 Task: Plan a trip to Amos, Canada from 1st December, 2023 to 5th December, 2023 for 3 adults, 1 child.2 bedrooms having 3 beds and 2 bathrooms. Property type can be guest house. Look for 5 properties as per requirement.
Action: Mouse moved to (537, 114)
Screenshot: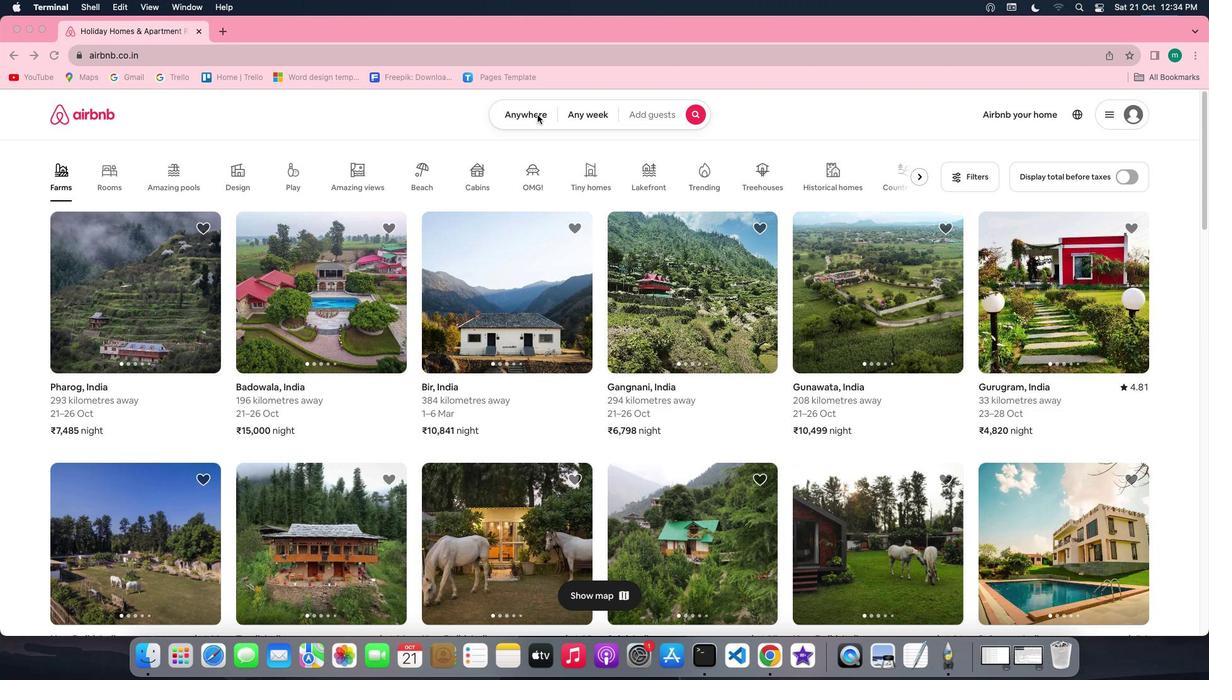 
Action: Mouse pressed left at (537, 114)
Screenshot: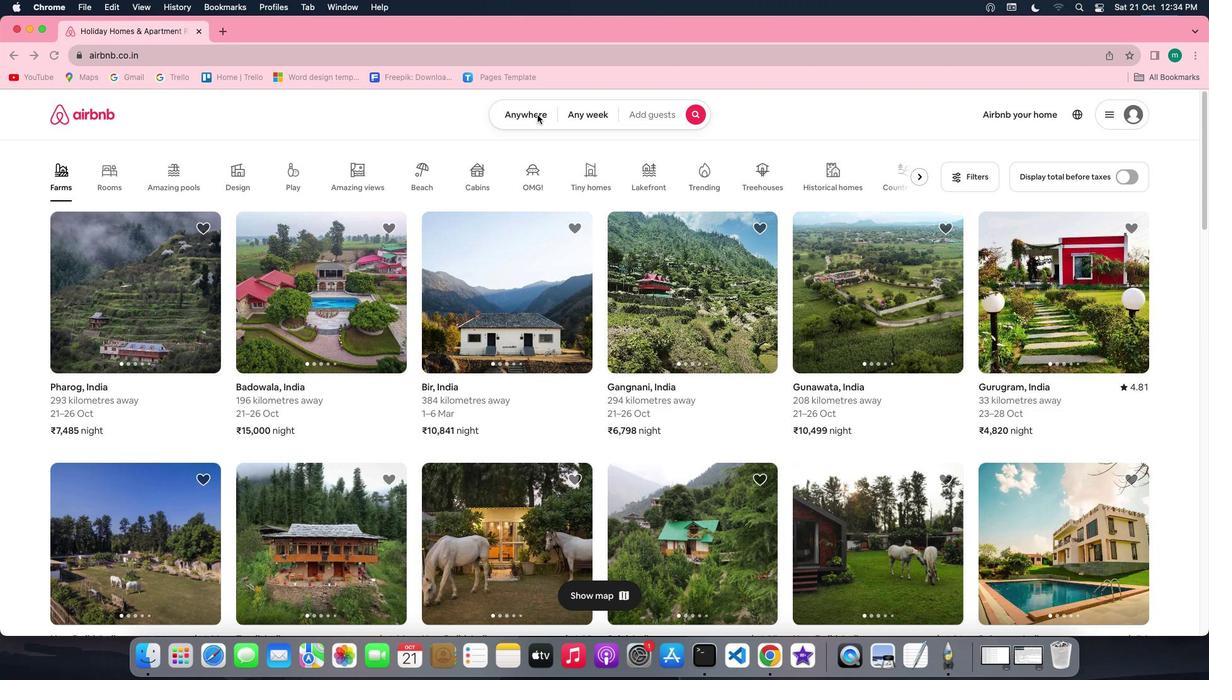 
Action: Mouse pressed left at (537, 114)
Screenshot: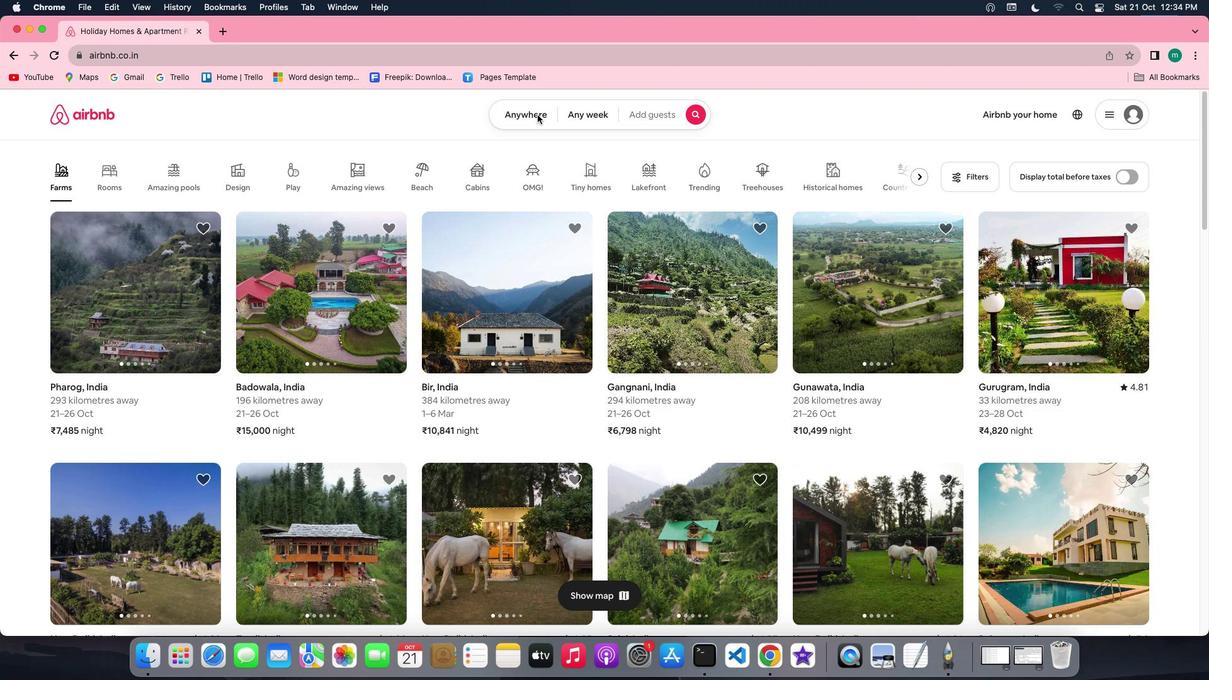 
Action: Mouse moved to (443, 164)
Screenshot: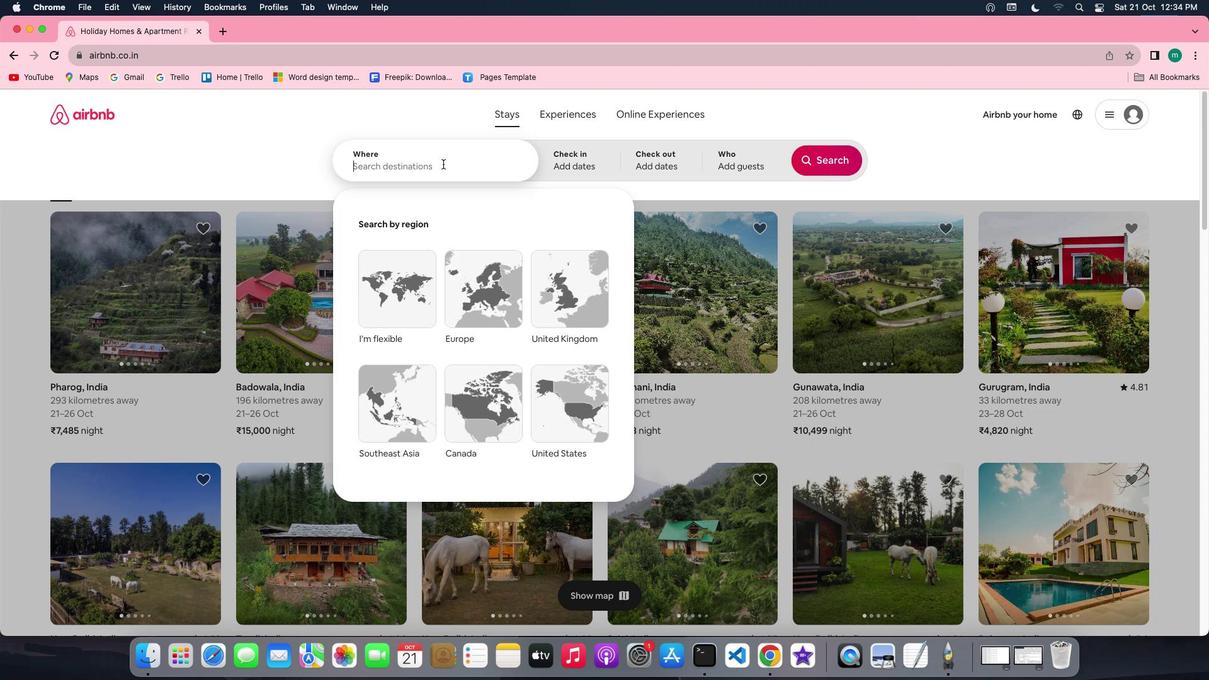 
Action: Mouse pressed left at (443, 164)
Screenshot: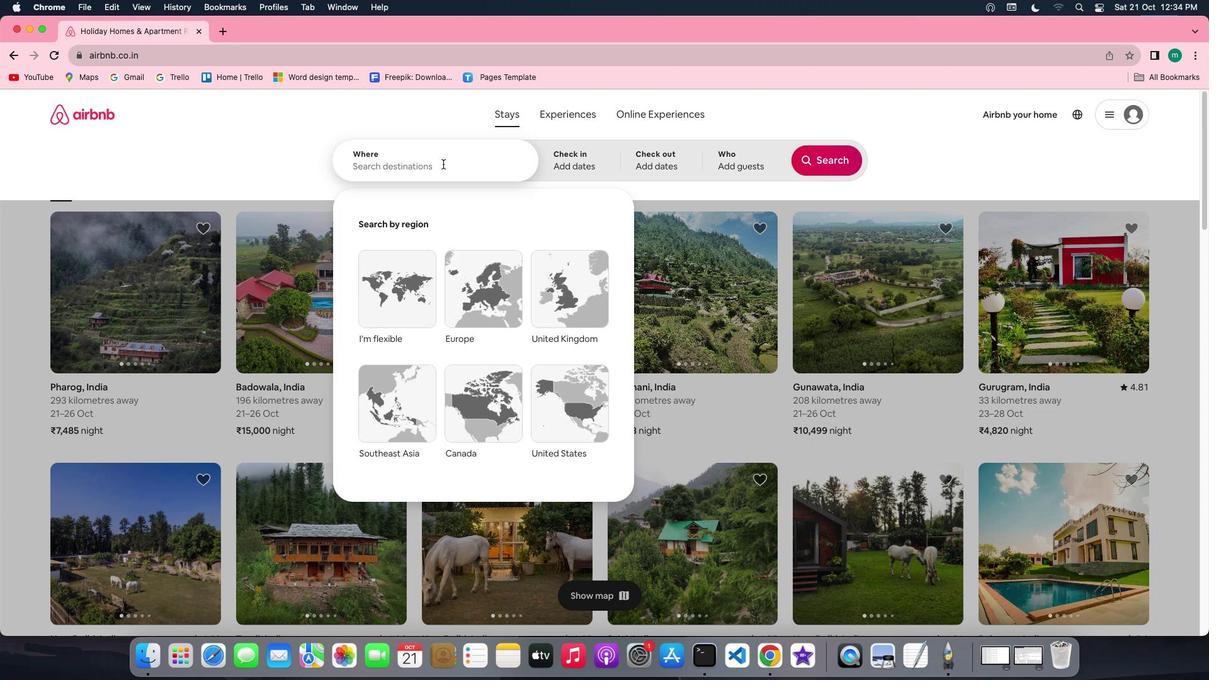 
Action: Mouse moved to (442, 164)
Screenshot: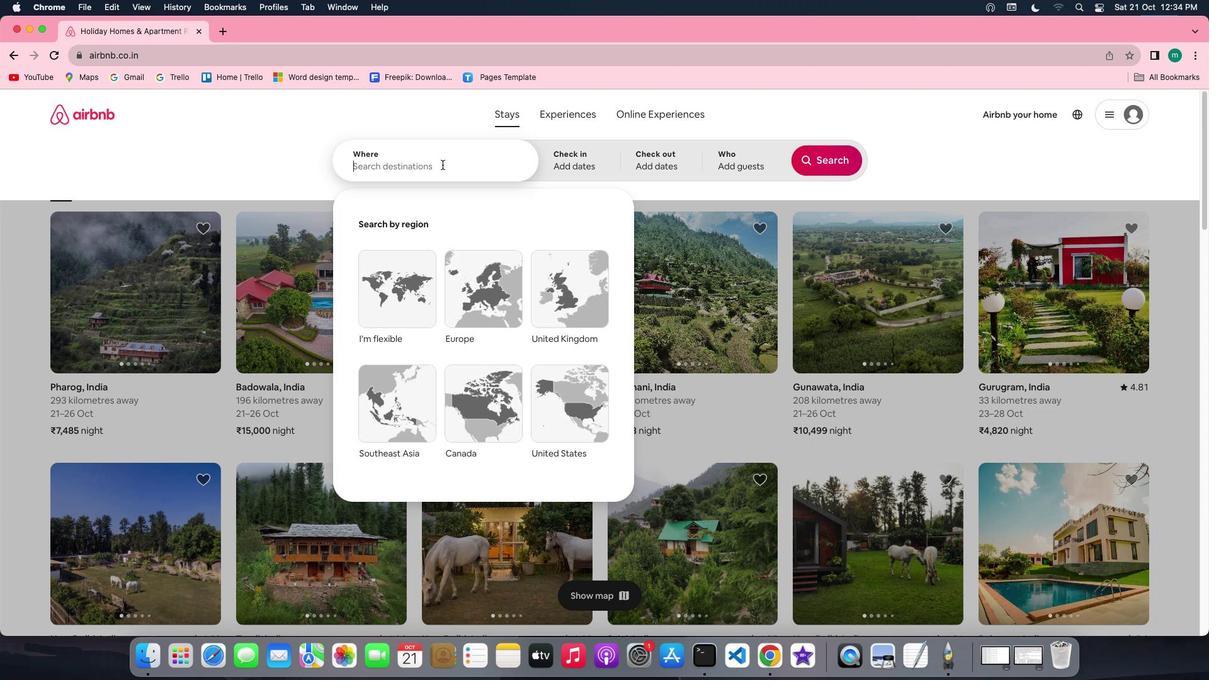 
Action: Key pressed Key.shift'A''m''o''s'','Key.spaceKey.shift'c''a''n''a''d''a'
Screenshot: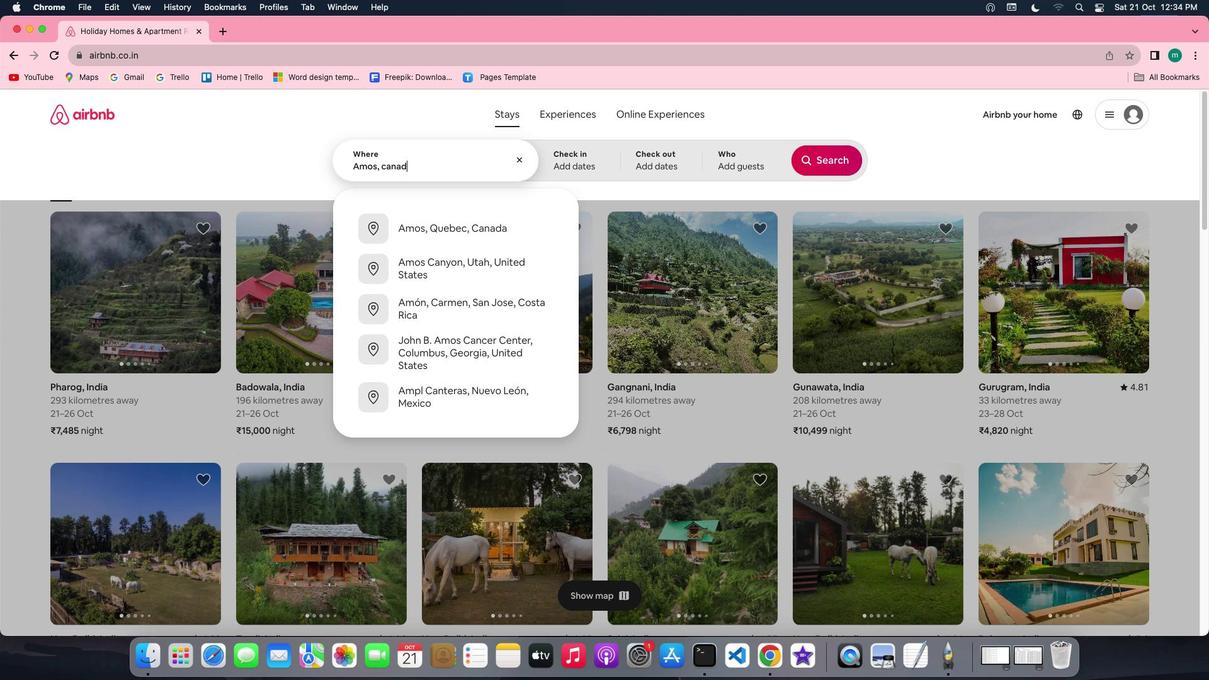 
Action: Mouse moved to (590, 134)
Screenshot: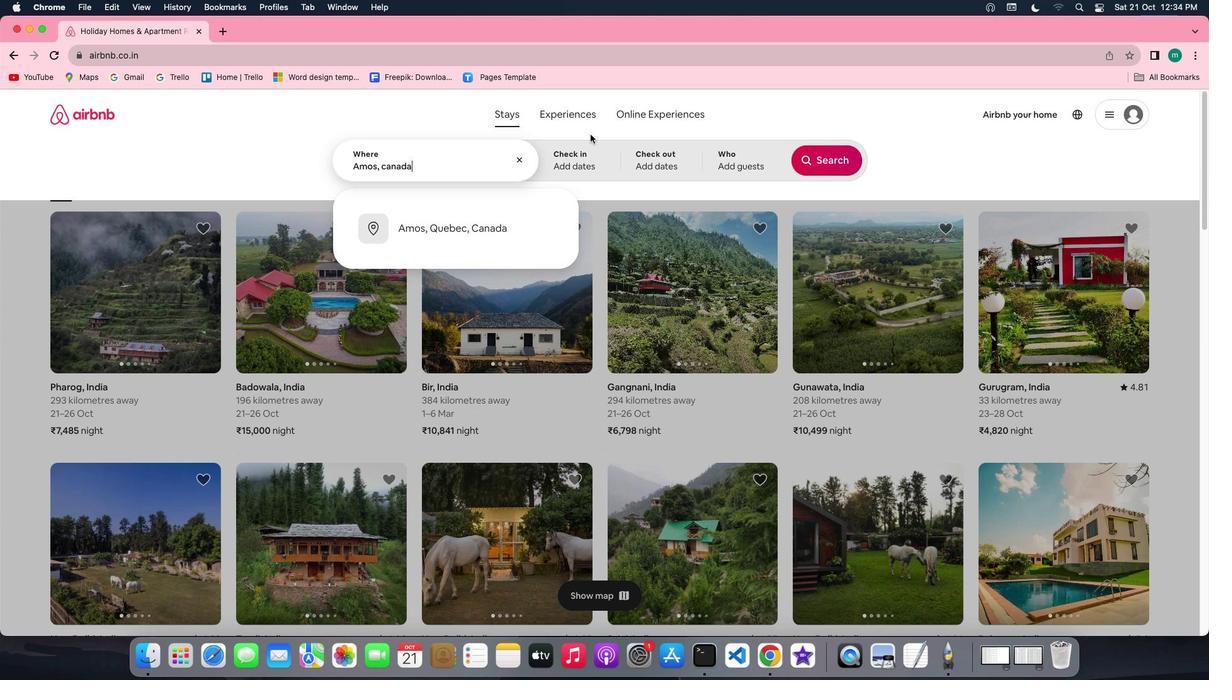 
Action: Mouse pressed left at (590, 134)
Screenshot: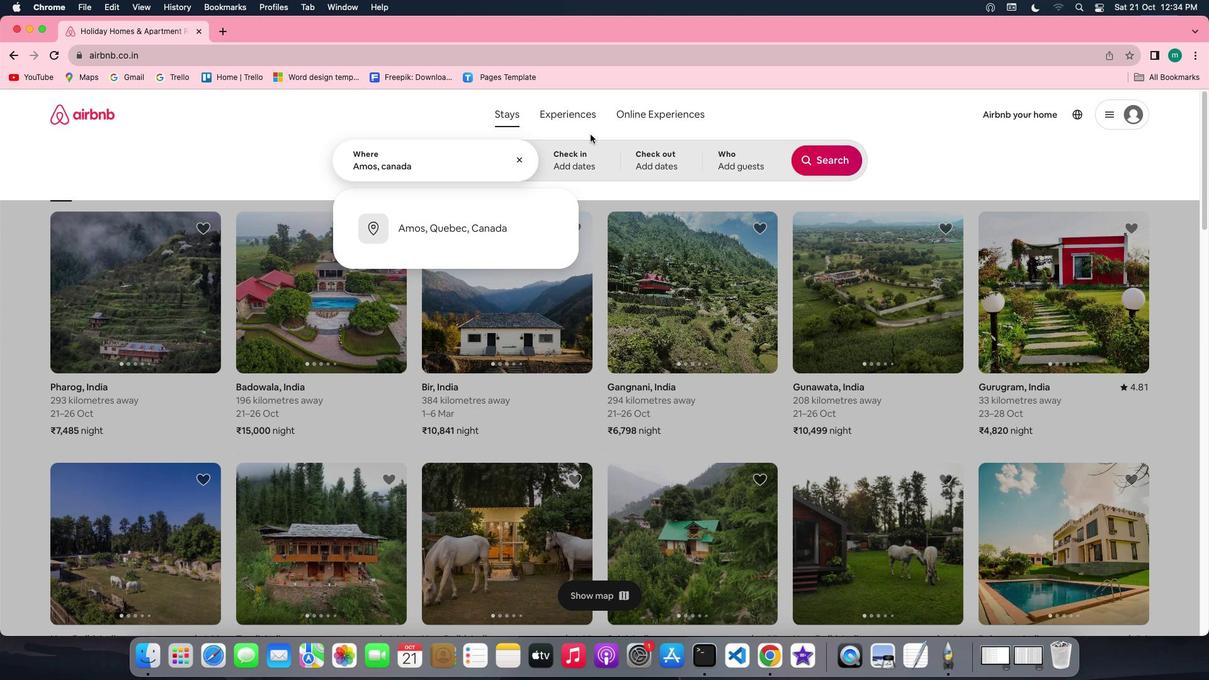 
Action: Mouse moved to (585, 149)
Screenshot: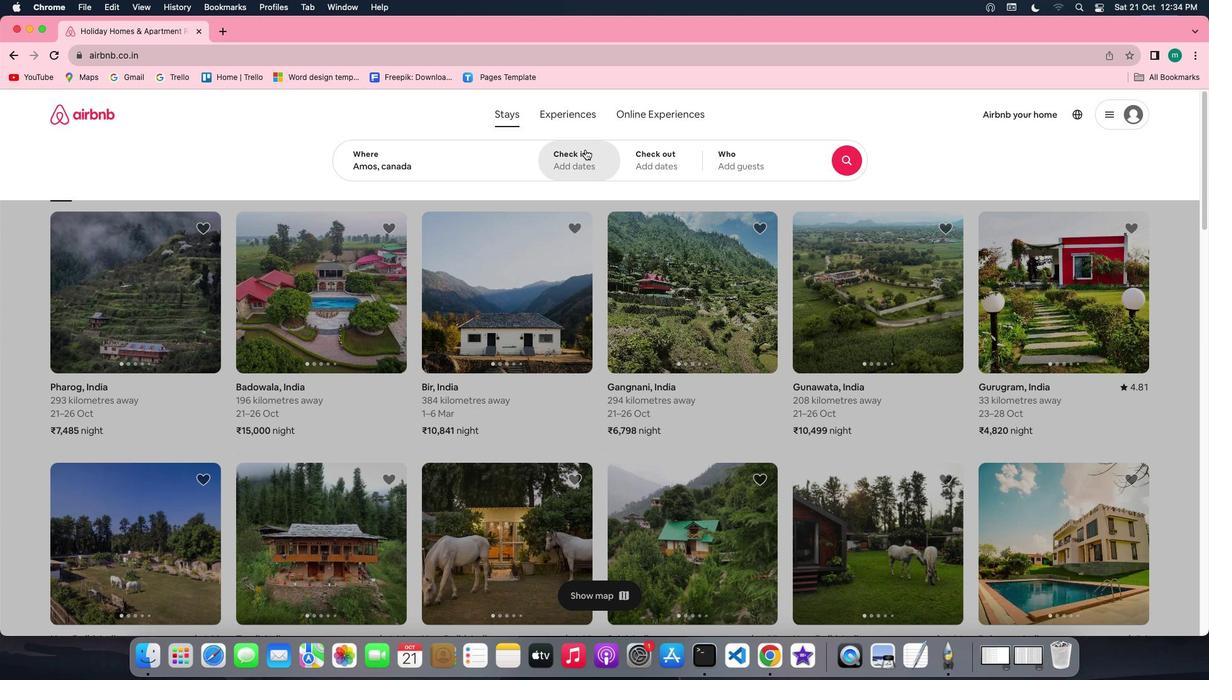 
Action: Mouse pressed left at (585, 149)
Screenshot: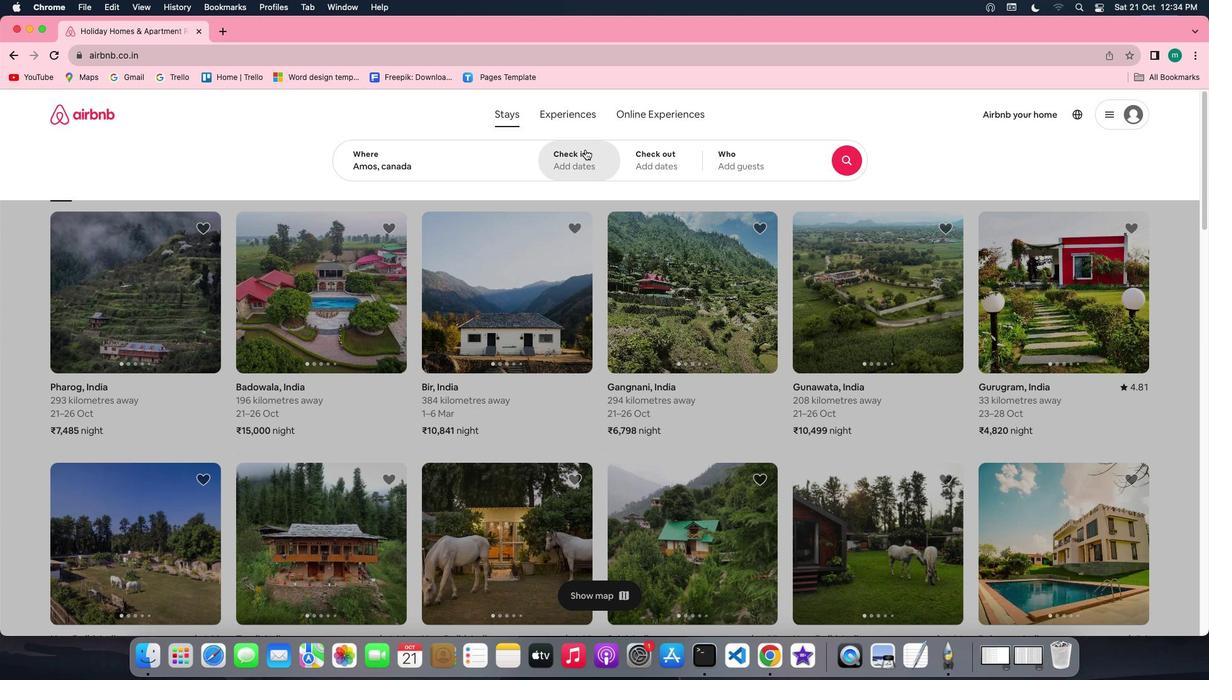 
Action: Mouse moved to (829, 265)
Screenshot: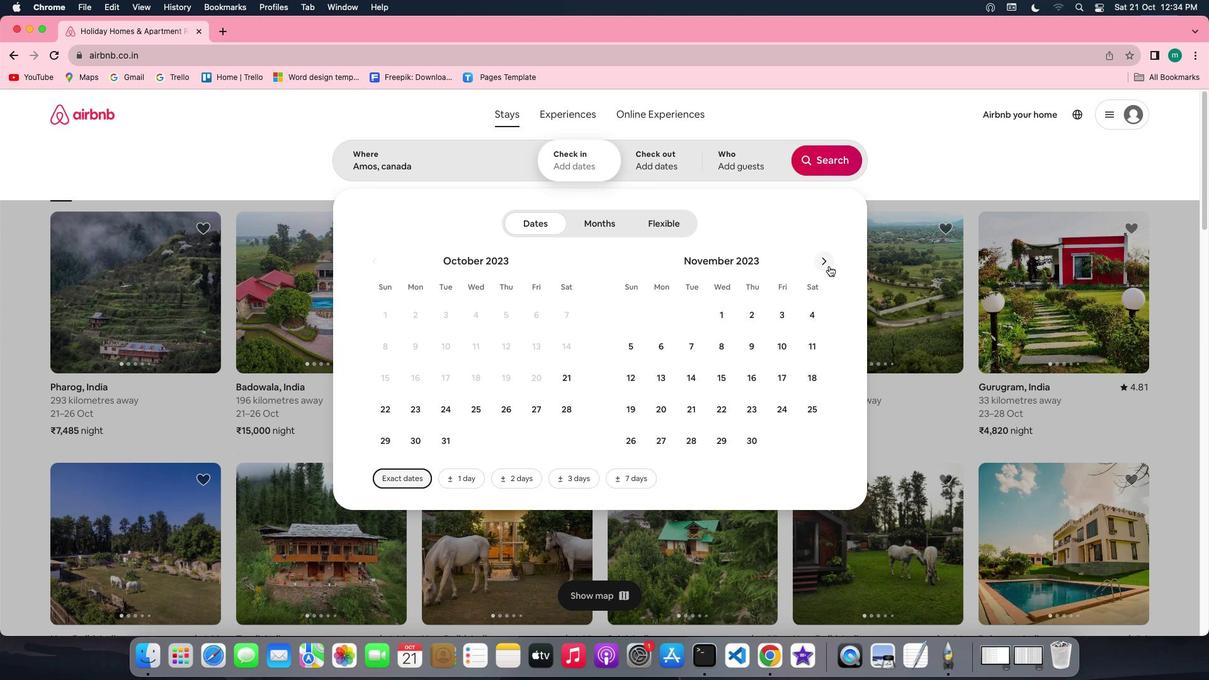 
Action: Mouse pressed left at (829, 265)
Screenshot: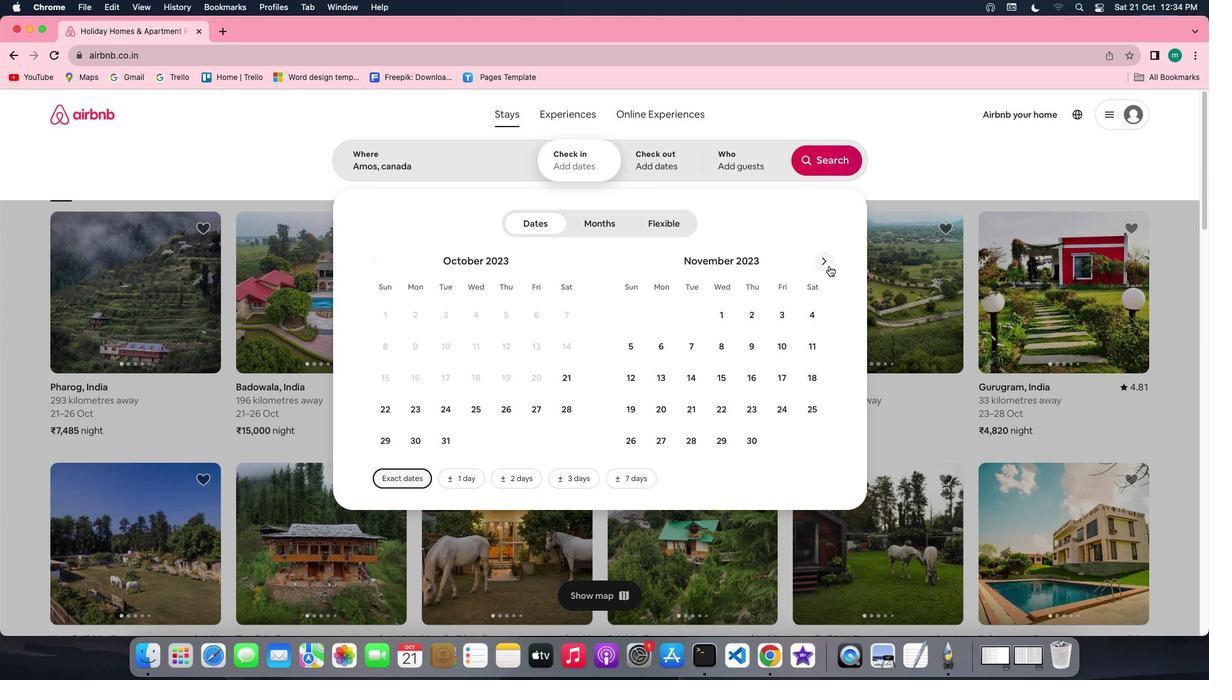 
Action: Mouse moved to (779, 314)
Screenshot: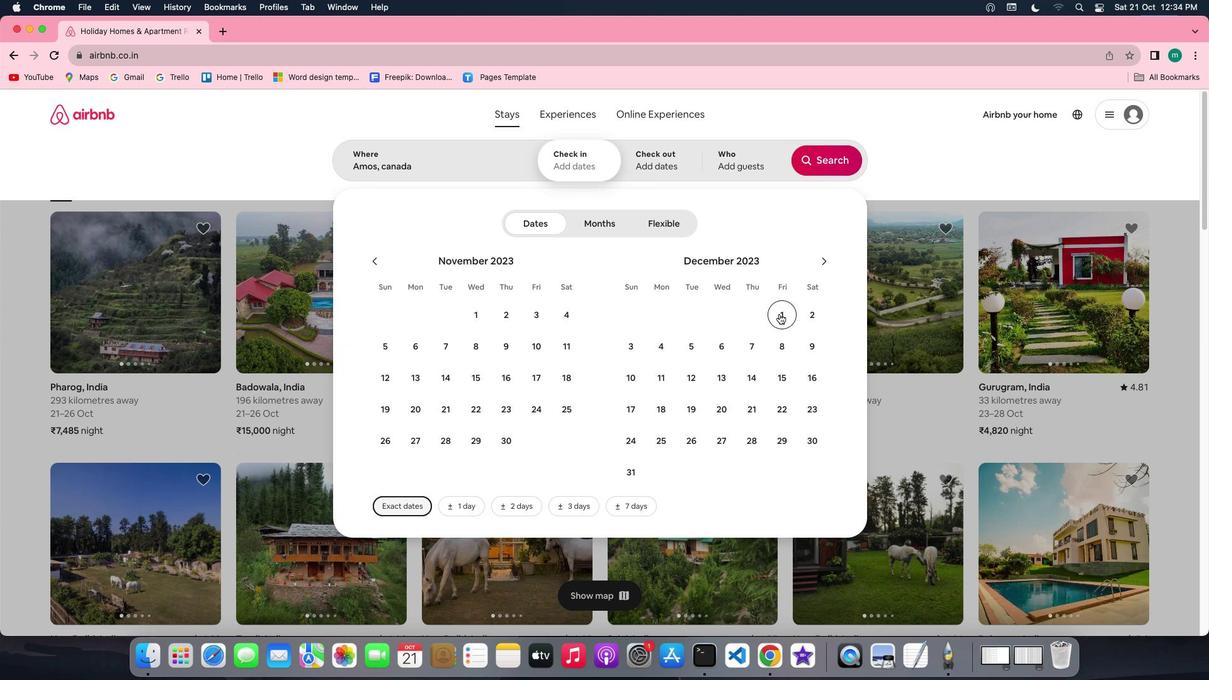 
Action: Mouse pressed left at (779, 314)
Screenshot: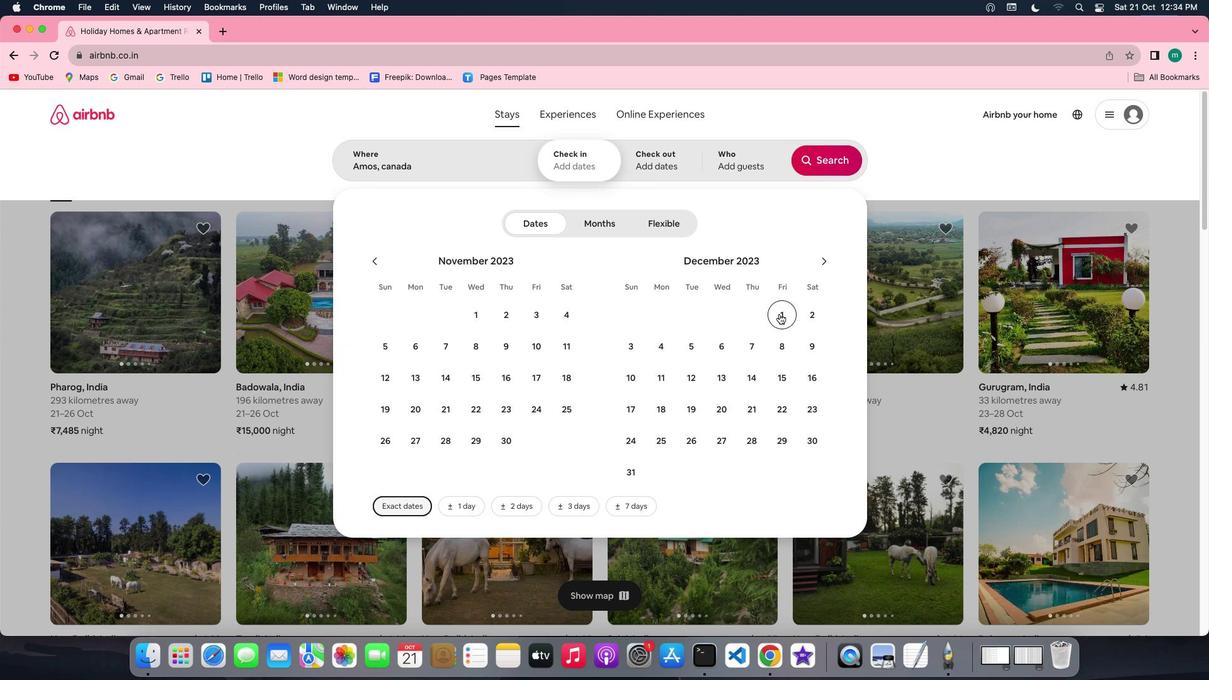 
Action: Mouse moved to (693, 353)
Screenshot: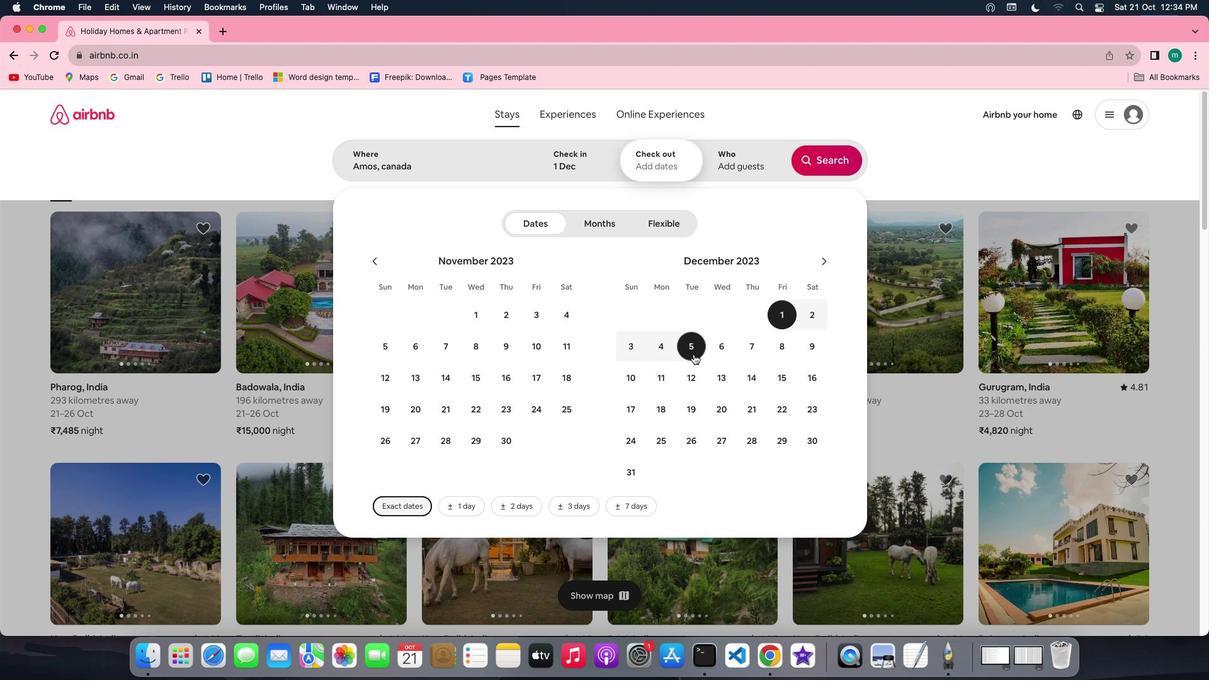 
Action: Mouse pressed left at (693, 353)
Screenshot: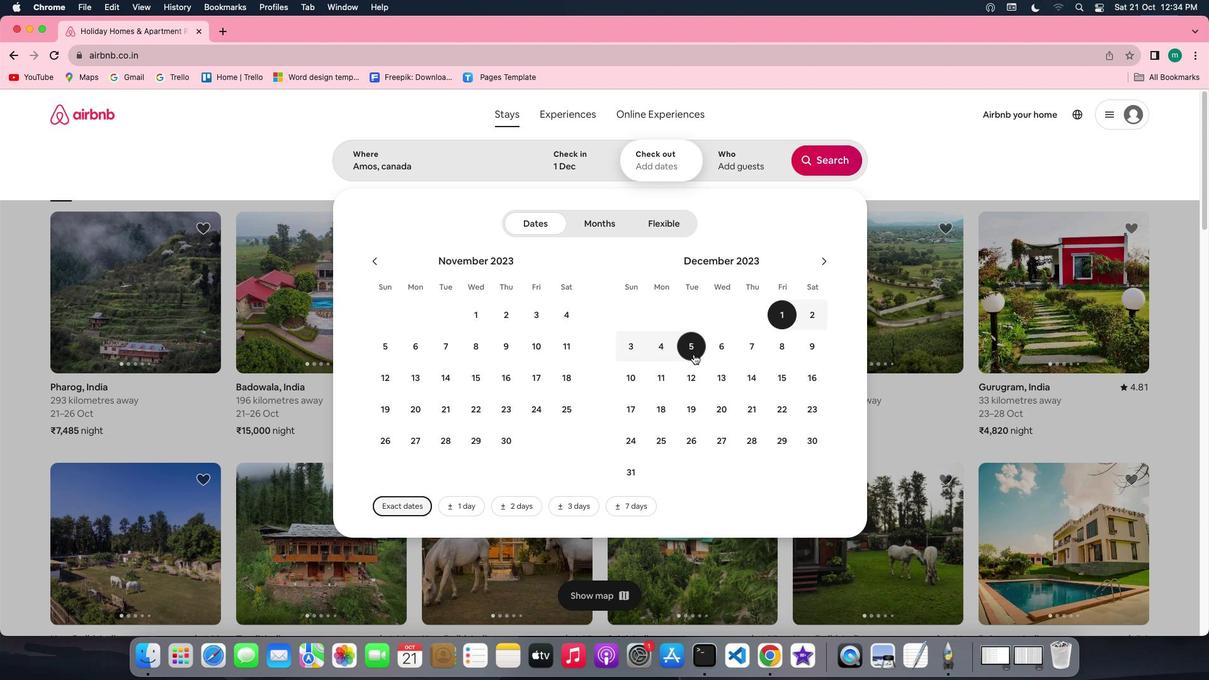 
Action: Mouse moved to (749, 162)
Screenshot: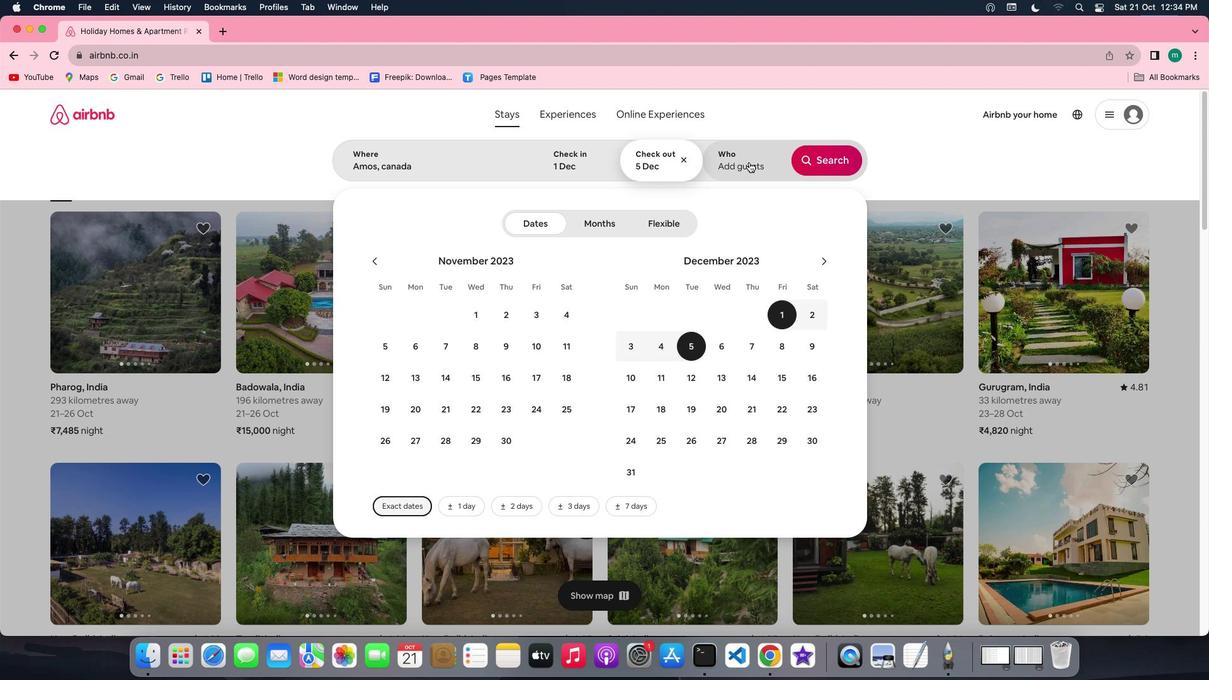 
Action: Mouse pressed left at (749, 162)
Screenshot: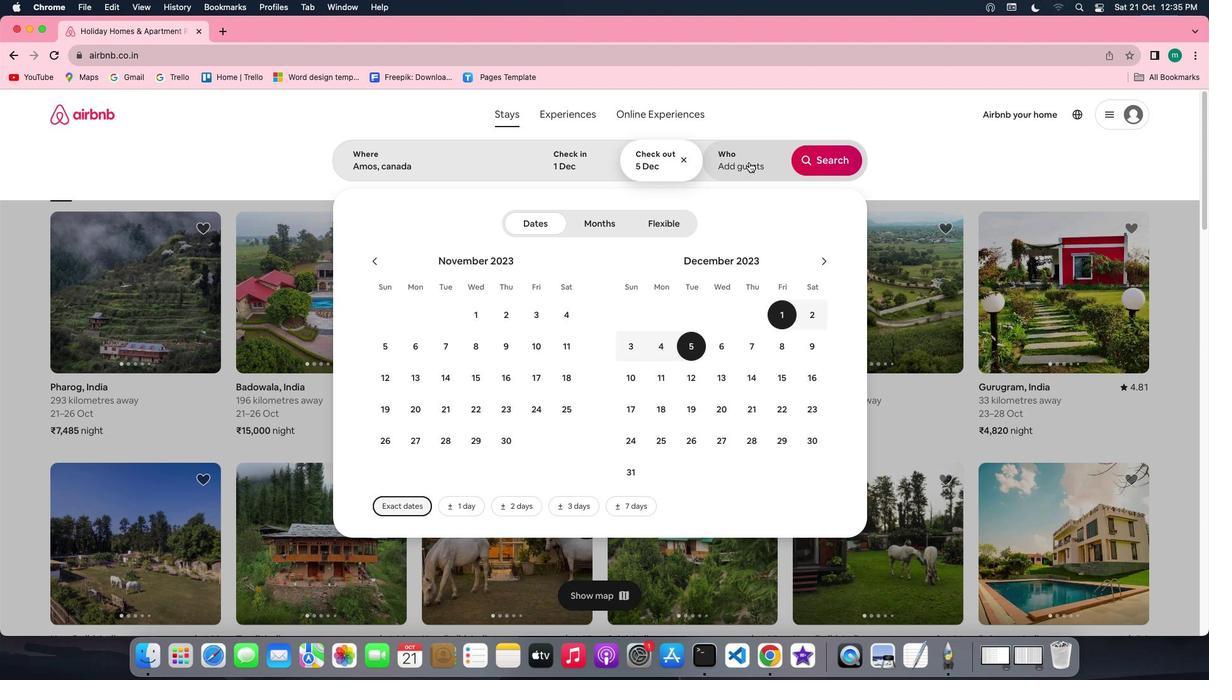 
Action: Mouse moved to (828, 228)
Screenshot: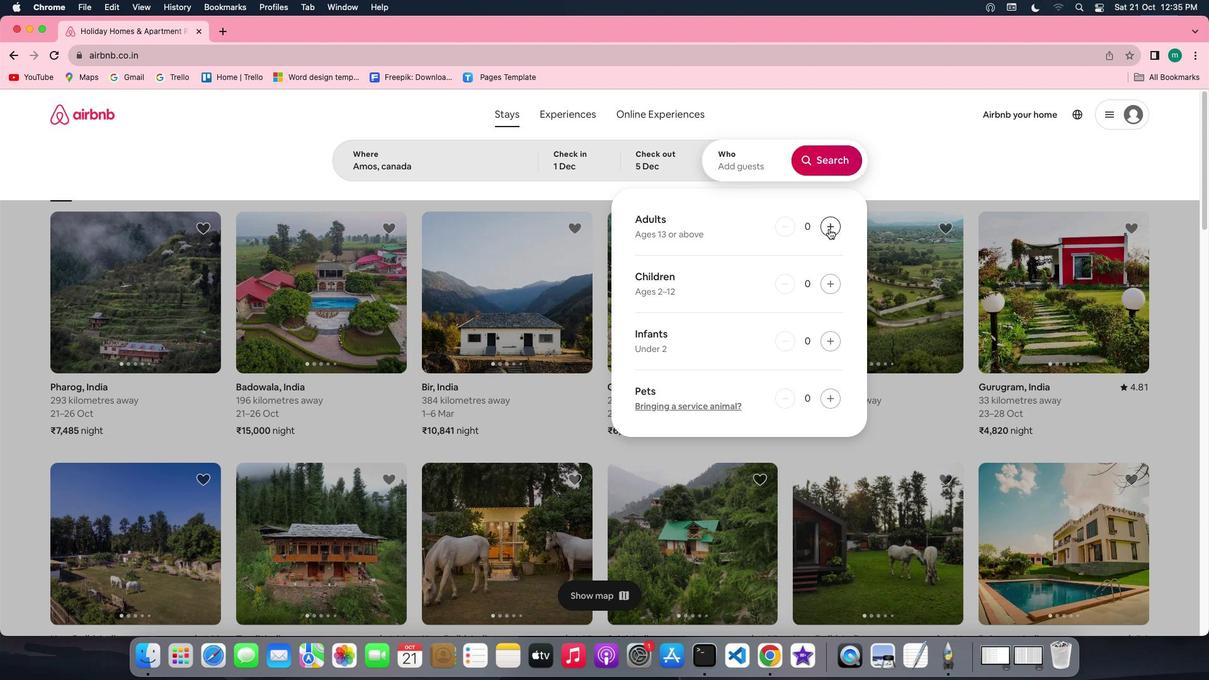 
Action: Mouse pressed left at (828, 228)
Screenshot: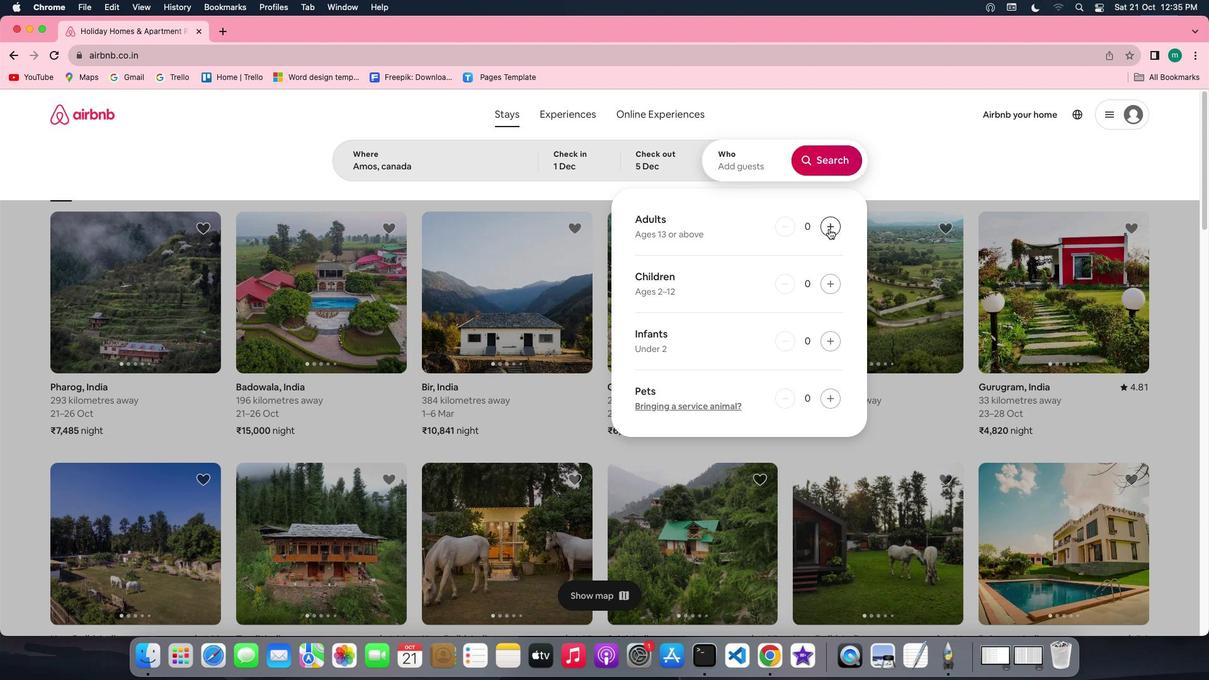 
Action: Mouse pressed left at (828, 228)
Screenshot: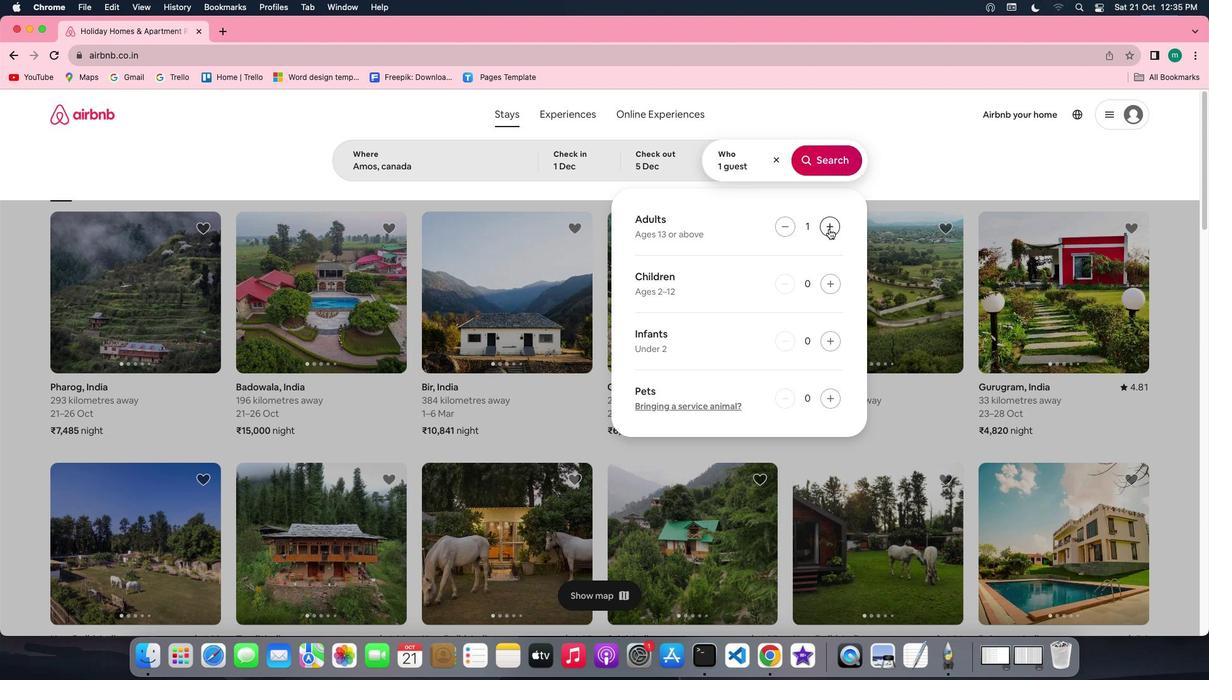 
Action: Mouse pressed left at (828, 228)
Screenshot: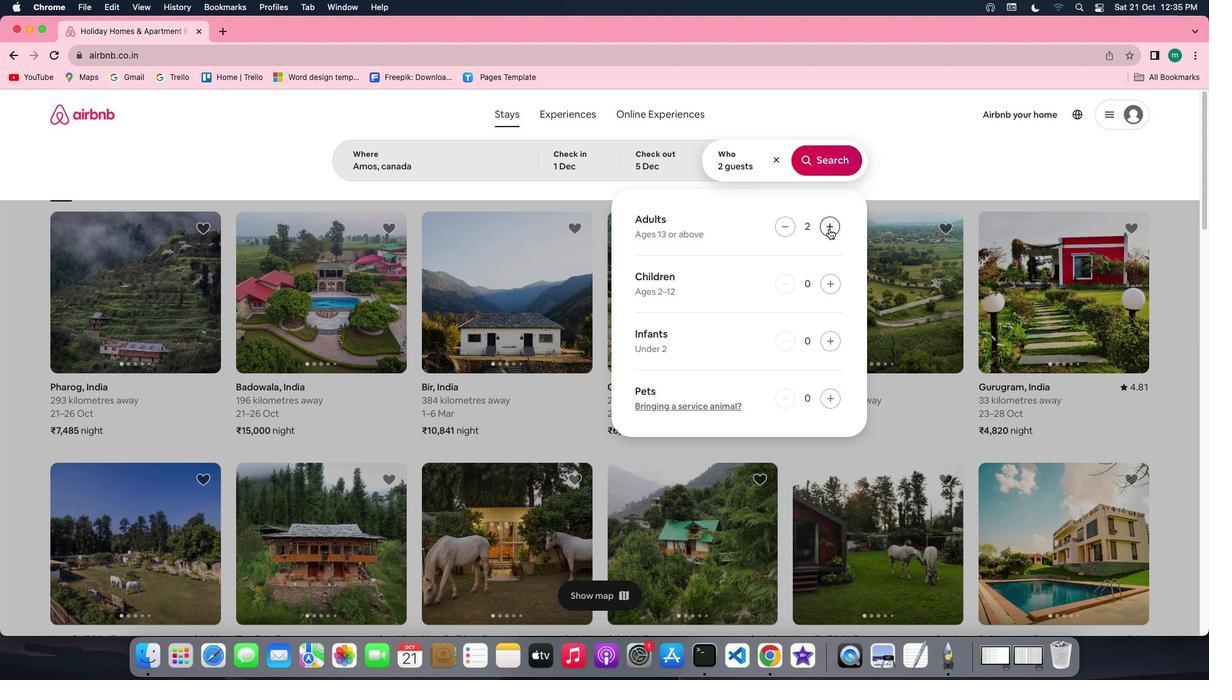 
Action: Mouse moved to (828, 287)
Screenshot: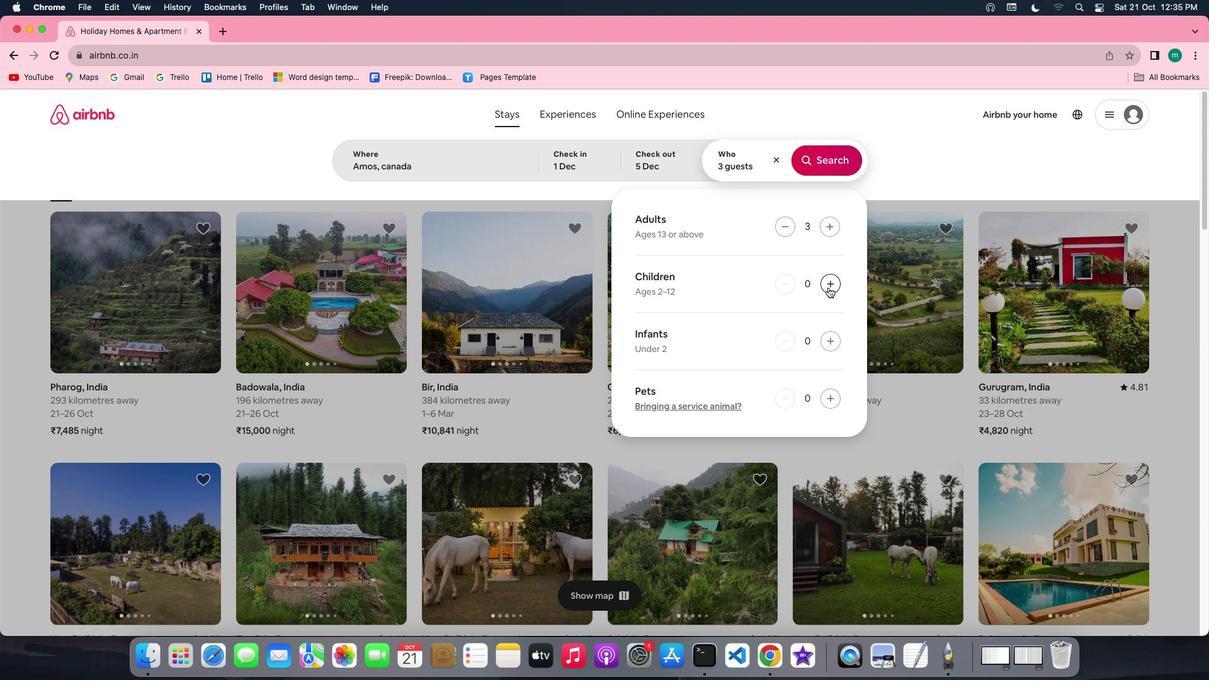
Action: Mouse pressed left at (828, 287)
Screenshot: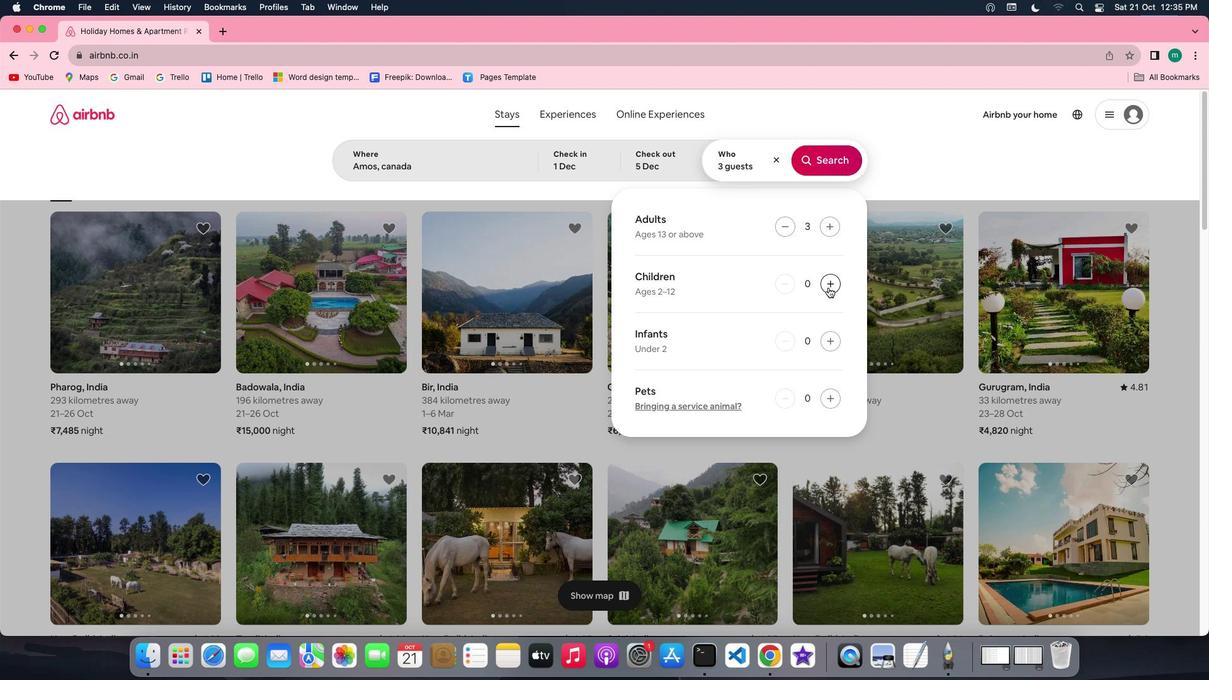 
Action: Mouse moved to (829, 157)
Screenshot: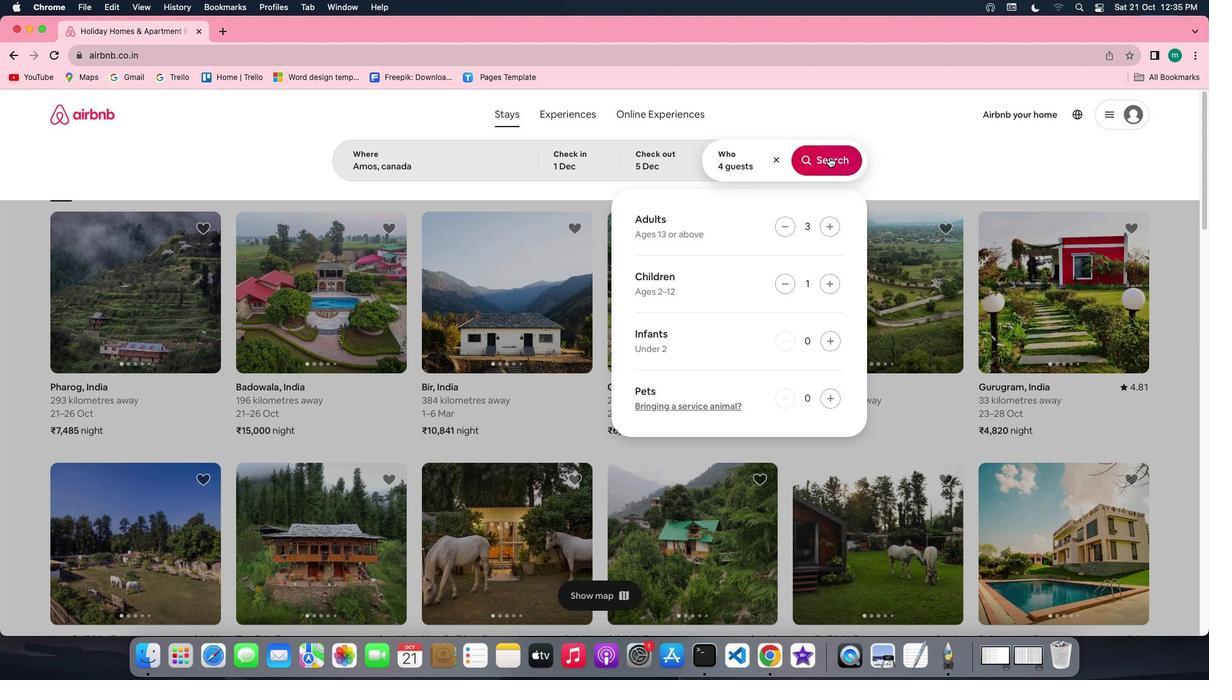 
Action: Mouse pressed left at (829, 157)
Screenshot: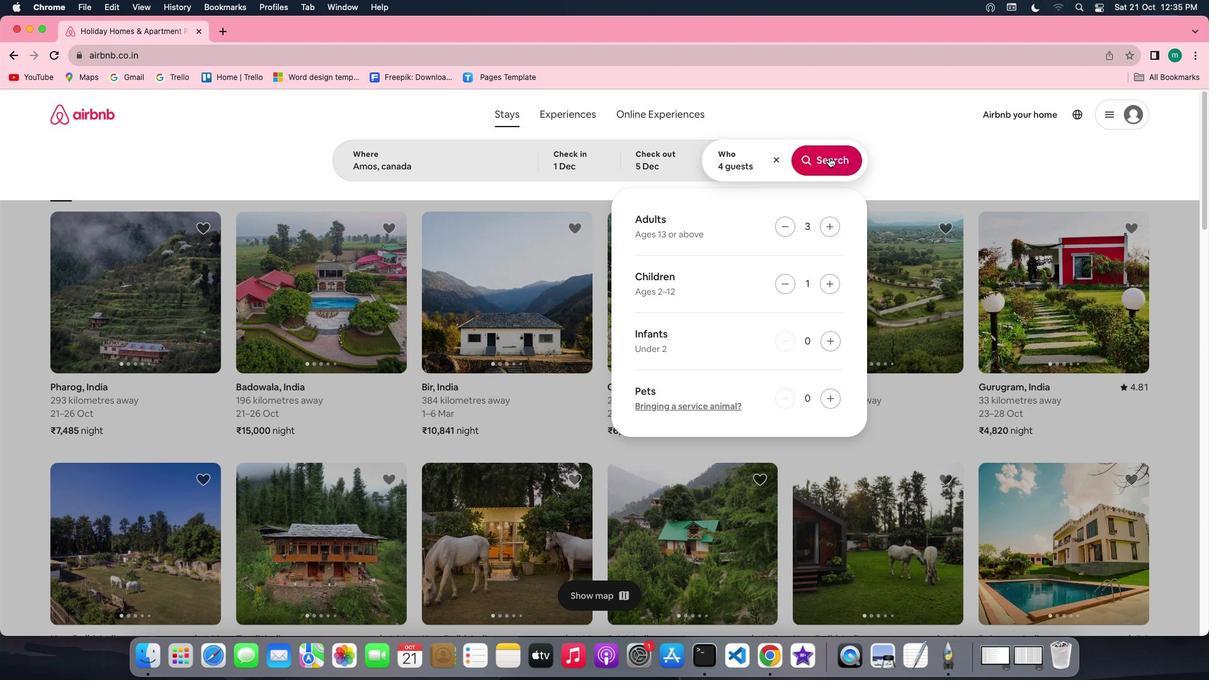 
Action: Mouse moved to (1013, 161)
Screenshot: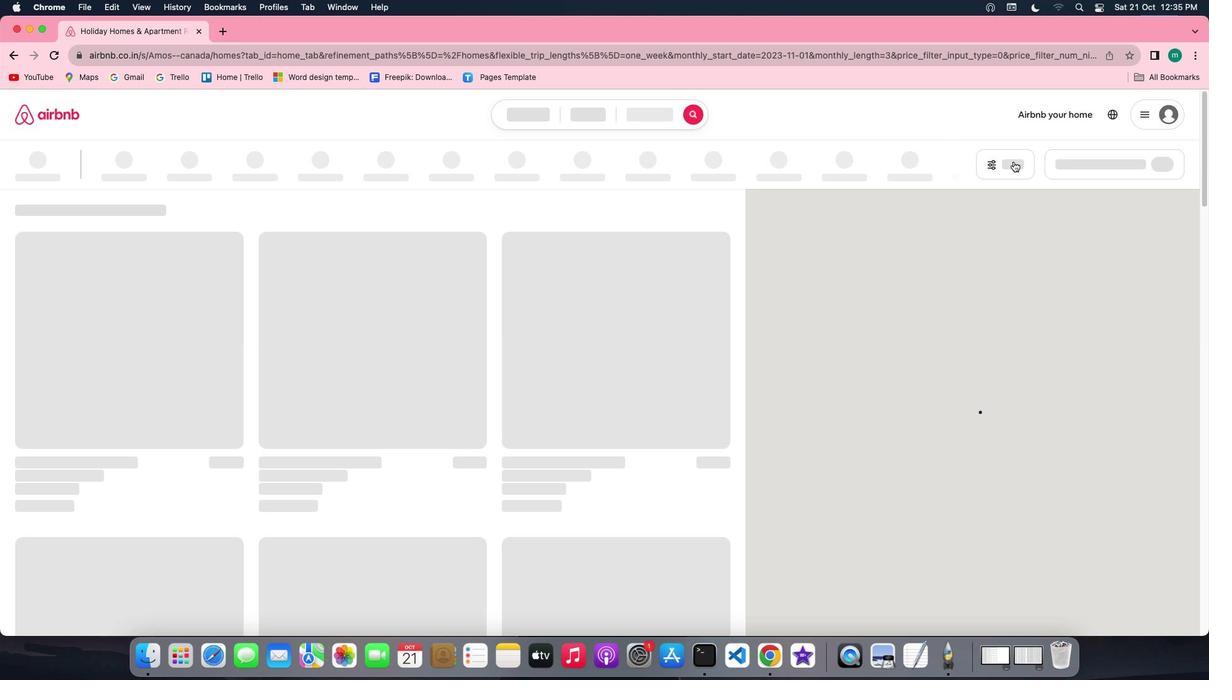 
Action: Mouse pressed left at (1013, 161)
Screenshot: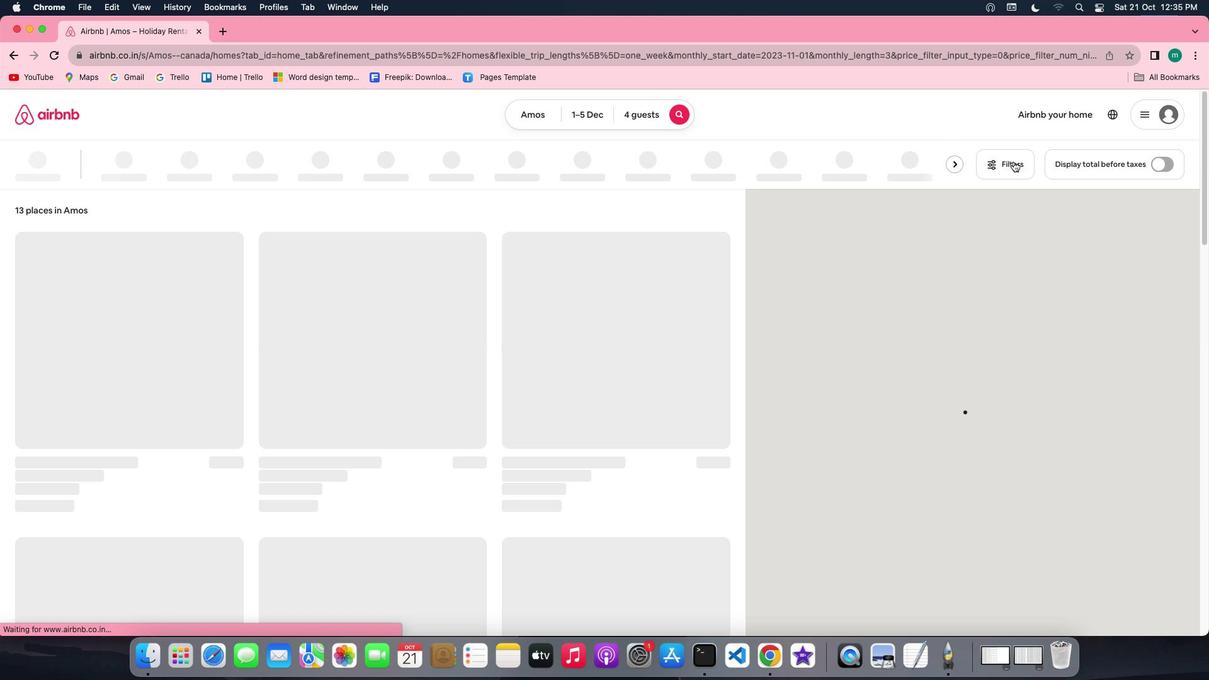 
Action: Mouse moved to (472, 464)
Screenshot: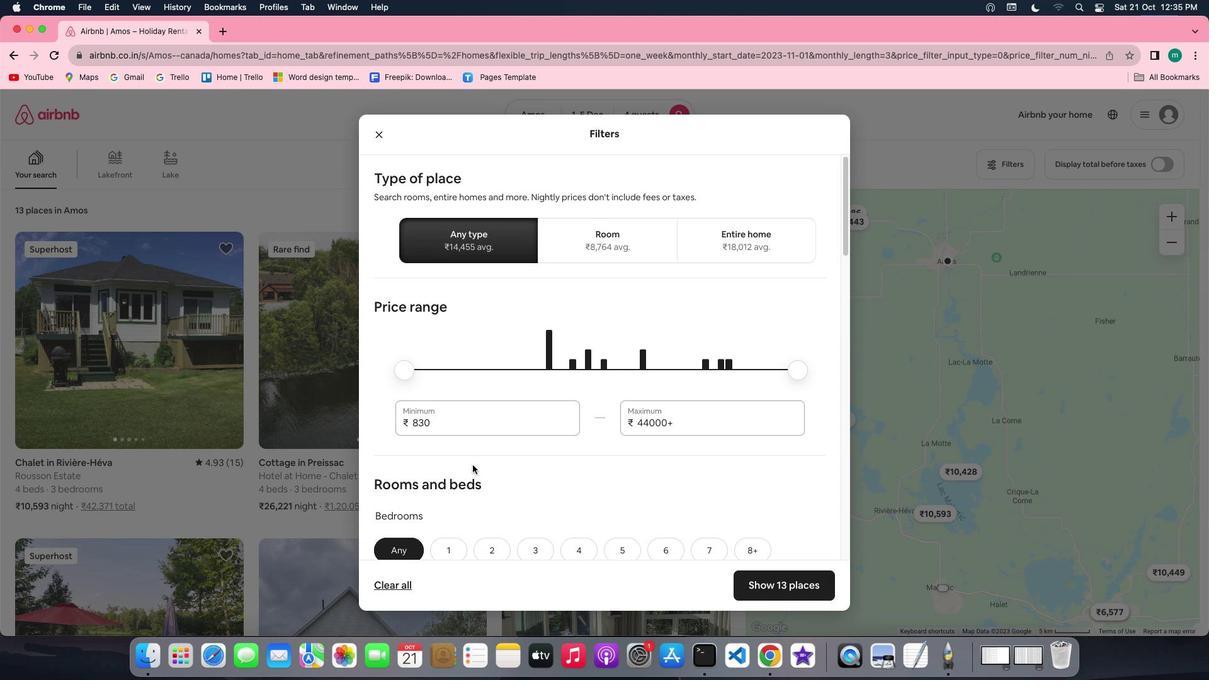 
Action: Mouse scrolled (472, 464) with delta (0, 0)
Screenshot: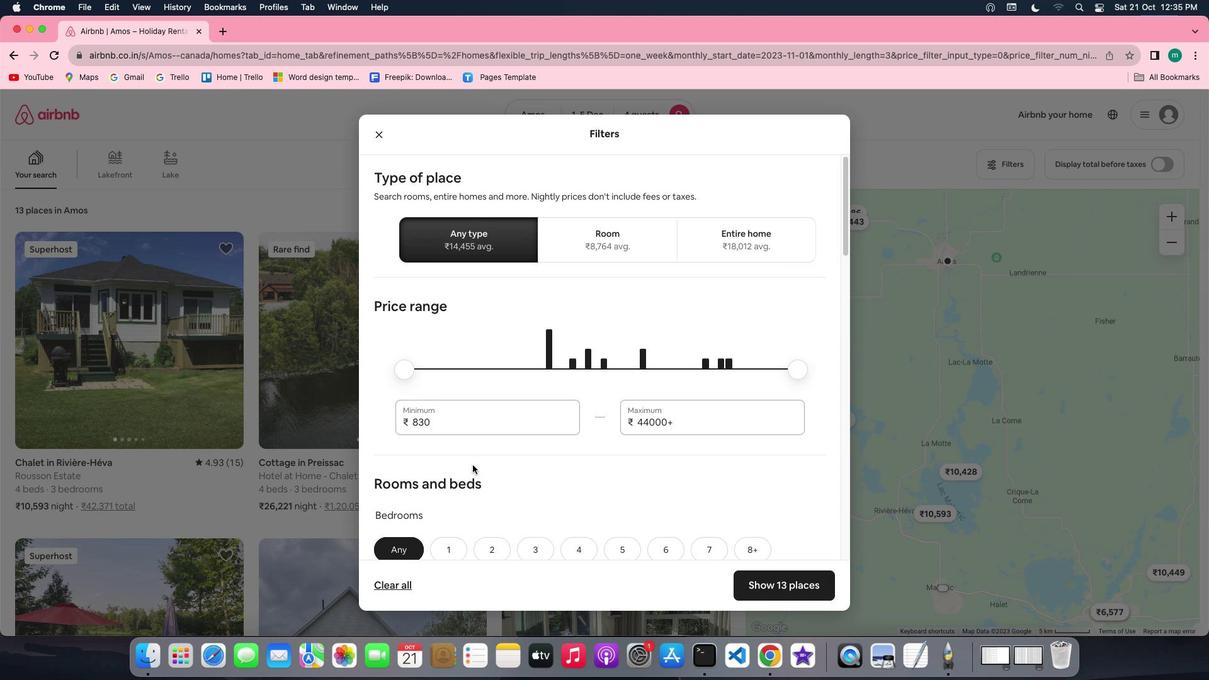
Action: Mouse scrolled (472, 464) with delta (0, 0)
Screenshot: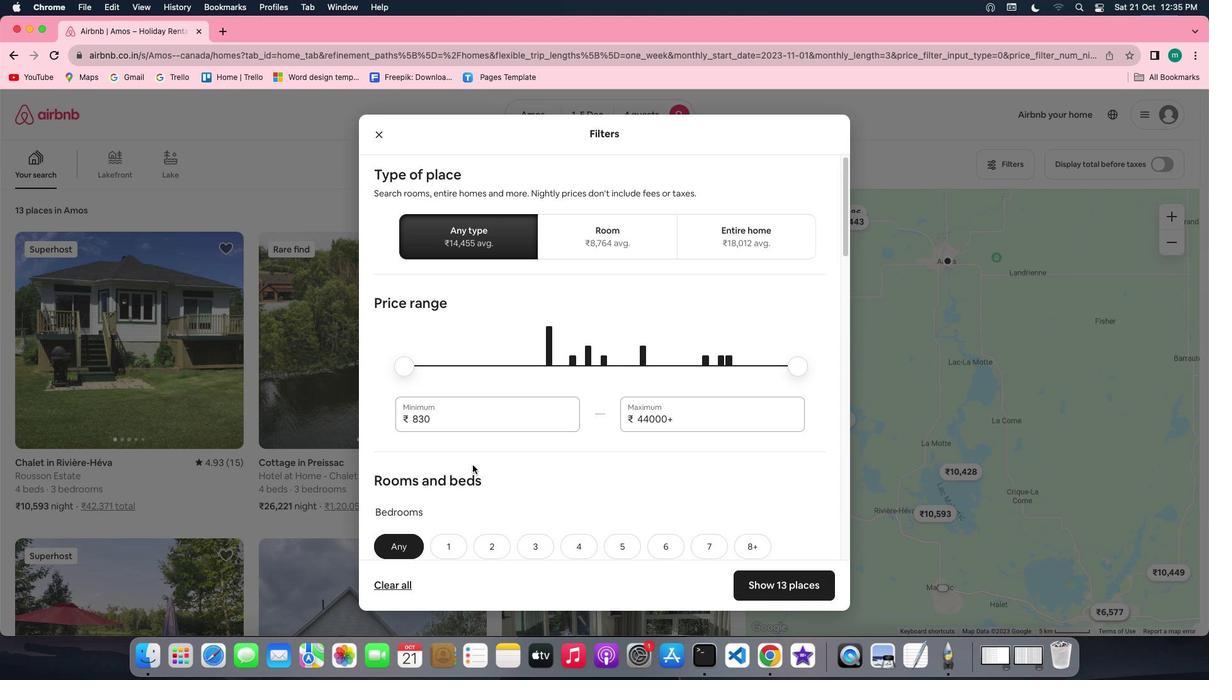 
Action: Mouse scrolled (472, 464) with delta (0, 0)
Screenshot: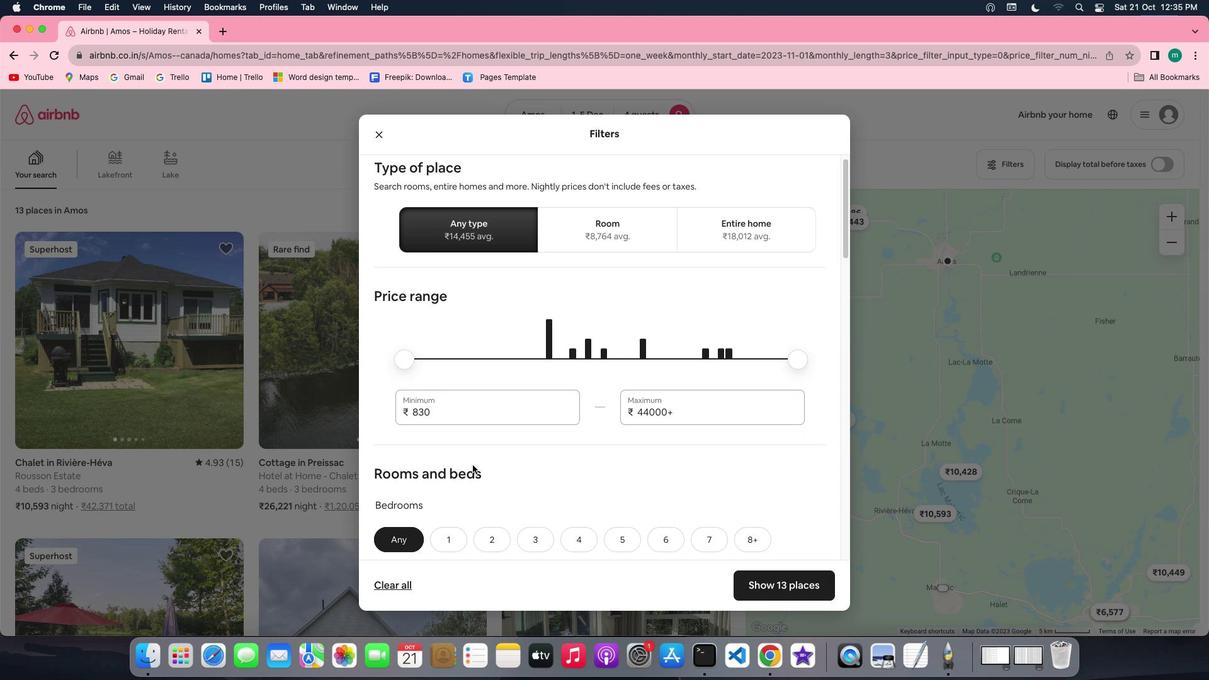 
Action: Mouse scrolled (472, 464) with delta (0, 0)
Screenshot: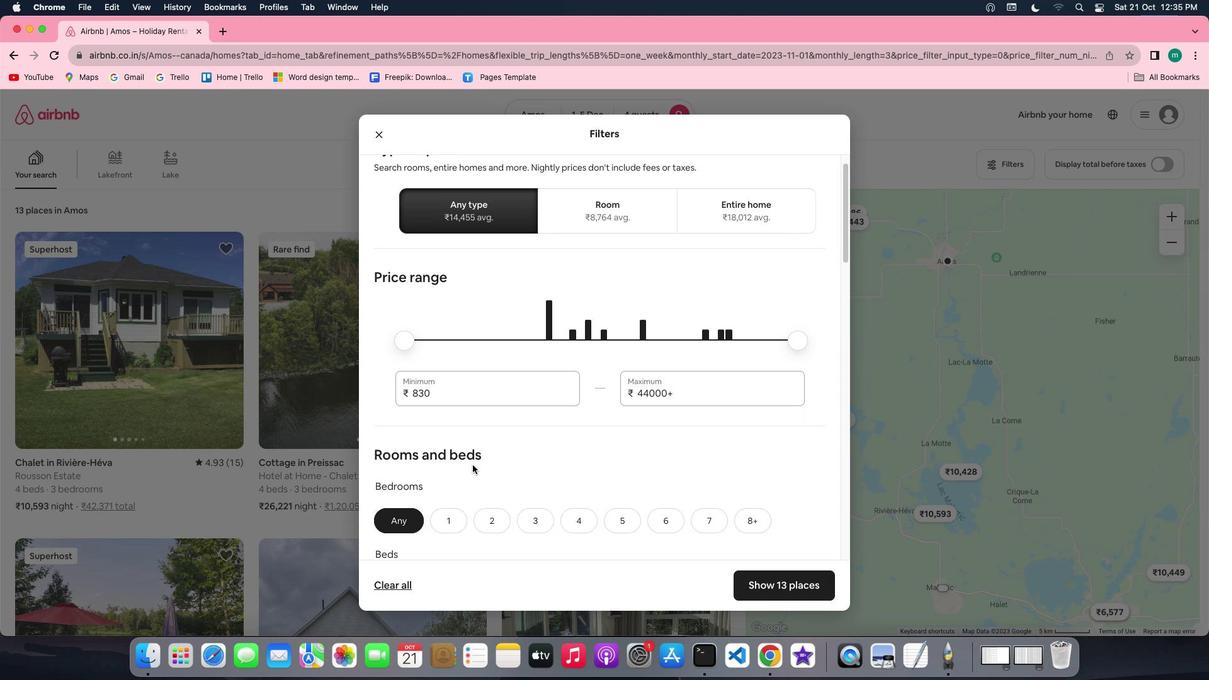 
Action: Mouse scrolled (472, 464) with delta (0, 0)
Screenshot: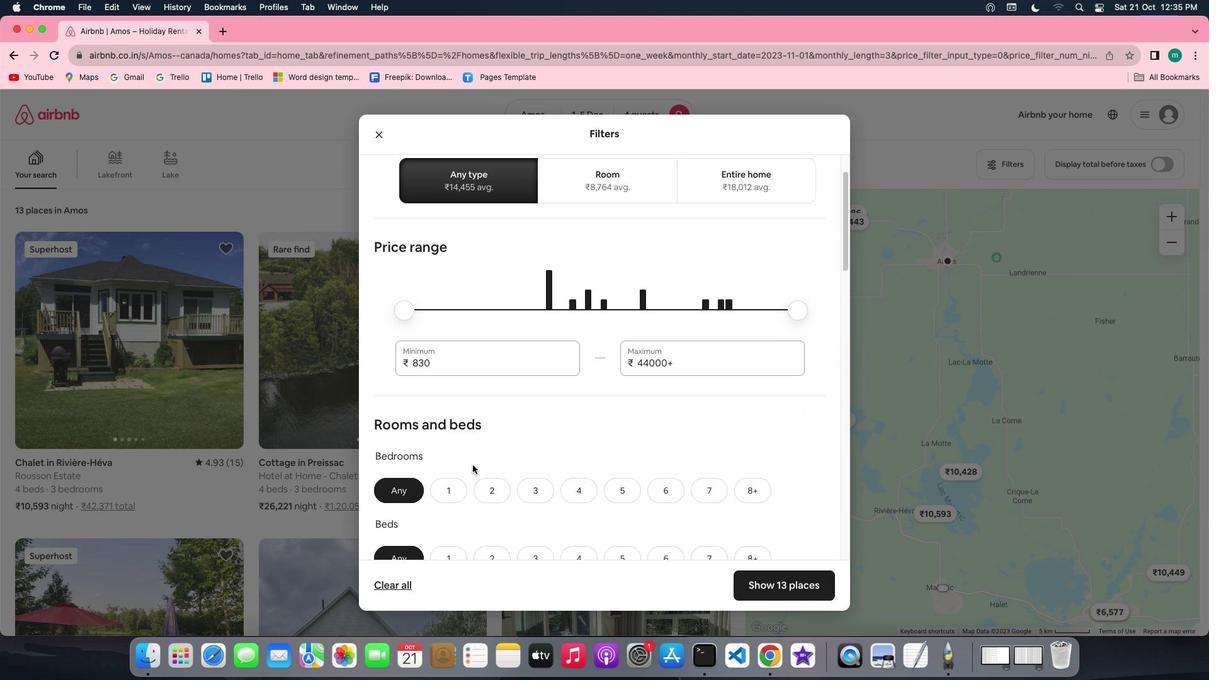 
Action: Mouse scrolled (472, 464) with delta (0, 0)
Screenshot: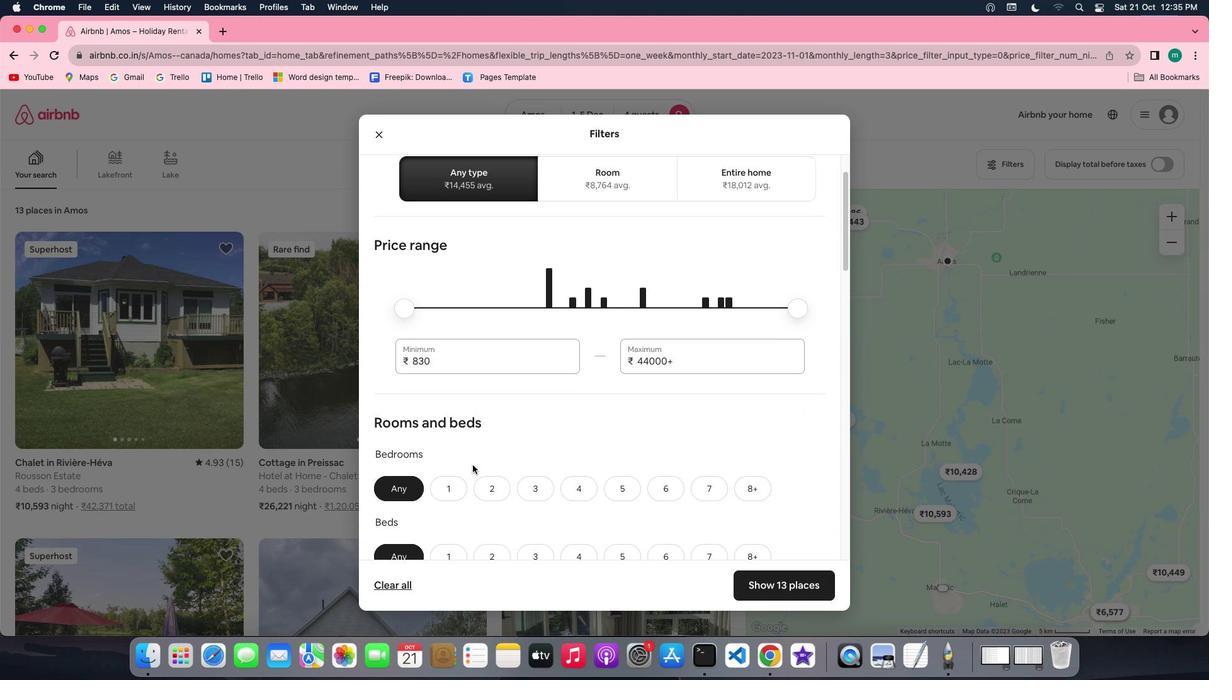 
Action: Mouse scrolled (472, 464) with delta (0, -1)
Screenshot: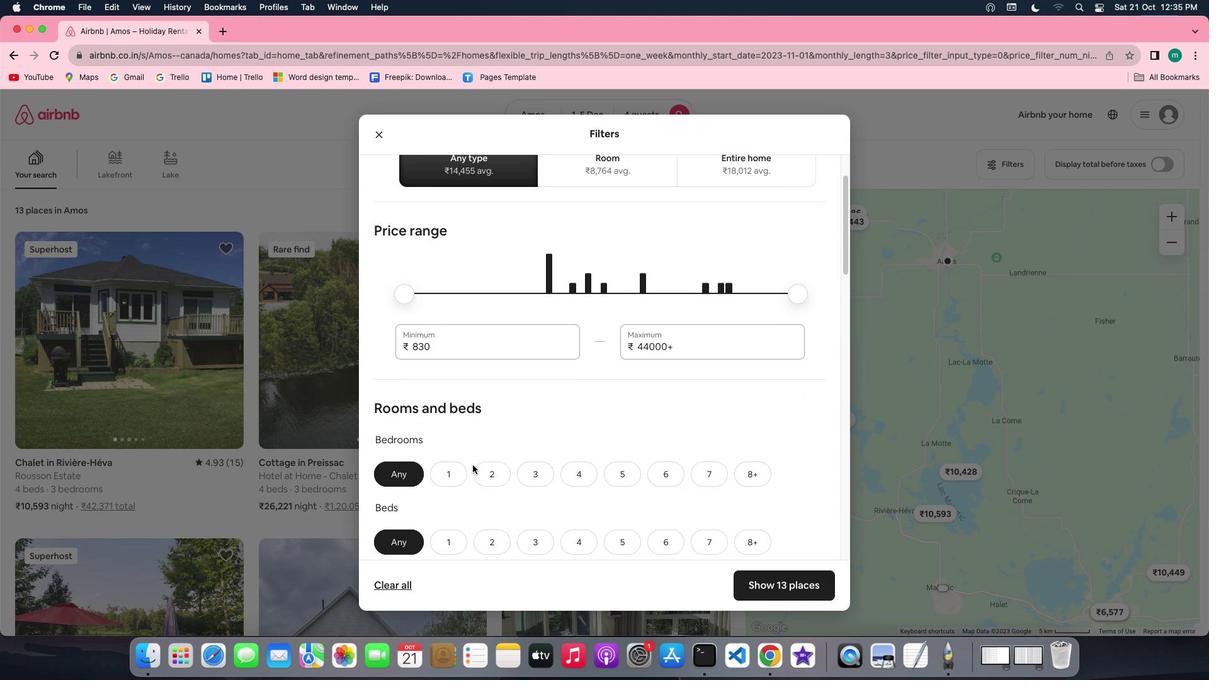 
Action: Mouse scrolled (472, 464) with delta (0, 0)
Screenshot: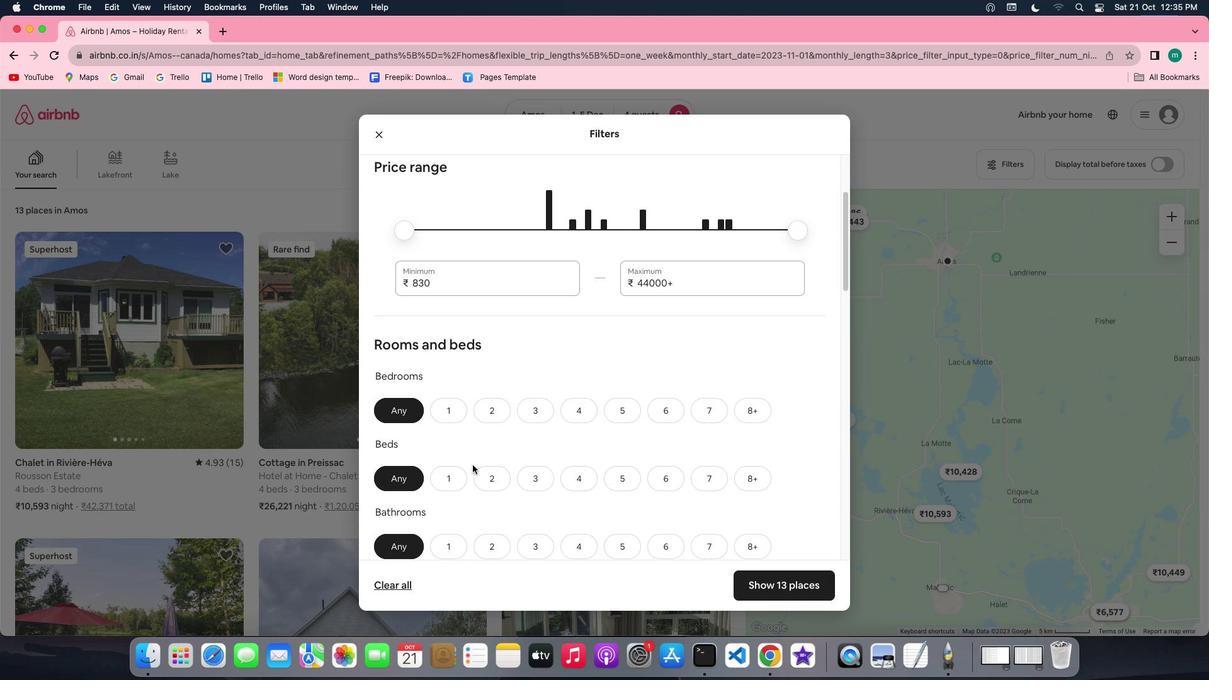 
Action: Mouse scrolled (472, 464) with delta (0, 0)
Screenshot: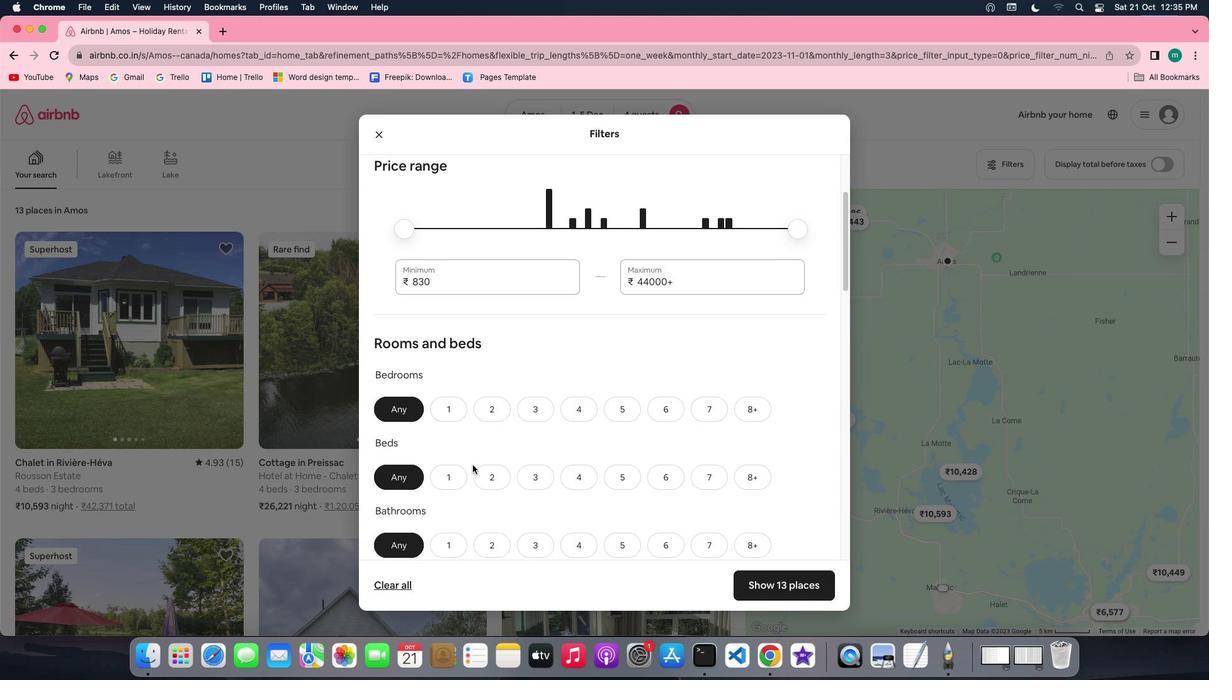 
Action: Mouse scrolled (472, 464) with delta (0, 0)
Screenshot: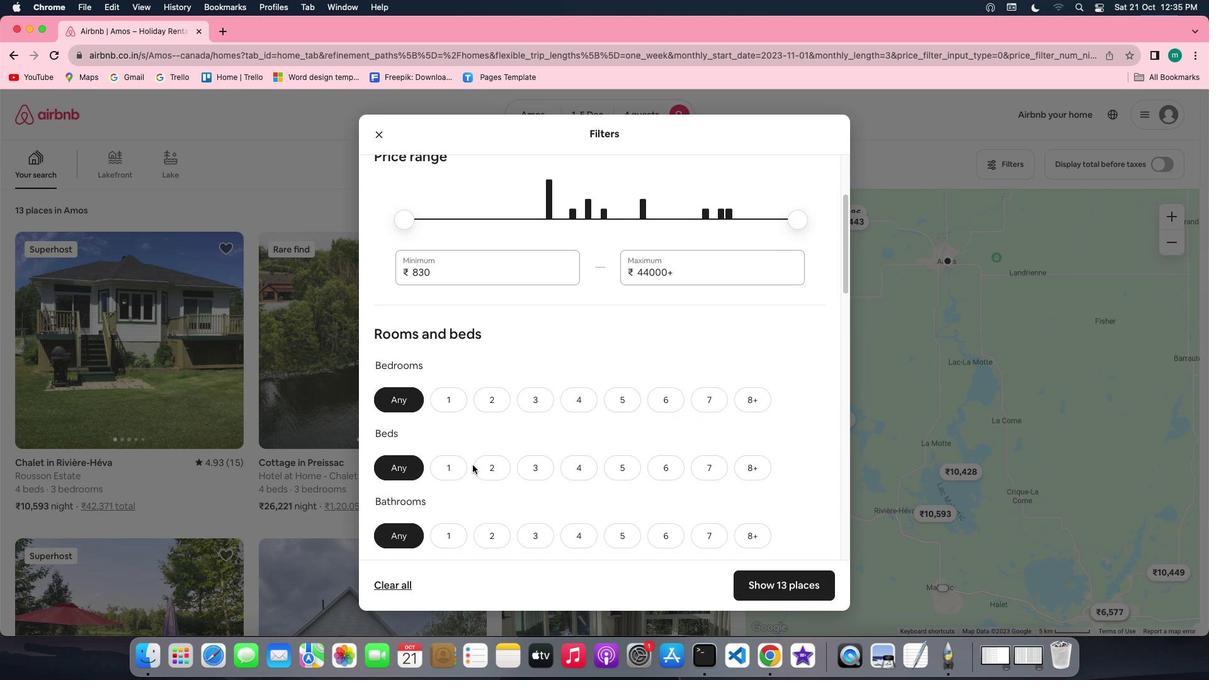 
Action: Mouse scrolled (472, 464) with delta (0, 0)
Screenshot: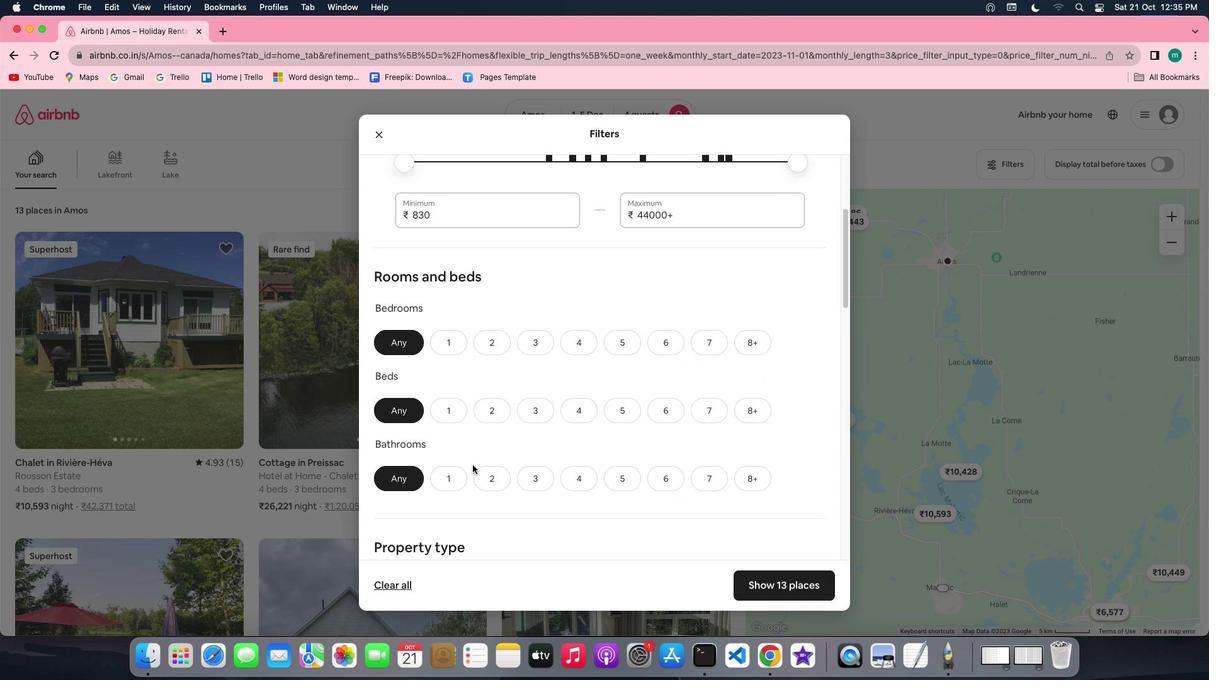 
Action: Mouse scrolled (472, 464) with delta (0, 0)
Screenshot: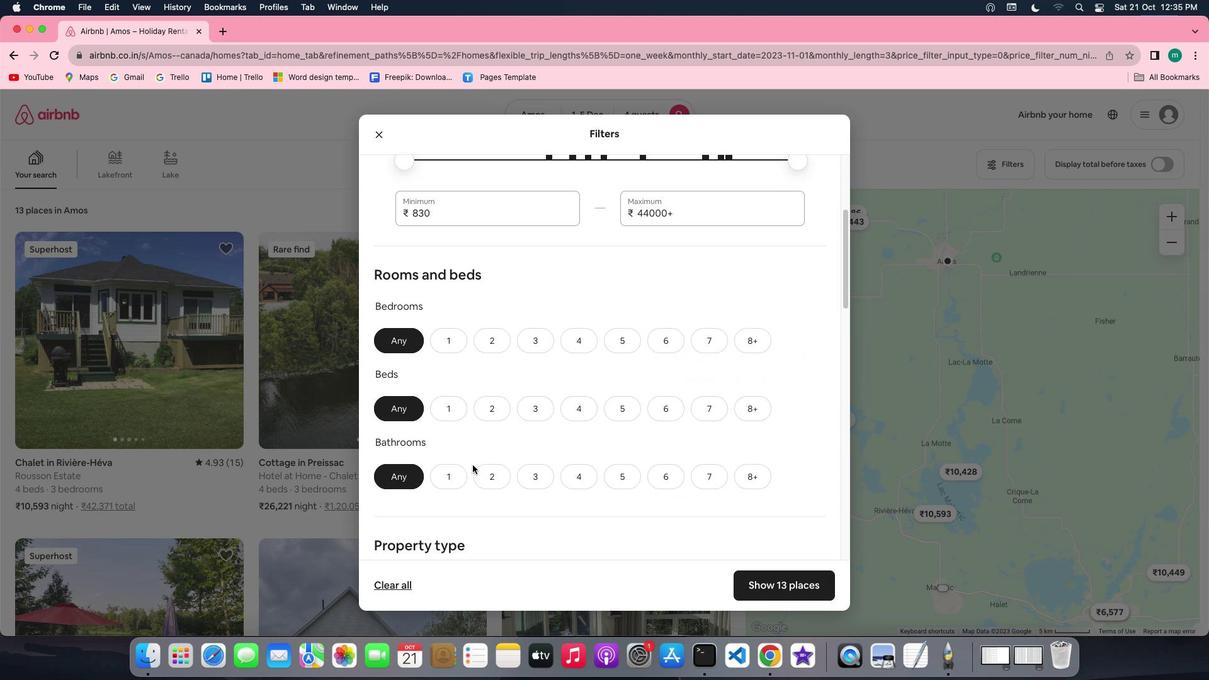 
Action: Mouse moved to (483, 323)
Screenshot: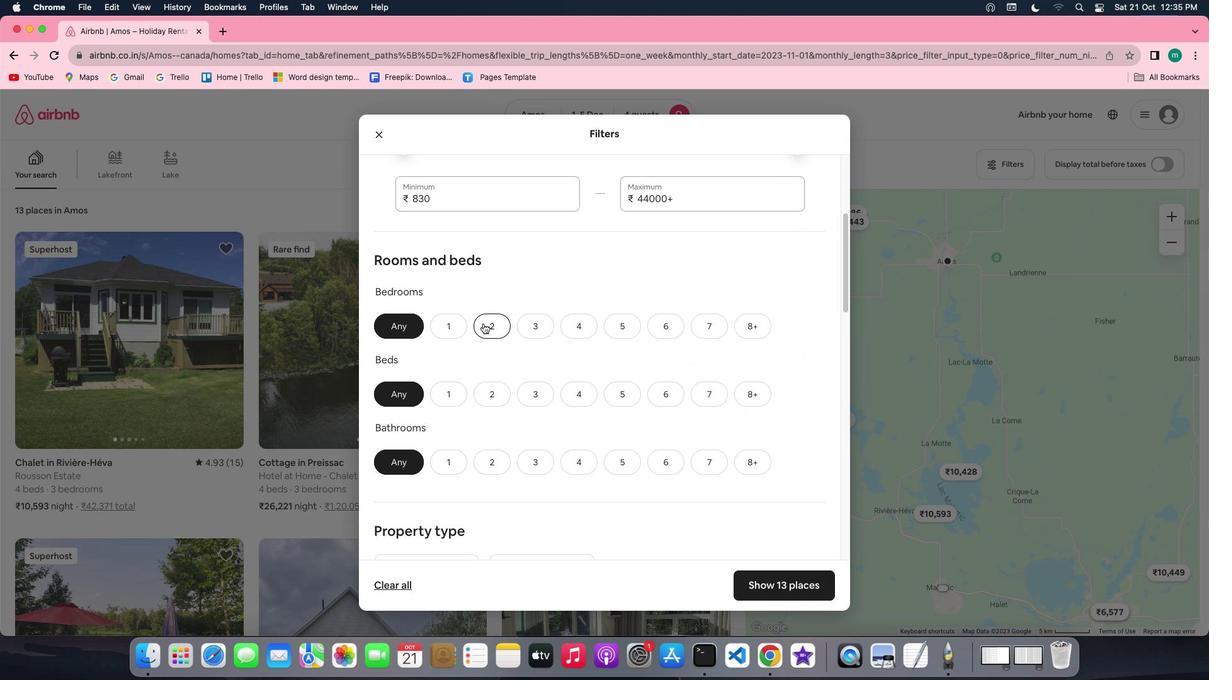 
Action: Mouse pressed left at (483, 323)
Screenshot: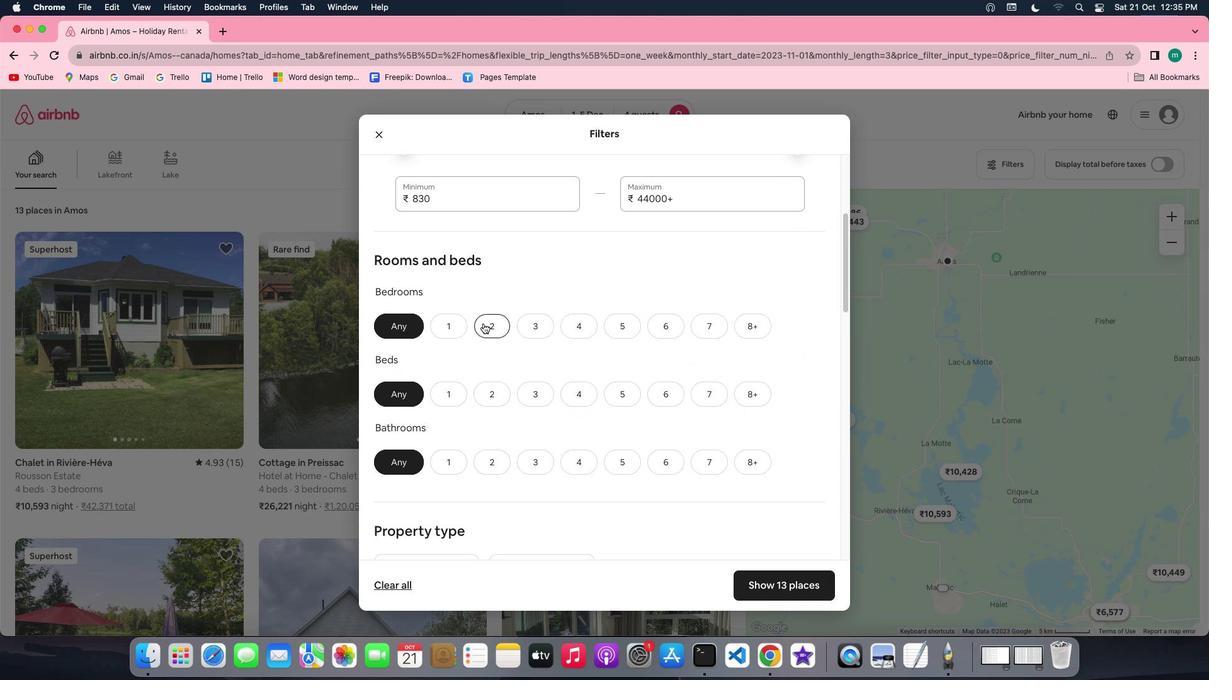 
Action: Mouse moved to (531, 401)
Screenshot: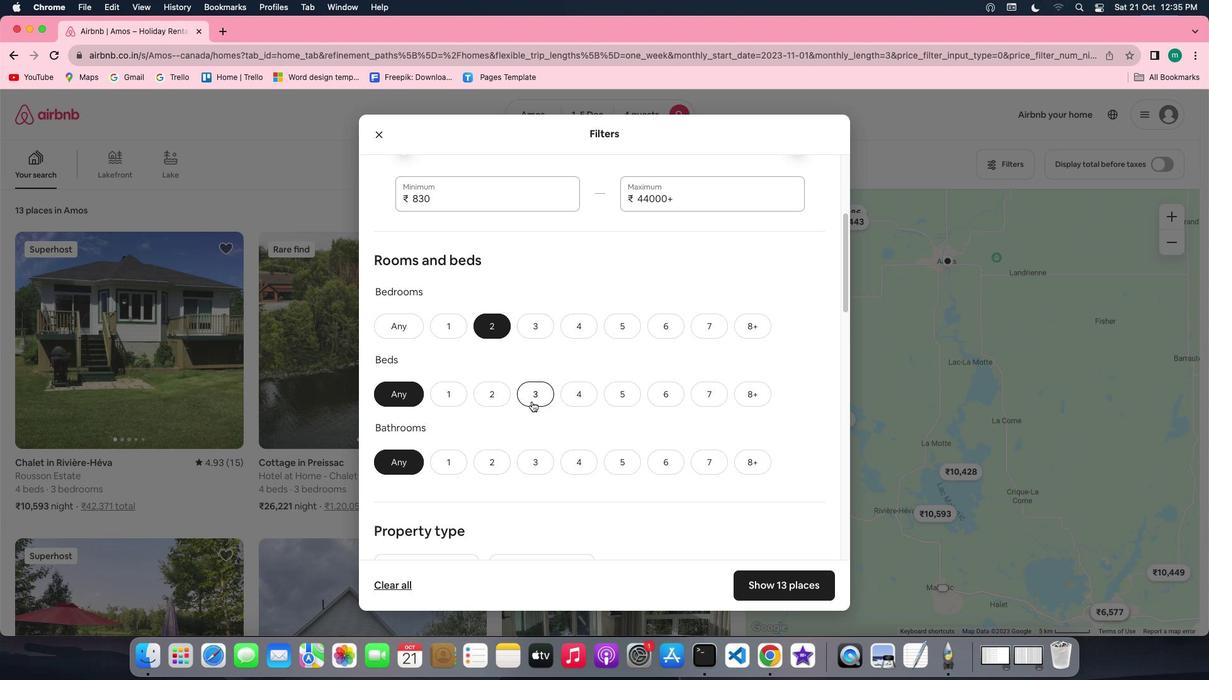 
Action: Mouse pressed left at (531, 401)
Screenshot: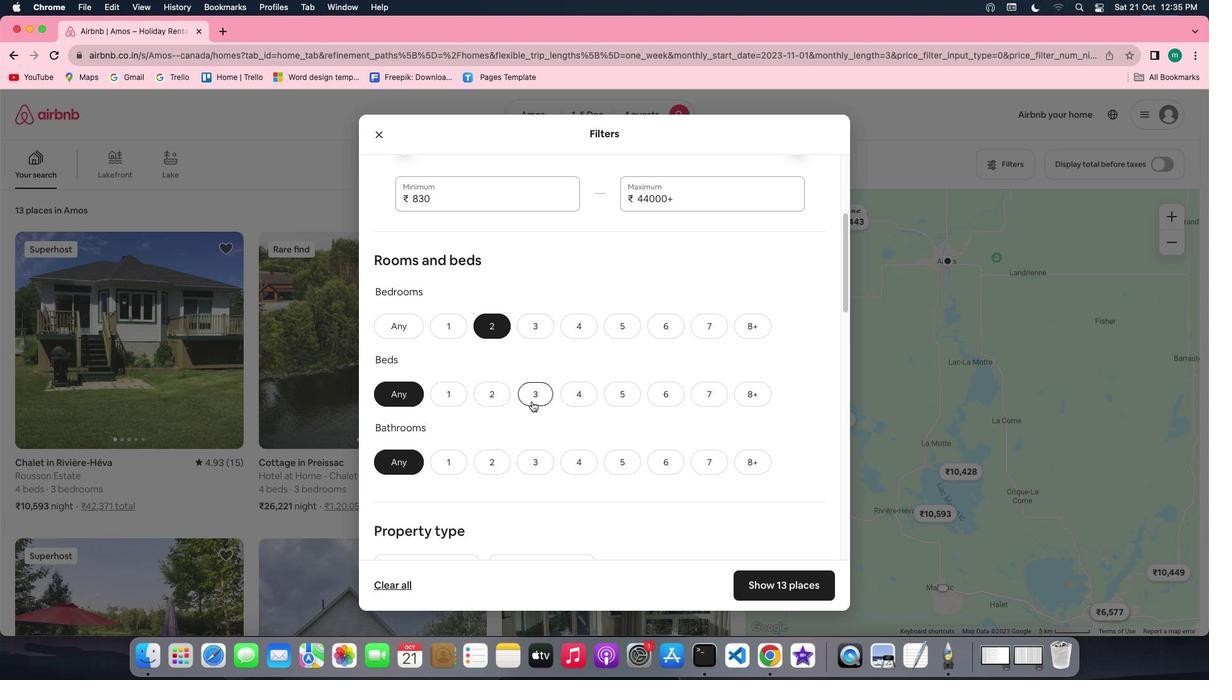 
Action: Mouse moved to (486, 460)
Screenshot: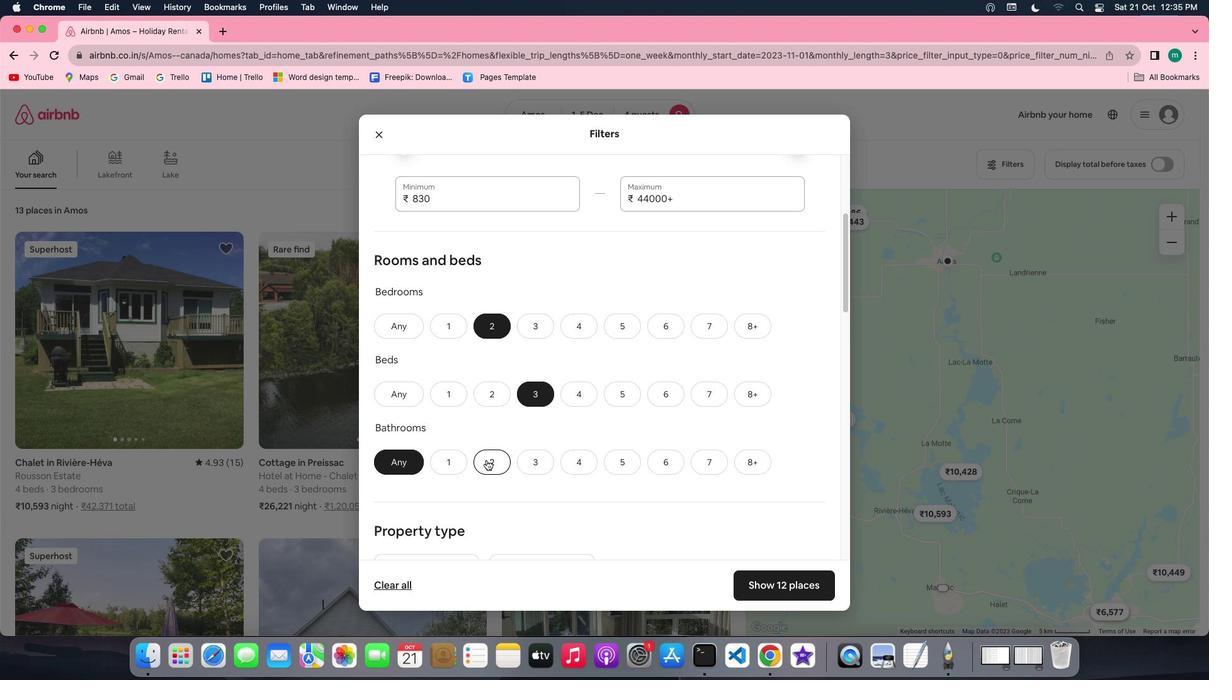
Action: Mouse pressed left at (486, 460)
Screenshot: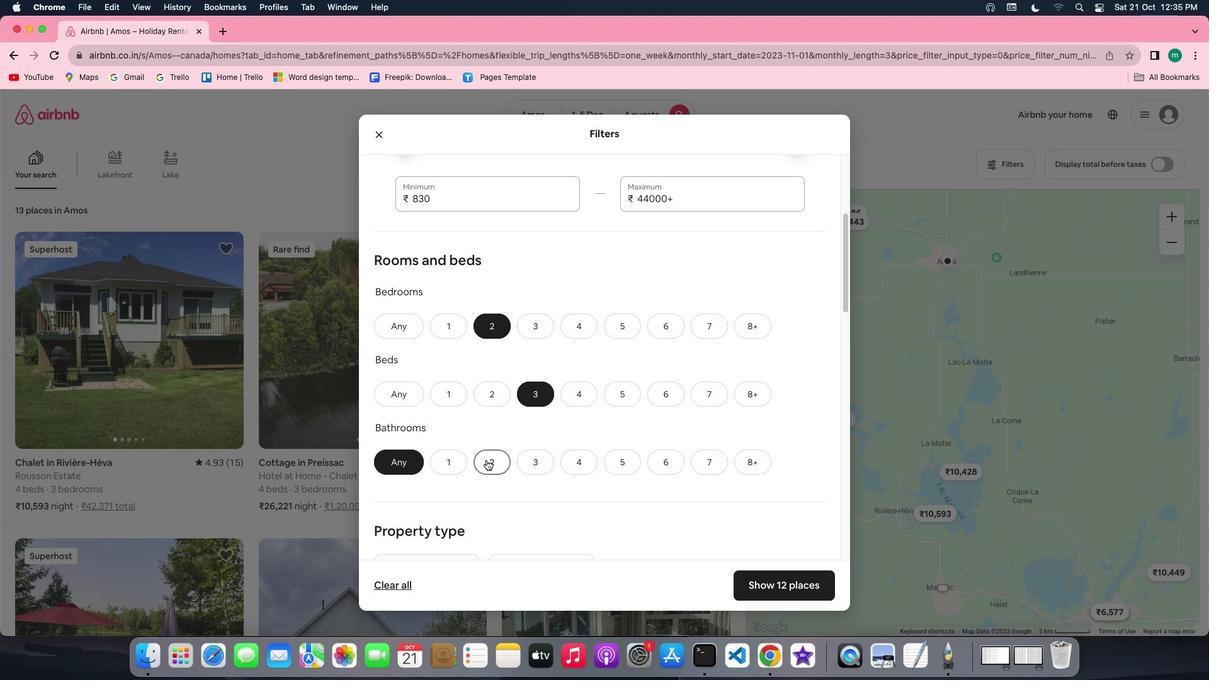 
Action: Mouse moved to (590, 473)
Screenshot: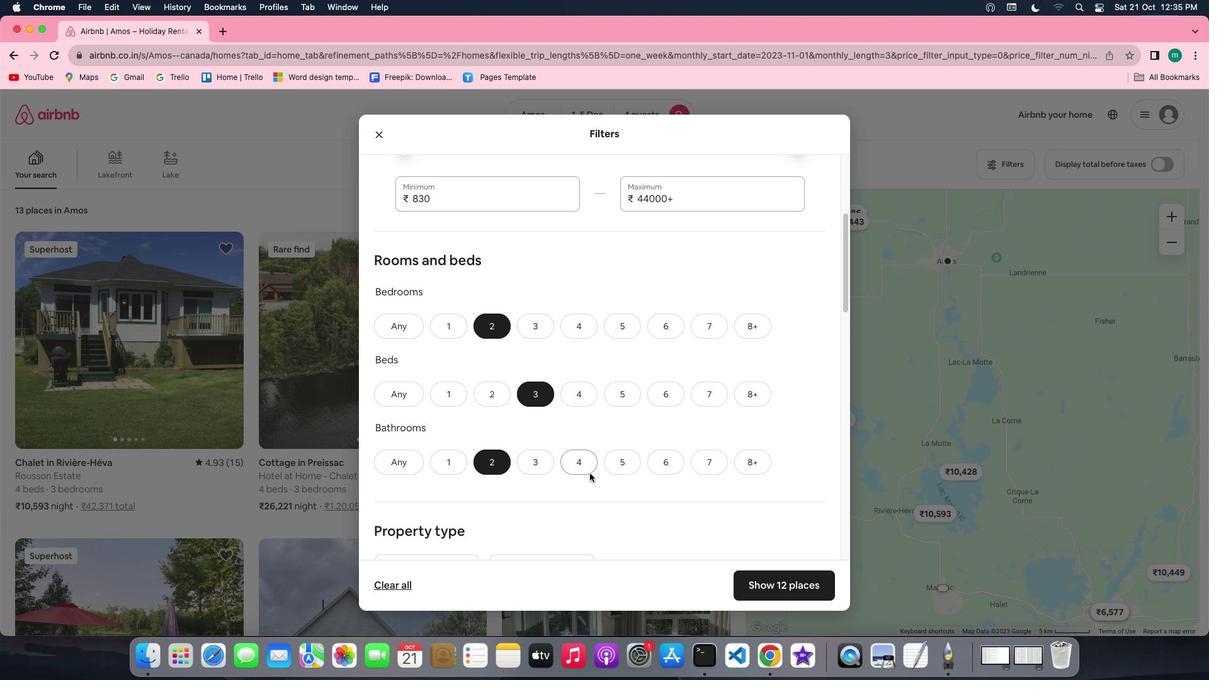 
Action: Mouse scrolled (590, 473) with delta (0, 0)
Screenshot: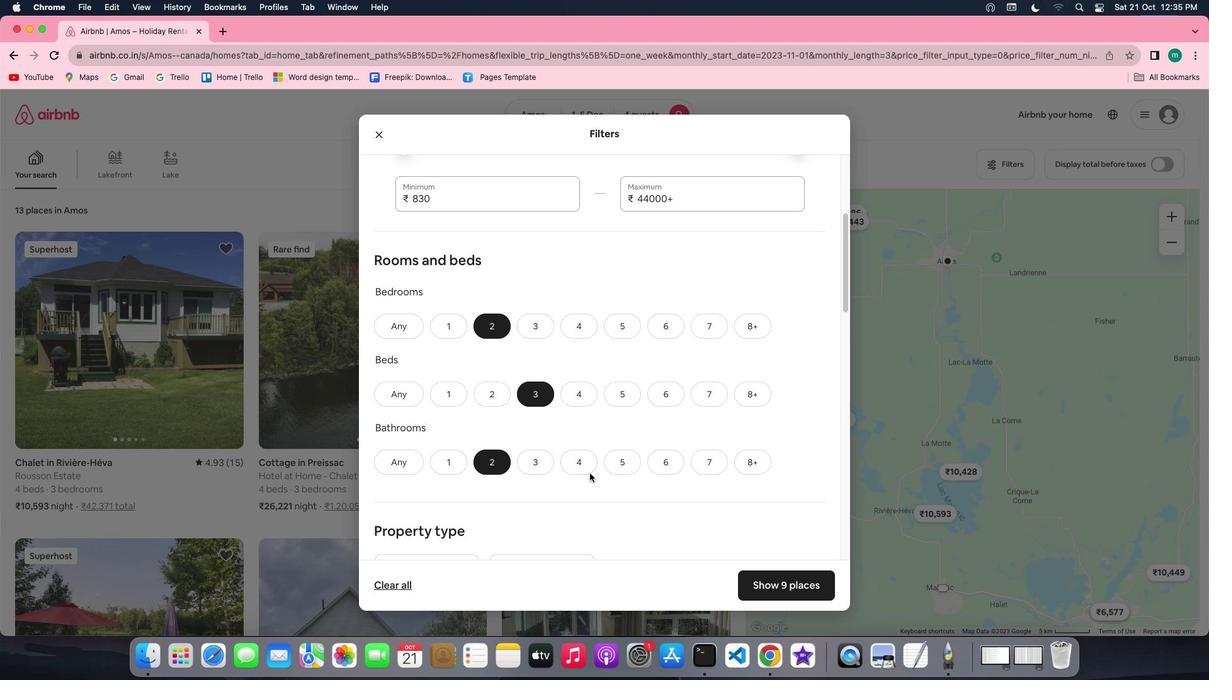 
Action: Mouse scrolled (590, 473) with delta (0, 0)
Screenshot: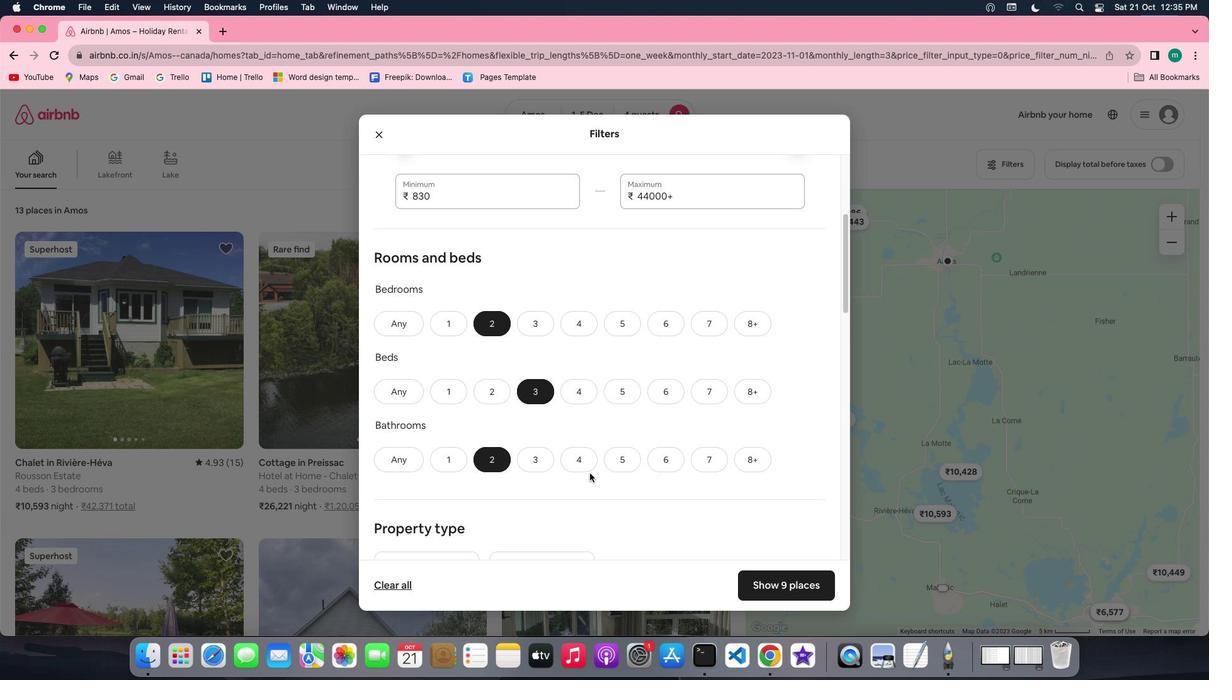 
Action: Mouse scrolled (590, 473) with delta (0, -1)
Screenshot: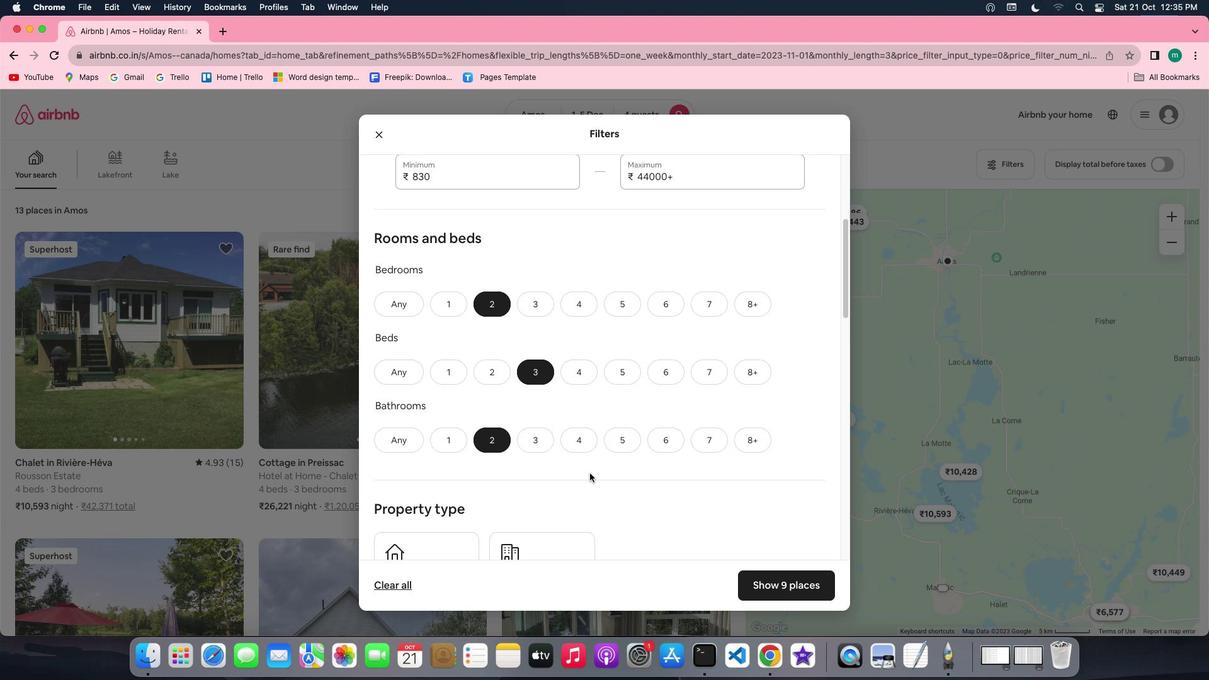 
Action: Mouse scrolled (590, 473) with delta (0, 0)
Screenshot: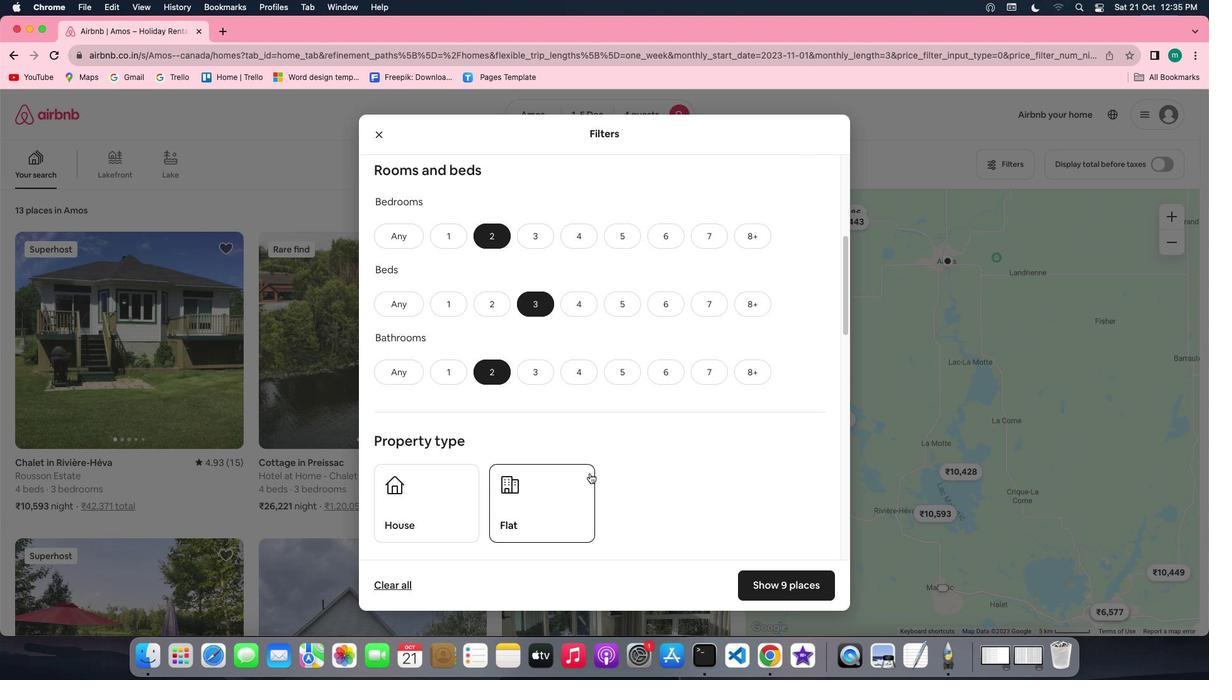 
Action: Mouse scrolled (590, 473) with delta (0, 0)
Screenshot: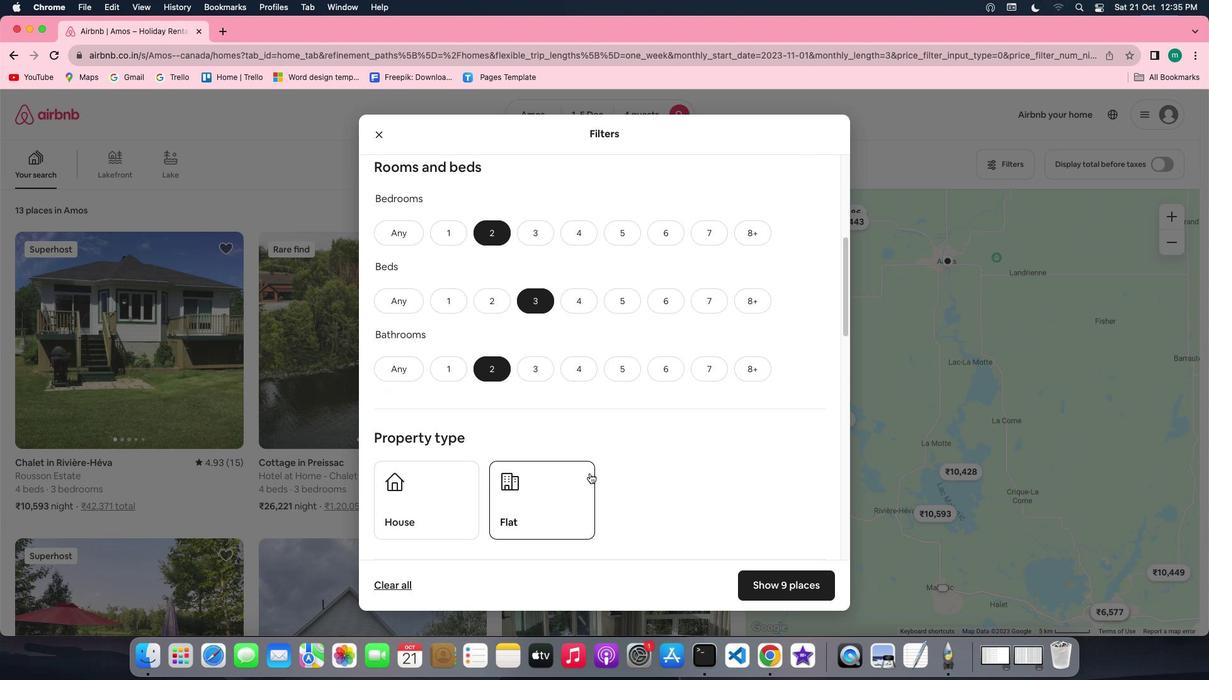 
Action: Mouse scrolled (590, 473) with delta (0, 0)
Screenshot: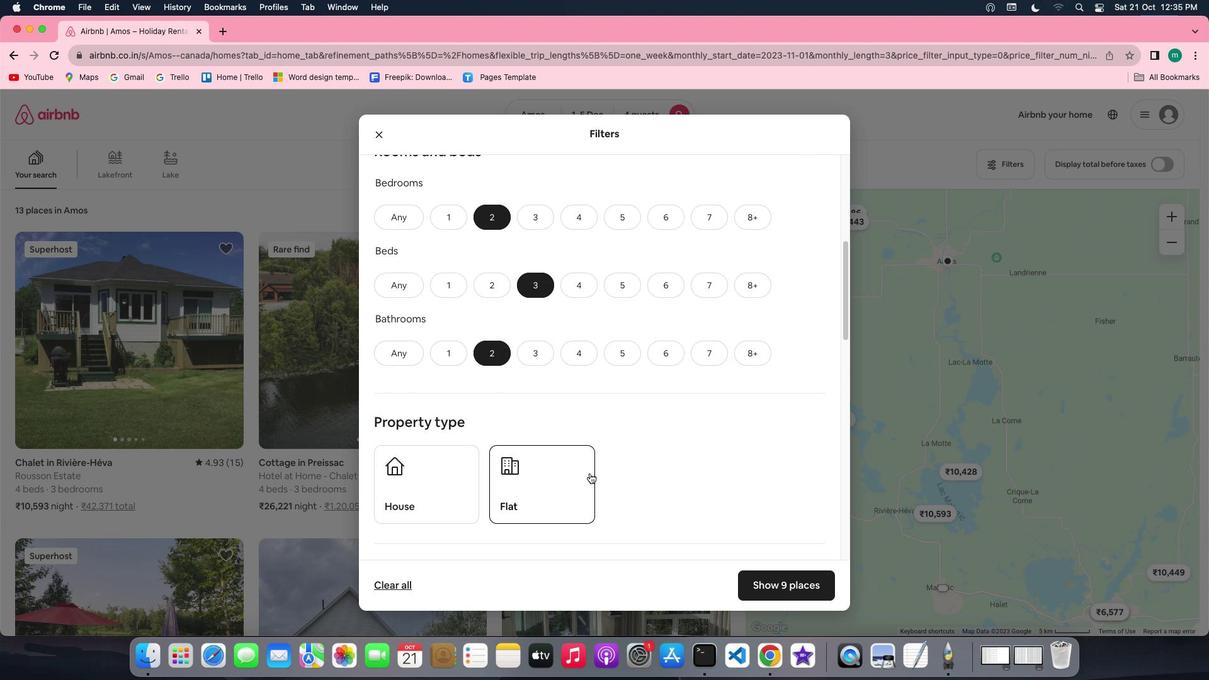 
Action: Mouse scrolled (590, 473) with delta (0, 0)
Screenshot: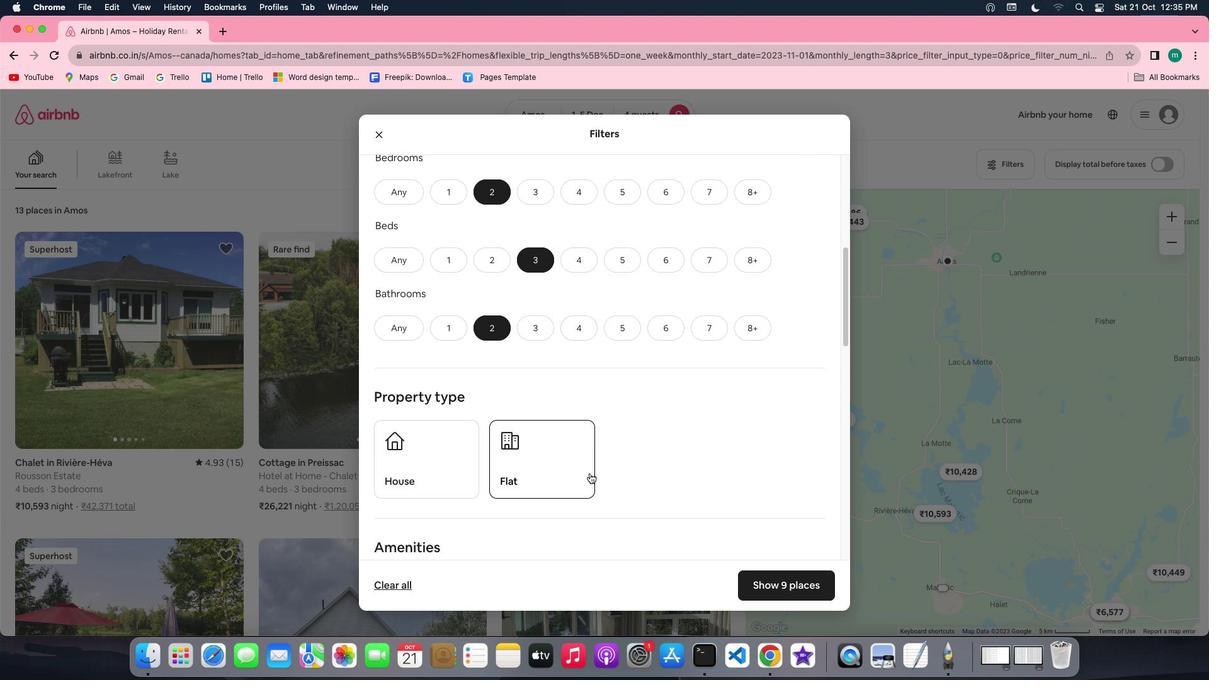 
Action: Mouse scrolled (590, 473) with delta (0, 0)
Screenshot: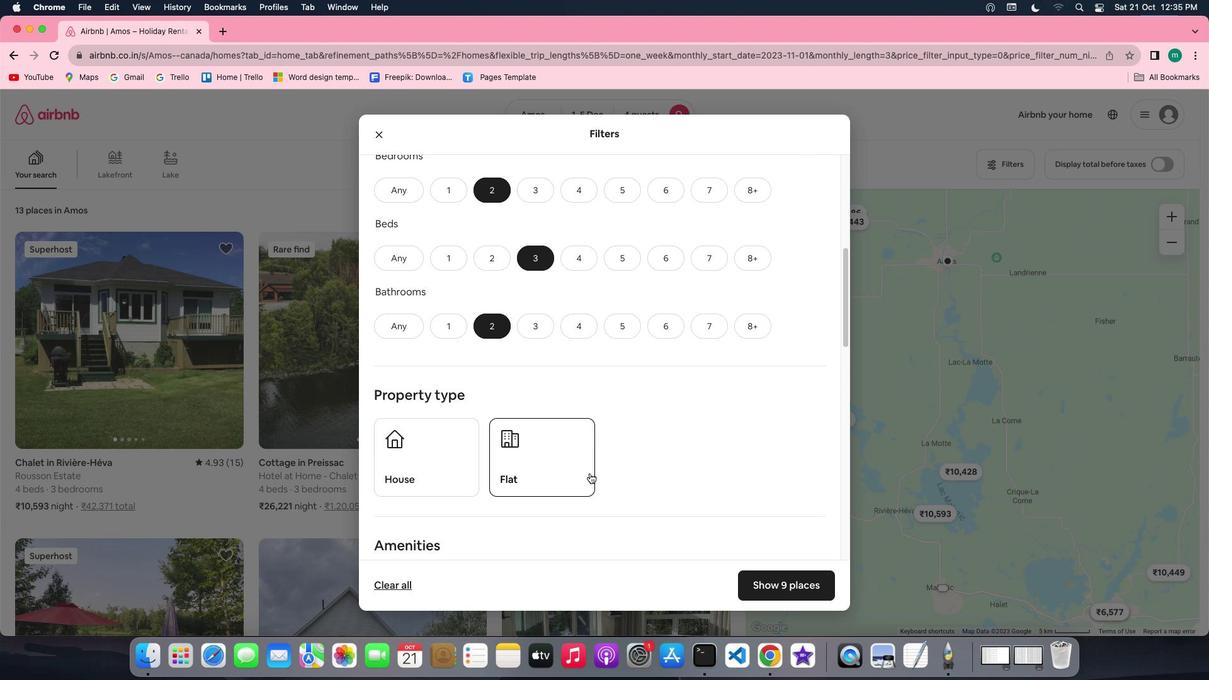 
Action: Mouse scrolled (590, 473) with delta (0, 0)
Screenshot: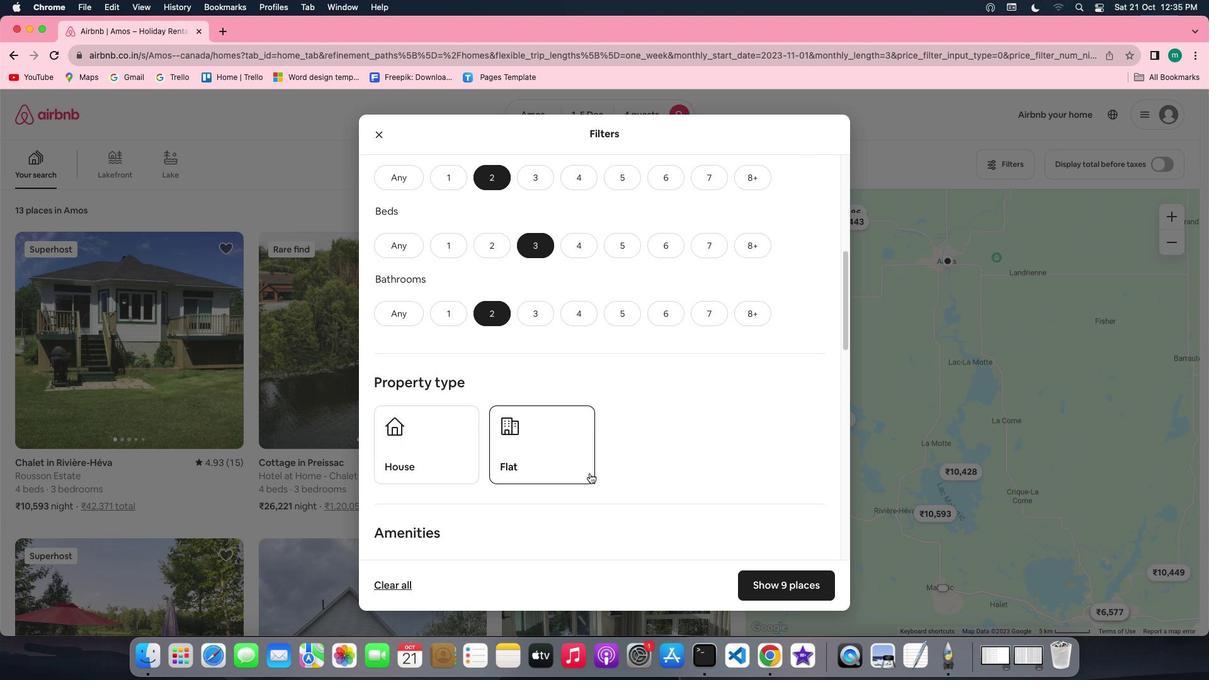 
Action: Mouse scrolled (590, 473) with delta (0, 0)
Screenshot: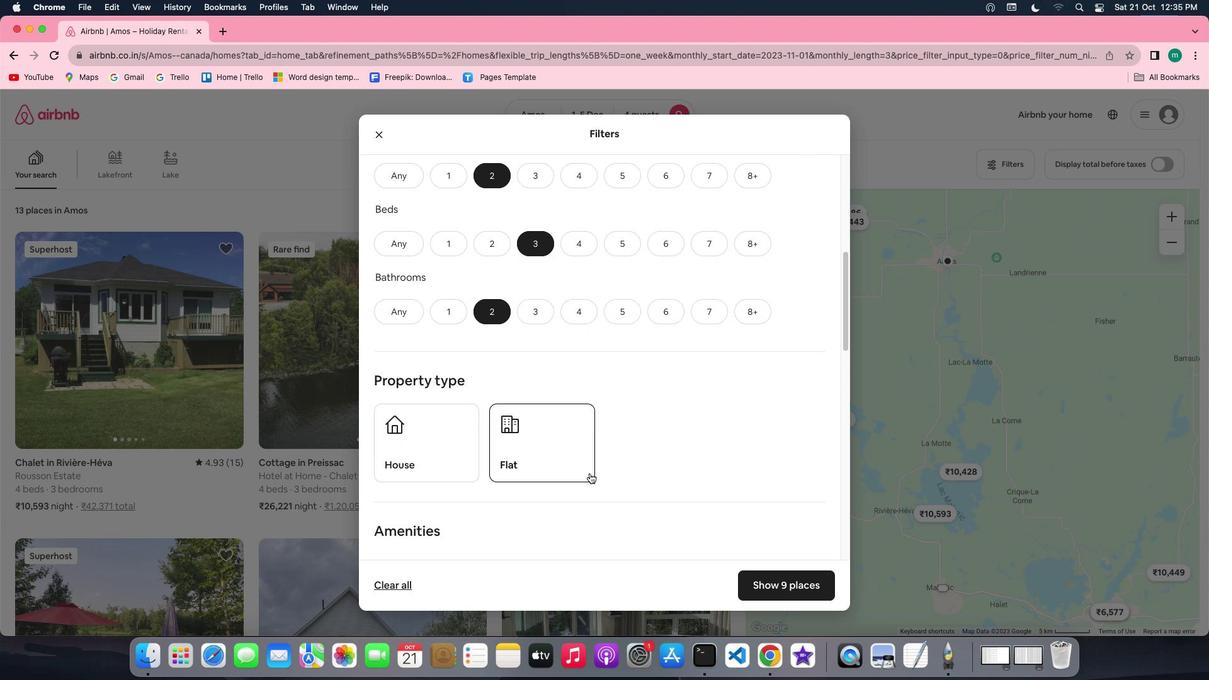
Action: Mouse scrolled (590, 473) with delta (0, 0)
Screenshot: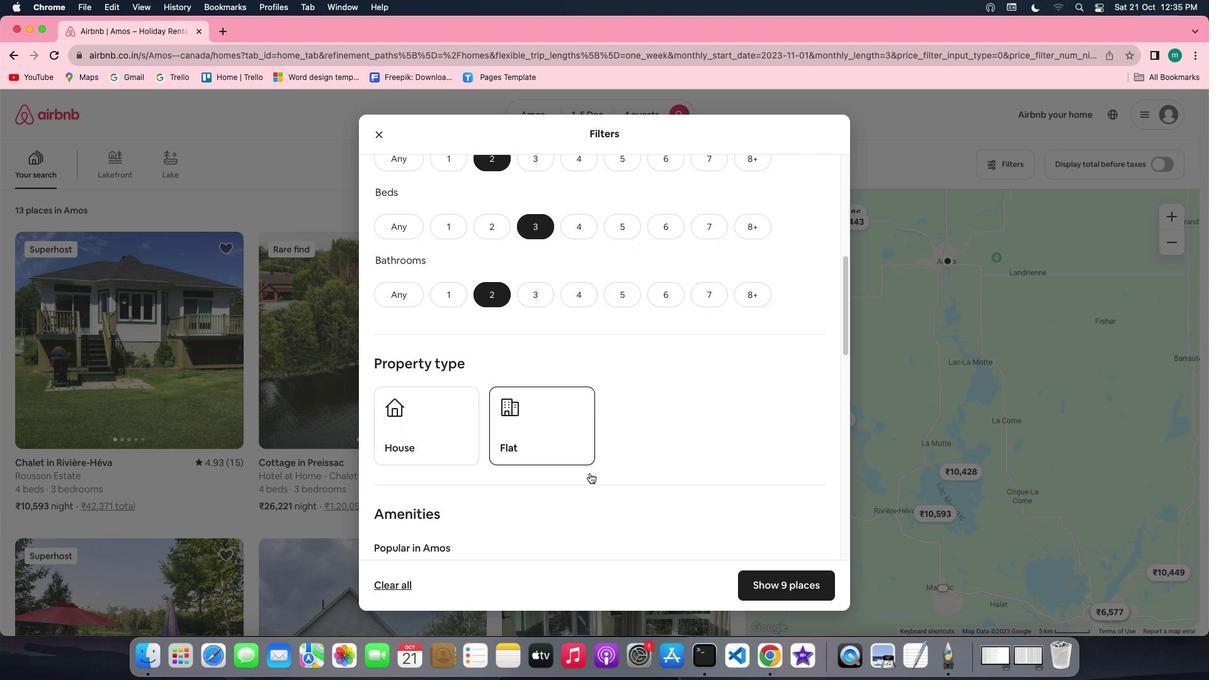 
Action: Mouse moved to (635, 457)
Screenshot: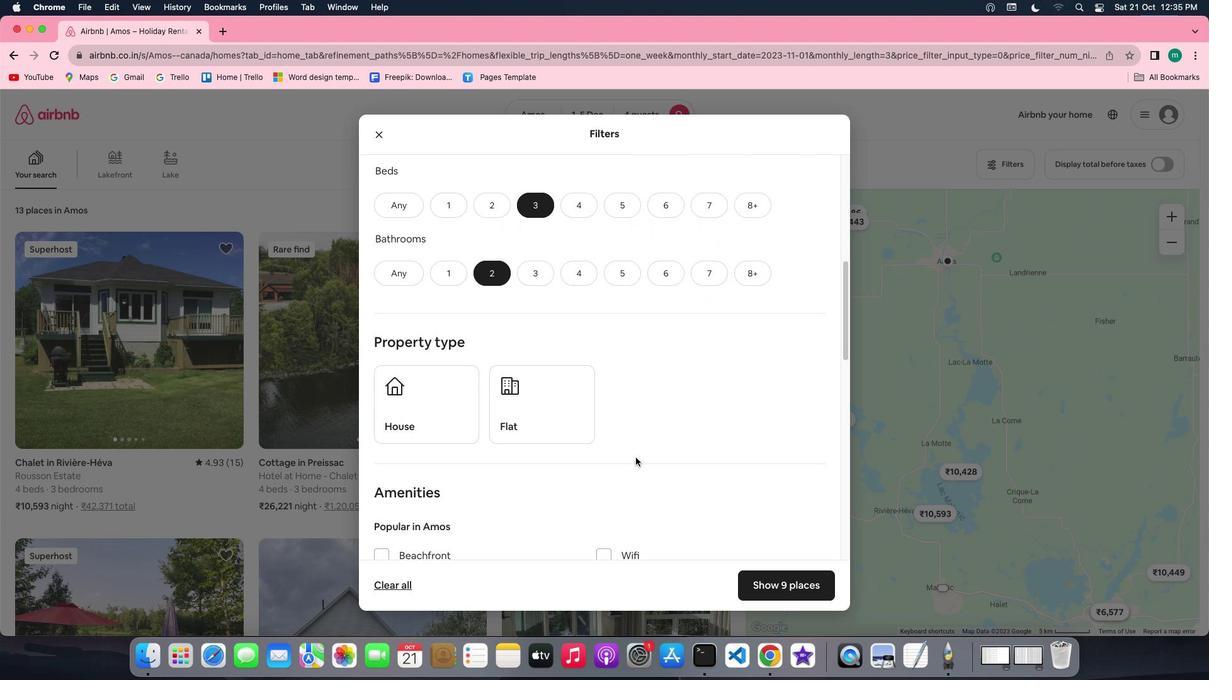 
Action: Mouse scrolled (635, 457) with delta (0, 0)
Screenshot: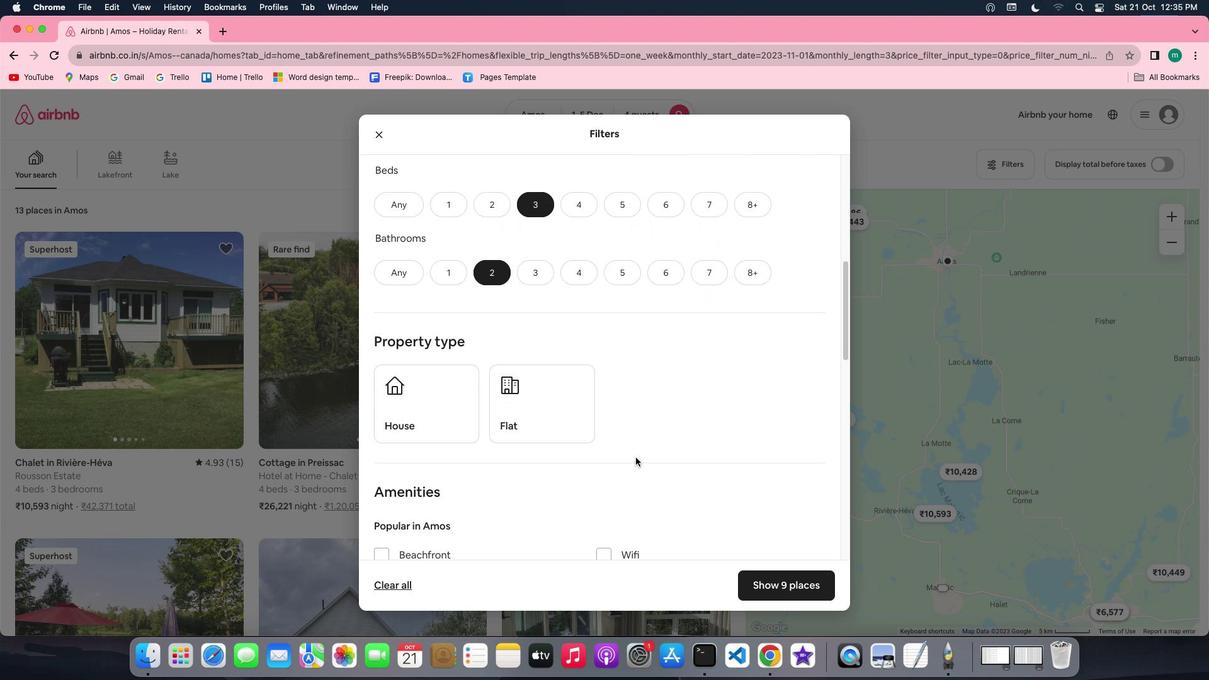 
Action: Mouse scrolled (635, 457) with delta (0, 0)
Screenshot: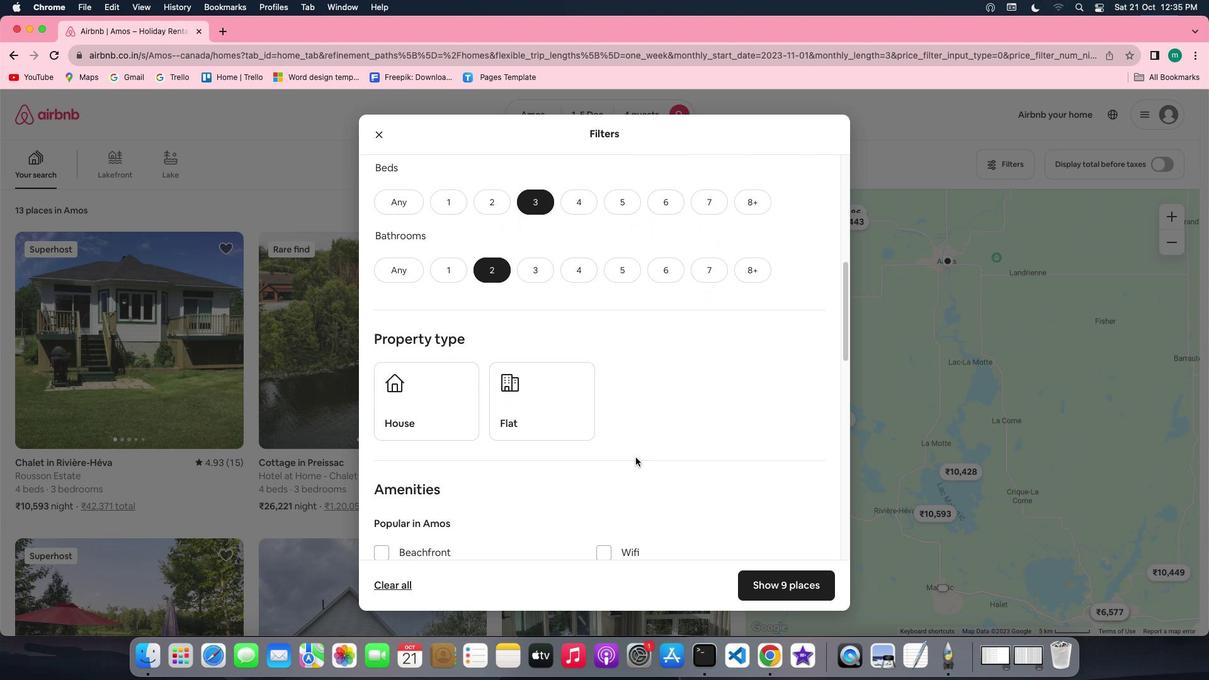 
Action: Mouse scrolled (635, 457) with delta (0, 0)
Screenshot: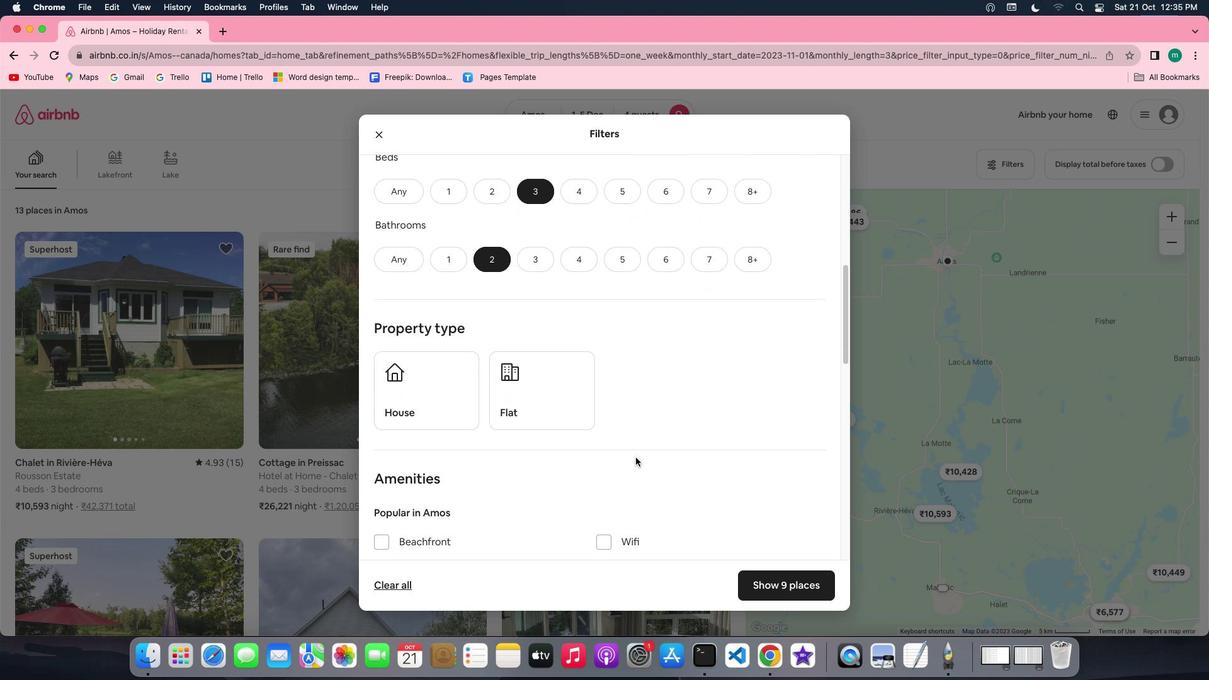 
Action: Mouse scrolled (635, 457) with delta (0, 0)
Screenshot: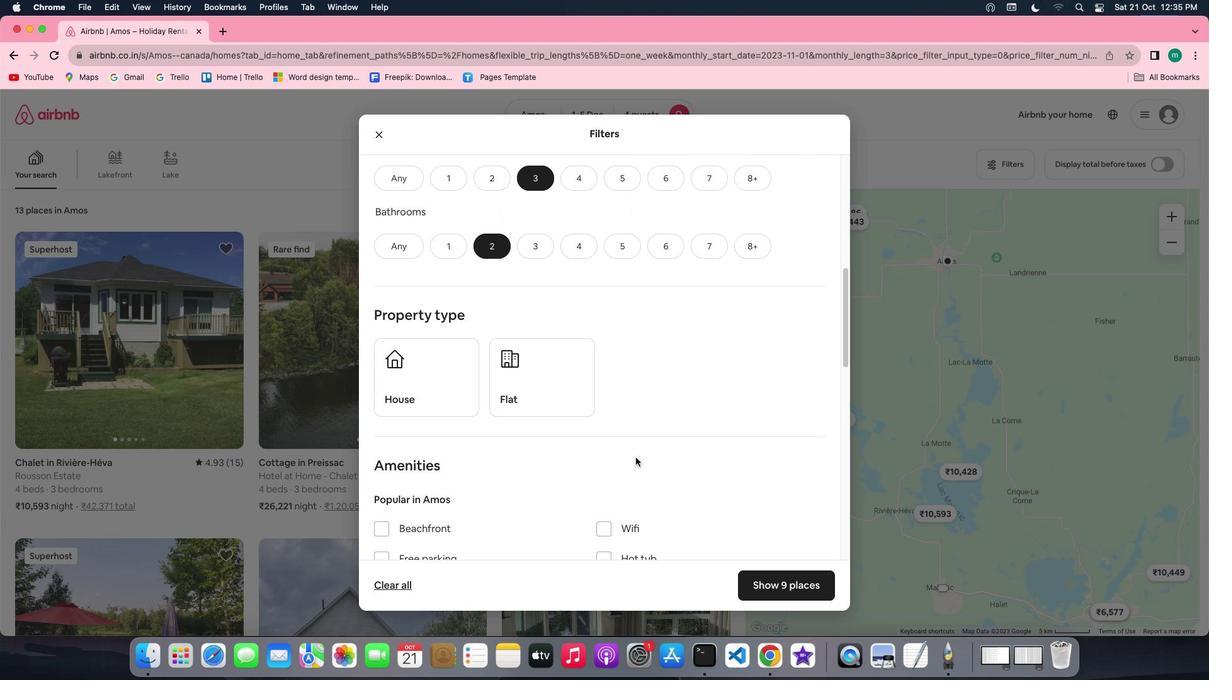 
Action: Mouse scrolled (635, 457) with delta (0, 0)
Screenshot: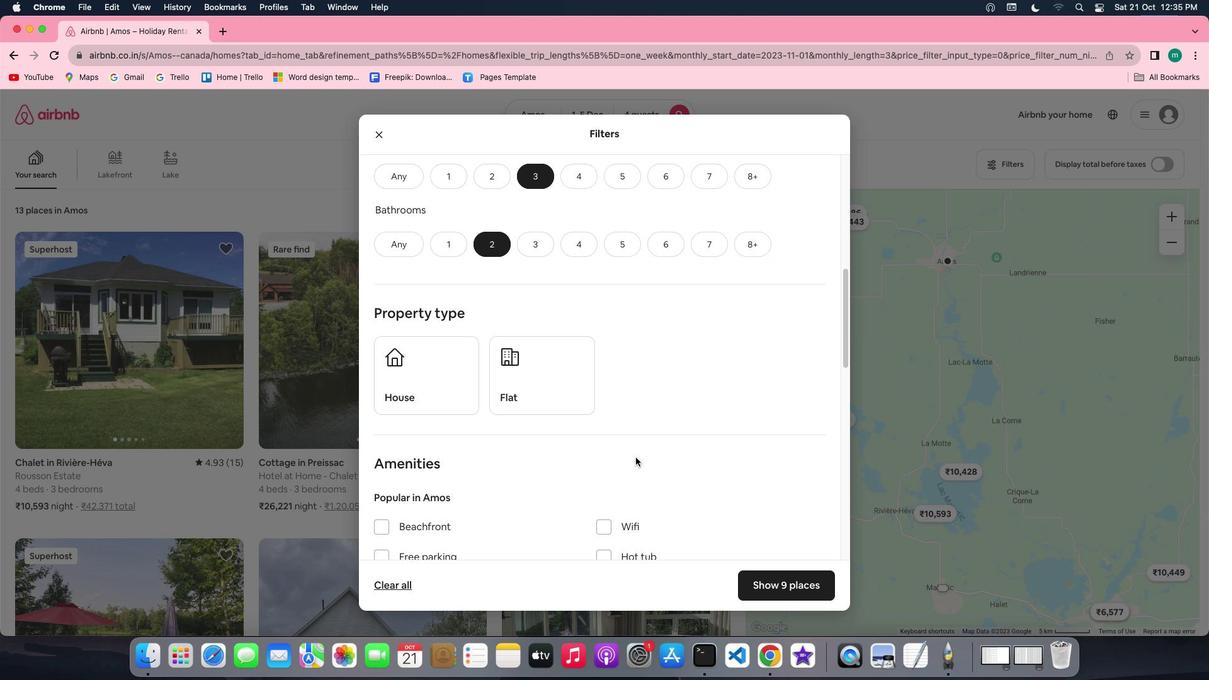 
Action: Mouse scrolled (635, 457) with delta (0, 0)
Screenshot: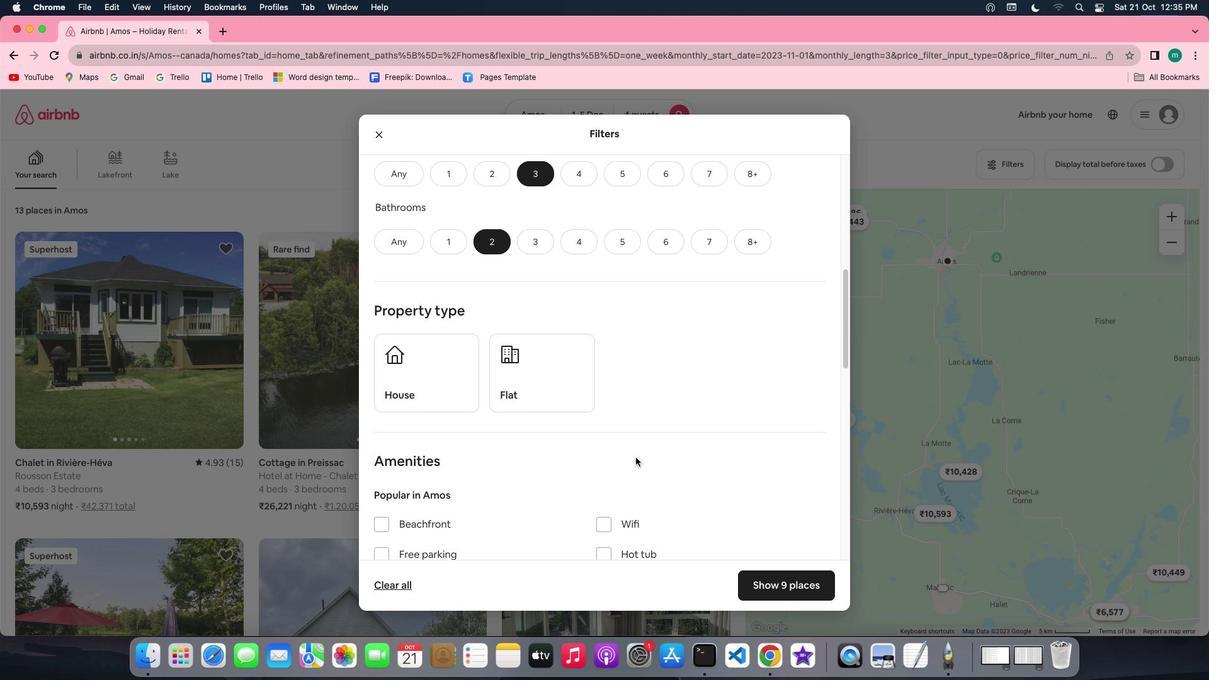 
Action: Mouse scrolled (635, 457) with delta (0, 0)
Screenshot: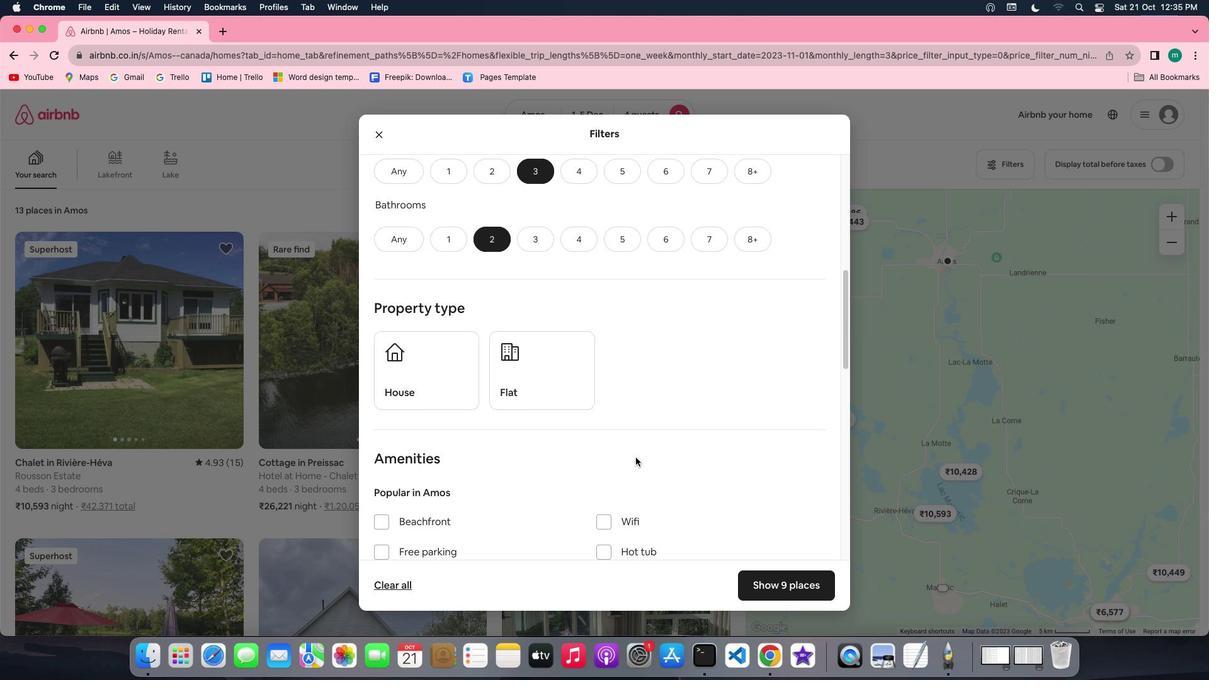 
Action: Mouse scrolled (635, 457) with delta (0, 0)
Screenshot: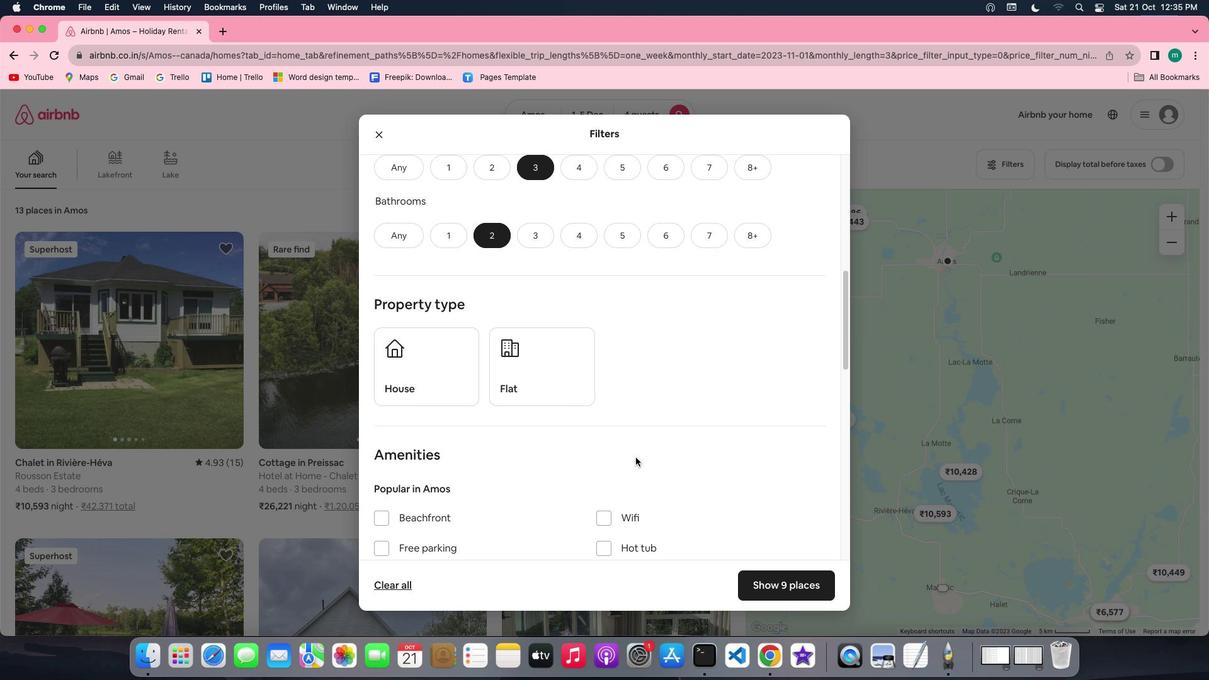 
Action: Mouse scrolled (635, 457) with delta (0, 0)
Screenshot: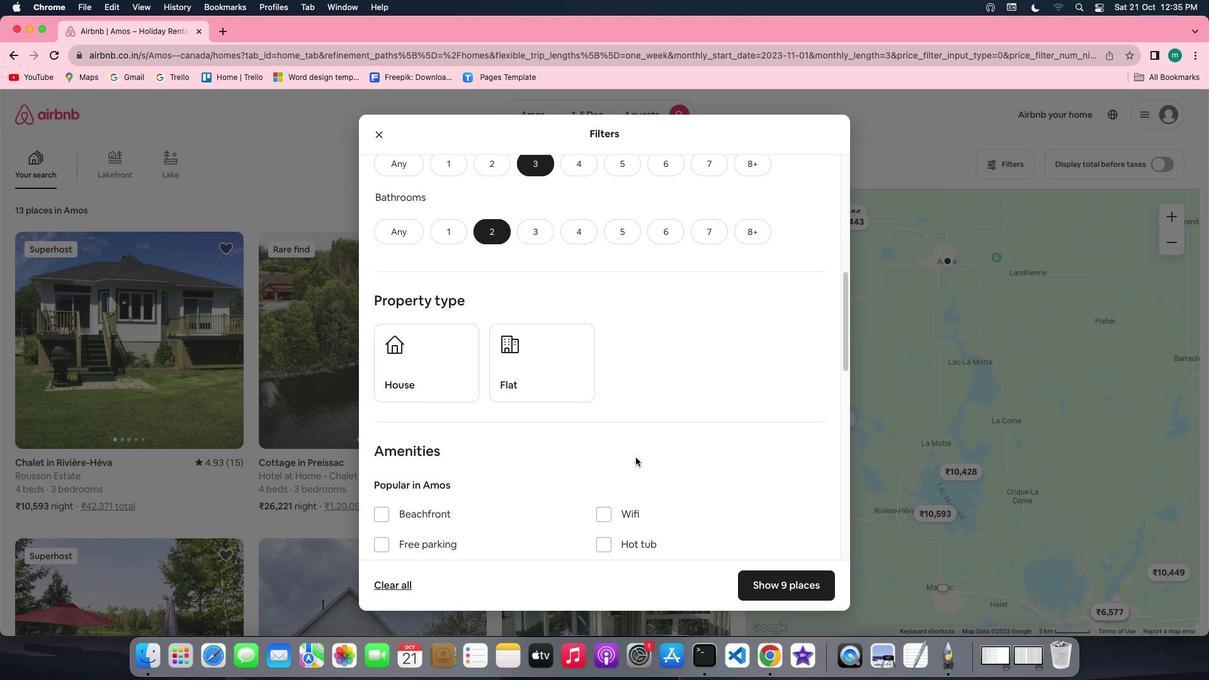 
Action: Mouse scrolled (635, 457) with delta (0, 0)
Screenshot: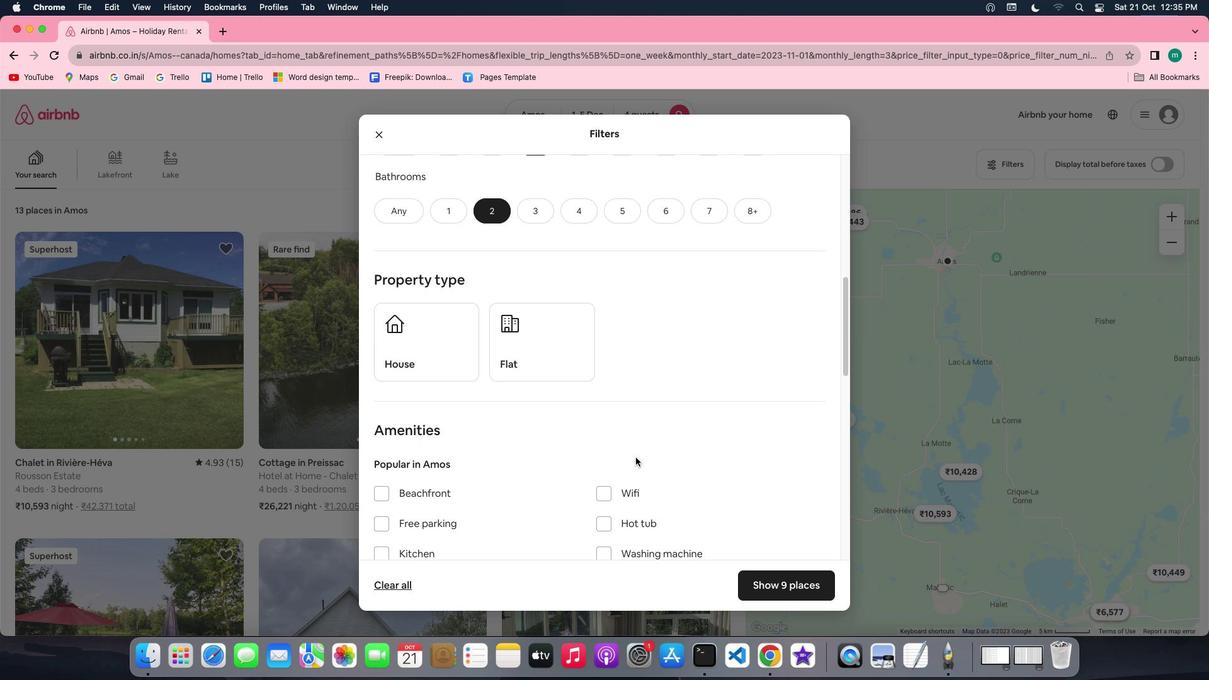 
Action: Mouse scrolled (635, 457) with delta (0, 0)
Screenshot: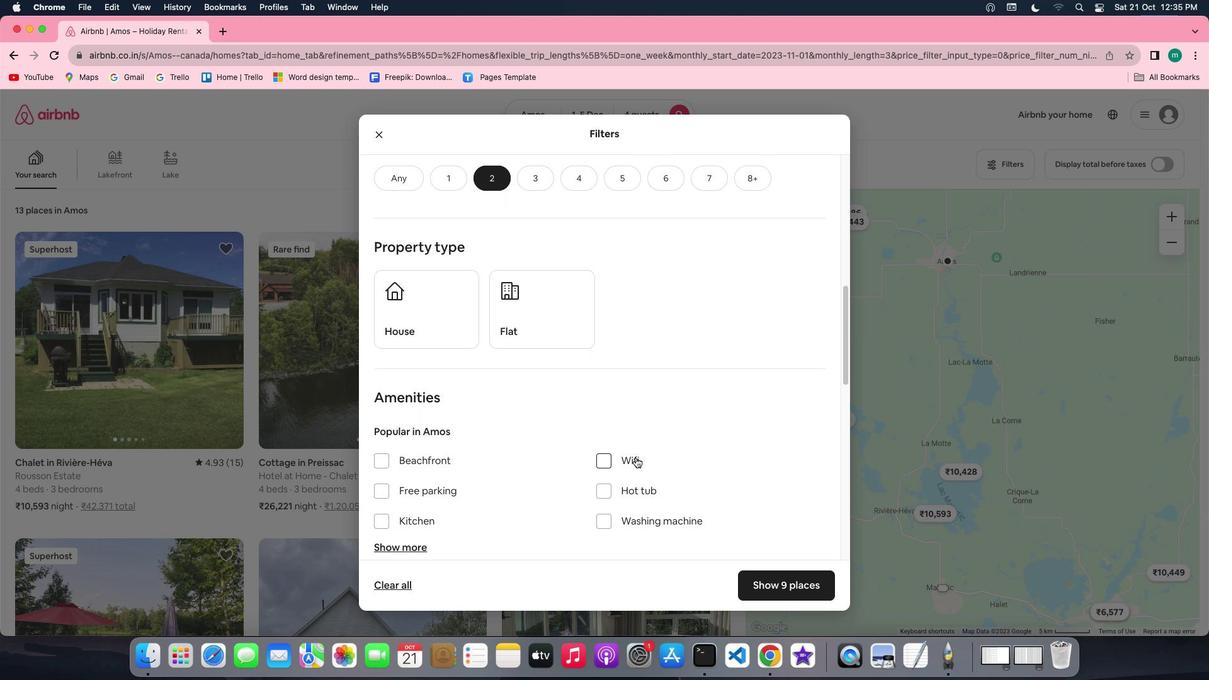 
Action: Mouse scrolled (635, 457) with delta (0, 0)
Screenshot: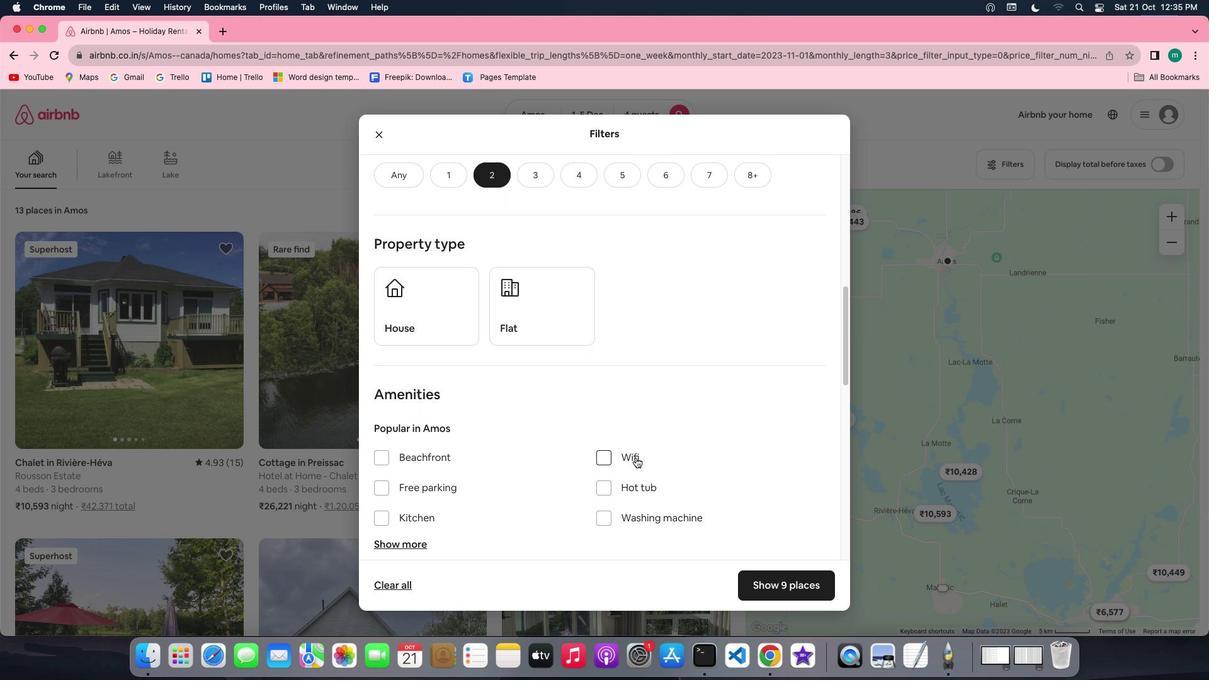 
Action: Mouse scrolled (635, 457) with delta (0, -1)
Screenshot: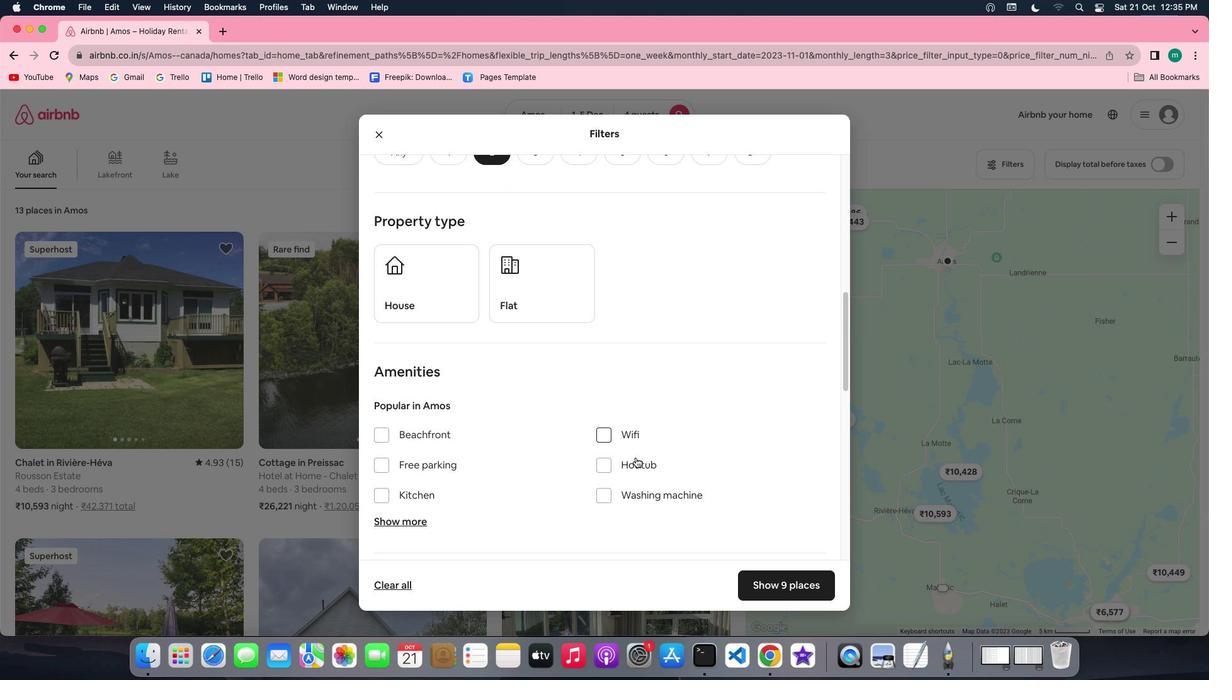 
Action: Mouse scrolled (635, 457) with delta (0, 0)
Screenshot: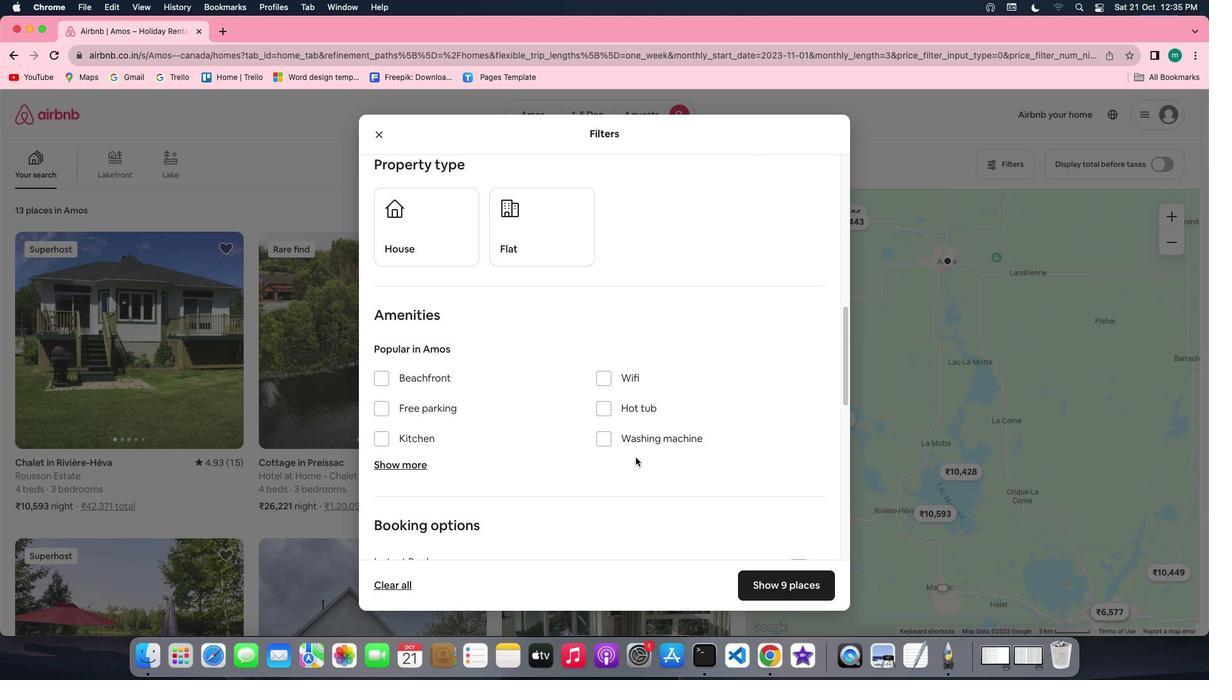 
Action: Mouse scrolled (635, 457) with delta (0, 0)
Screenshot: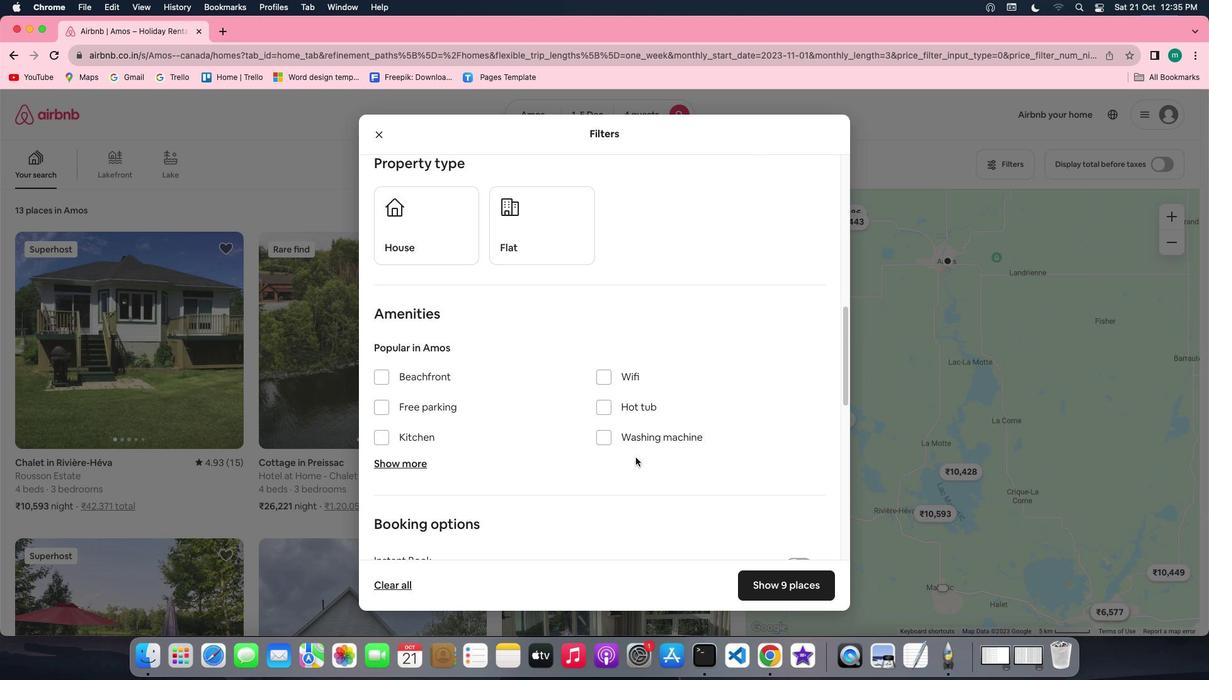 
Action: Mouse scrolled (635, 457) with delta (0, 0)
Screenshot: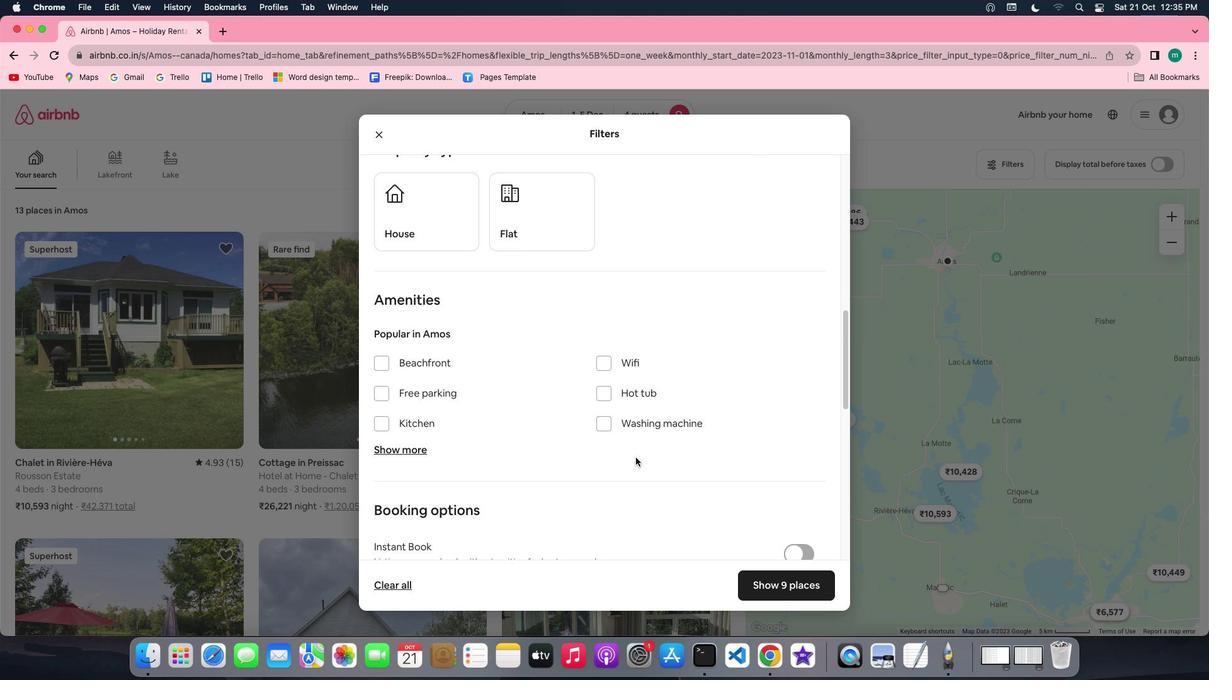 
Action: Mouse scrolled (635, 457) with delta (0, 0)
Screenshot: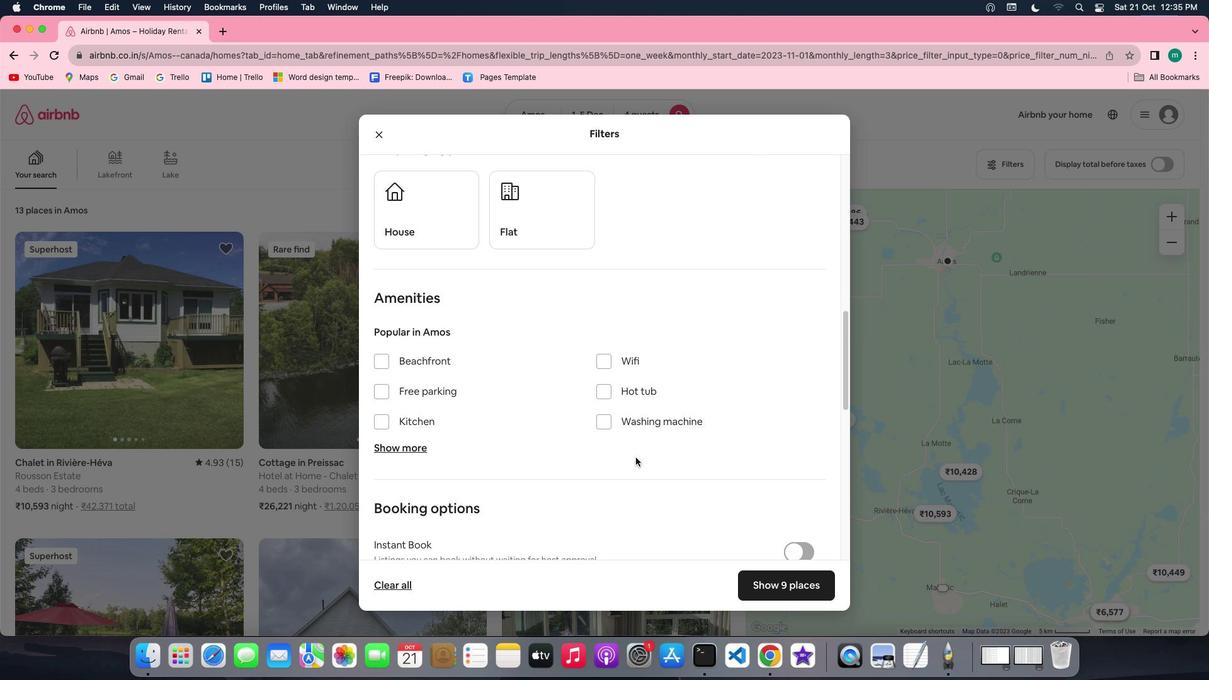 
Action: Mouse scrolled (635, 457) with delta (0, 0)
Screenshot: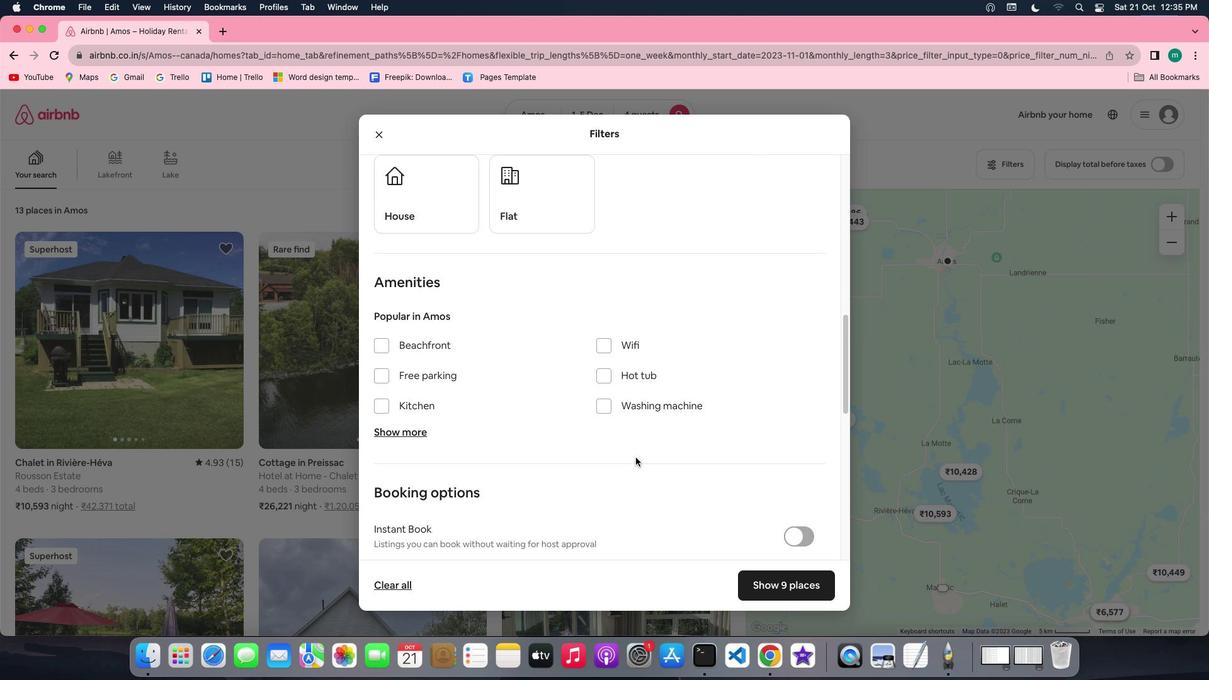 
Action: Mouse scrolled (635, 457) with delta (0, 0)
Screenshot: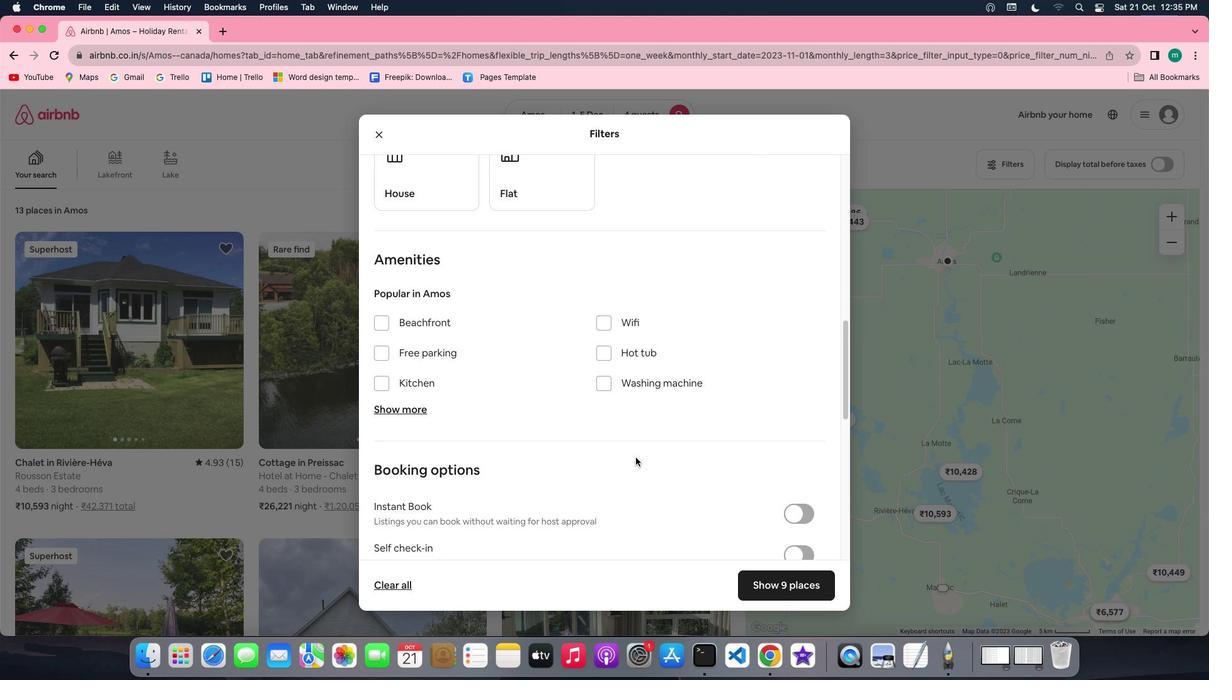 
Action: Mouse scrolled (635, 457) with delta (0, 0)
Screenshot: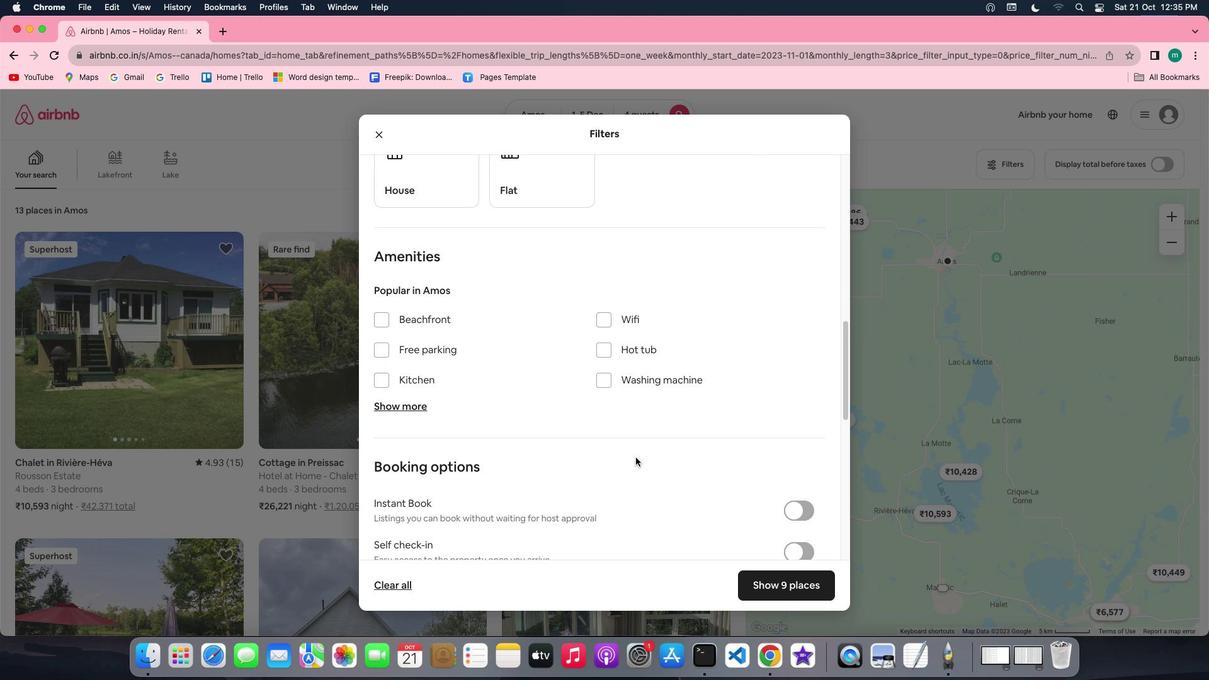 
Action: Mouse scrolled (635, 457) with delta (0, 0)
Screenshot: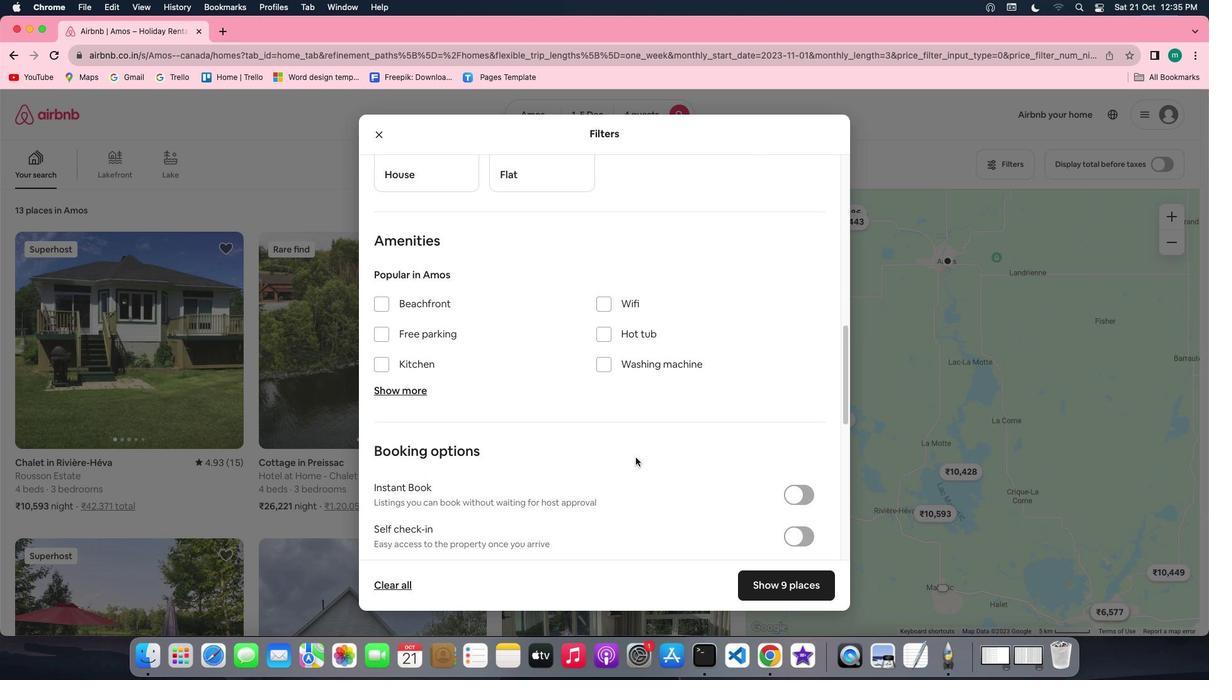 
Action: Mouse scrolled (635, 457) with delta (0, 0)
Screenshot: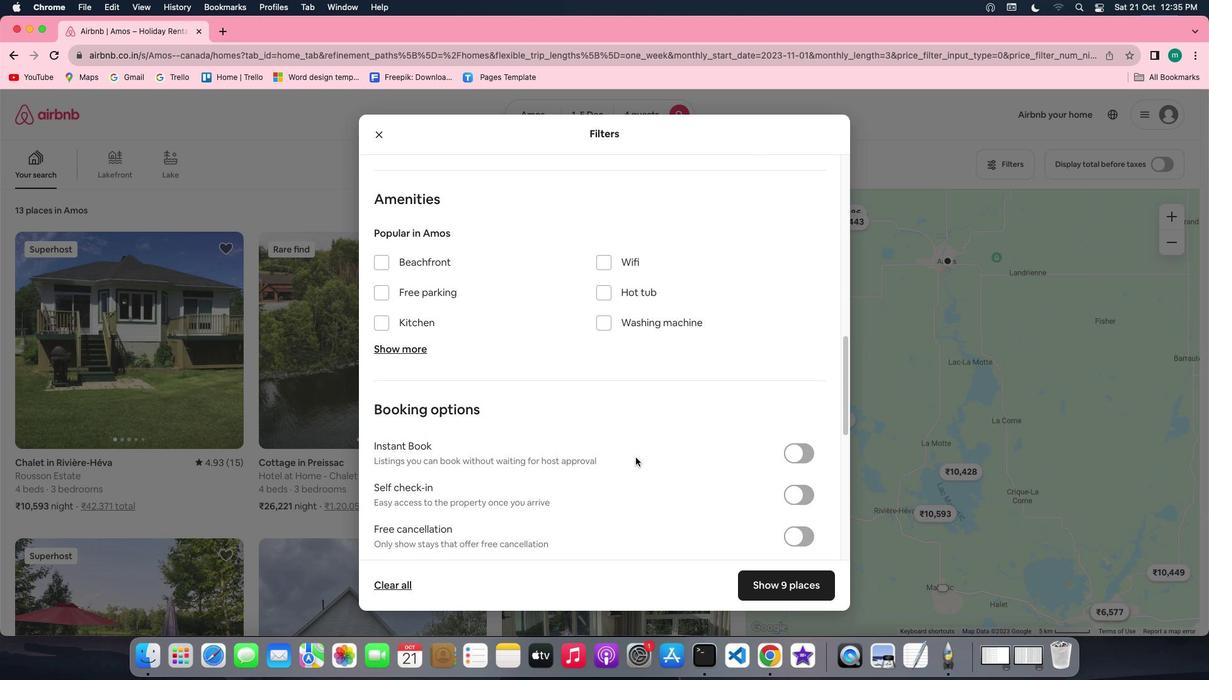 
Action: Mouse scrolled (635, 457) with delta (0, 0)
Screenshot: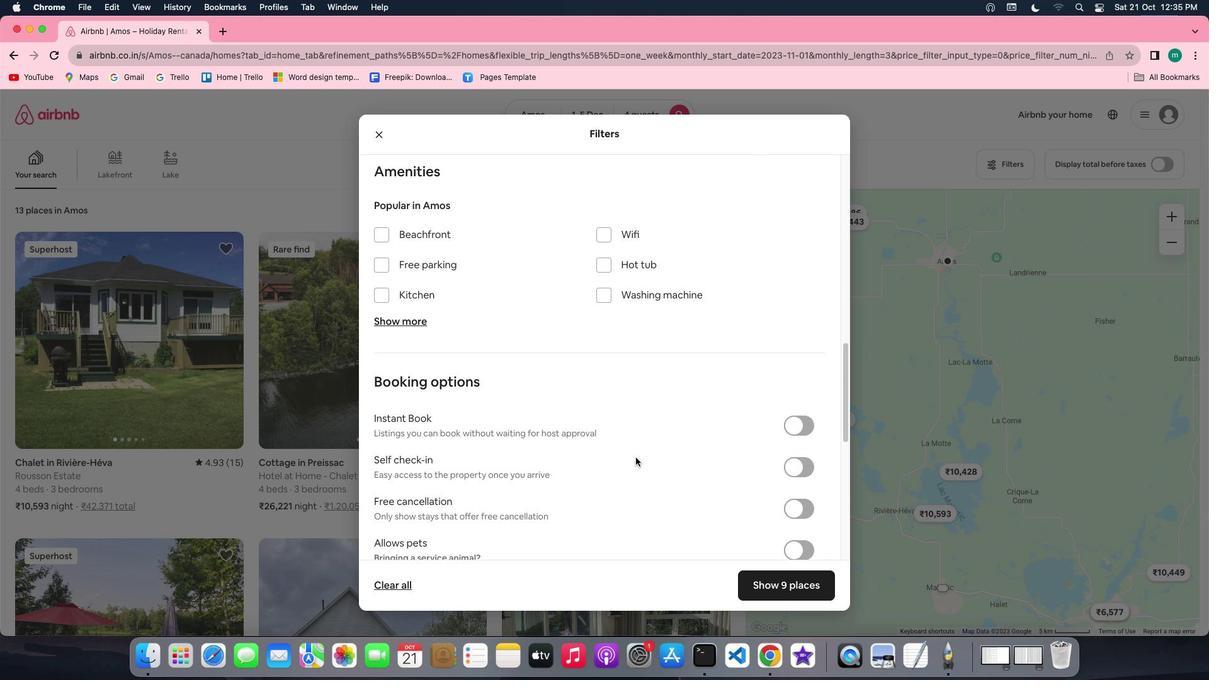 
Action: Mouse scrolled (635, 457) with delta (0, 0)
Screenshot: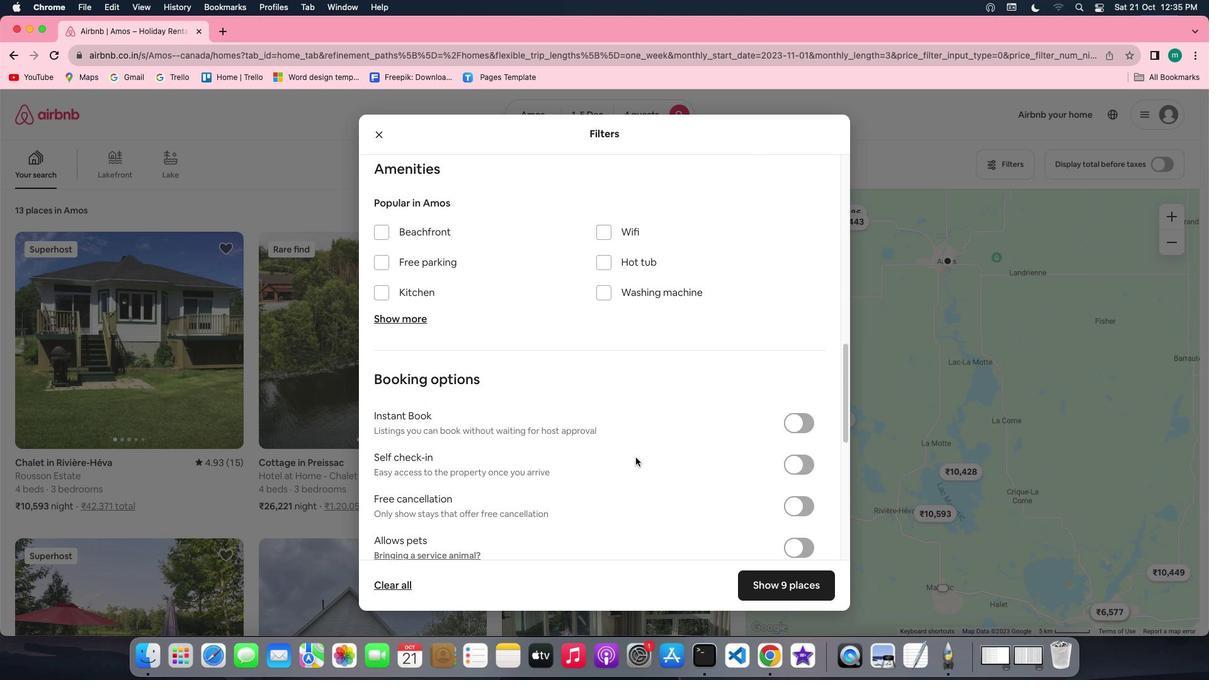 
Action: Mouse scrolled (635, 457) with delta (0, -1)
Screenshot: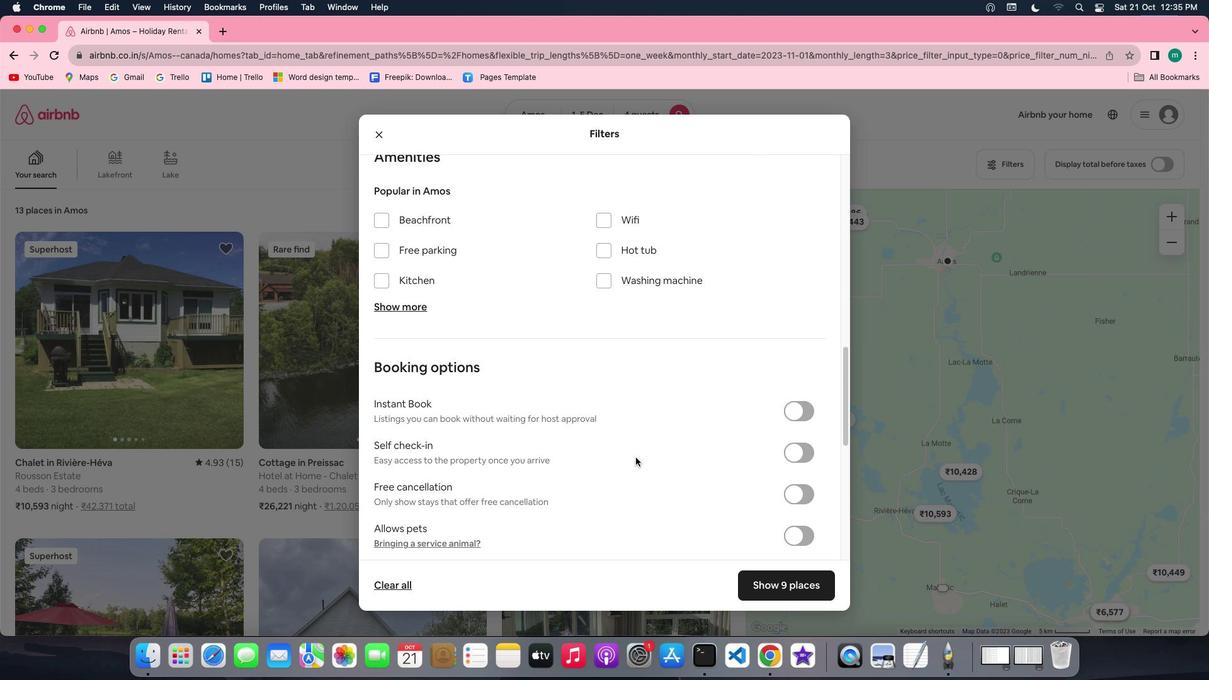 
Action: Mouse scrolled (635, 457) with delta (0, 0)
Screenshot: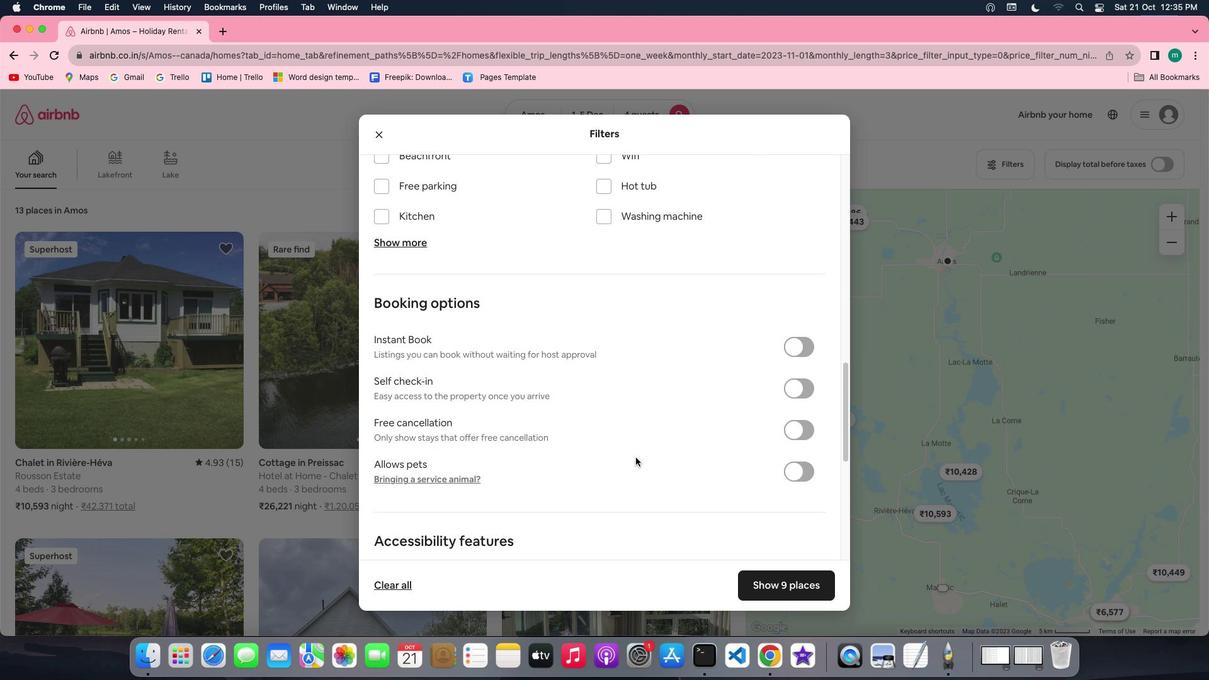 
Action: Mouse scrolled (635, 457) with delta (0, 0)
Screenshot: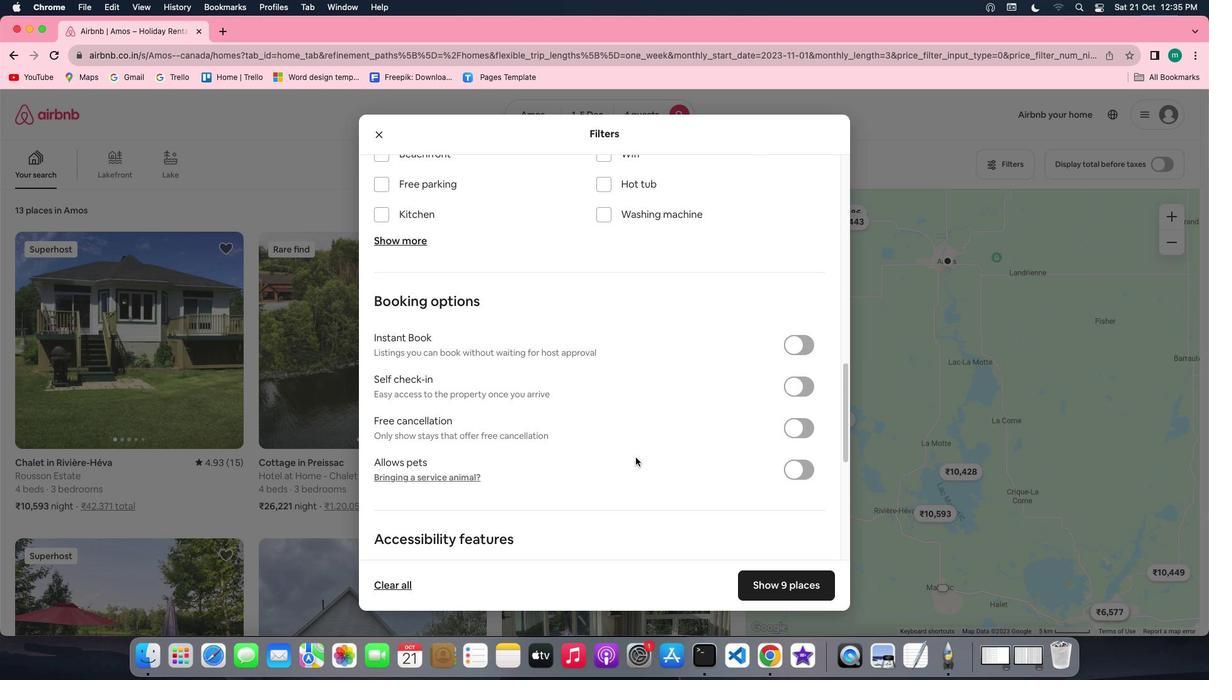 
Action: Mouse scrolled (635, 457) with delta (0, 0)
Screenshot: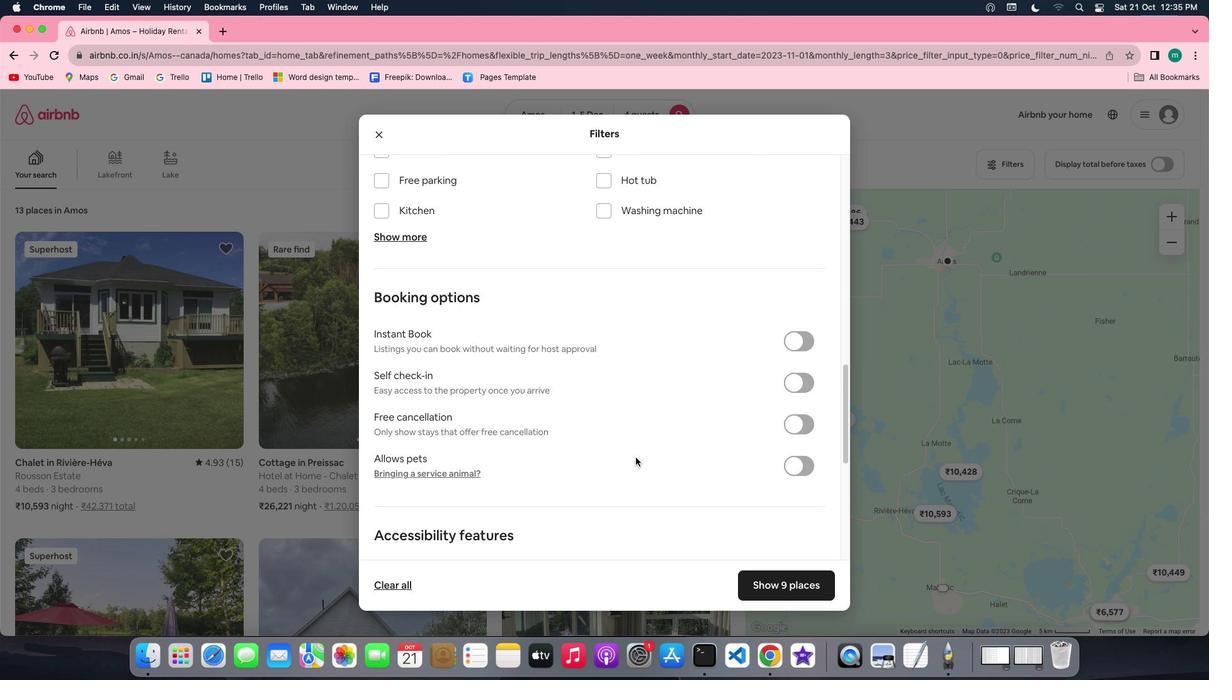 
Action: Mouse scrolled (635, 457) with delta (0, -1)
Screenshot: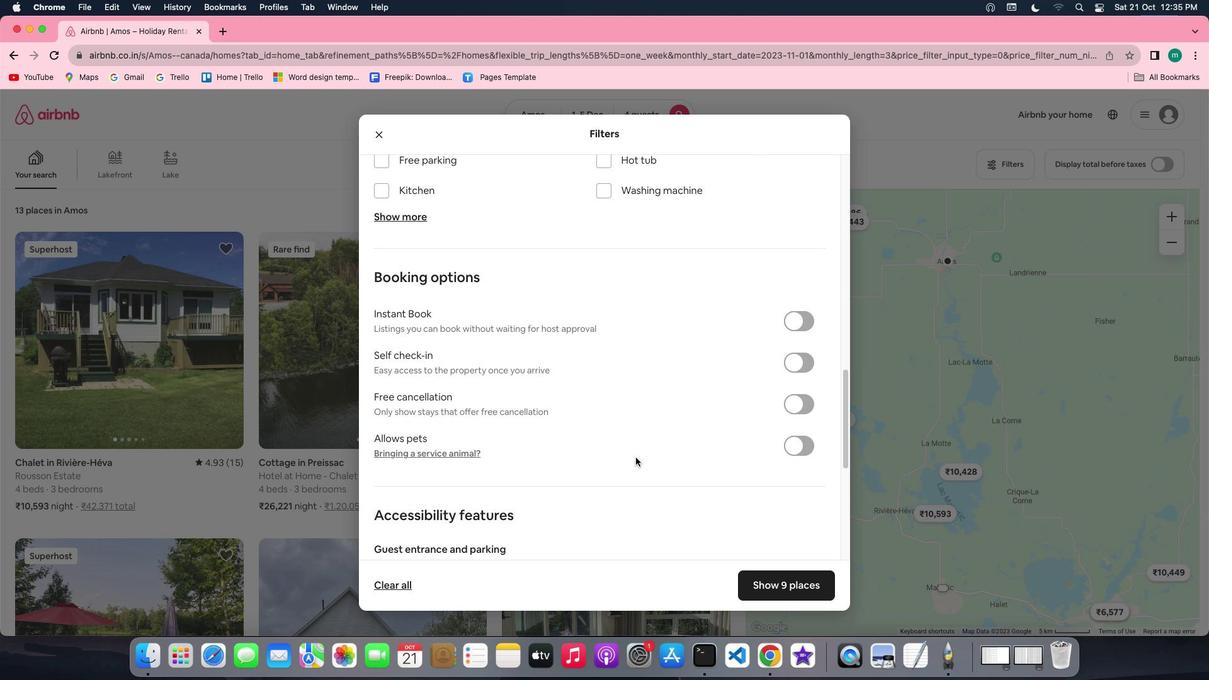 
Action: Mouse scrolled (635, 457) with delta (0, 0)
Screenshot: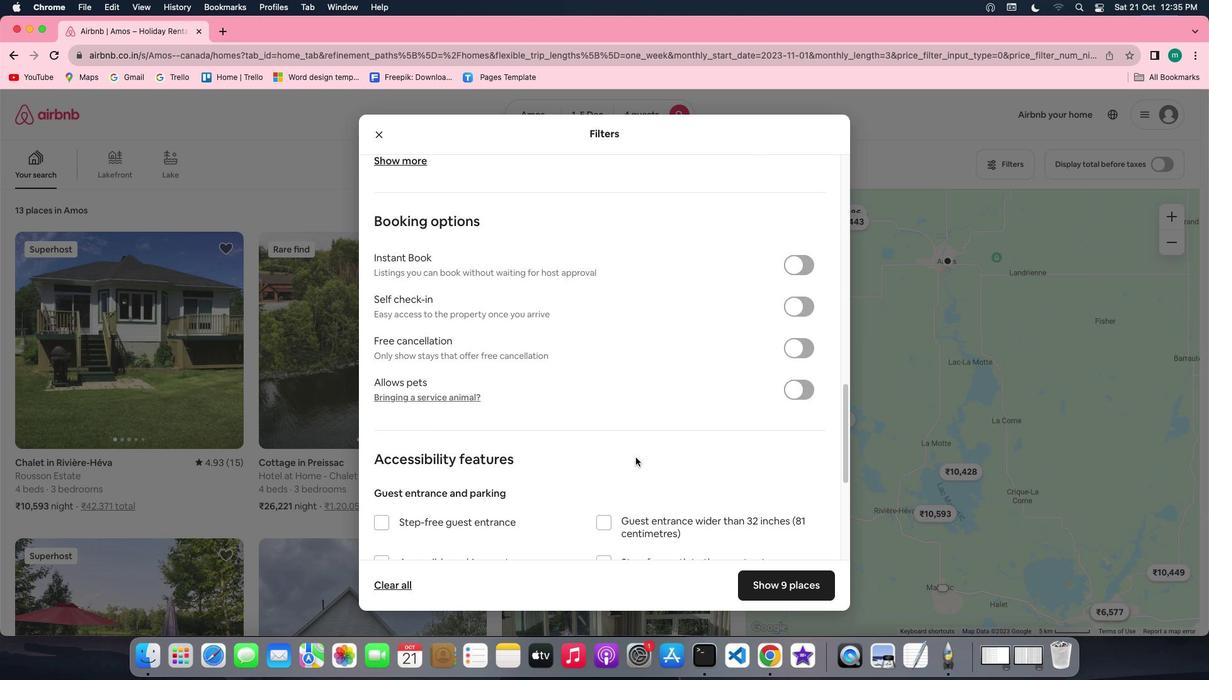 
Action: Mouse moved to (642, 464)
Screenshot: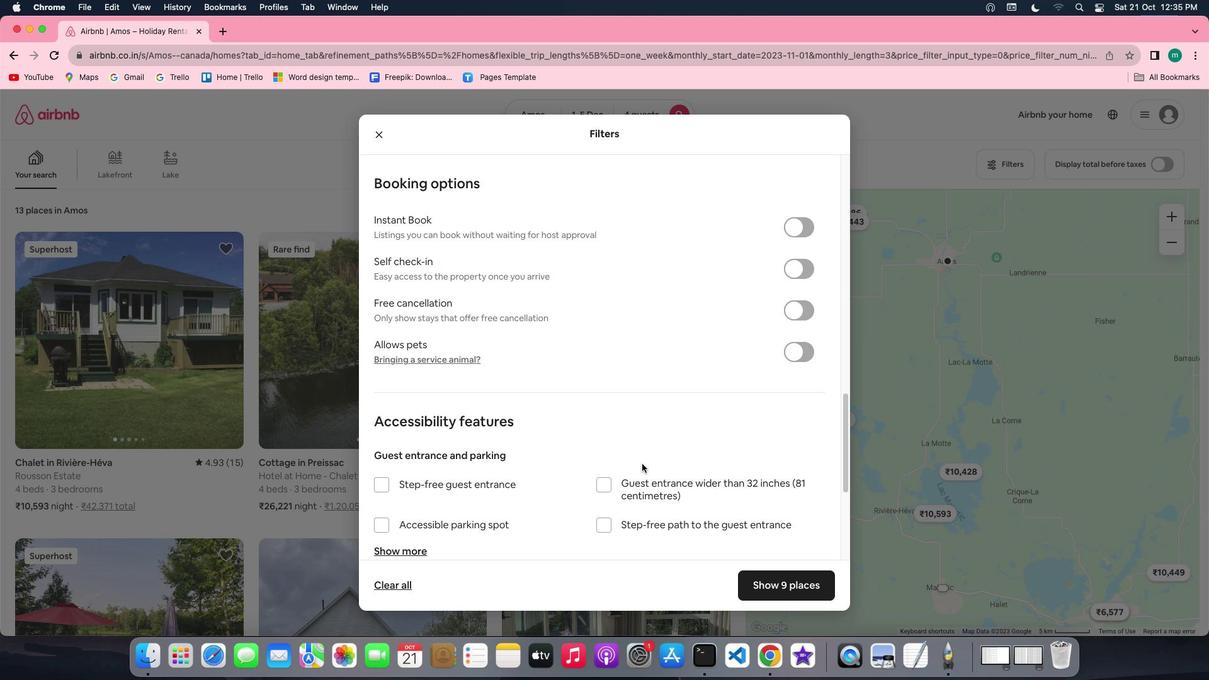 
Action: Mouse scrolled (642, 464) with delta (0, 0)
Screenshot: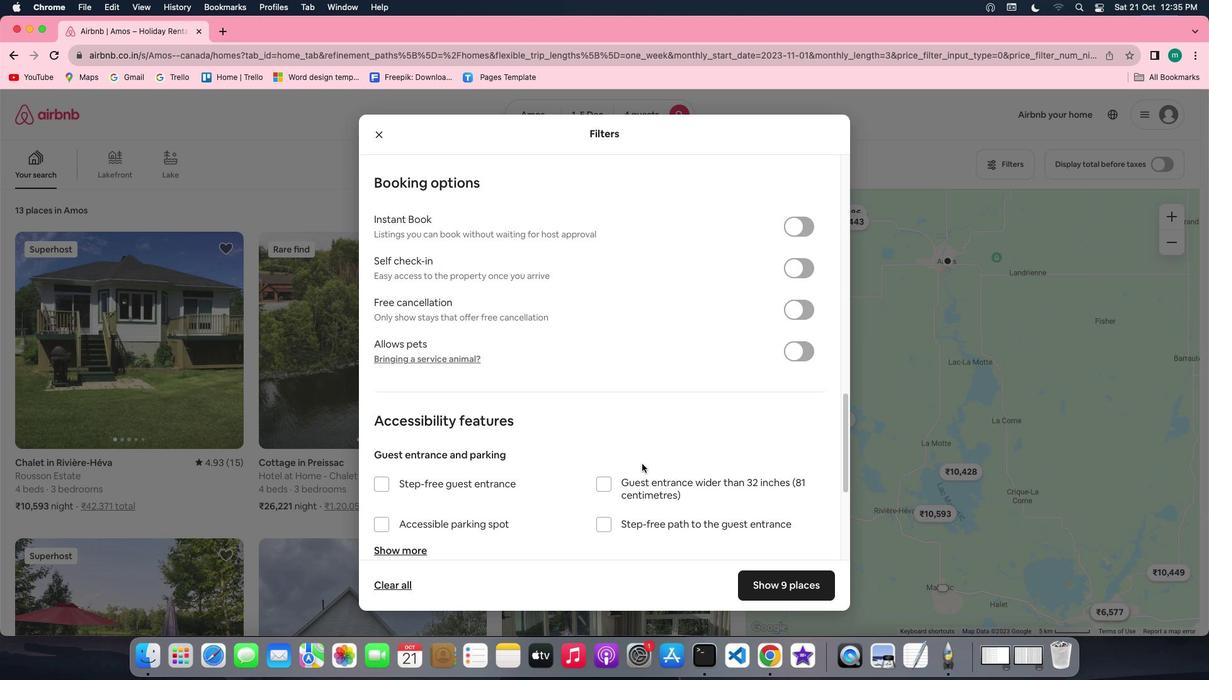 
Action: Mouse scrolled (642, 464) with delta (0, 0)
Screenshot: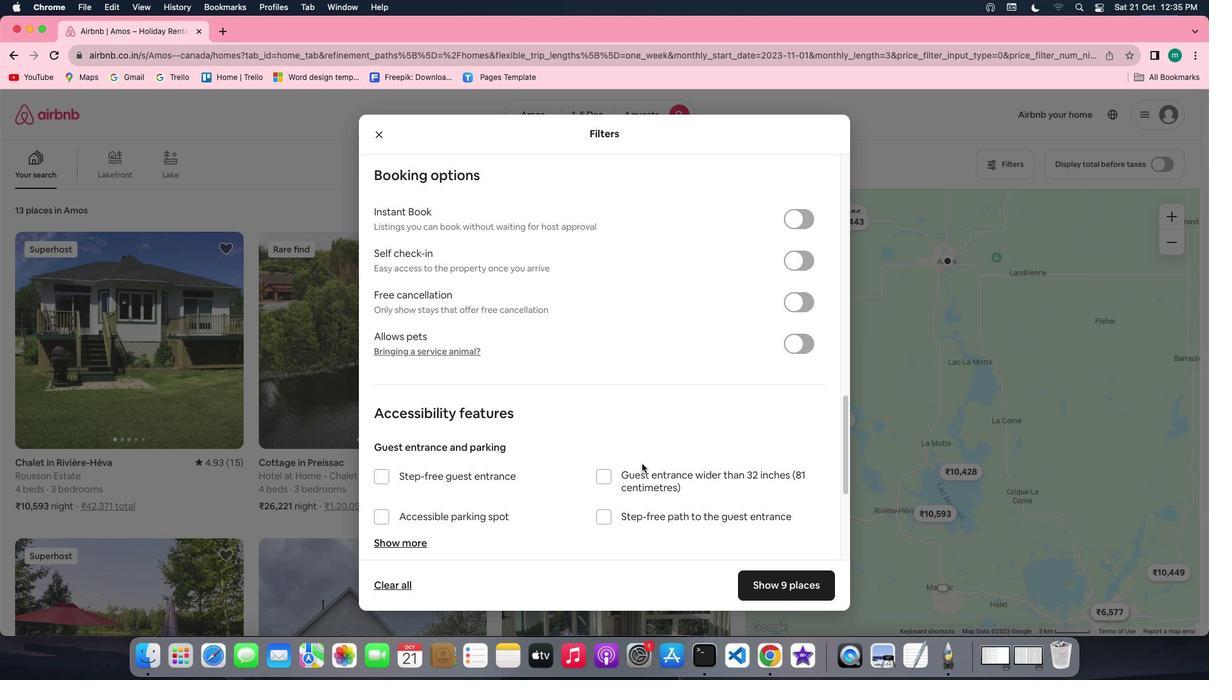 
Action: Mouse scrolled (642, 464) with delta (0, -1)
Screenshot: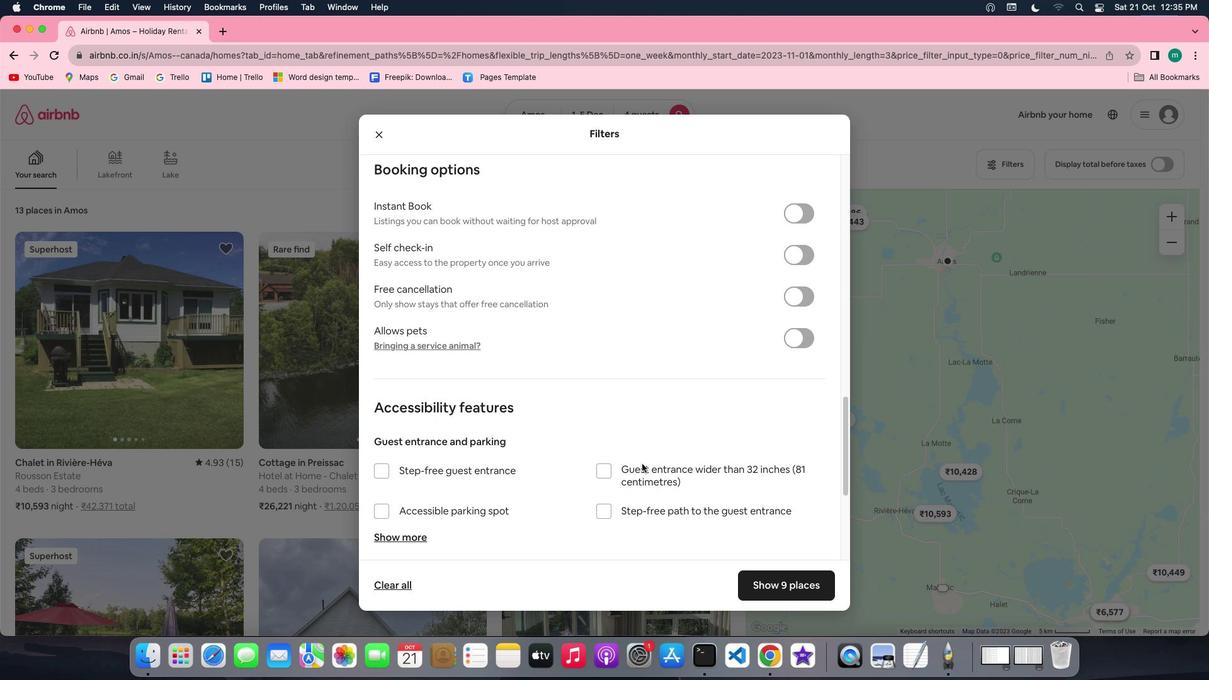 
Action: Mouse scrolled (642, 464) with delta (0, -1)
Screenshot: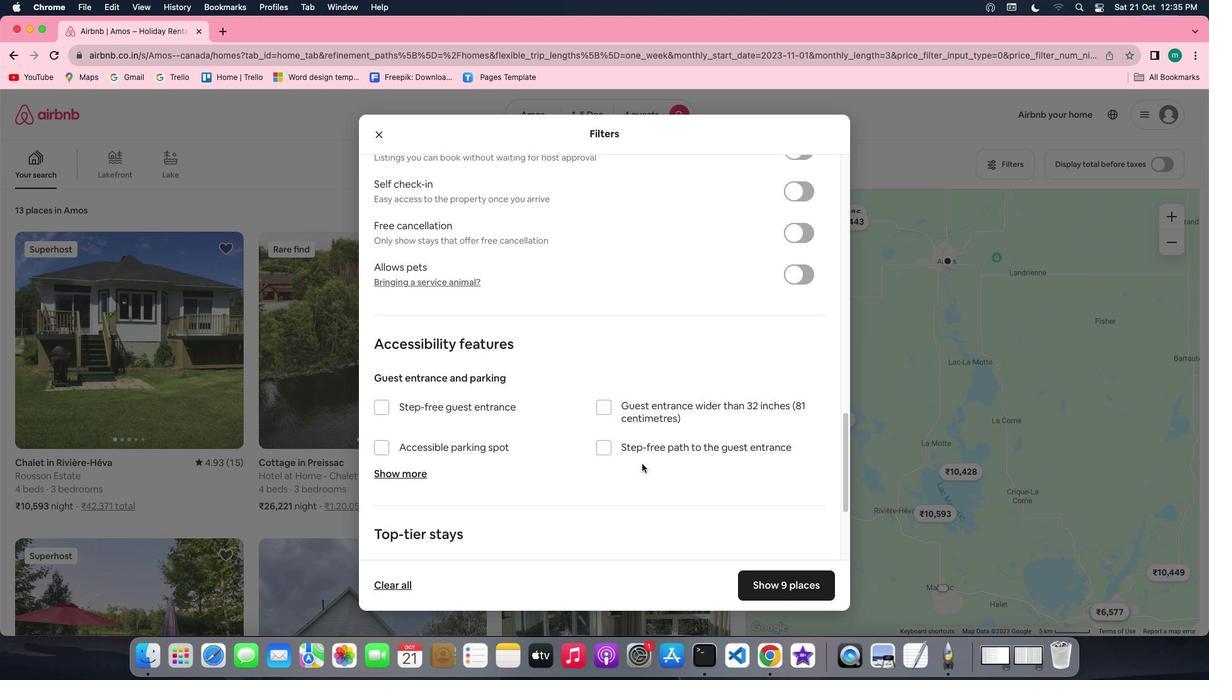 
Action: Mouse scrolled (642, 464) with delta (0, 0)
Screenshot: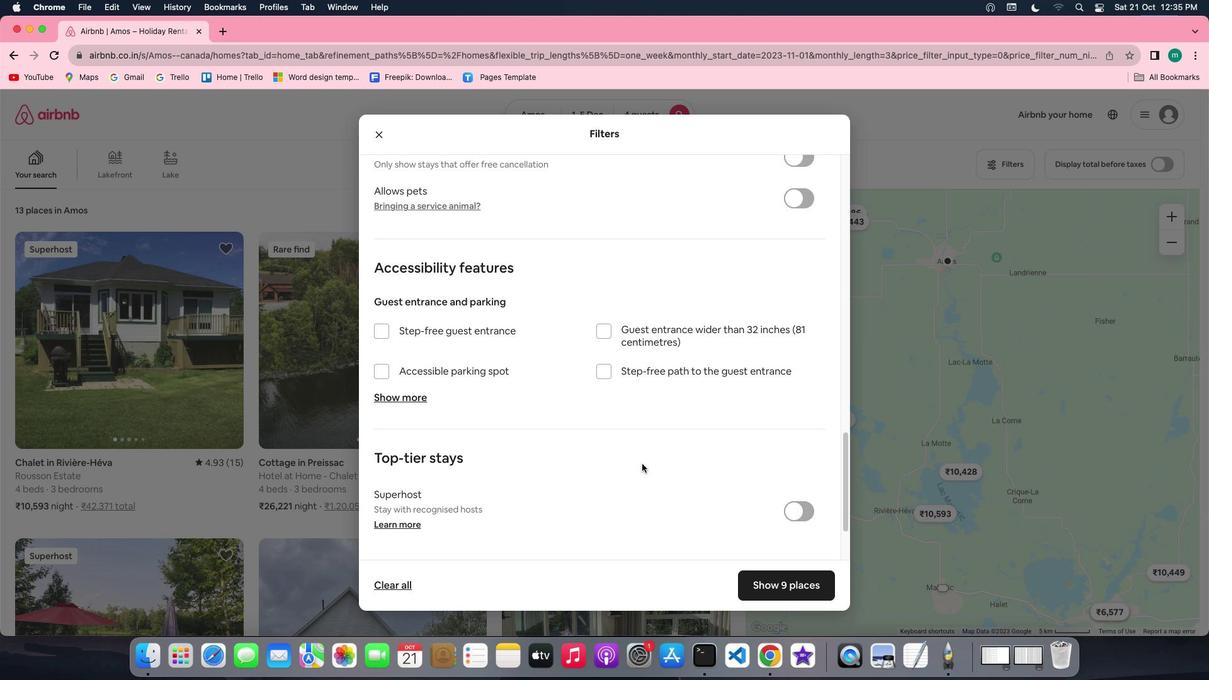 
Action: Mouse scrolled (642, 464) with delta (0, 0)
Screenshot: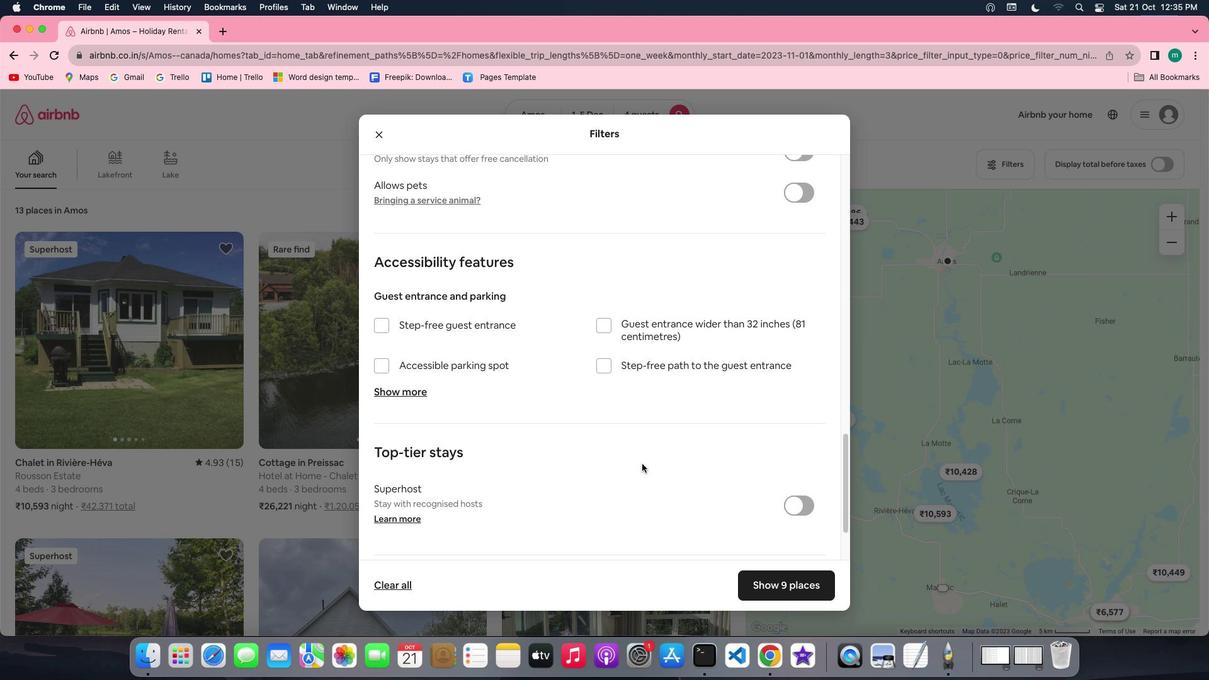 
Action: Mouse scrolled (642, 464) with delta (0, -1)
Screenshot: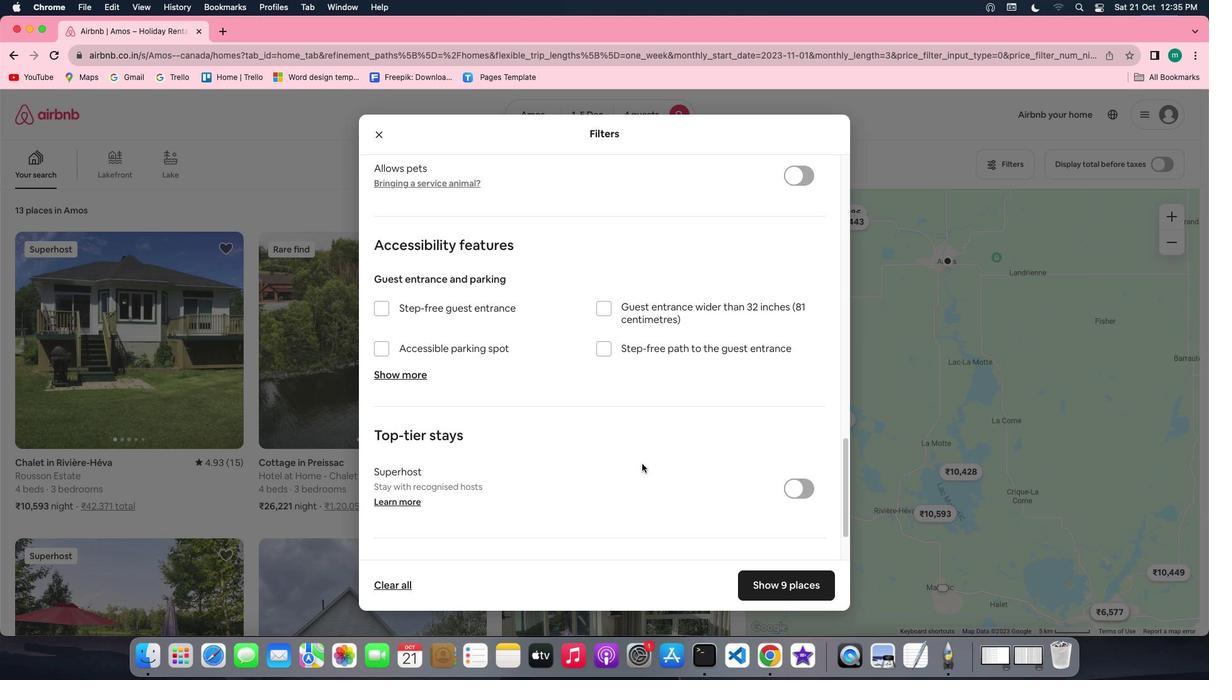 
Action: Mouse scrolled (642, 464) with delta (0, -2)
Screenshot: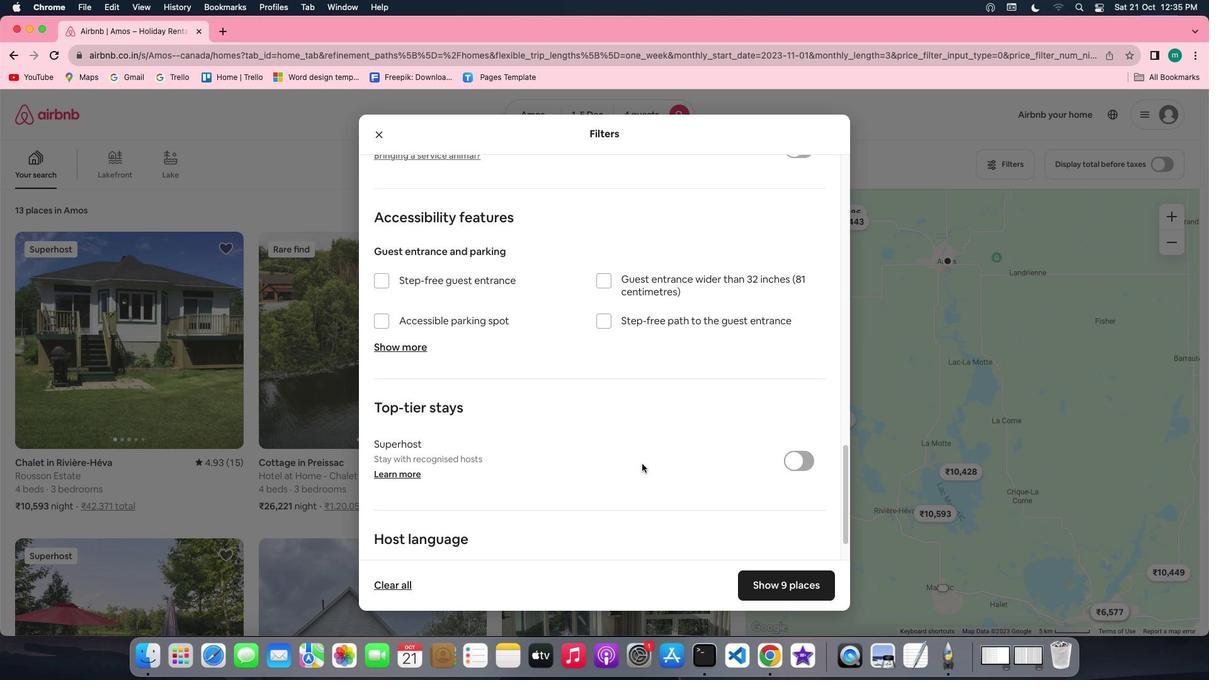 
Action: Mouse scrolled (642, 464) with delta (0, -2)
Screenshot: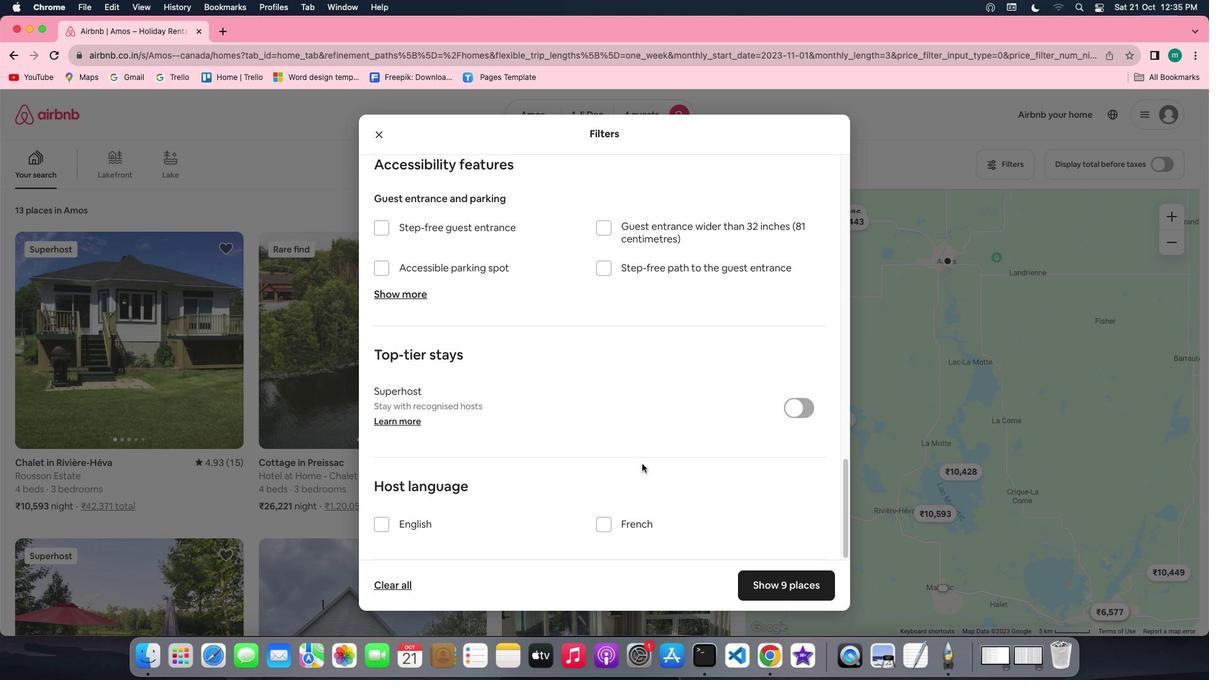 
Action: Mouse scrolled (642, 464) with delta (0, 0)
Screenshot: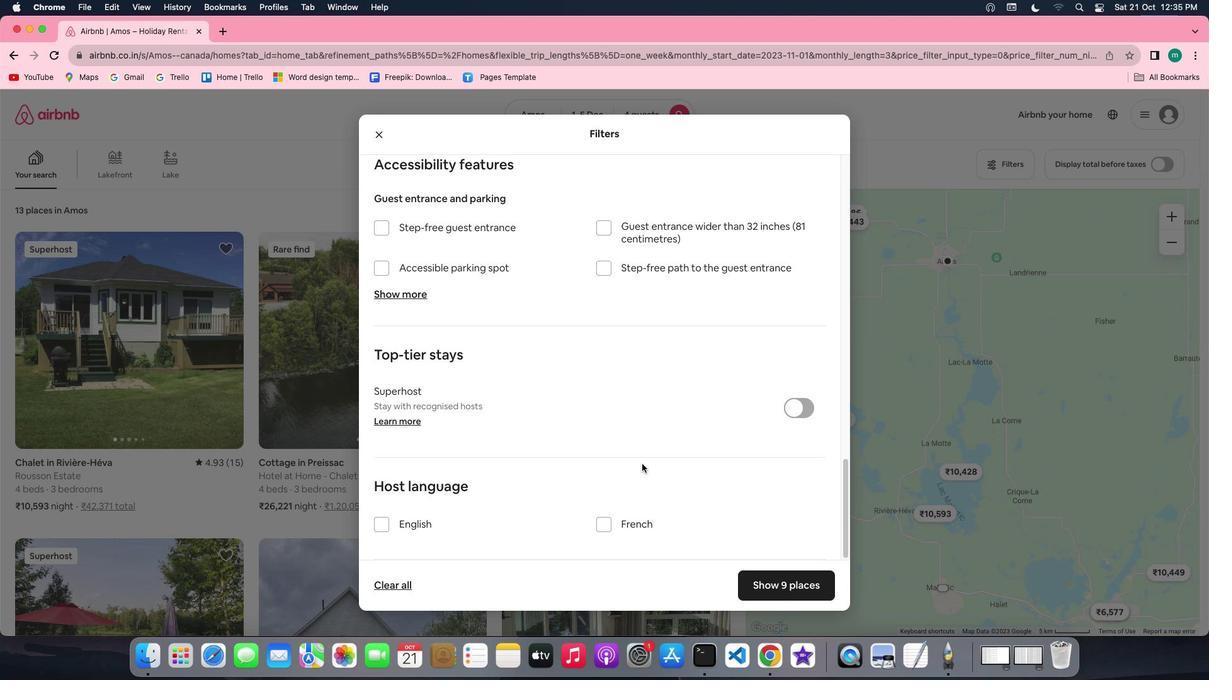
Action: Mouse scrolled (642, 464) with delta (0, 0)
Screenshot: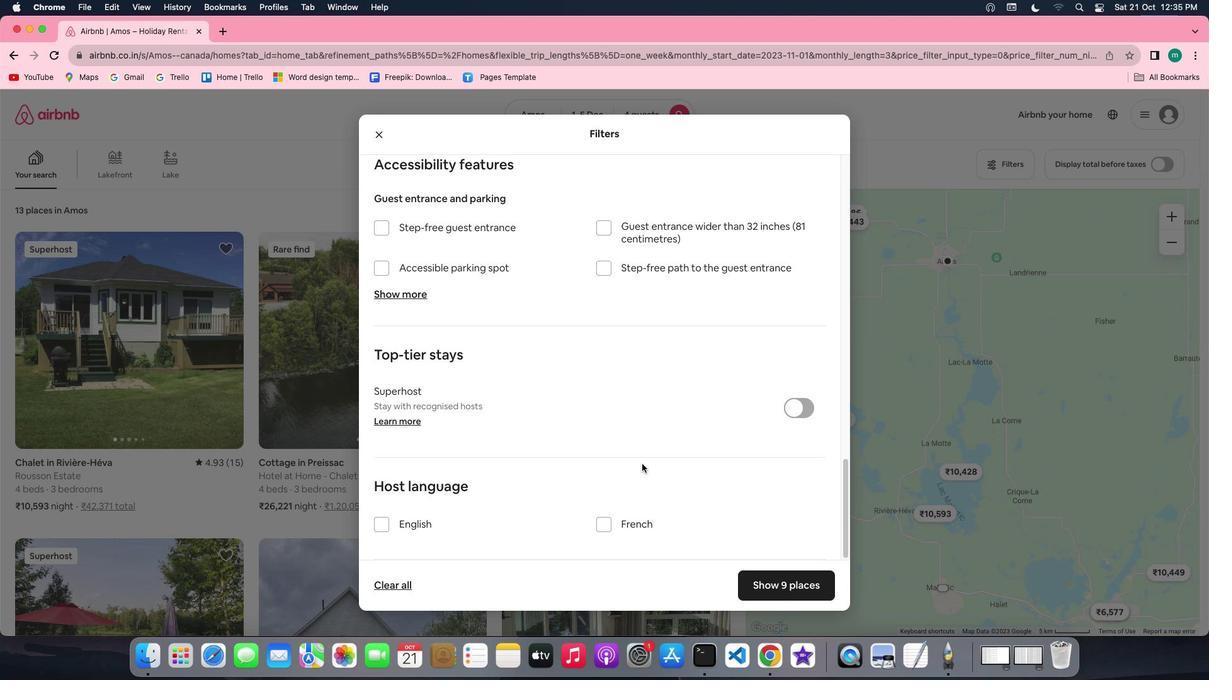 
Action: Mouse scrolled (642, 464) with delta (0, -1)
Screenshot: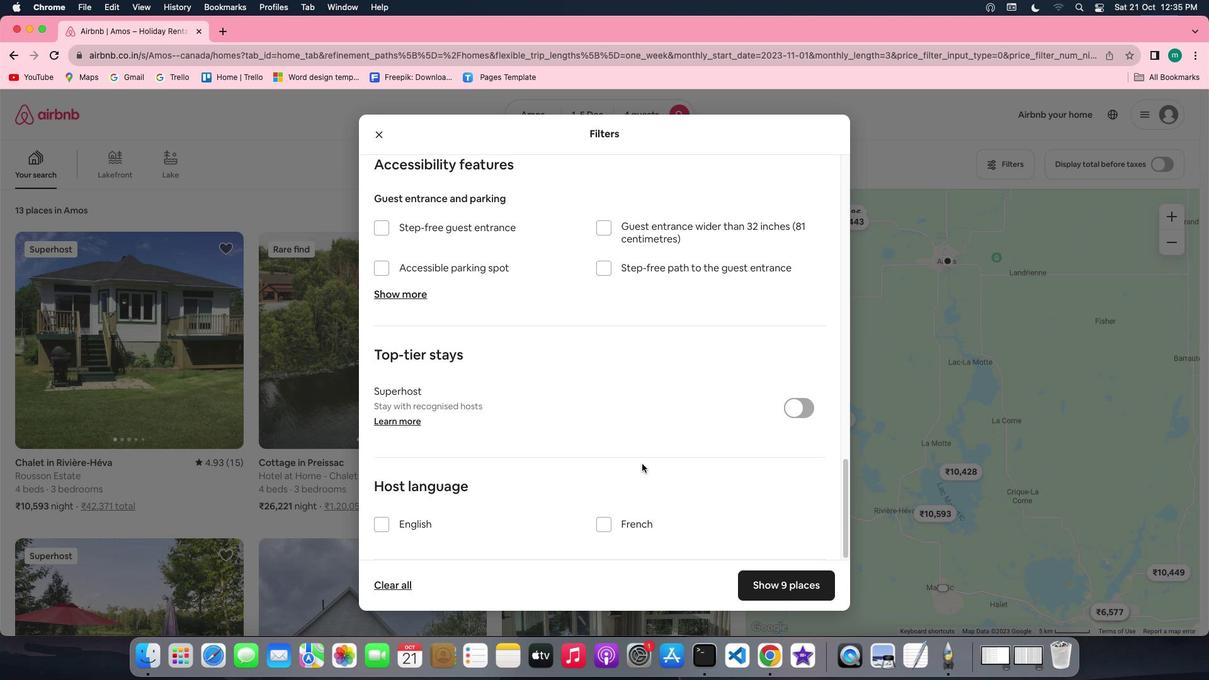 
Action: Mouse scrolled (642, 464) with delta (0, -3)
Screenshot: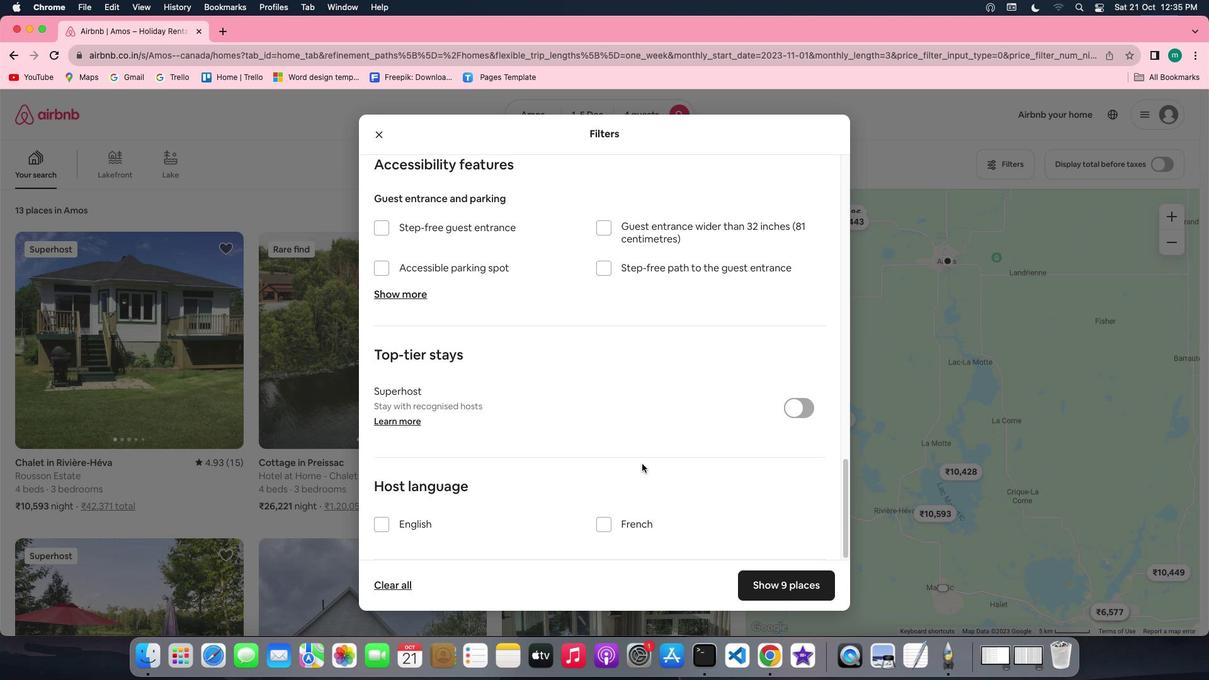 
Action: Mouse scrolled (642, 464) with delta (0, -3)
Screenshot: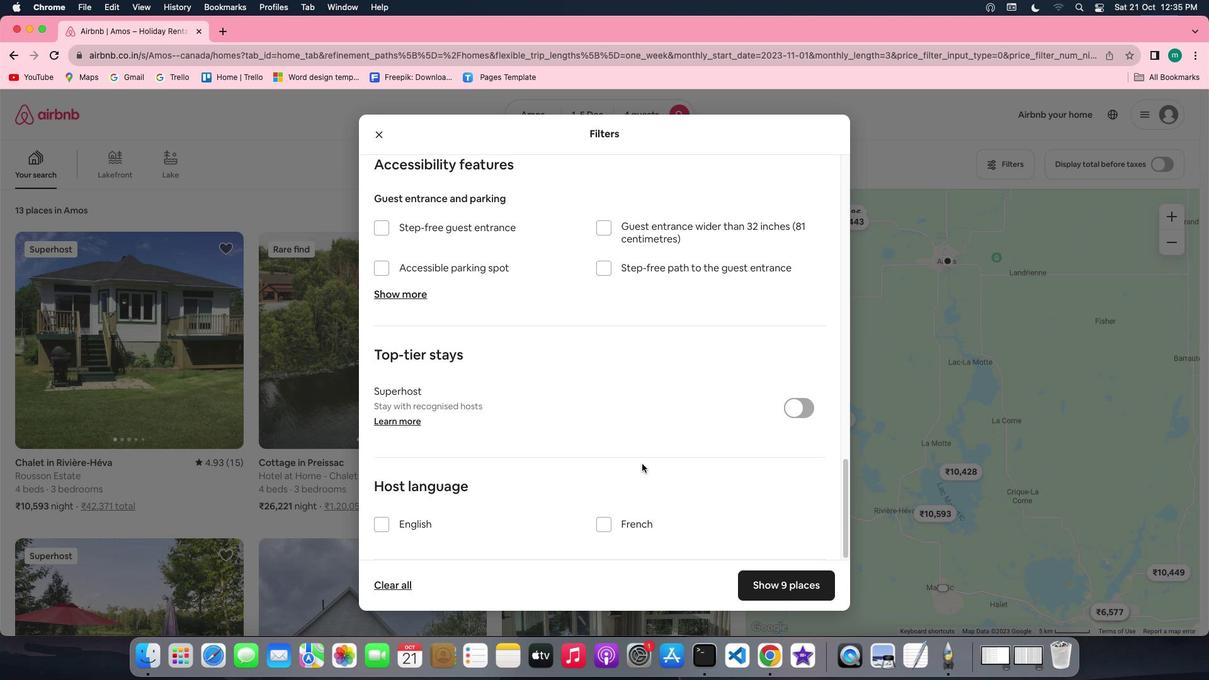 
Action: Mouse moved to (818, 575)
Screenshot: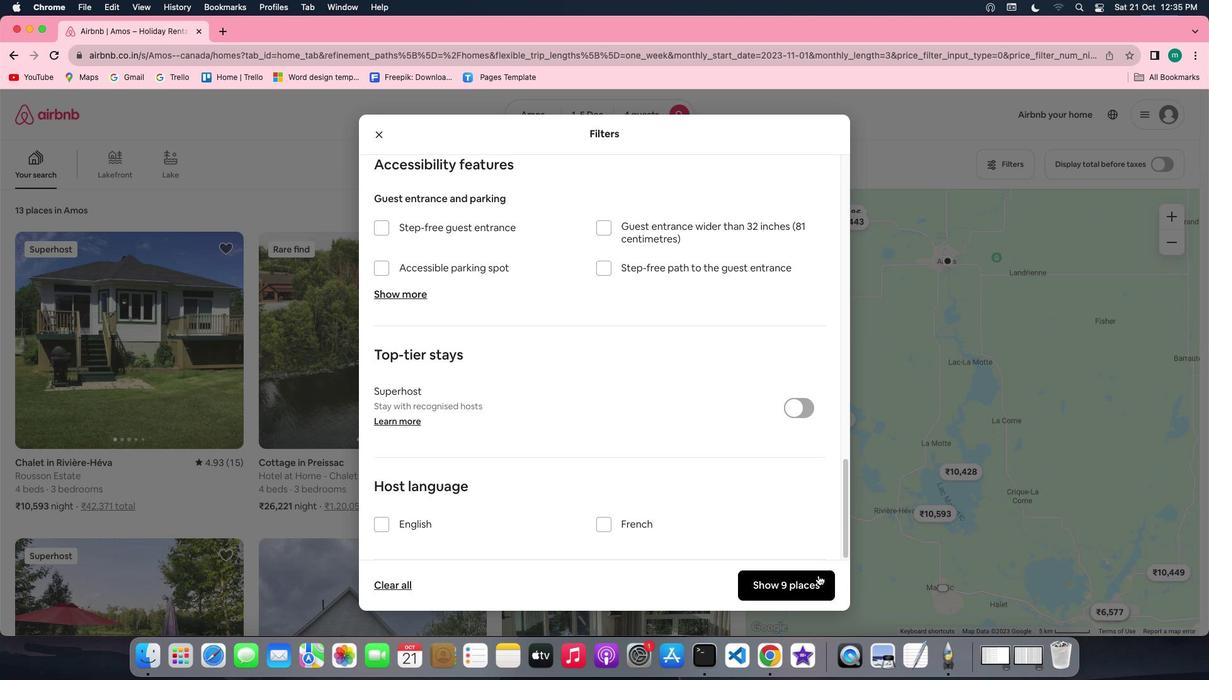
Action: Mouse pressed left at (818, 575)
Screenshot: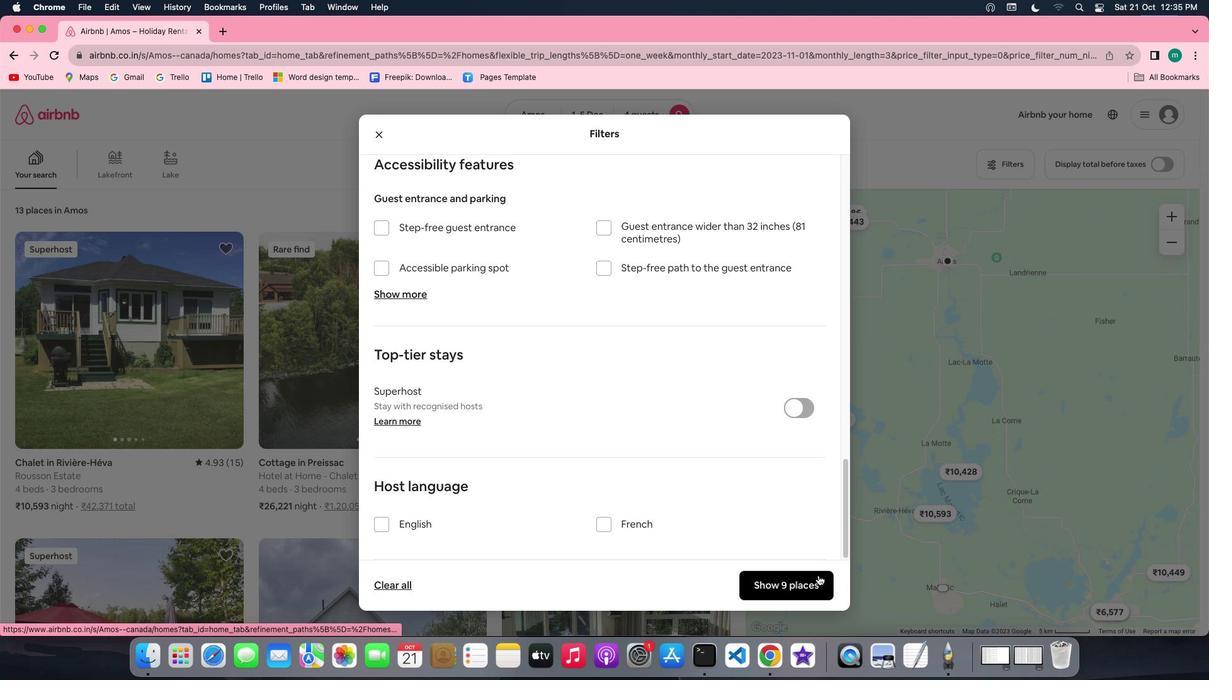 
Action: Mouse moved to (171, 357)
Screenshot: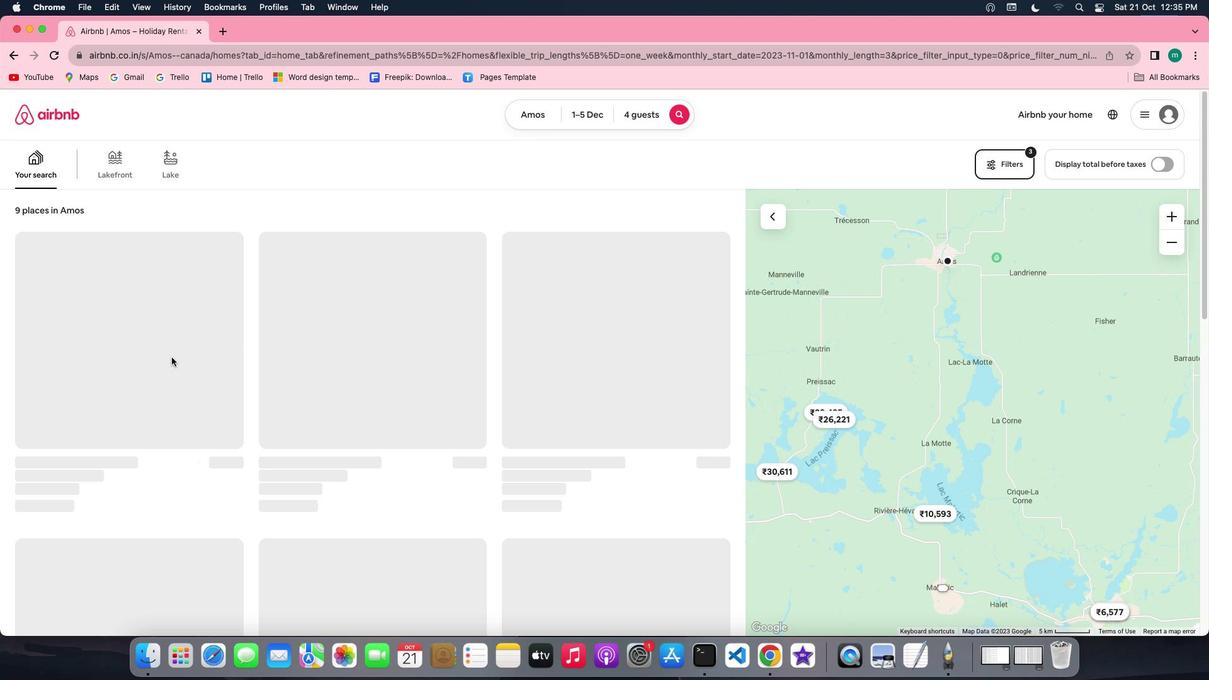 
Action: Mouse pressed left at (171, 357)
Screenshot: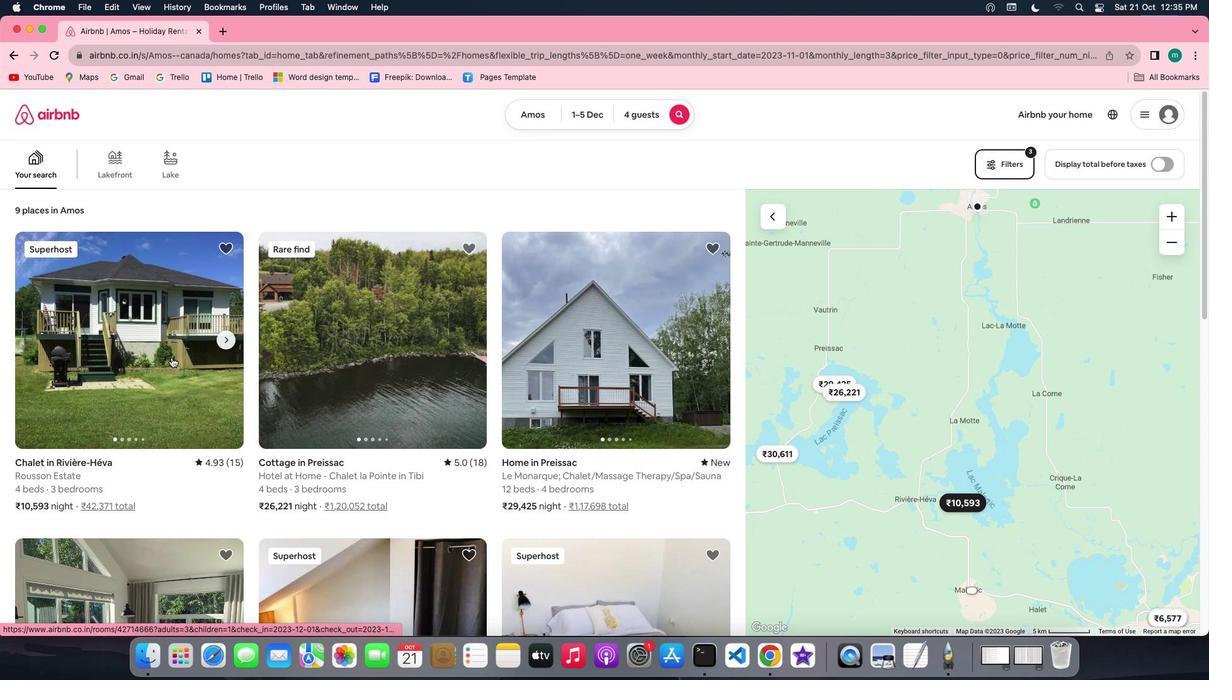 
Action: Mouse moved to (876, 471)
Screenshot: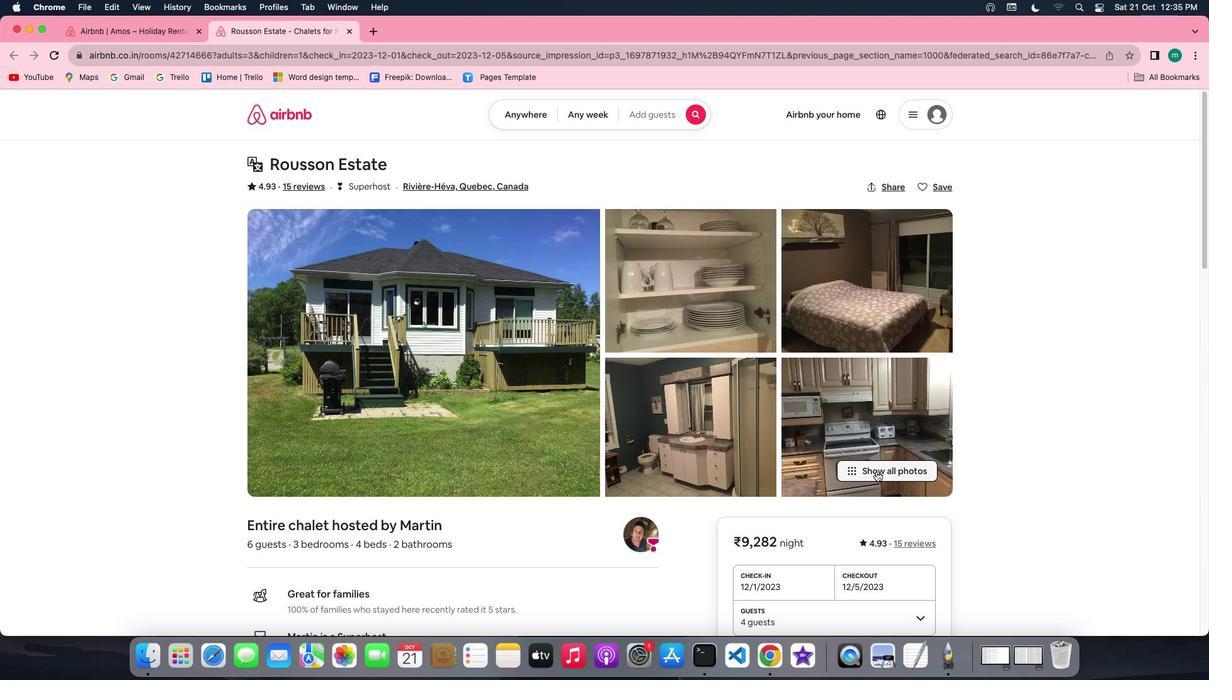 
Action: Mouse pressed left at (876, 471)
Screenshot: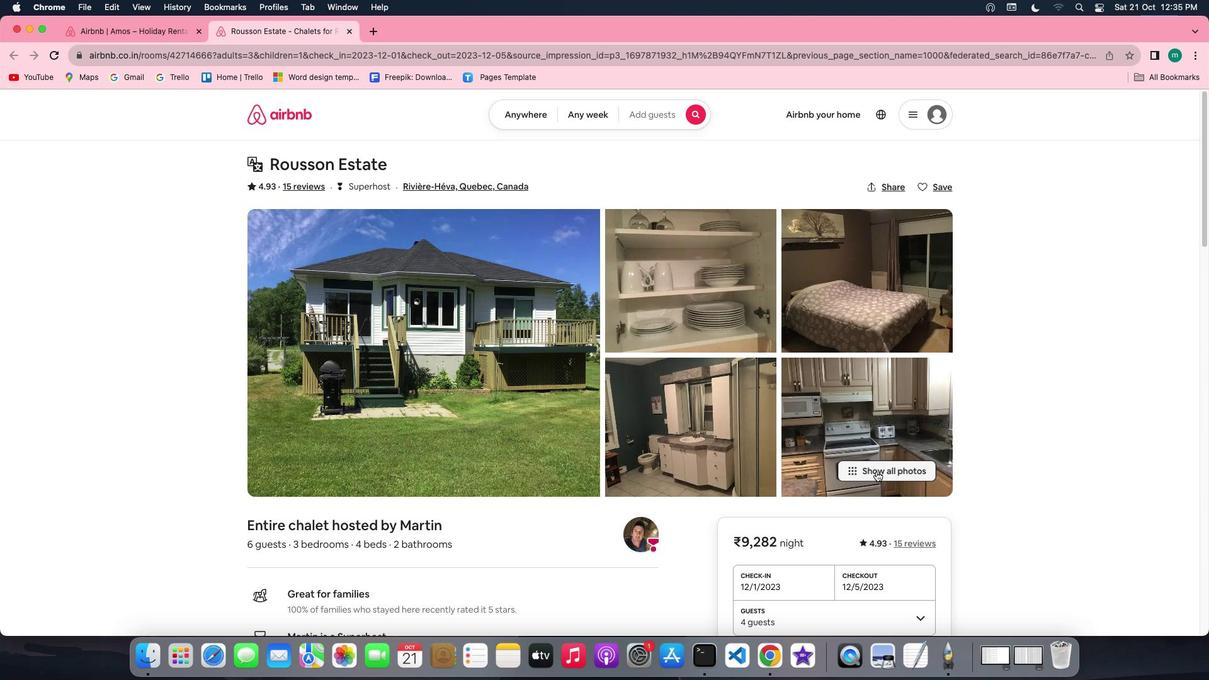 
Action: Mouse moved to (630, 468)
Screenshot: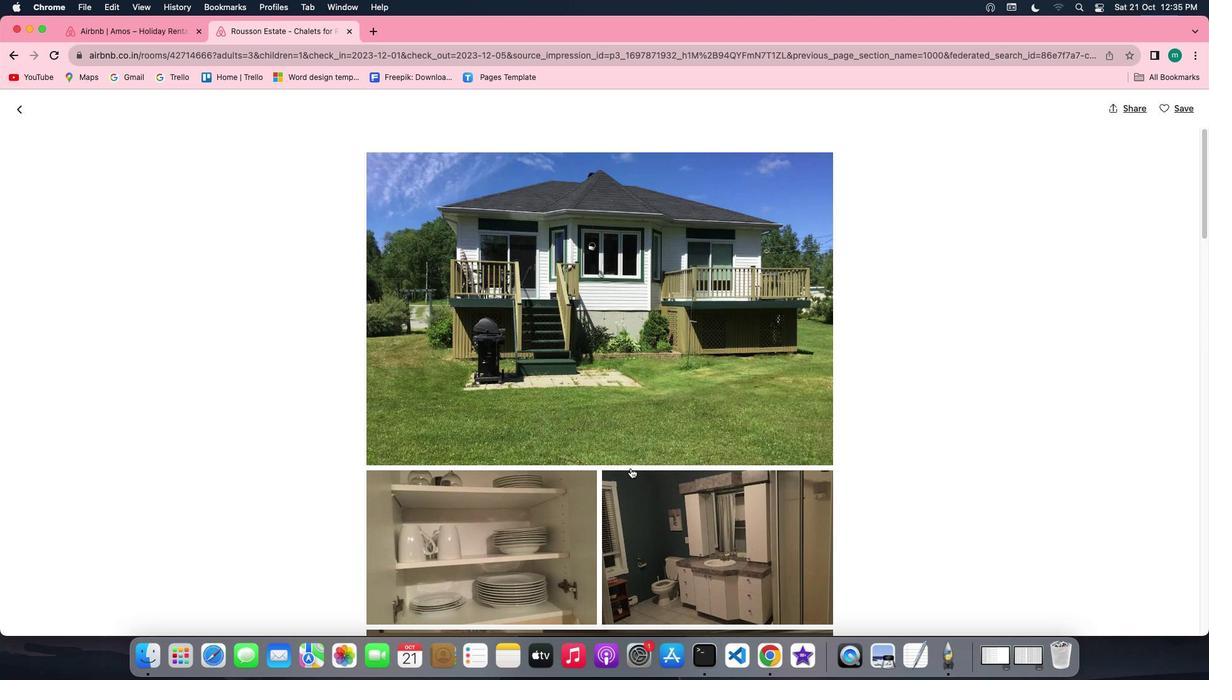 
Action: Mouse scrolled (630, 468) with delta (0, 0)
Screenshot: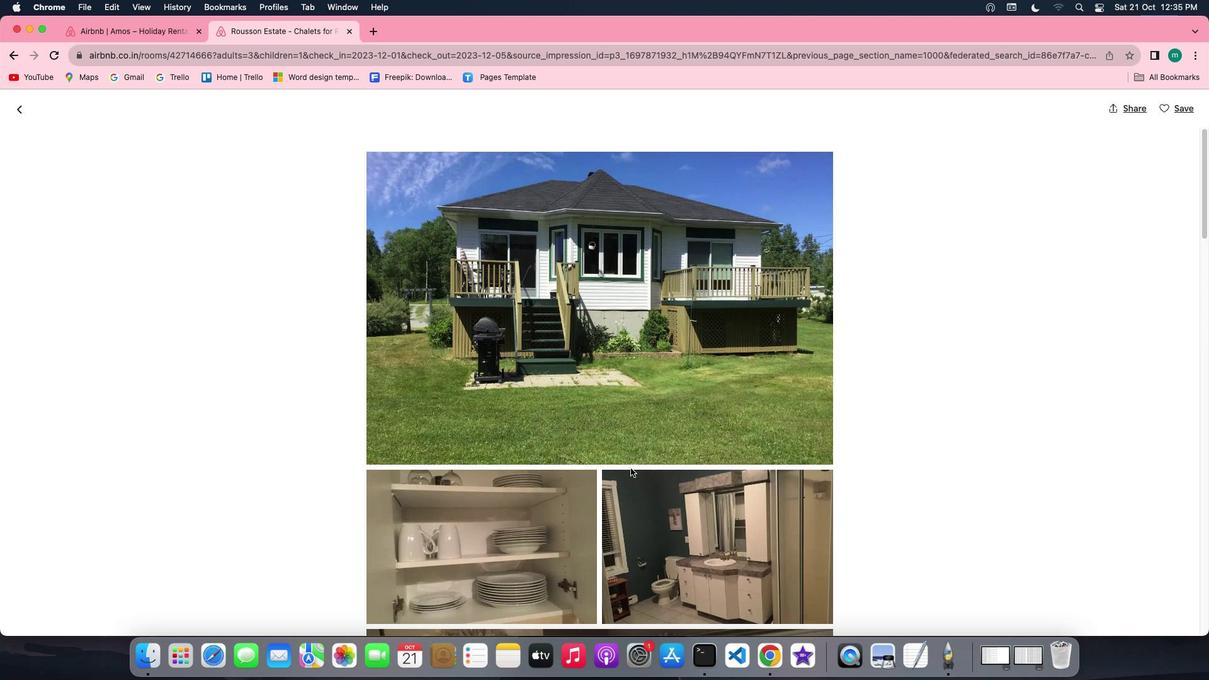 
Action: Mouse scrolled (630, 468) with delta (0, 0)
Screenshot: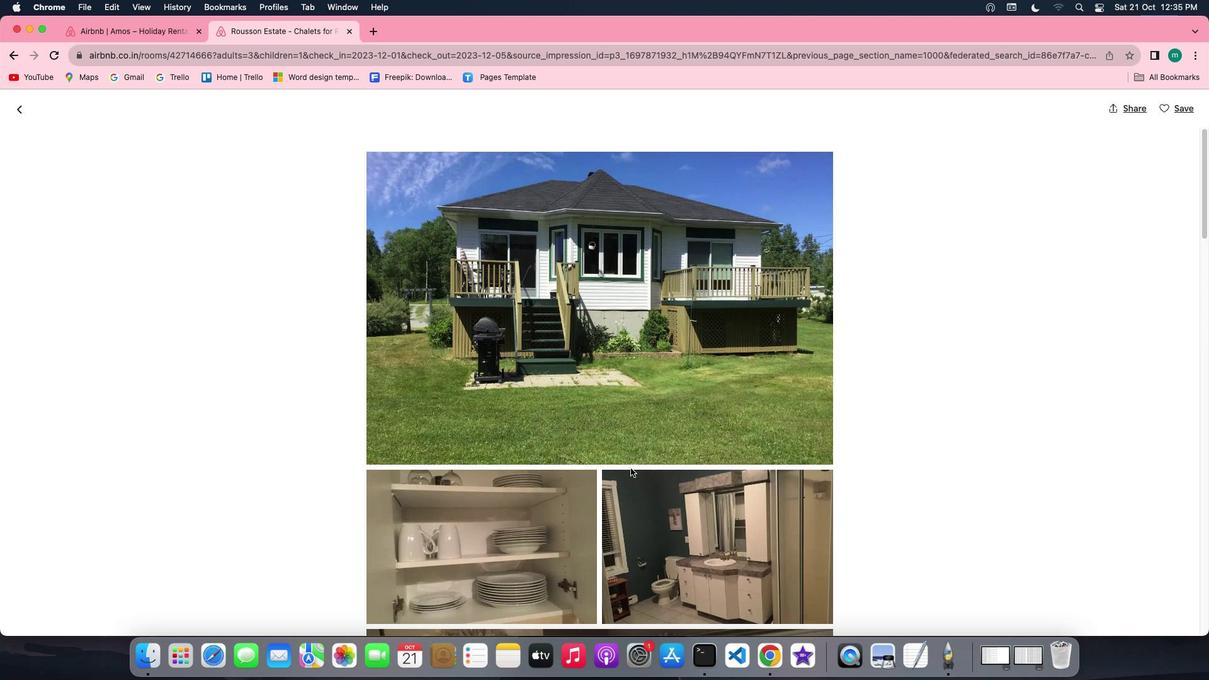 
Action: Mouse scrolled (630, 468) with delta (0, -1)
Screenshot: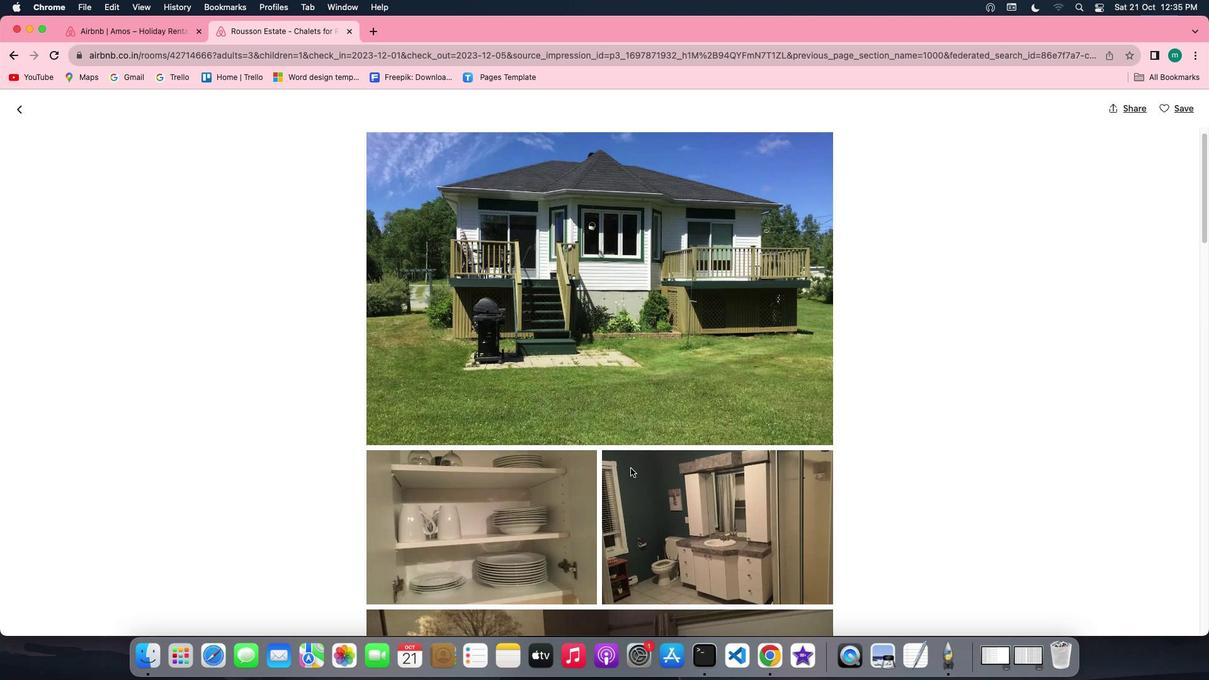 
Action: Mouse scrolled (630, 468) with delta (0, 0)
Screenshot: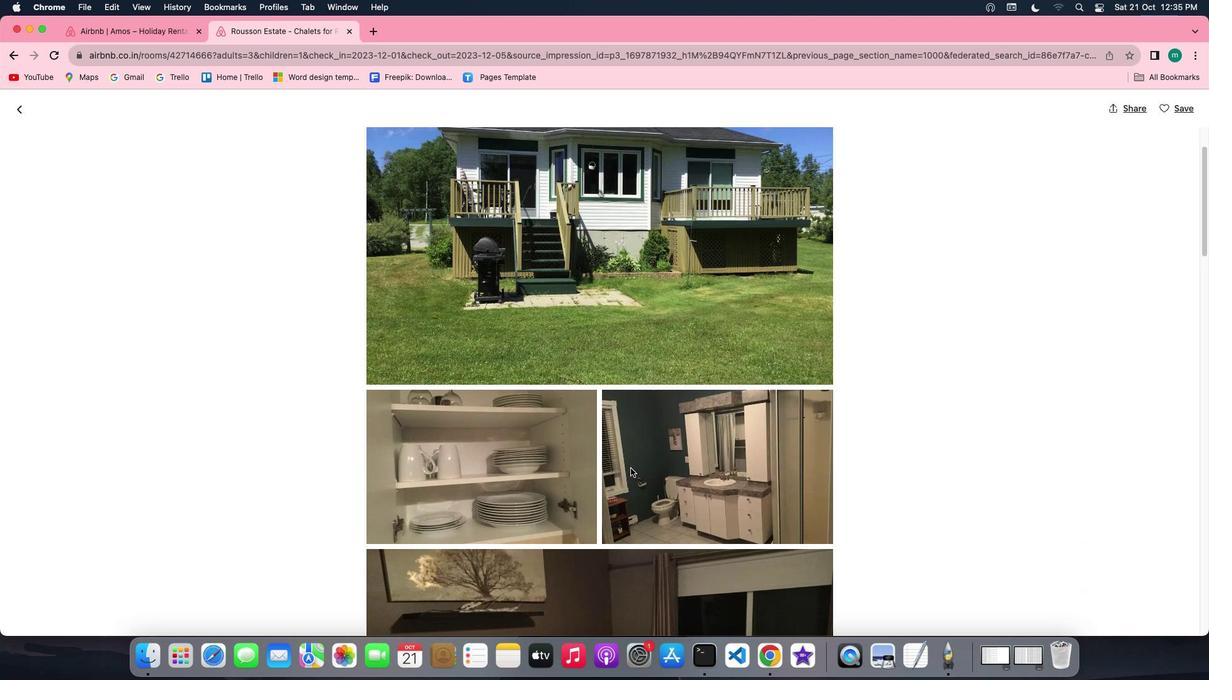 
Action: Mouse scrolled (630, 468) with delta (0, 0)
Screenshot: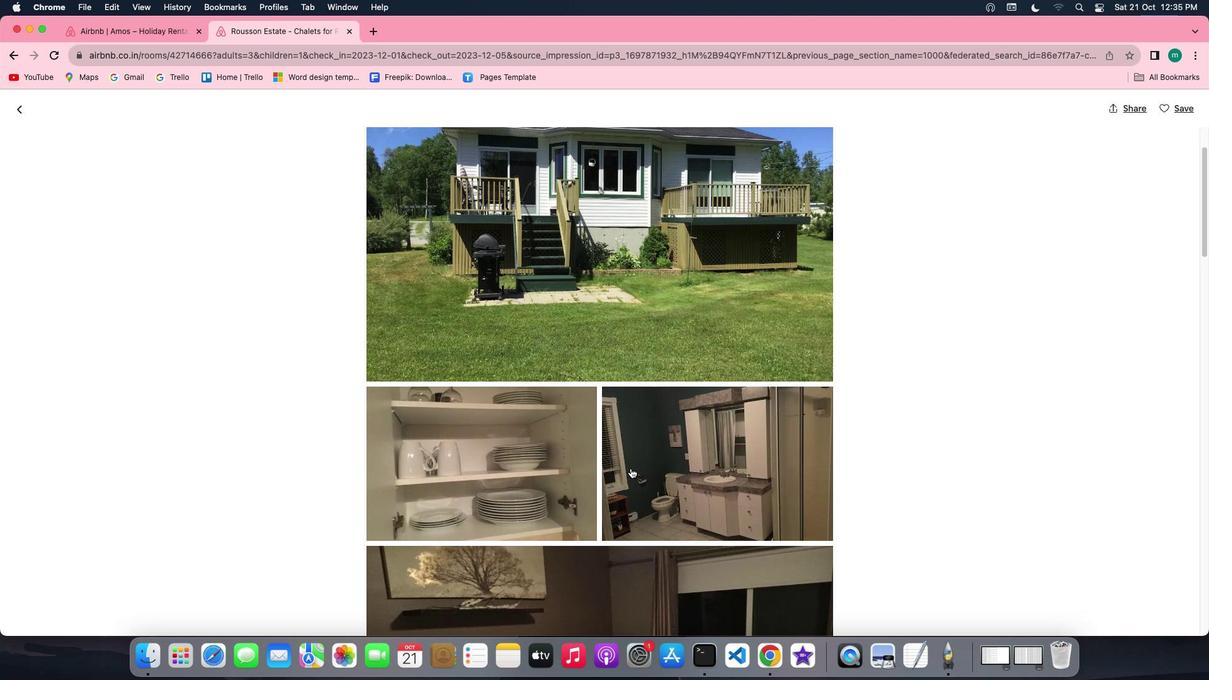 
Action: Mouse scrolled (630, 468) with delta (0, 0)
Screenshot: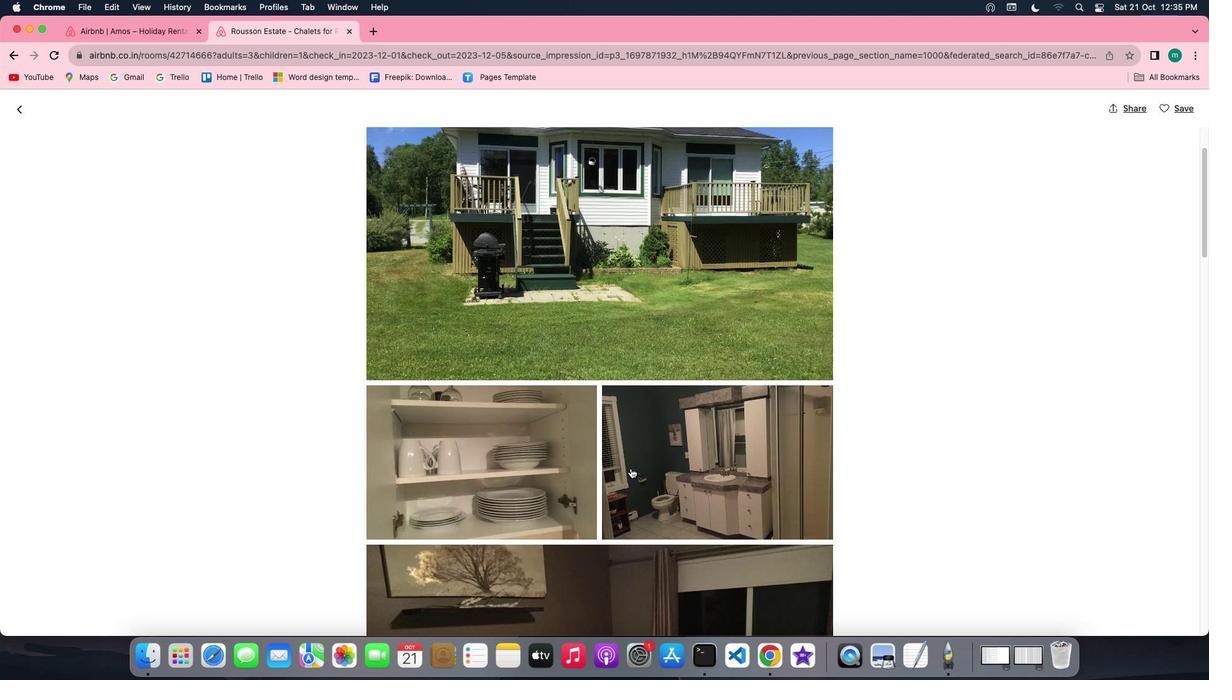 
Action: Mouse scrolled (630, 468) with delta (0, -1)
Screenshot: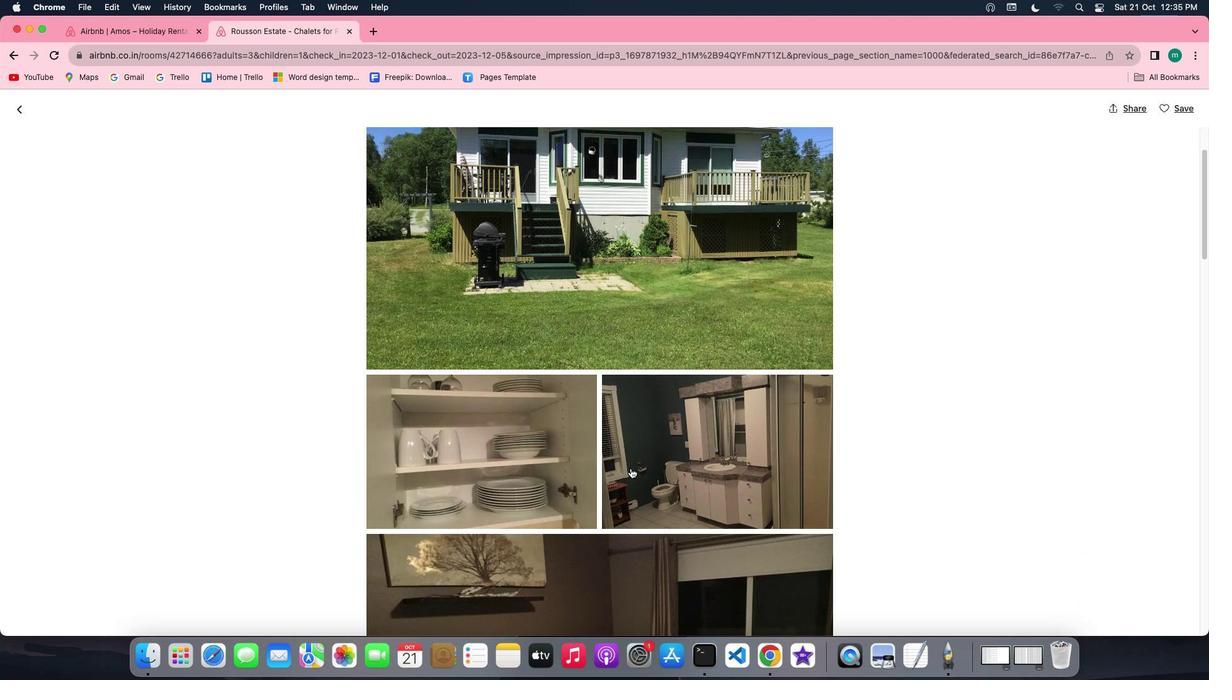 
Action: Mouse scrolled (630, 468) with delta (0, -1)
Screenshot: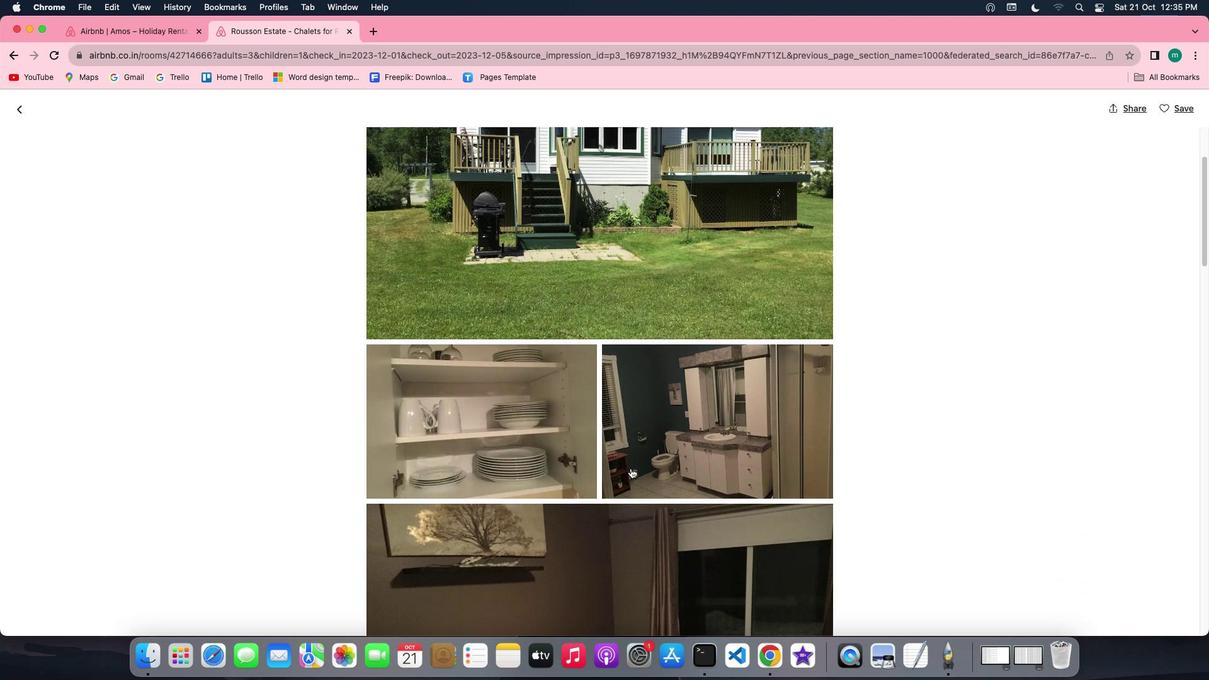 
Action: Mouse scrolled (630, 468) with delta (0, -1)
Screenshot: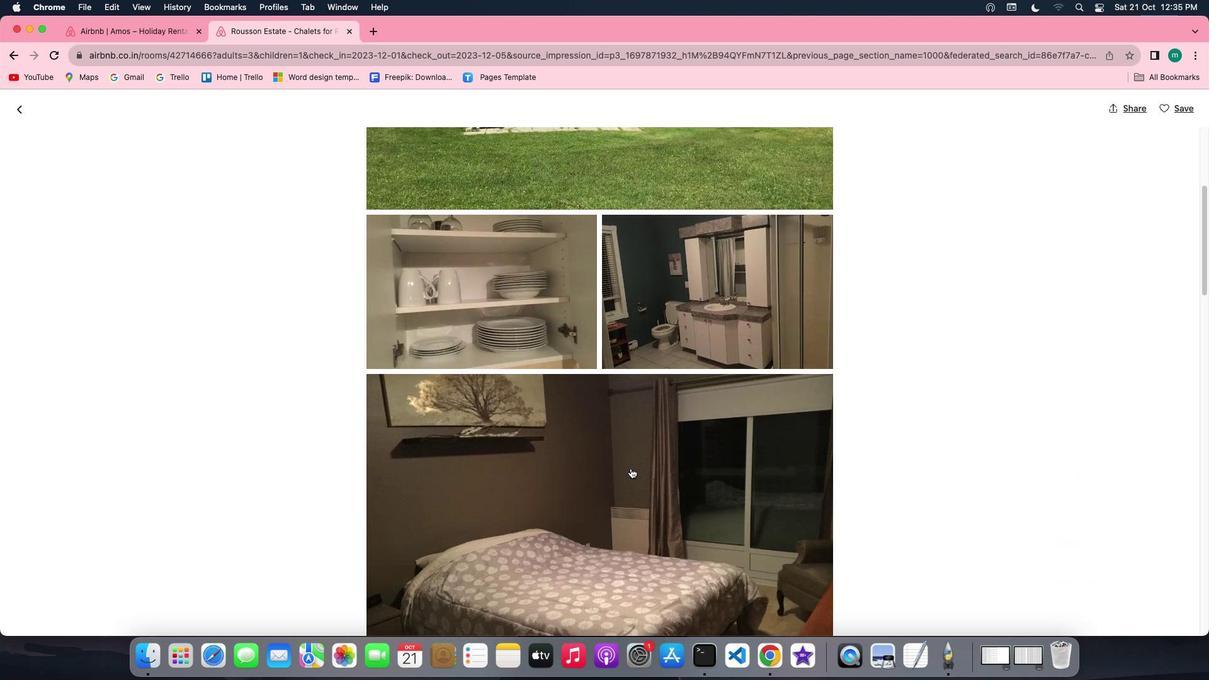 
Action: Mouse scrolled (630, 468) with delta (0, 0)
Screenshot: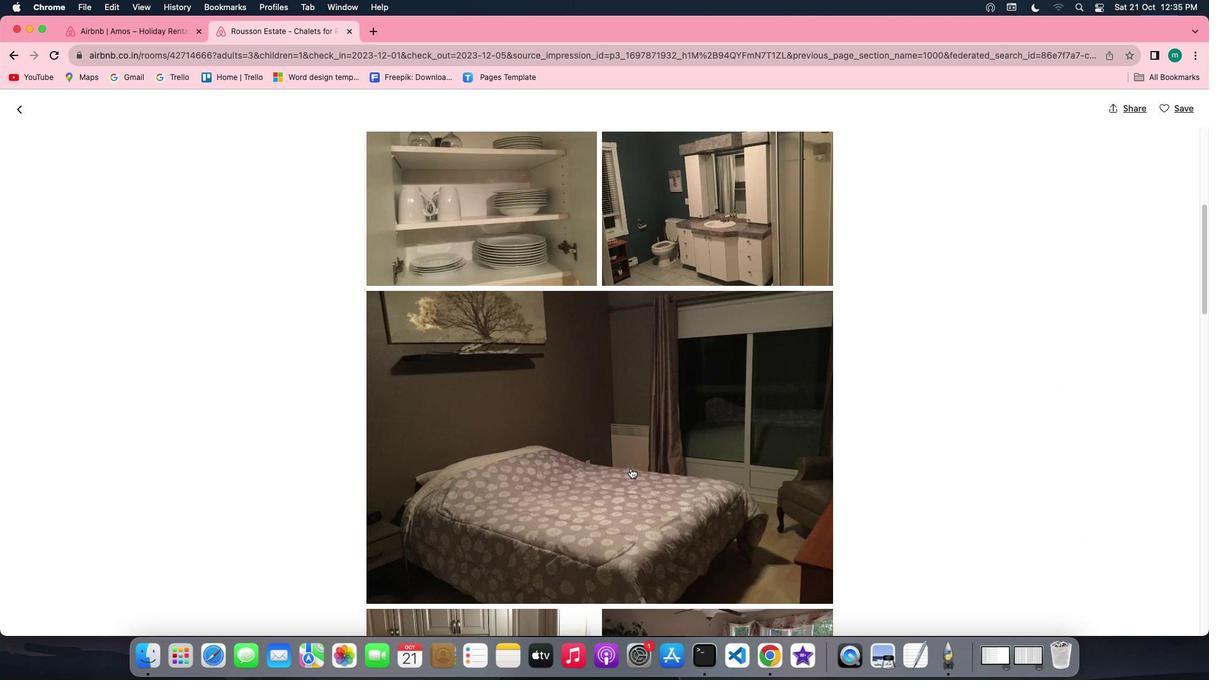 
Action: Mouse scrolled (630, 468) with delta (0, 0)
Screenshot: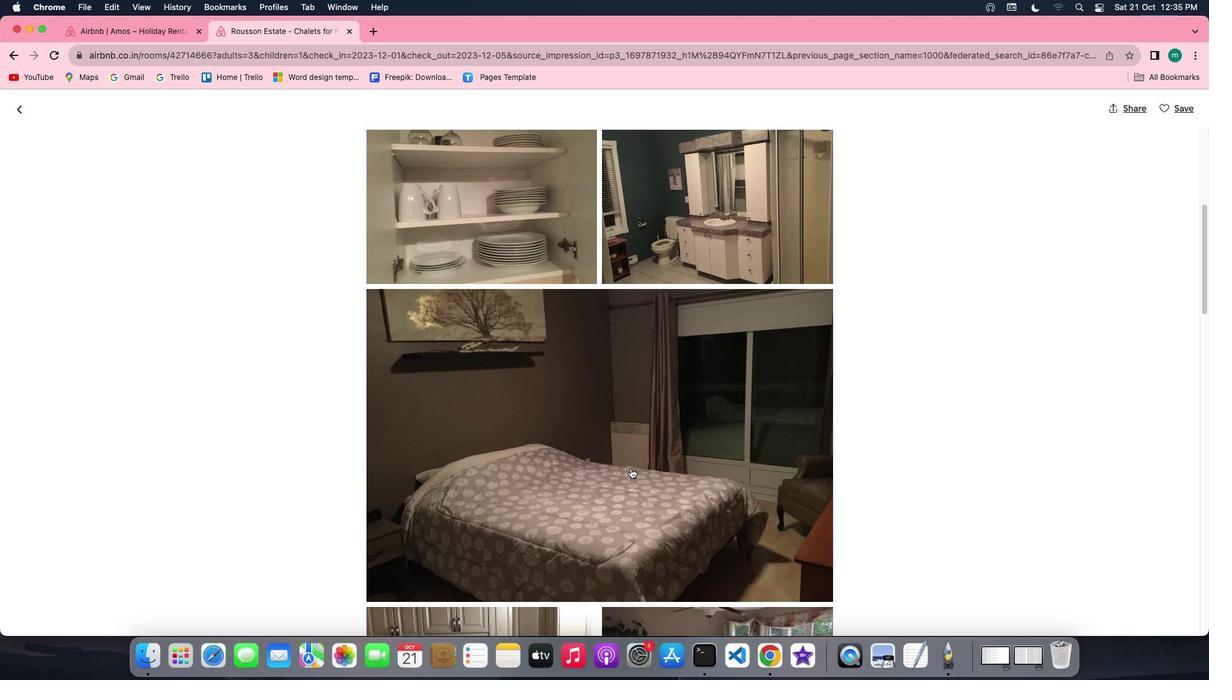 
Action: Mouse scrolled (630, 468) with delta (0, -1)
Screenshot: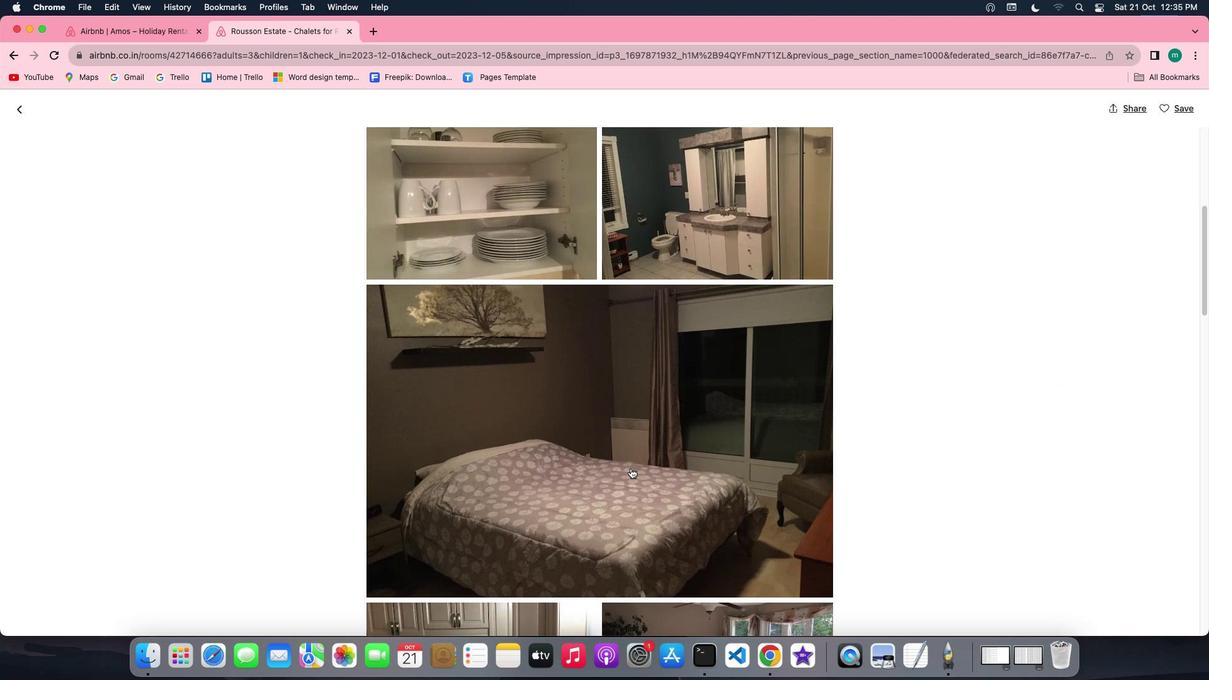 
Action: Mouse scrolled (630, 468) with delta (0, -2)
Screenshot: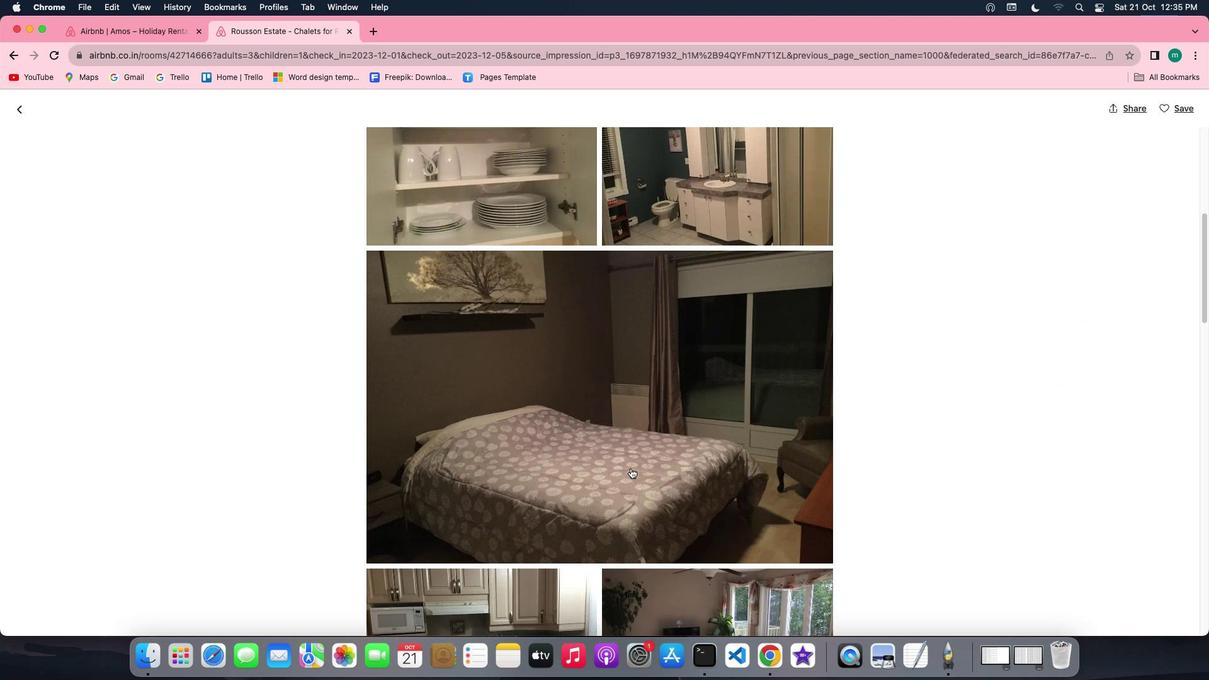 
Action: Mouse scrolled (630, 468) with delta (0, 0)
Screenshot: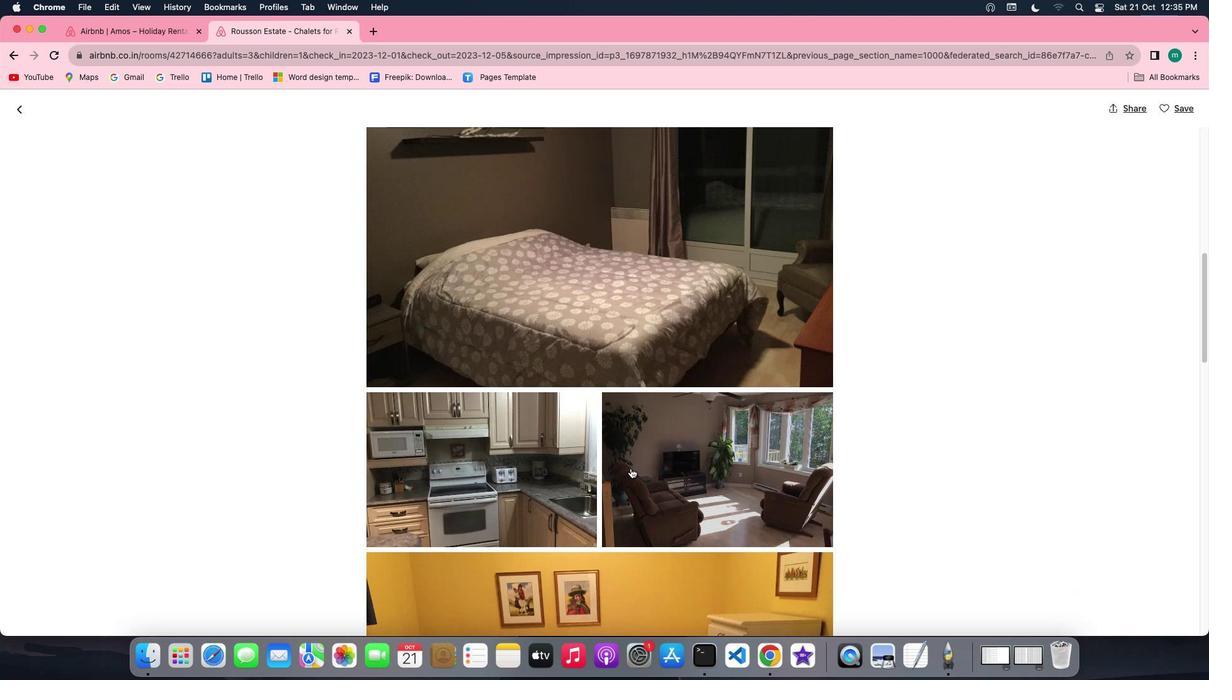 
Action: Mouse scrolled (630, 468) with delta (0, 0)
Screenshot: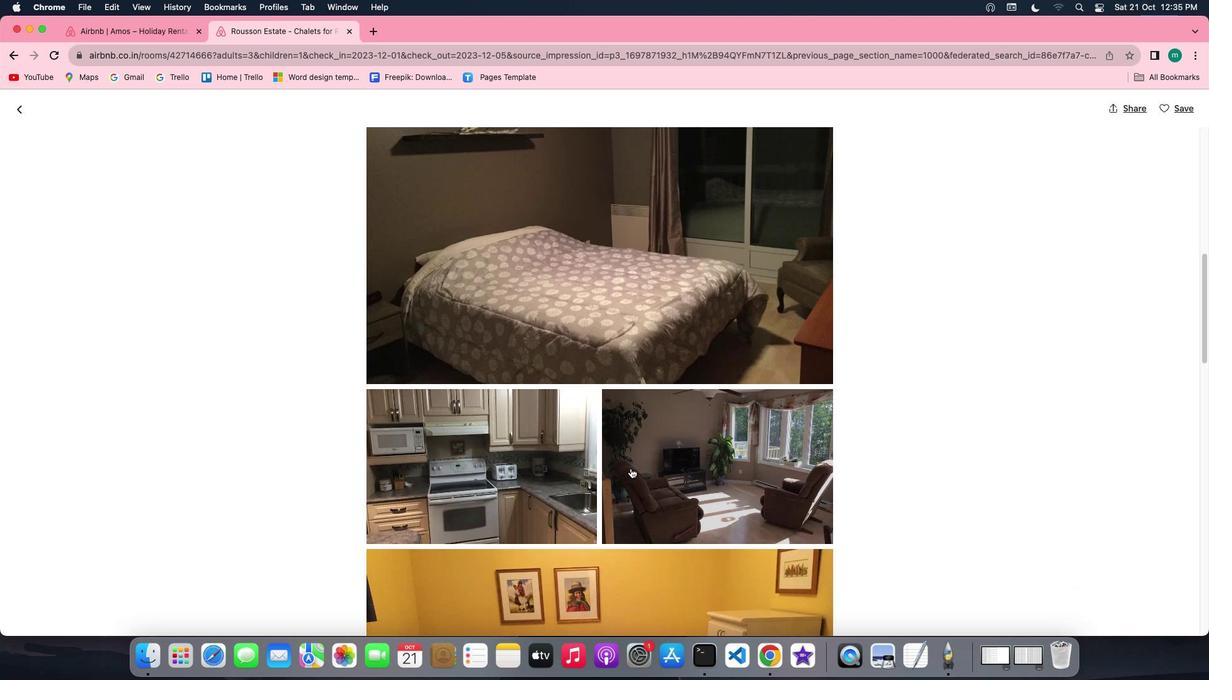 
Action: Mouse scrolled (630, 468) with delta (0, -1)
Screenshot: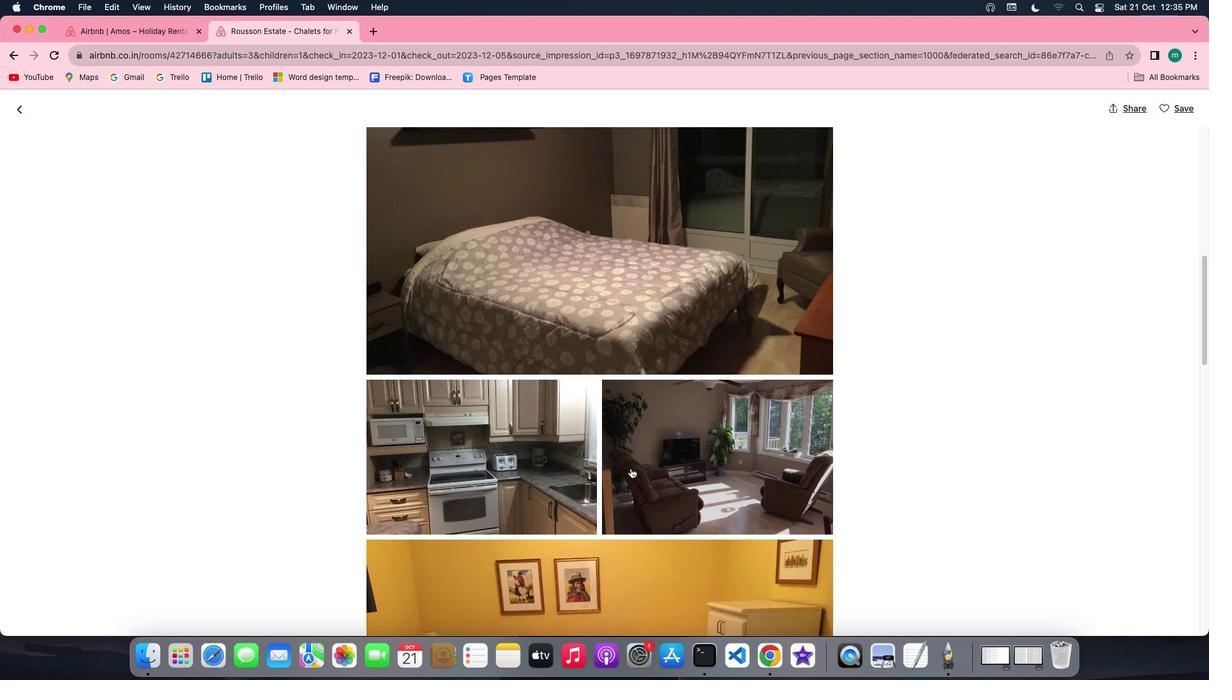 
Action: Mouse moved to (630, 468)
Screenshot: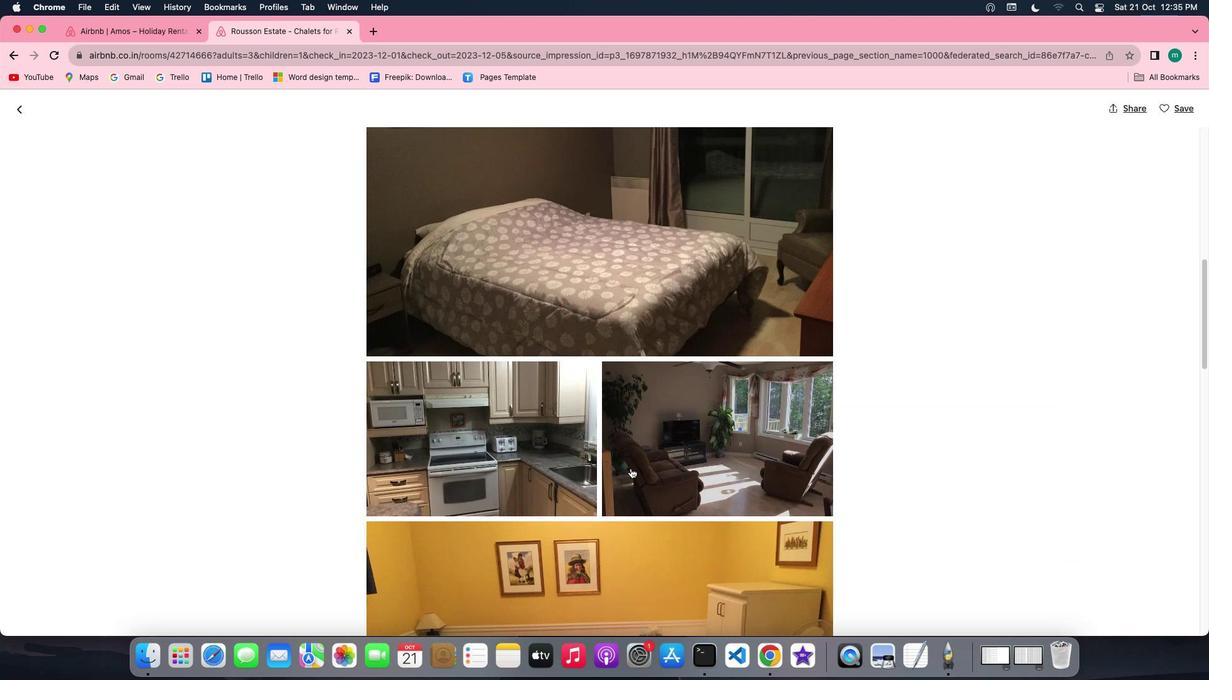 
Action: Mouse scrolled (630, 468) with delta (0, 0)
Screenshot: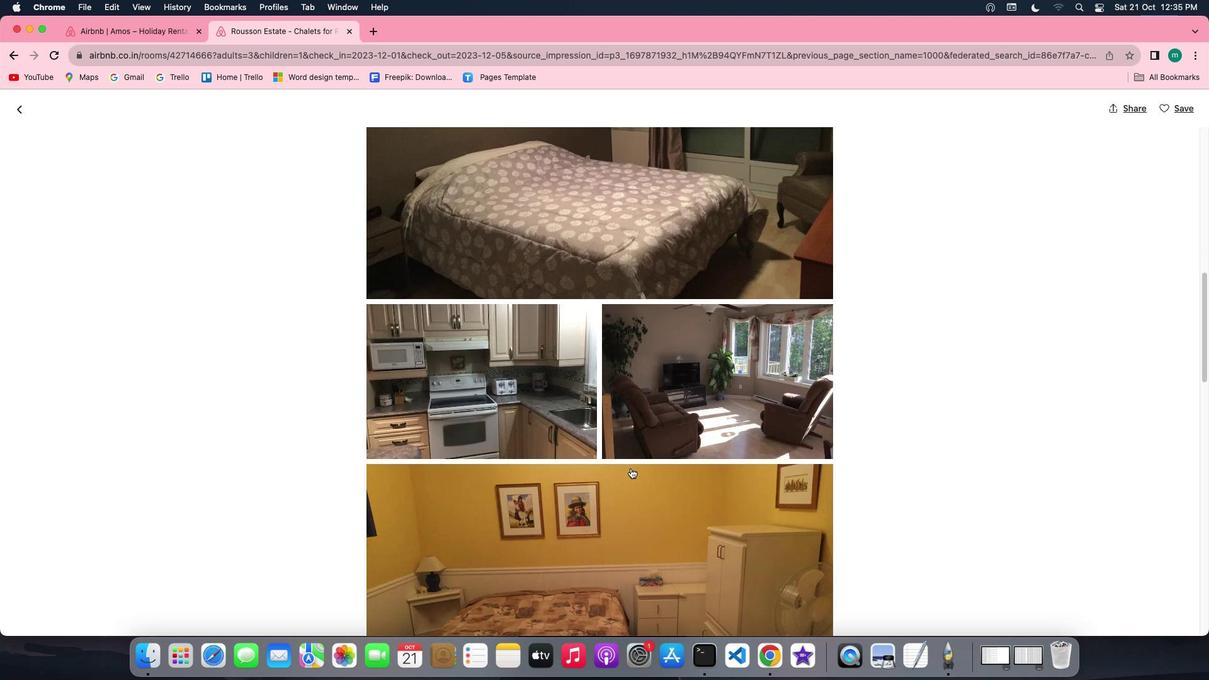
Action: Mouse scrolled (630, 468) with delta (0, 0)
Screenshot: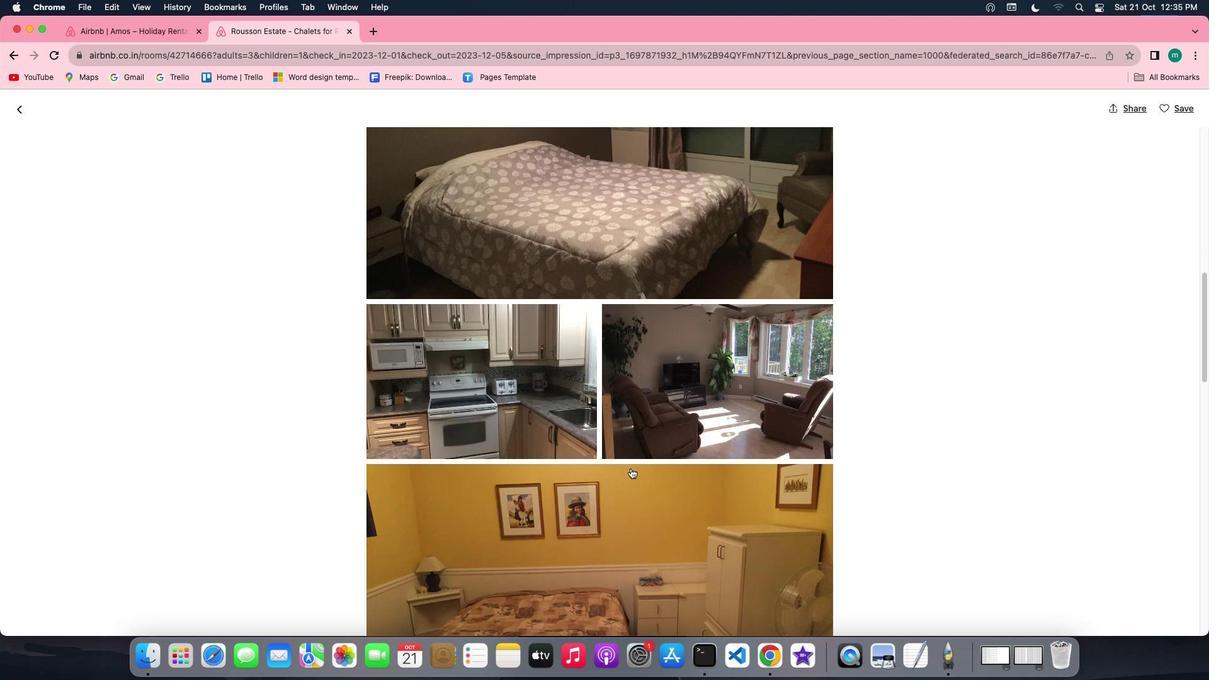 
Action: Mouse scrolled (630, 468) with delta (0, -1)
Screenshot: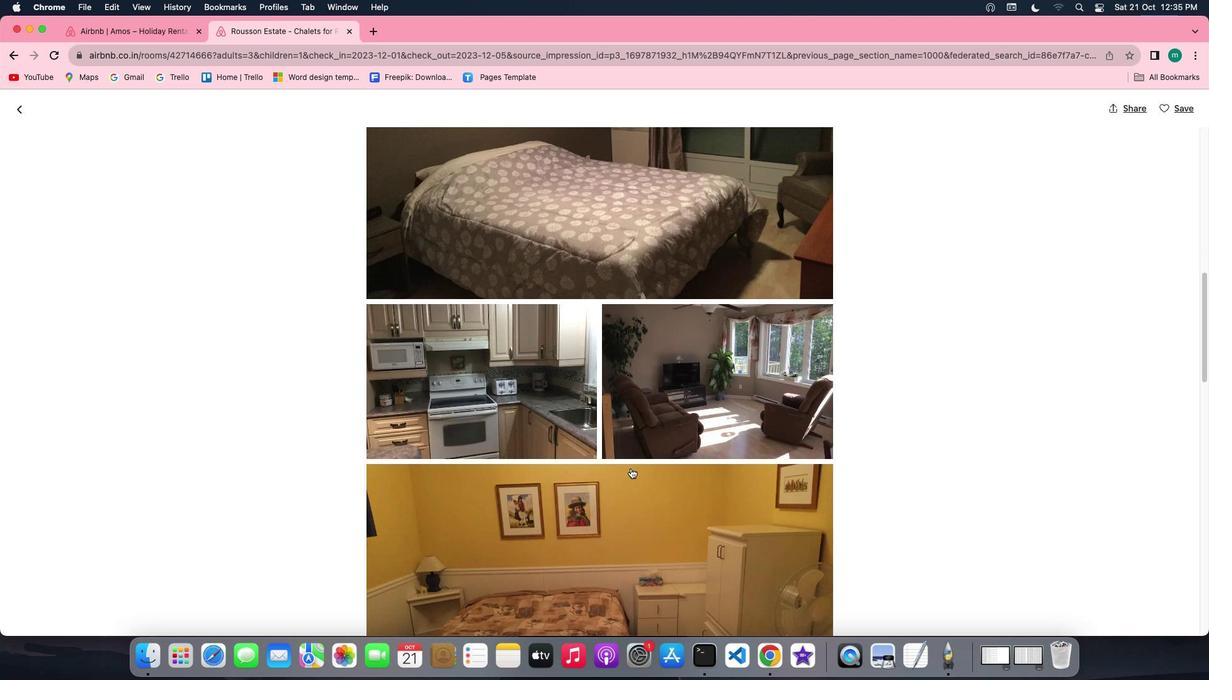 
Action: Mouse scrolled (630, 468) with delta (0, -1)
Screenshot: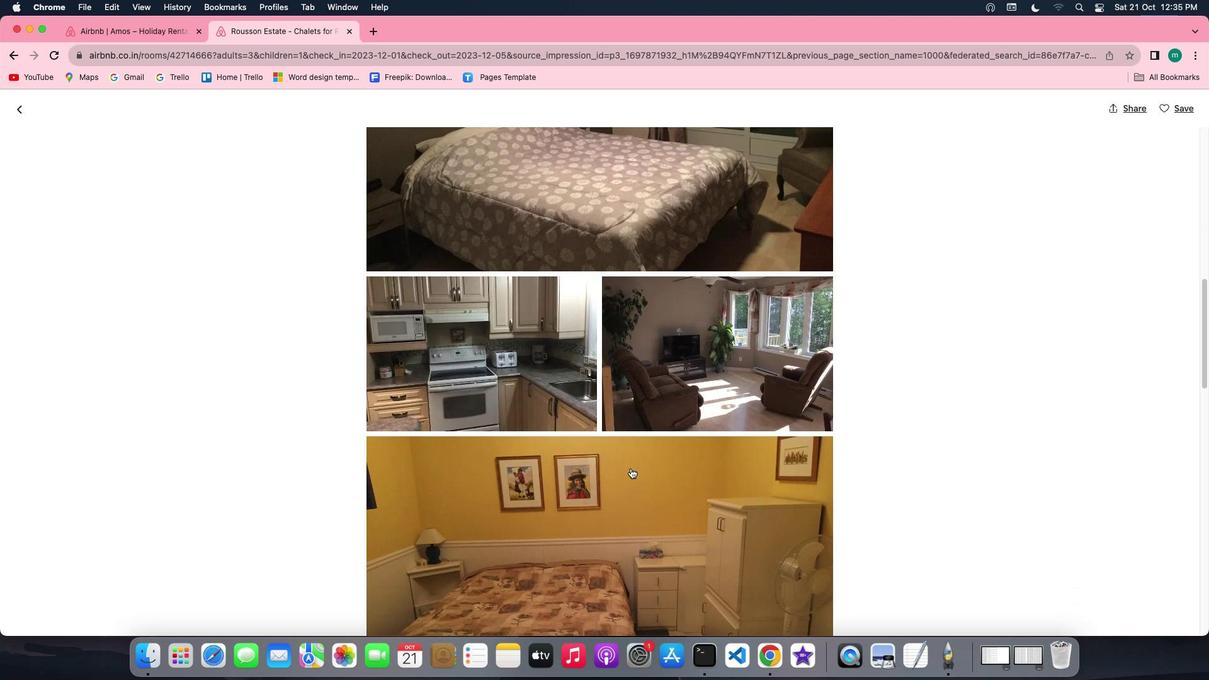 
Action: Mouse scrolled (630, 468) with delta (0, 0)
Screenshot: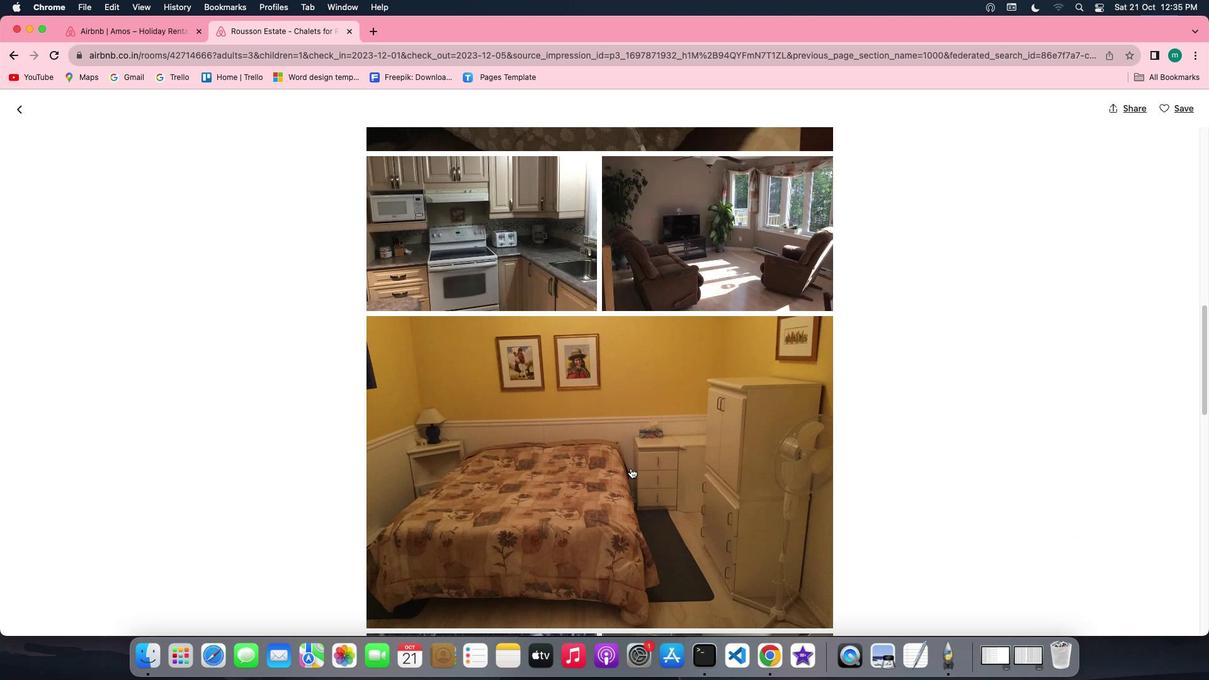 
Action: Mouse scrolled (630, 468) with delta (0, 0)
Screenshot: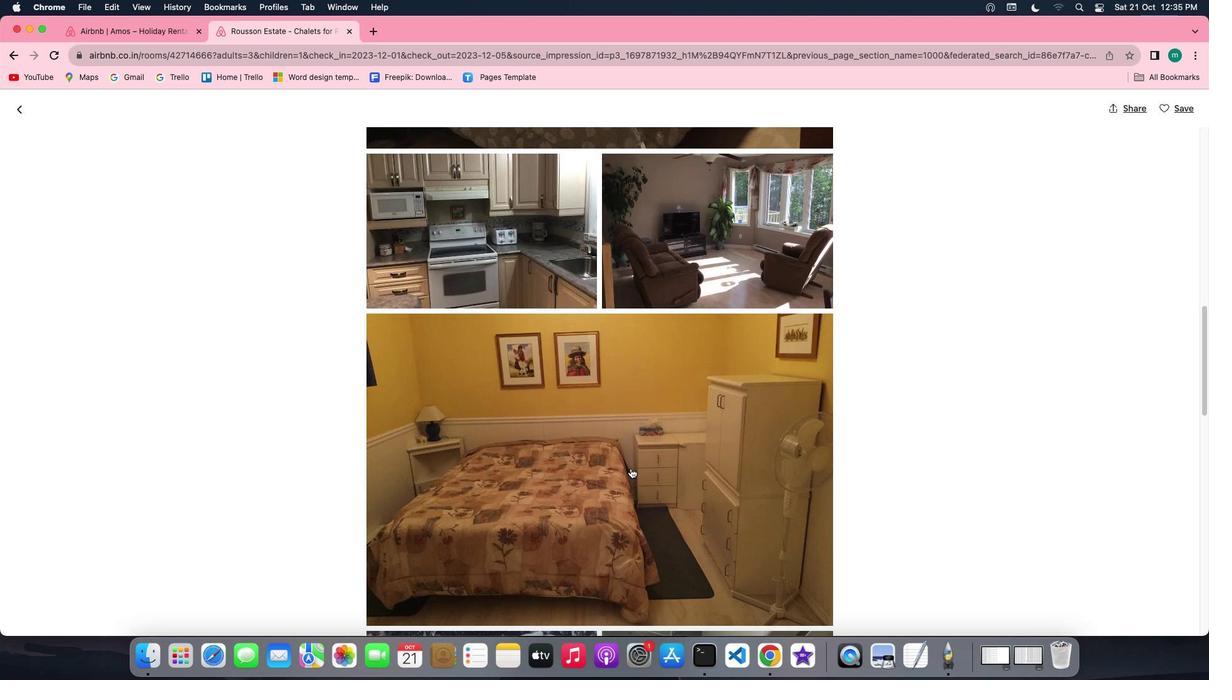 
Action: Mouse scrolled (630, 468) with delta (0, -1)
Screenshot: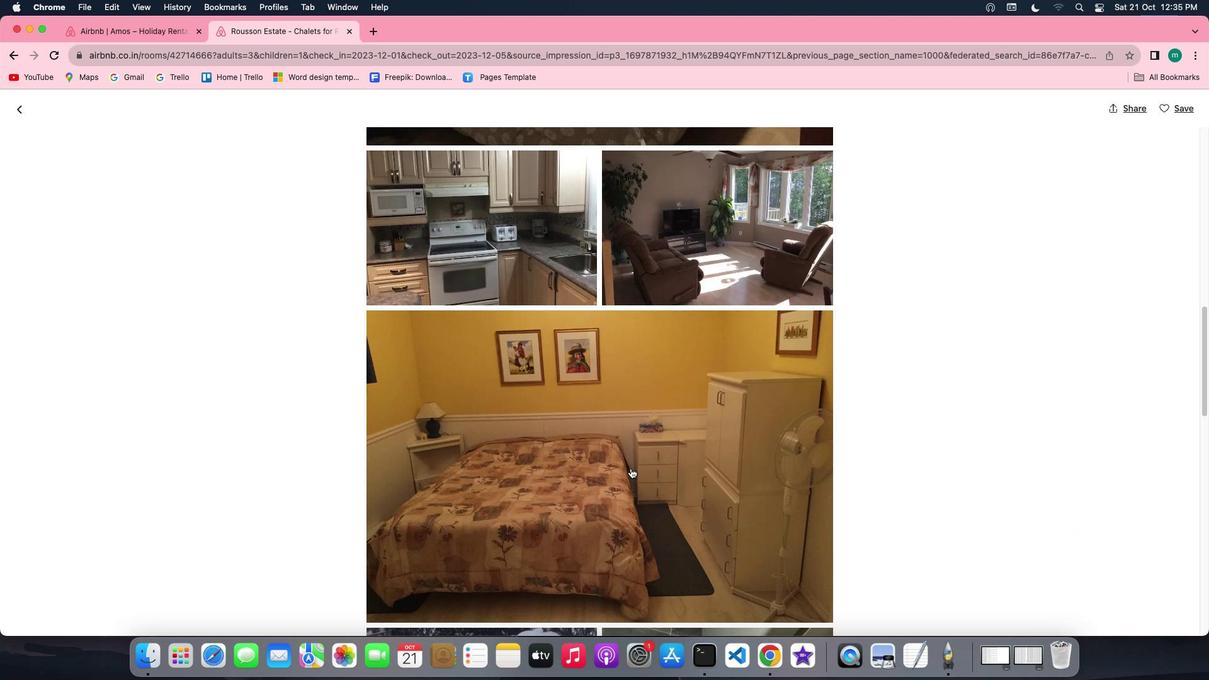 
Action: Mouse scrolled (630, 468) with delta (0, -1)
Screenshot: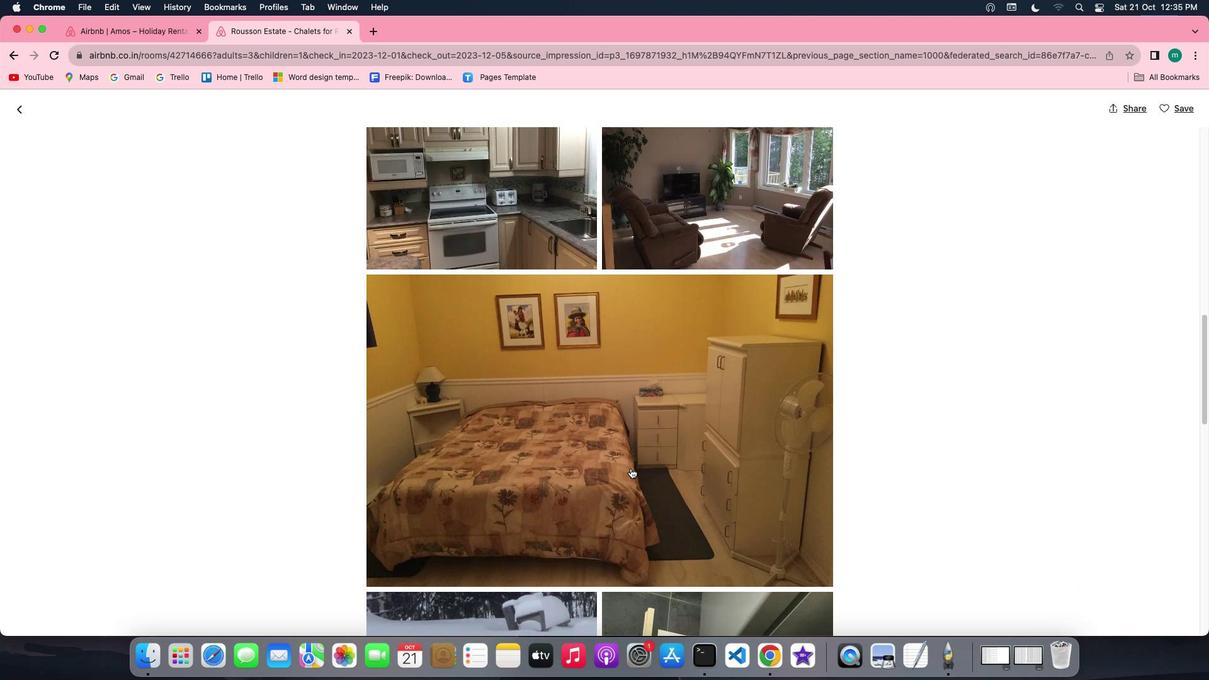 
Action: Mouse scrolled (630, 468) with delta (0, 0)
Screenshot: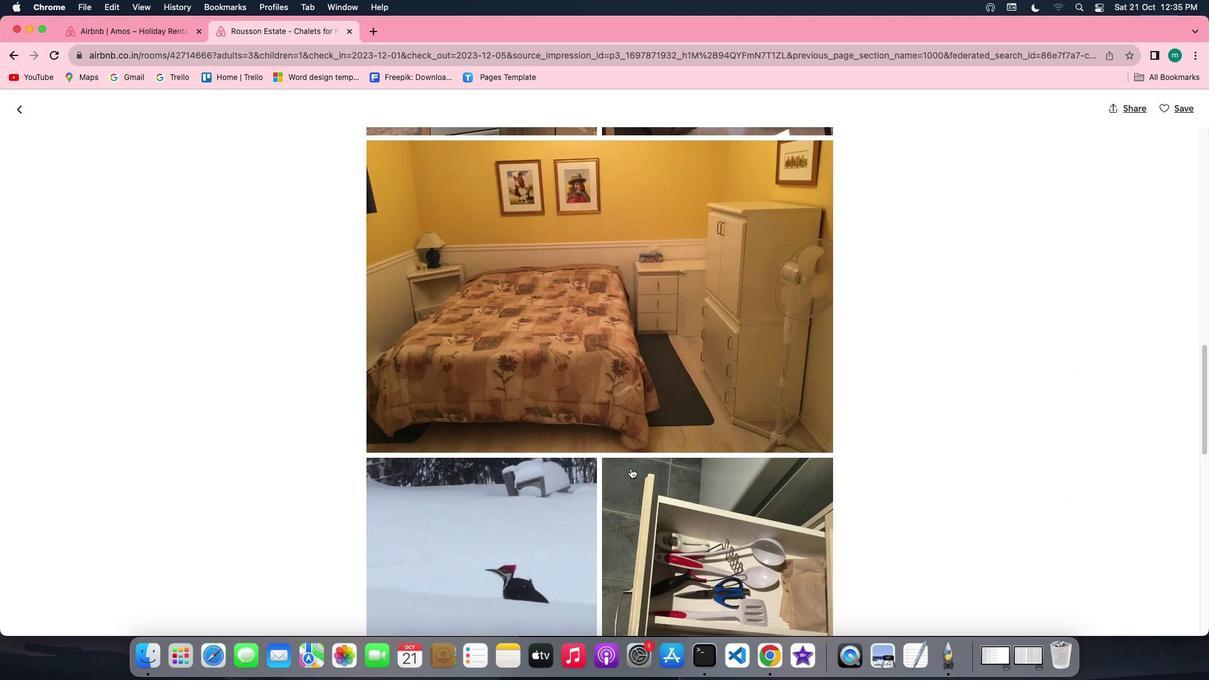 
Action: Mouse scrolled (630, 468) with delta (0, 0)
Screenshot: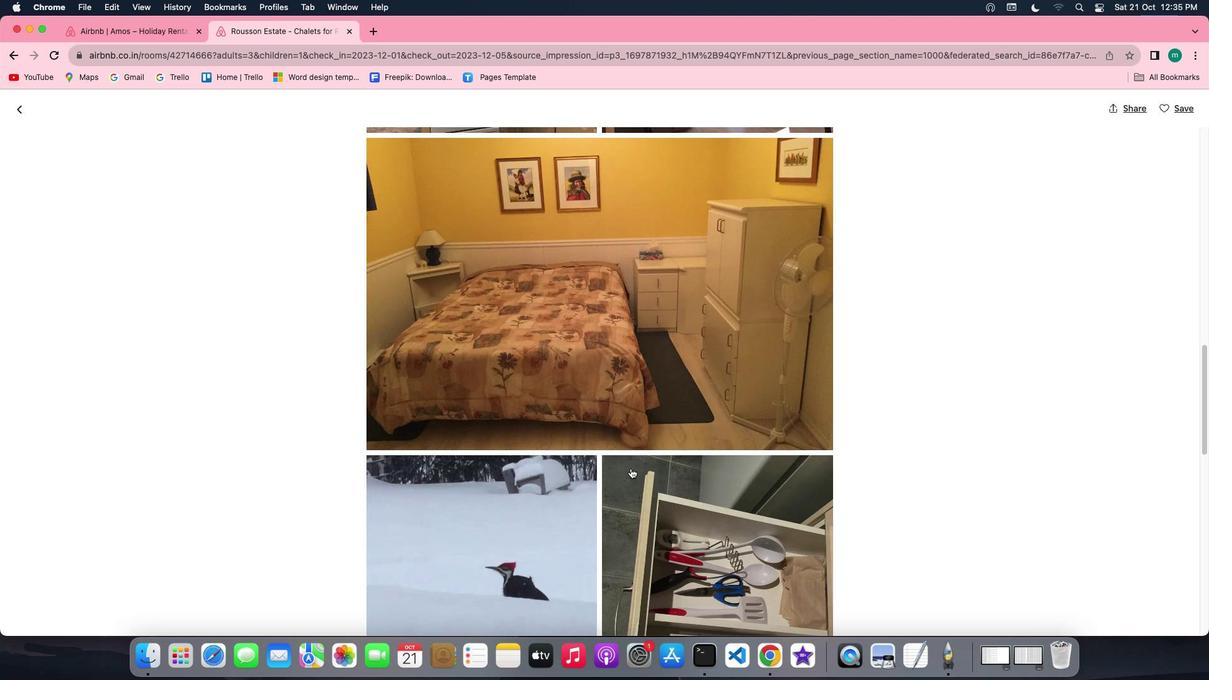 
Action: Mouse scrolled (630, 468) with delta (0, 0)
Screenshot: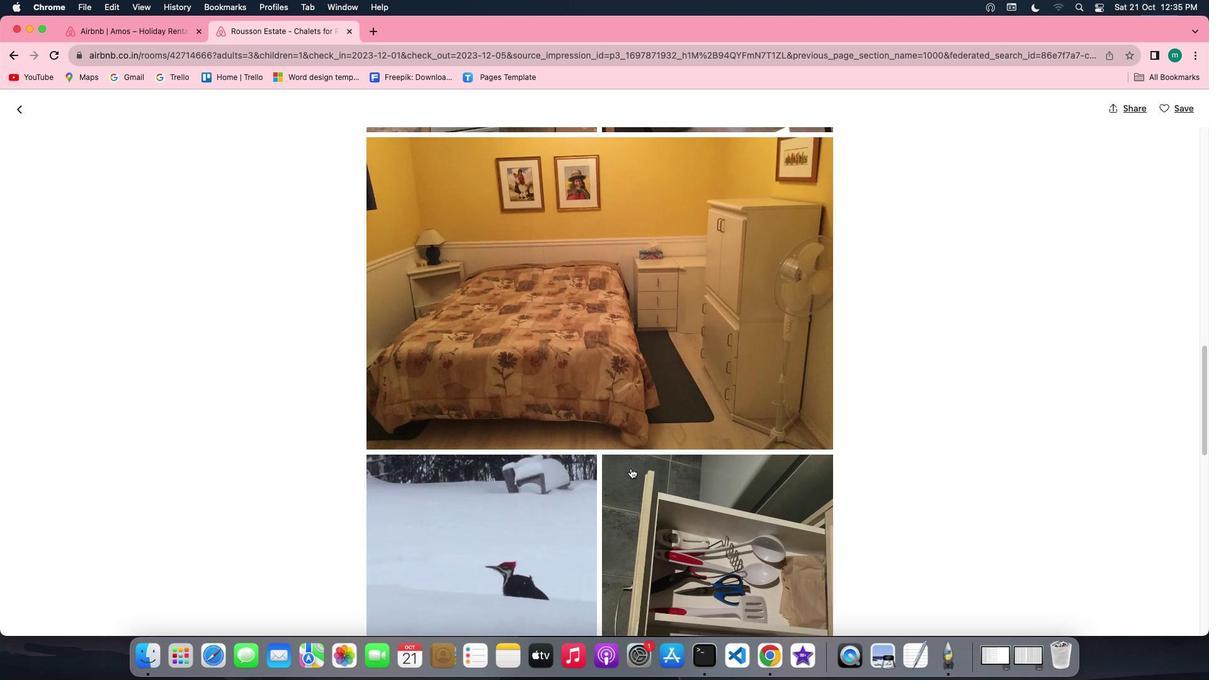 
Action: Mouse scrolled (630, 468) with delta (0, -1)
Screenshot: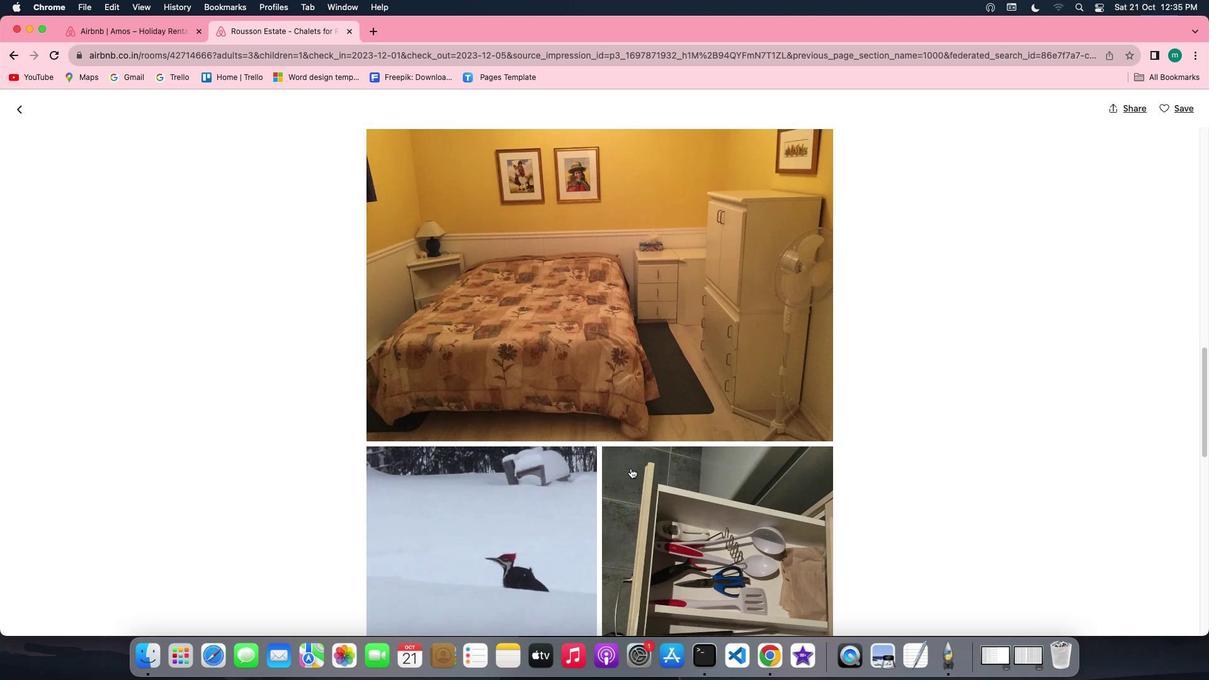 
Action: Mouse scrolled (630, 468) with delta (0, -1)
Screenshot: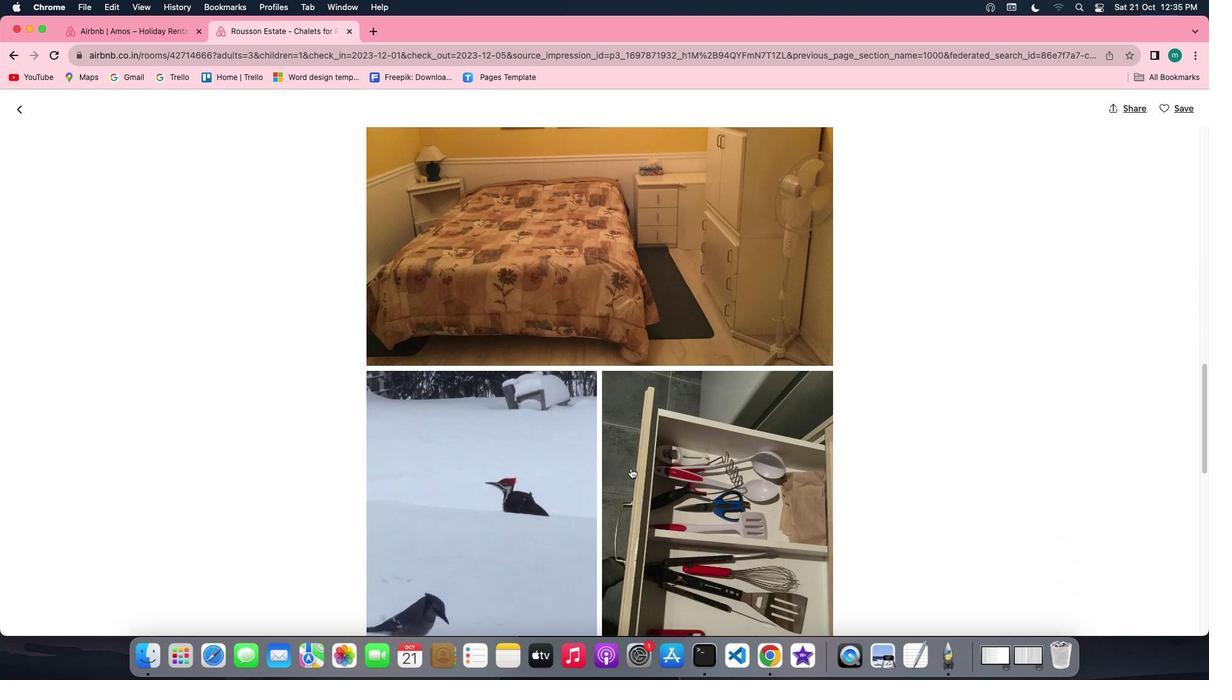 
Action: Mouse scrolled (630, 468) with delta (0, 0)
Screenshot: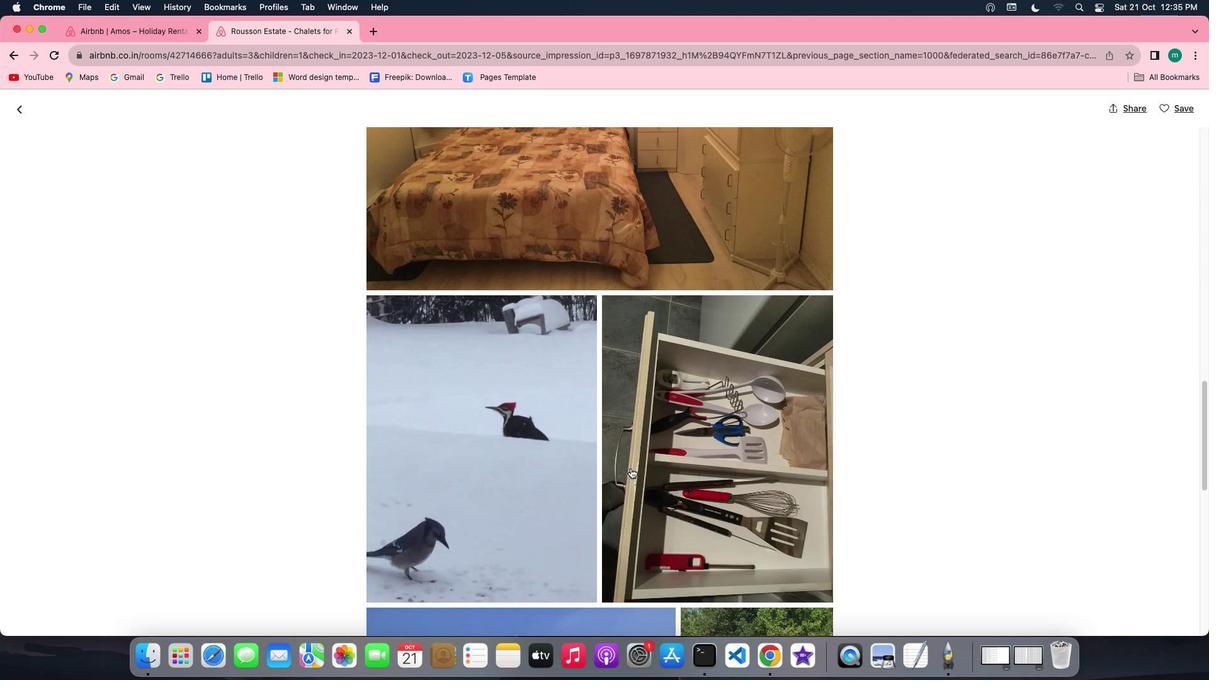 
Action: Mouse scrolled (630, 468) with delta (0, 0)
Screenshot: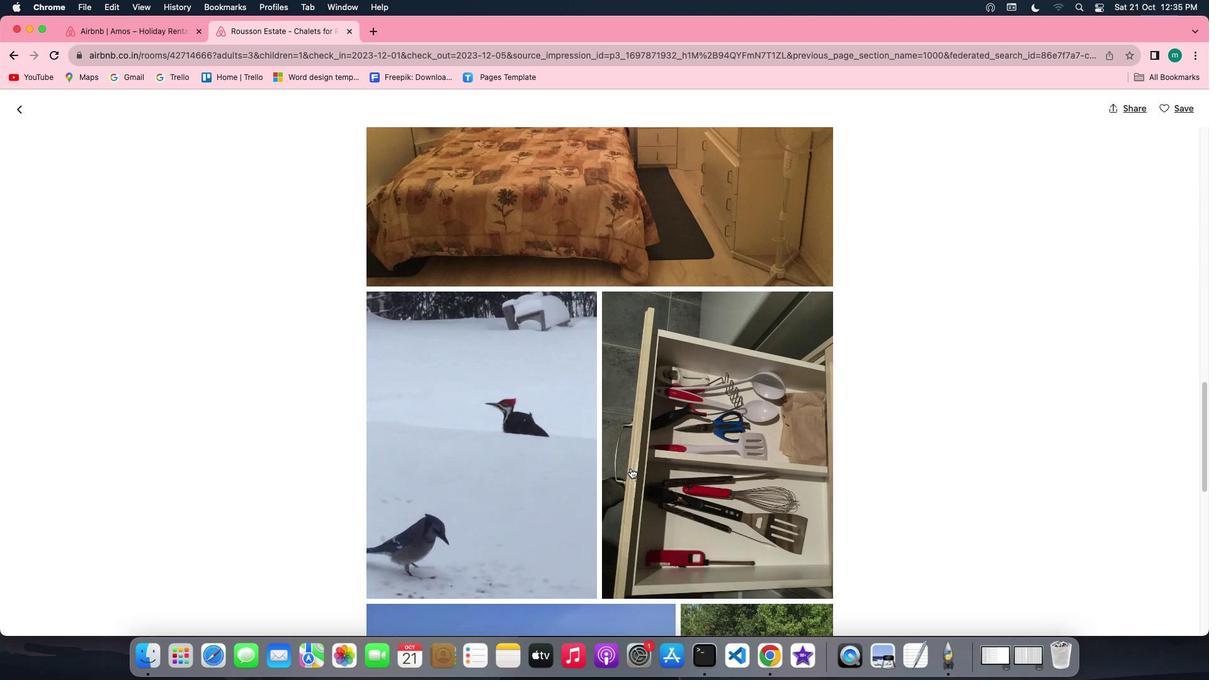 
Action: Mouse scrolled (630, 468) with delta (0, 0)
Screenshot: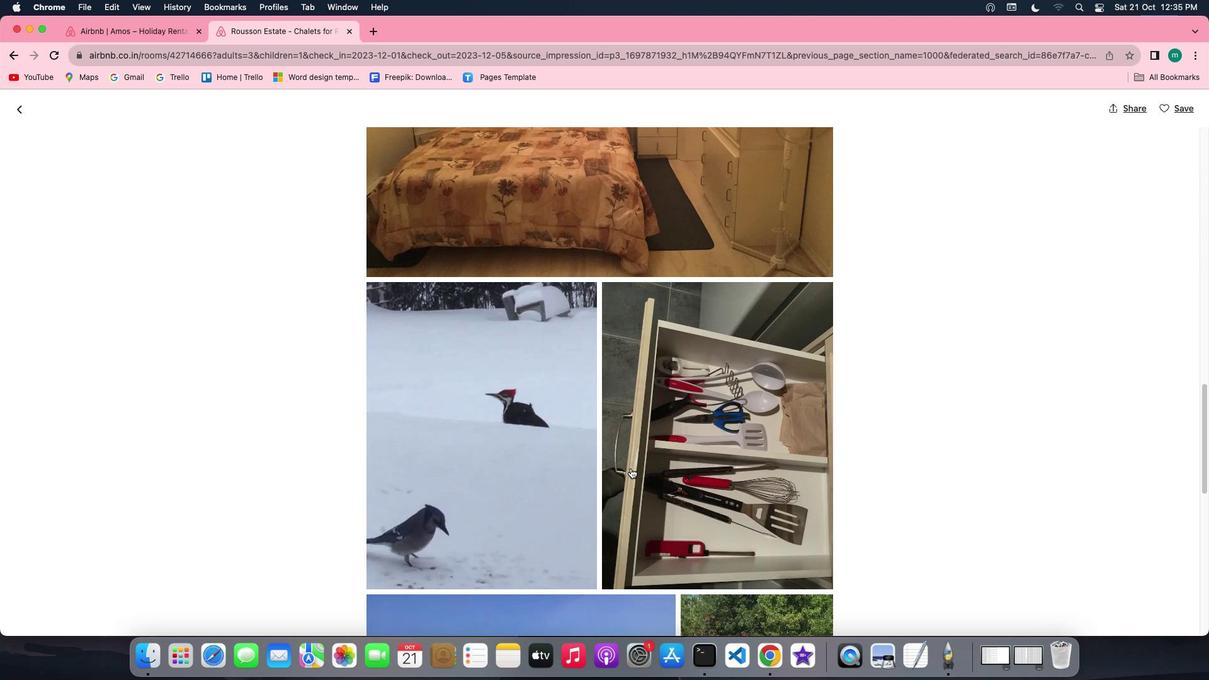 
Action: Mouse scrolled (630, 468) with delta (0, 0)
Screenshot: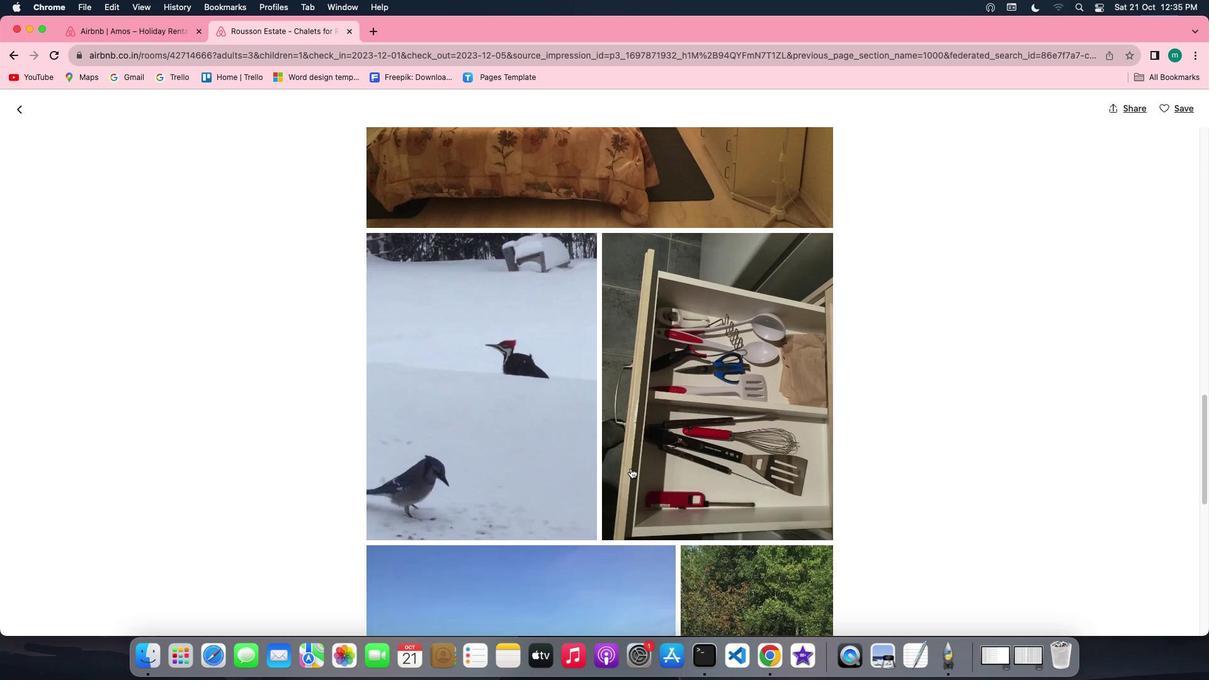 
Action: Mouse scrolled (630, 468) with delta (0, 0)
Screenshot: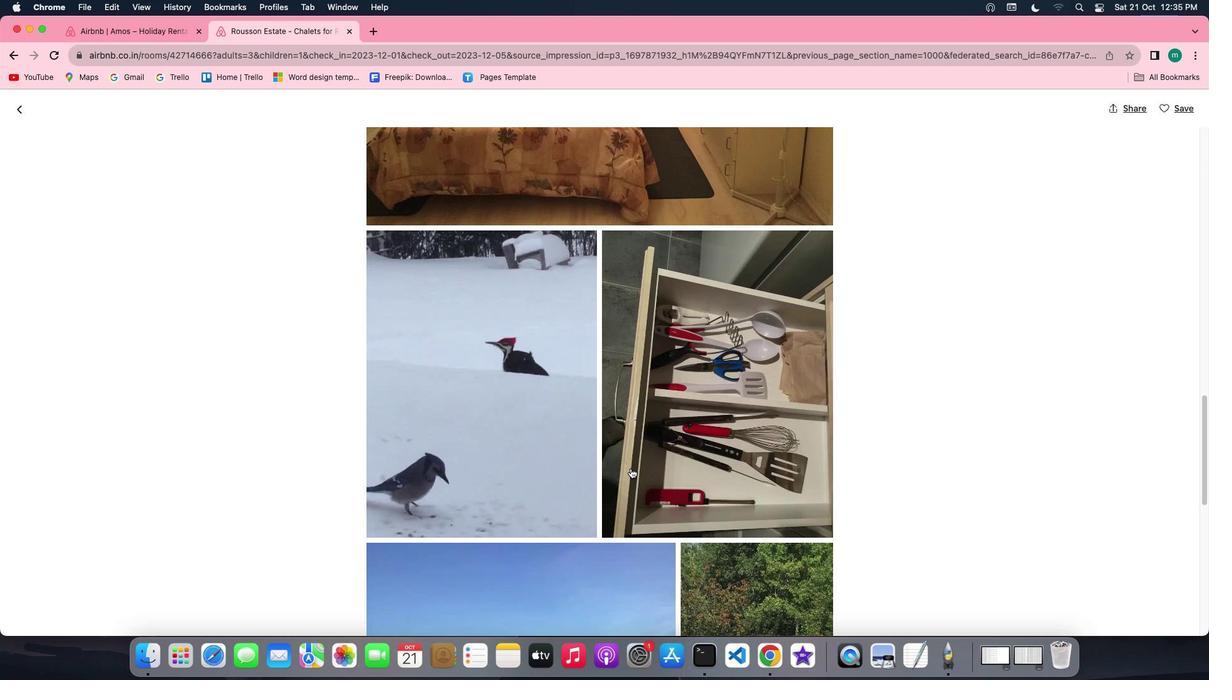 
Action: Mouse scrolled (630, 468) with delta (0, 0)
Screenshot: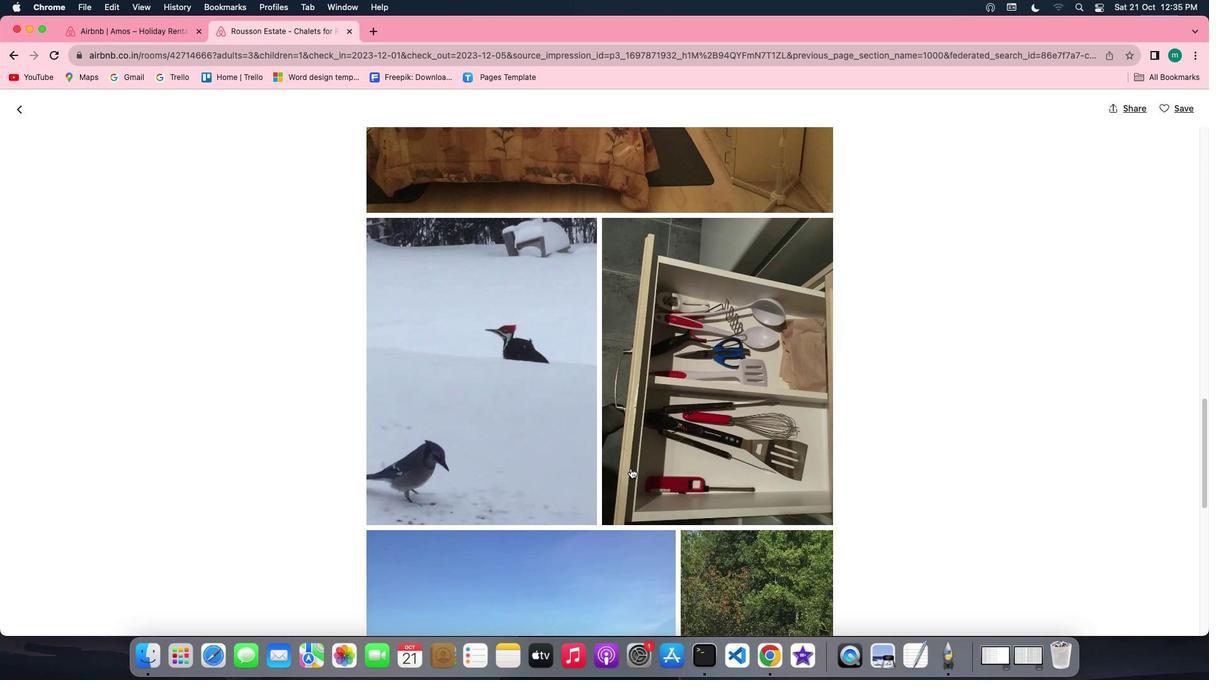 
Action: Mouse scrolled (630, 468) with delta (0, 0)
Screenshot: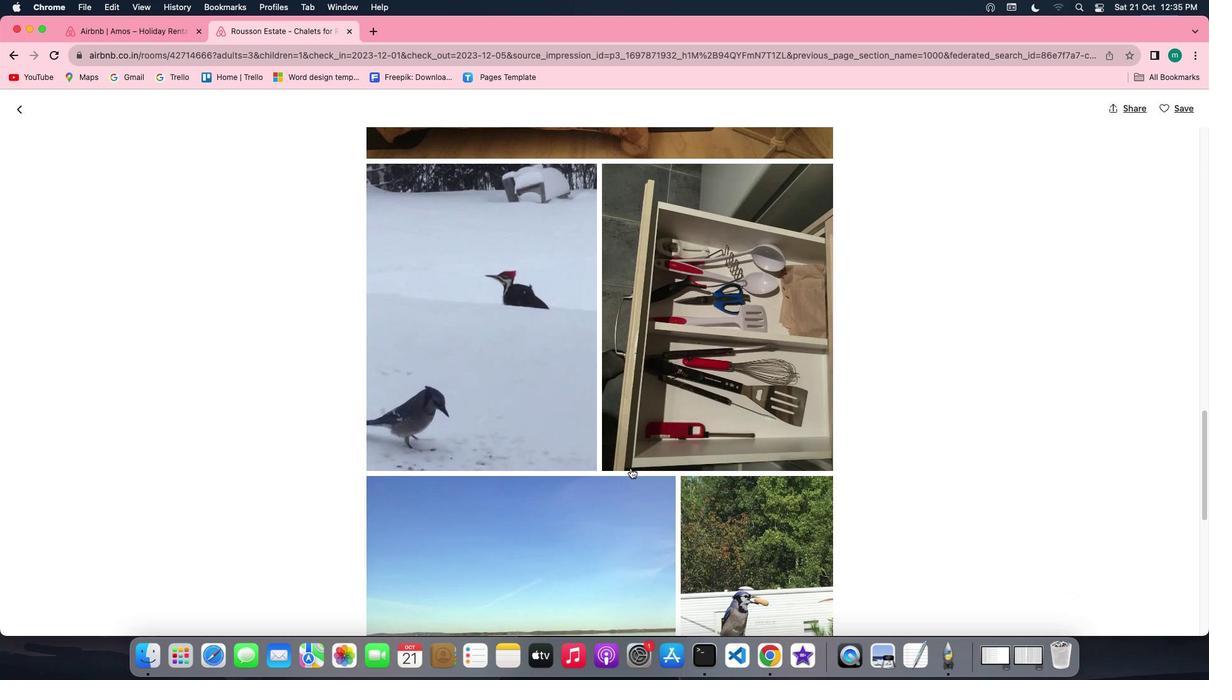 
Action: Mouse scrolled (630, 468) with delta (0, 0)
Screenshot: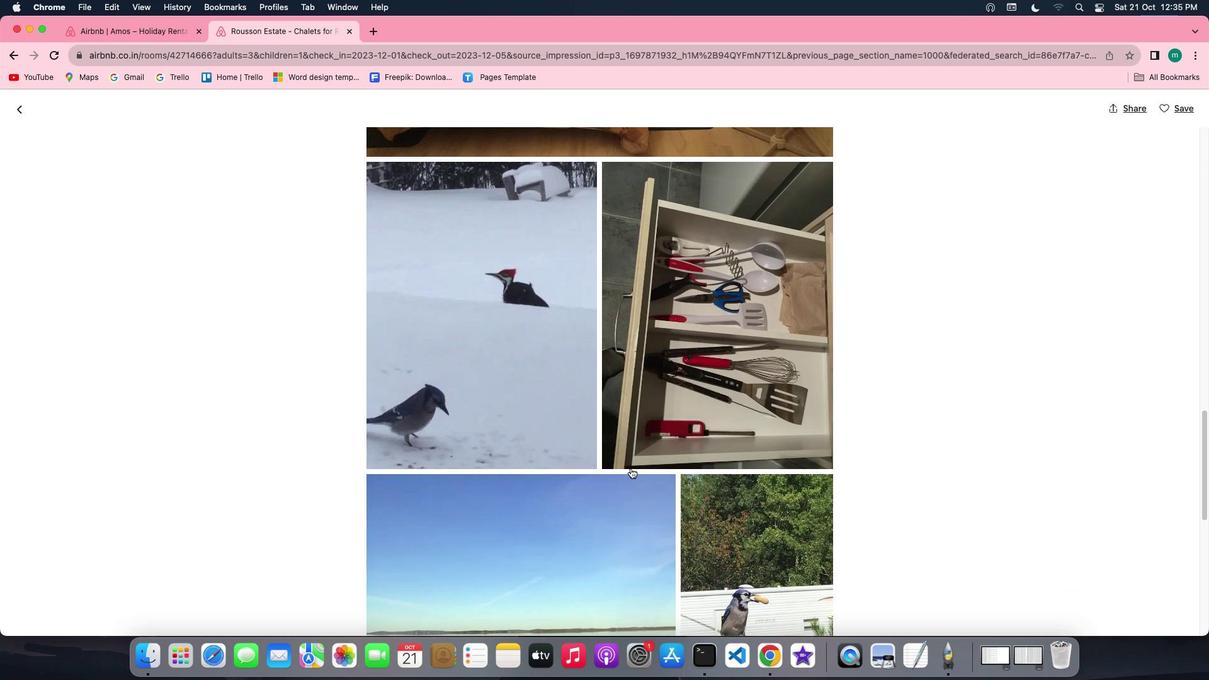 
Action: Mouse scrolled (630, 468) with delta (0, -1)
Screenshot: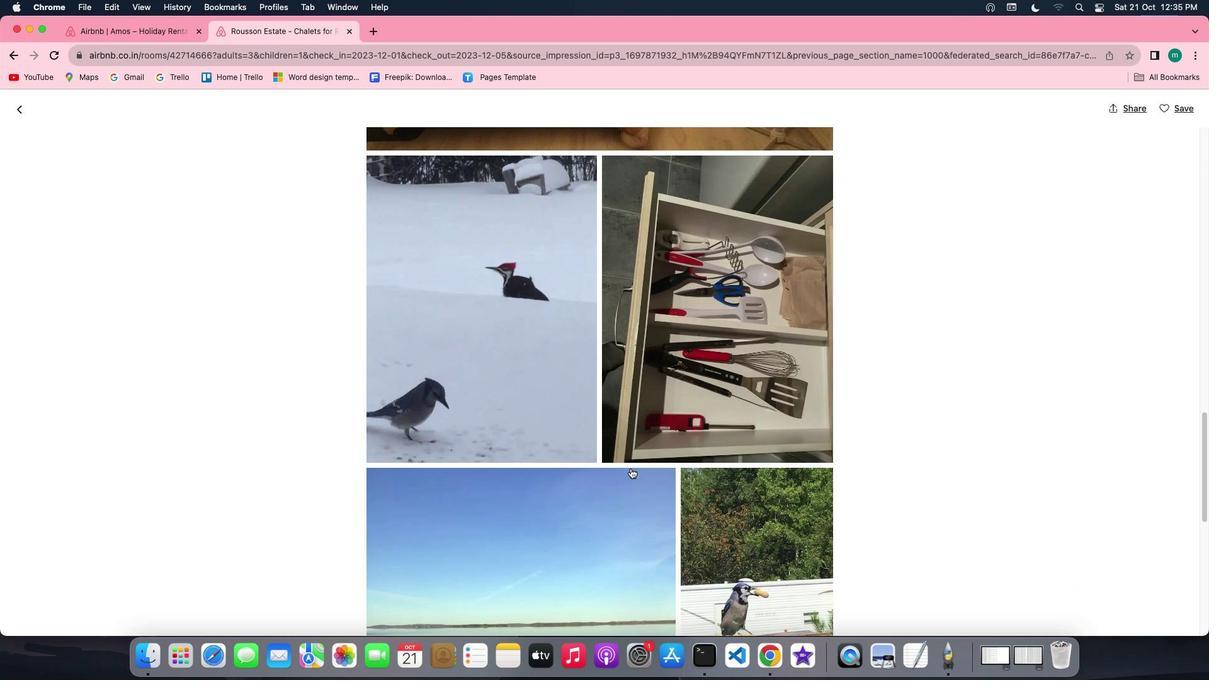 
Action: Mouse scrolled (630, 468) with delta (0, -1)
Screenshot: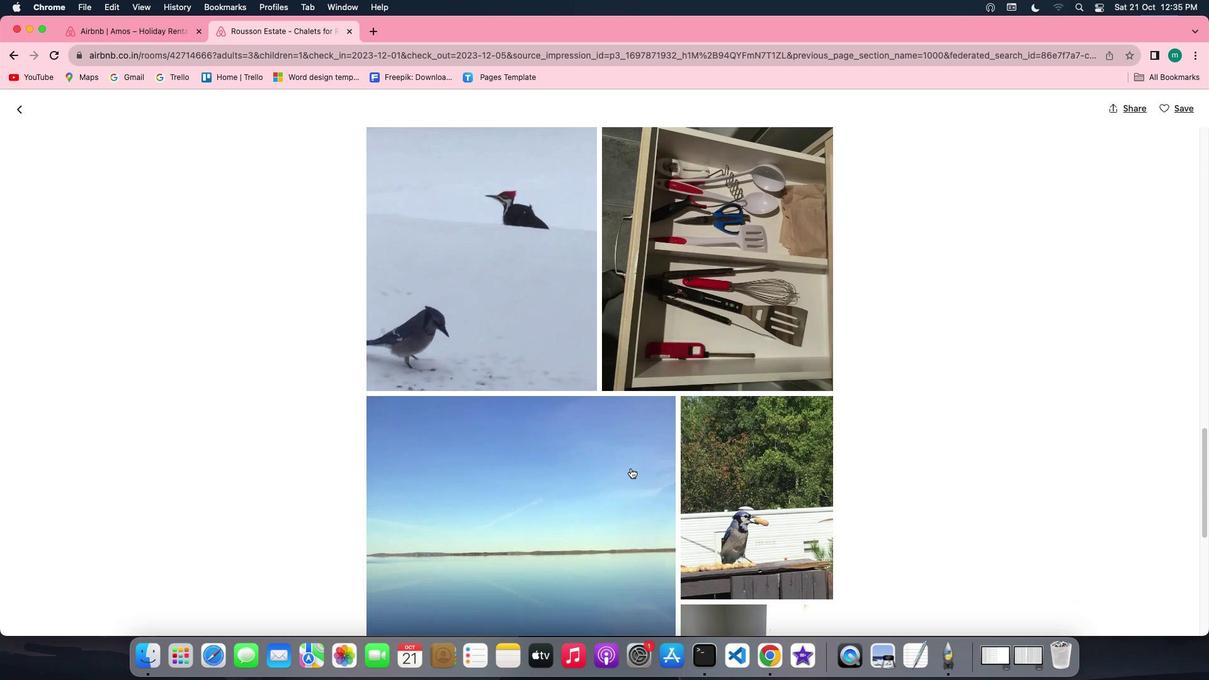 
Action: Mouse scrolled (630, 468) with delta (0, 0)
Screenshot: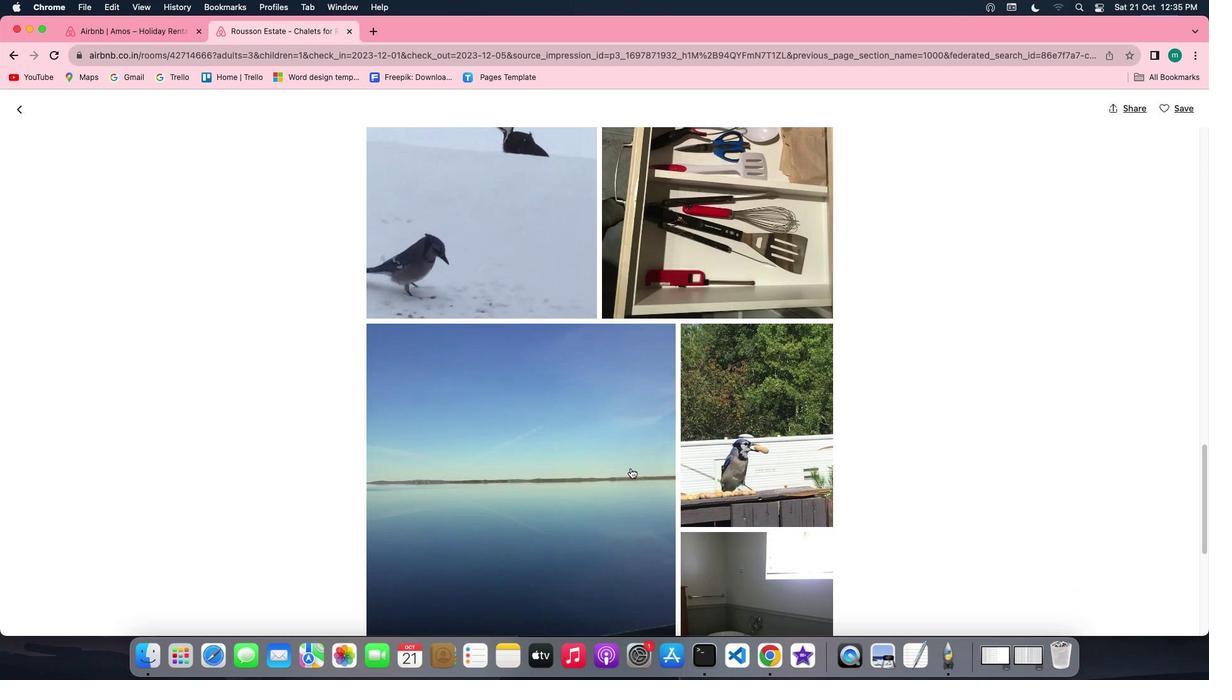 
Action: Mouse scrolled (630, 468) with delta (0, 0)
Screenshot: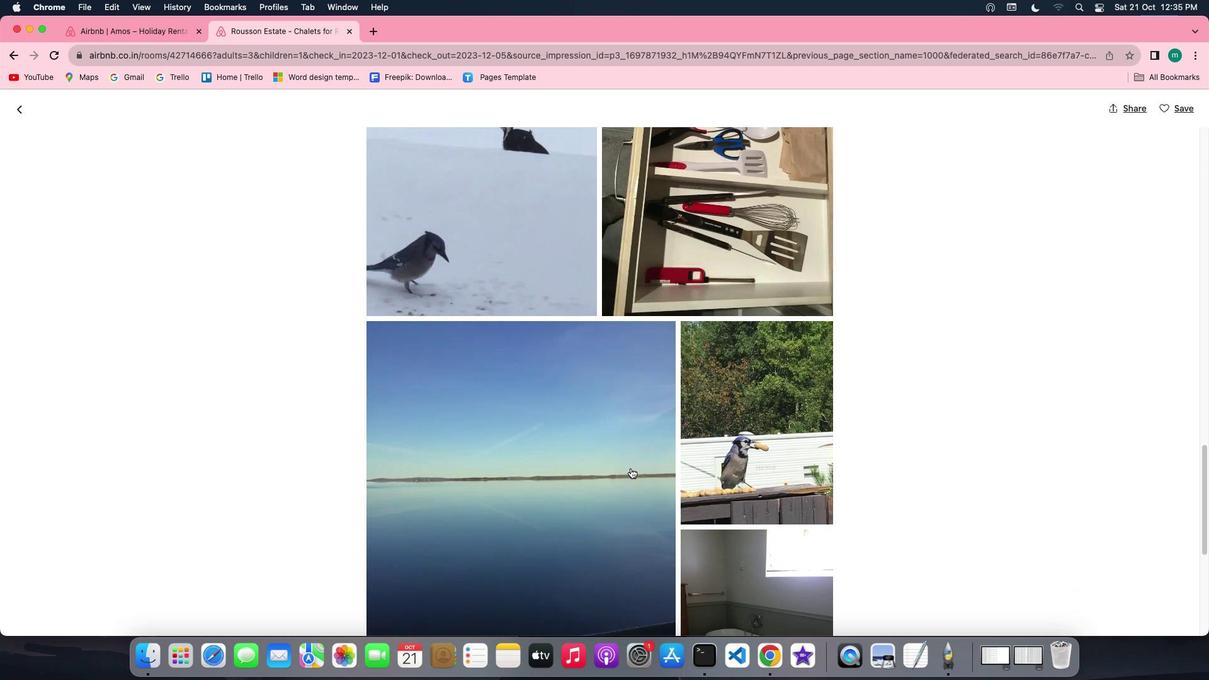 
Action: Mouse scrolled (630, 468) with delta (0, -1)
Screenshot: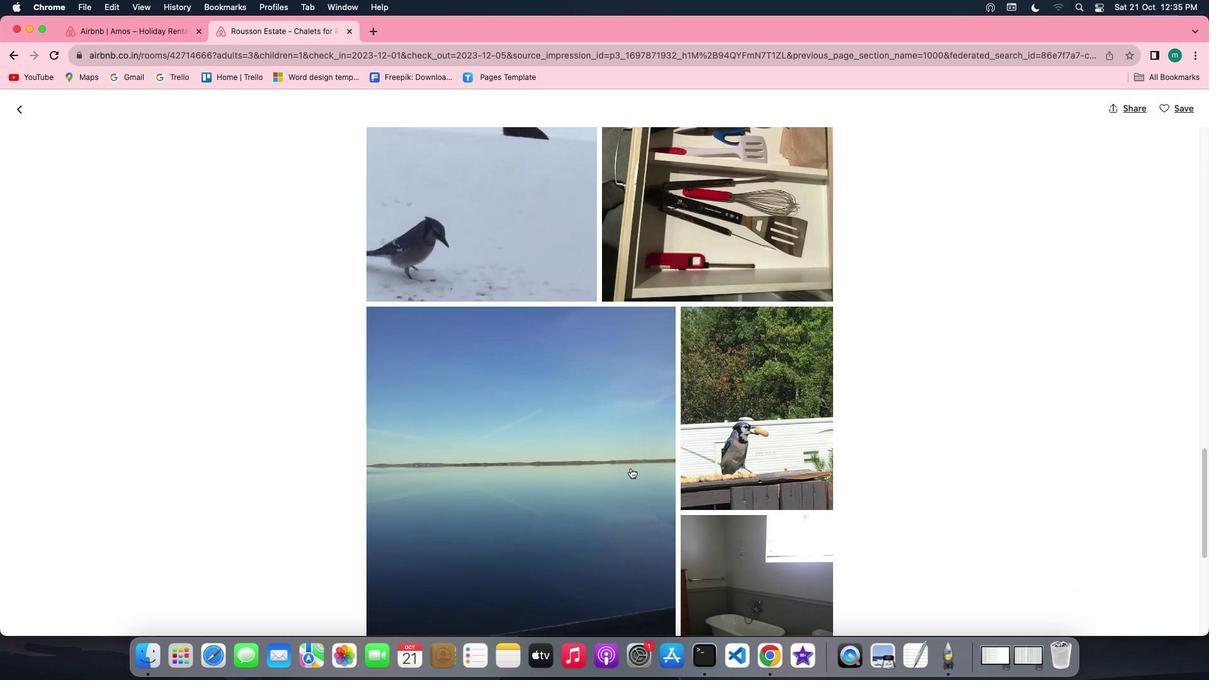 
Action: Mouse scrolled (630, 468) with delta (0, -1)
Screenshot: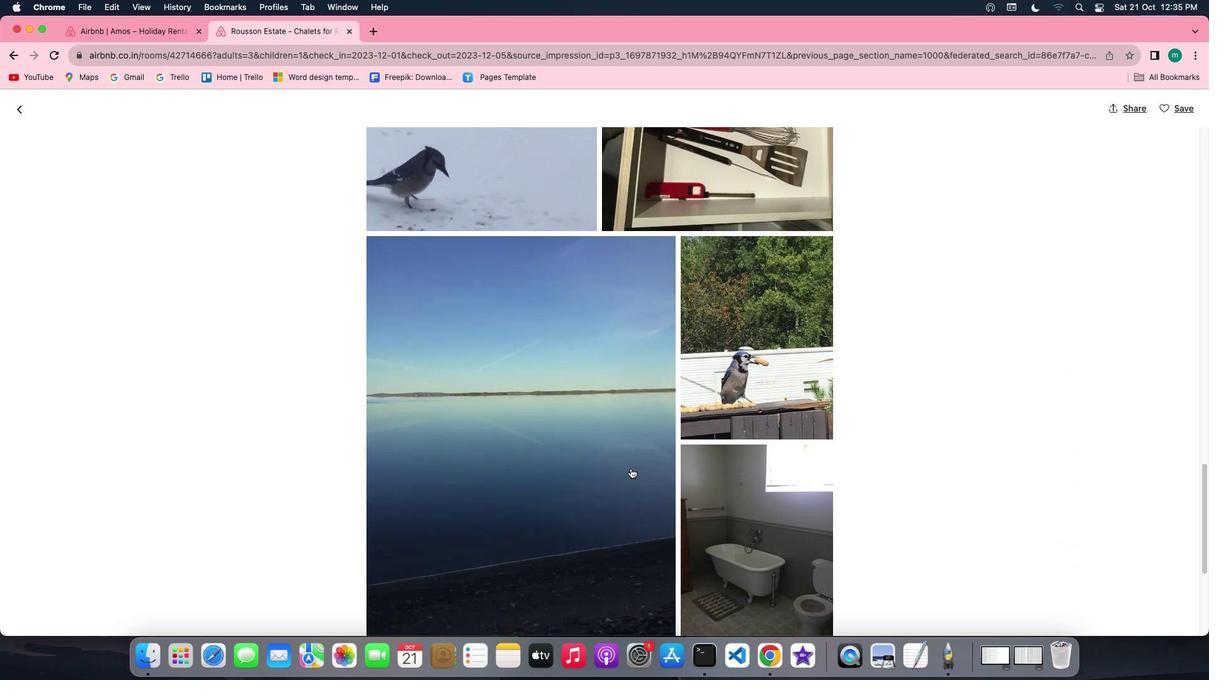 
Action: Mouse scrolled (630, 468) with delta (0, 0)
Screenshot: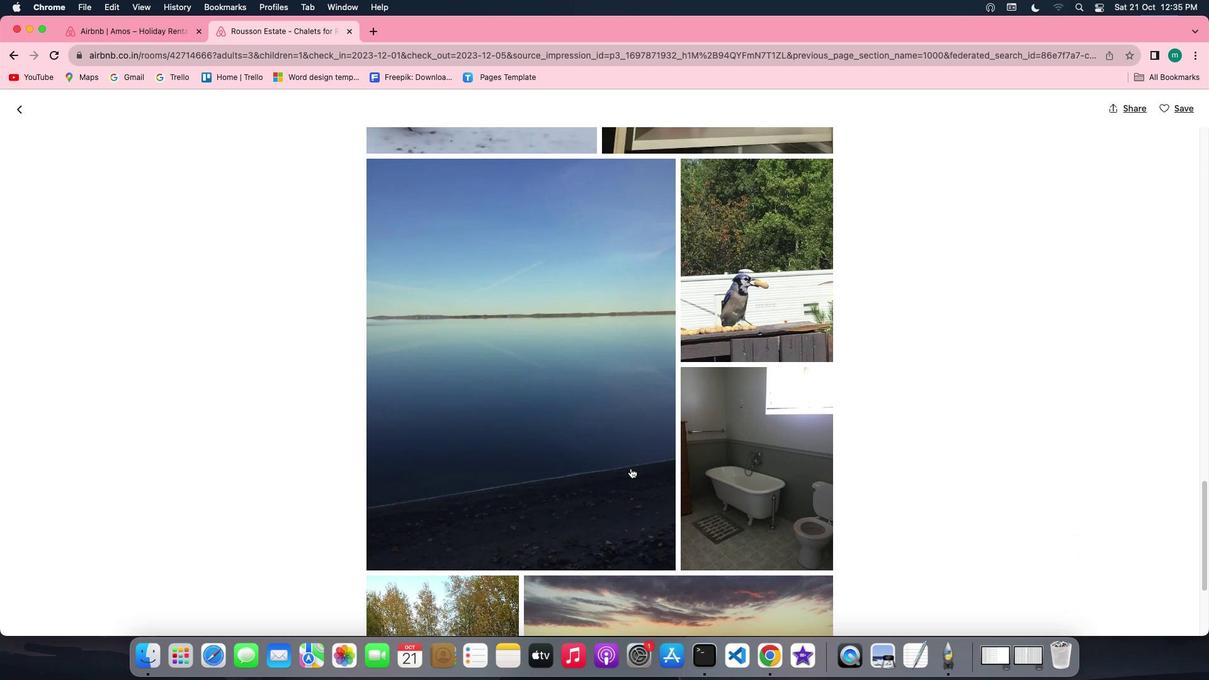 
Action: Mouse scrolled (630, 468) with delta (0, 0)
Screenshot: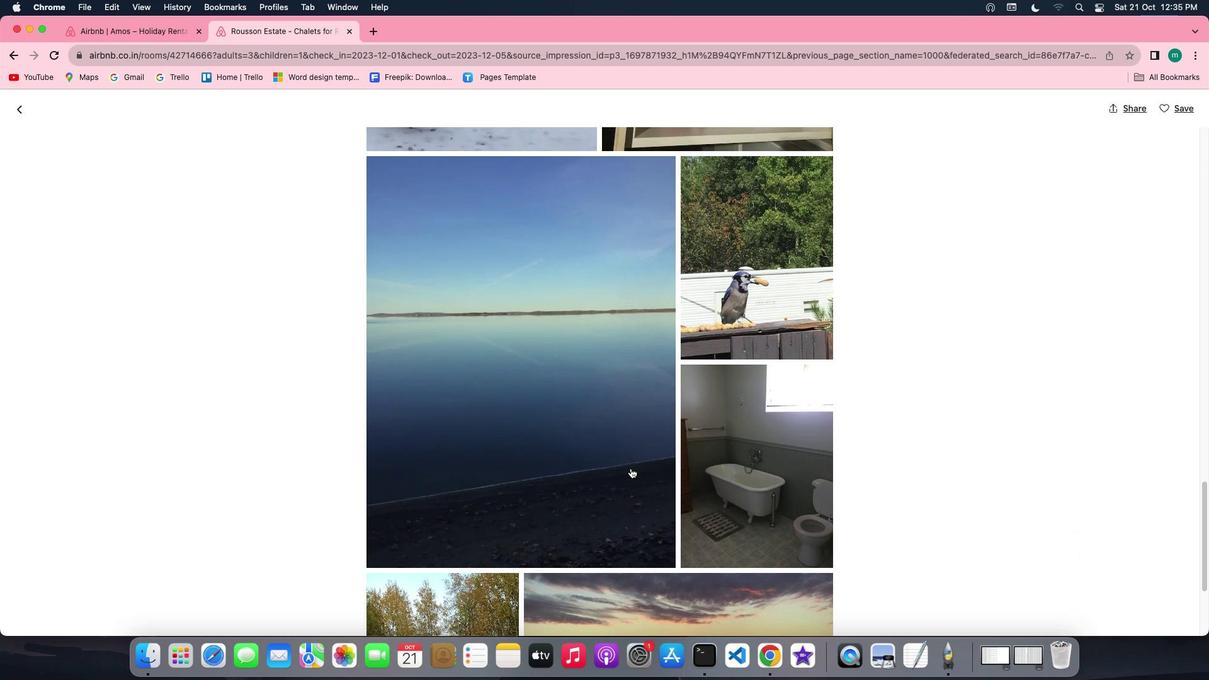
Action: Mouse scrolled (630, 468) with delta (0, -1)
Screenshot: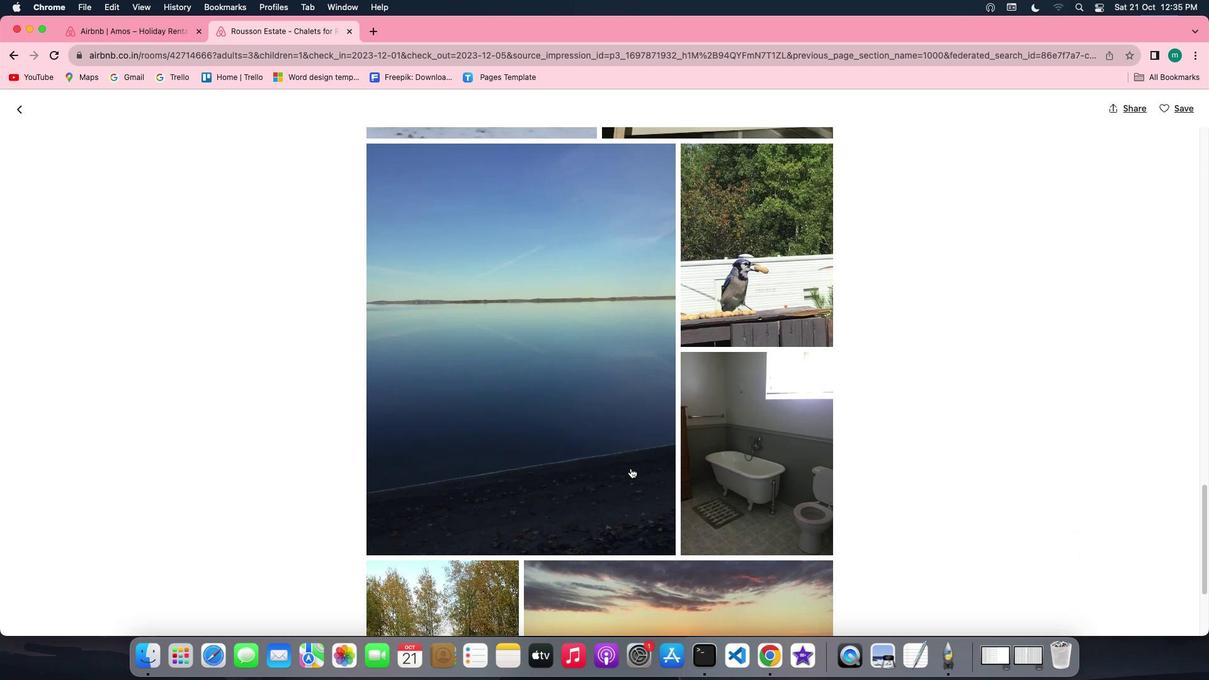 
Action: Mouse scrolled (630, 468) with delta (0, -2)
Screenshot: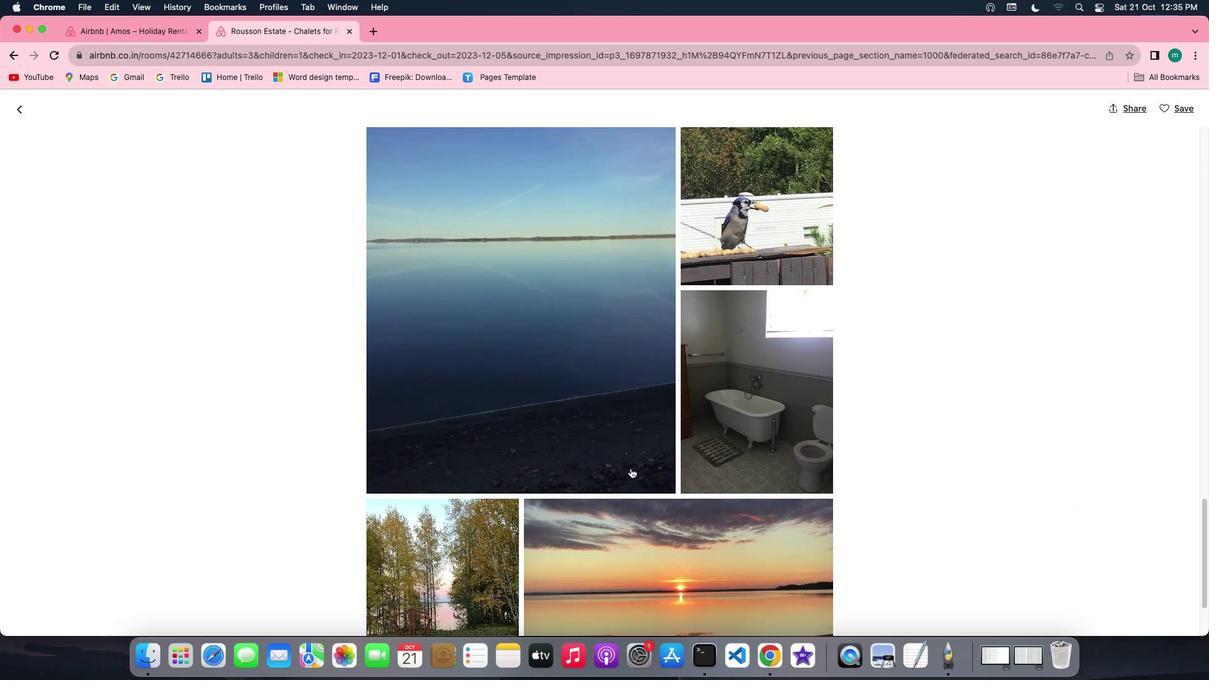 
Action: Mouse scrolled (630, 468) with delta (0, 0)
Screenshot: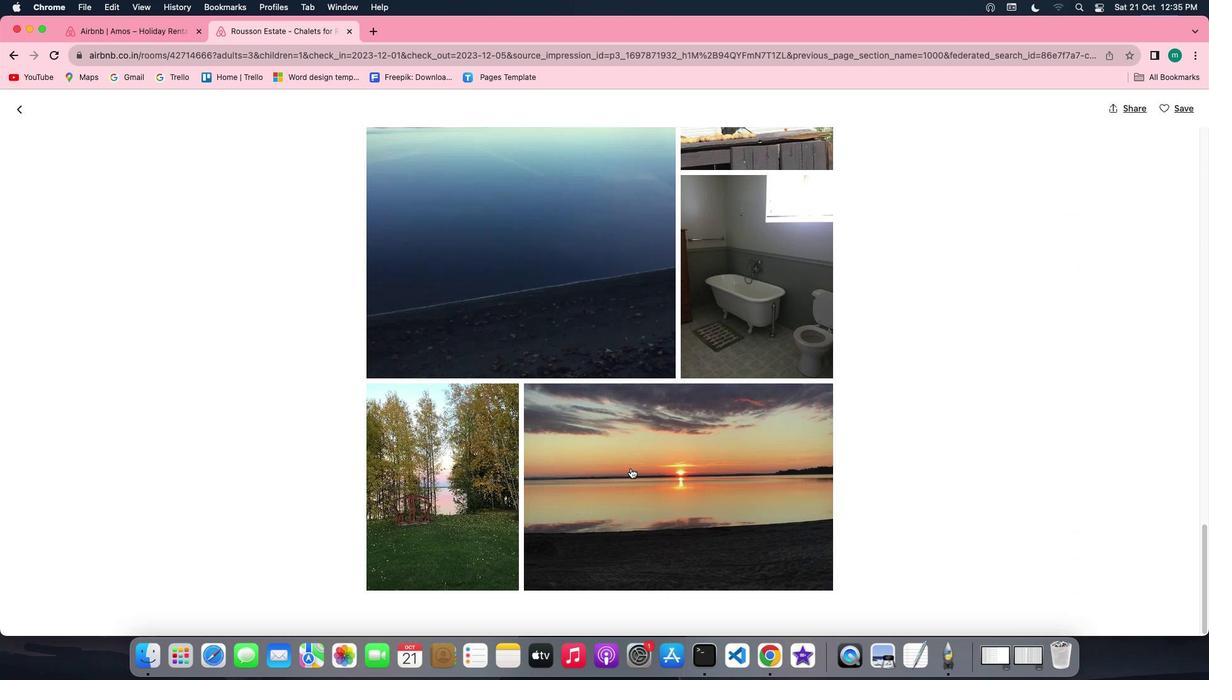 
Action: Mouse scrolled (630, 468) with delta (0, 0)
Screenshot: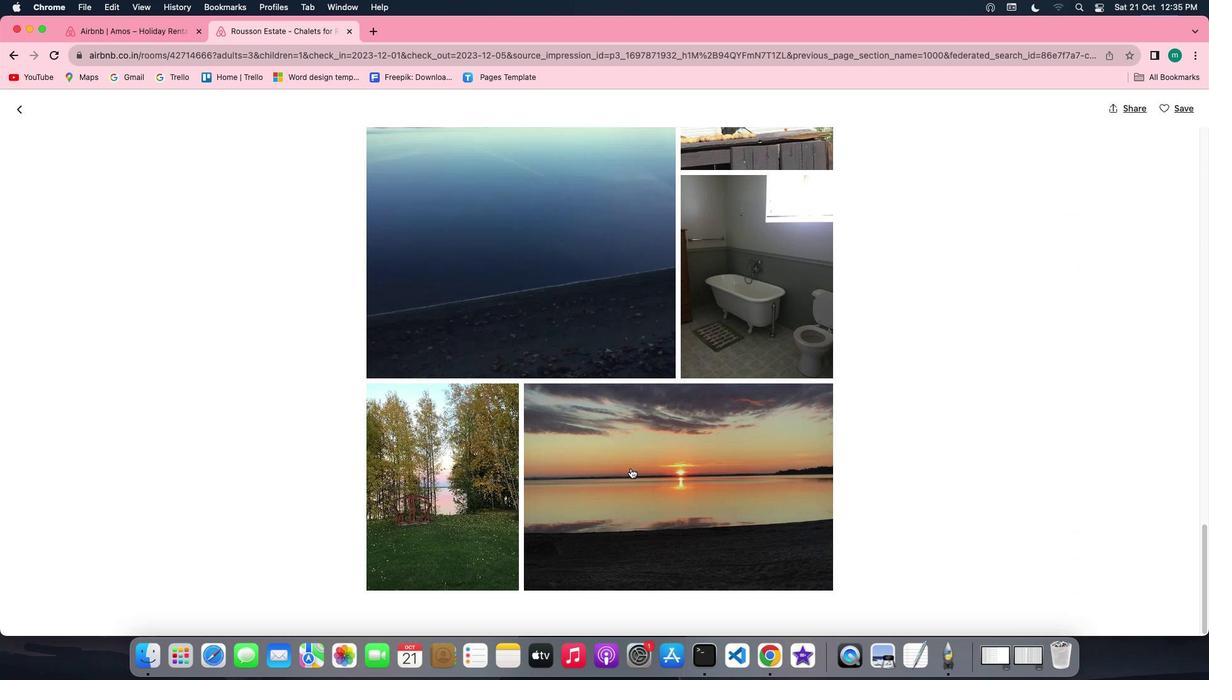 
Action: Mouse scrolled (630, 468) with delta (0, -1)
Screenshot: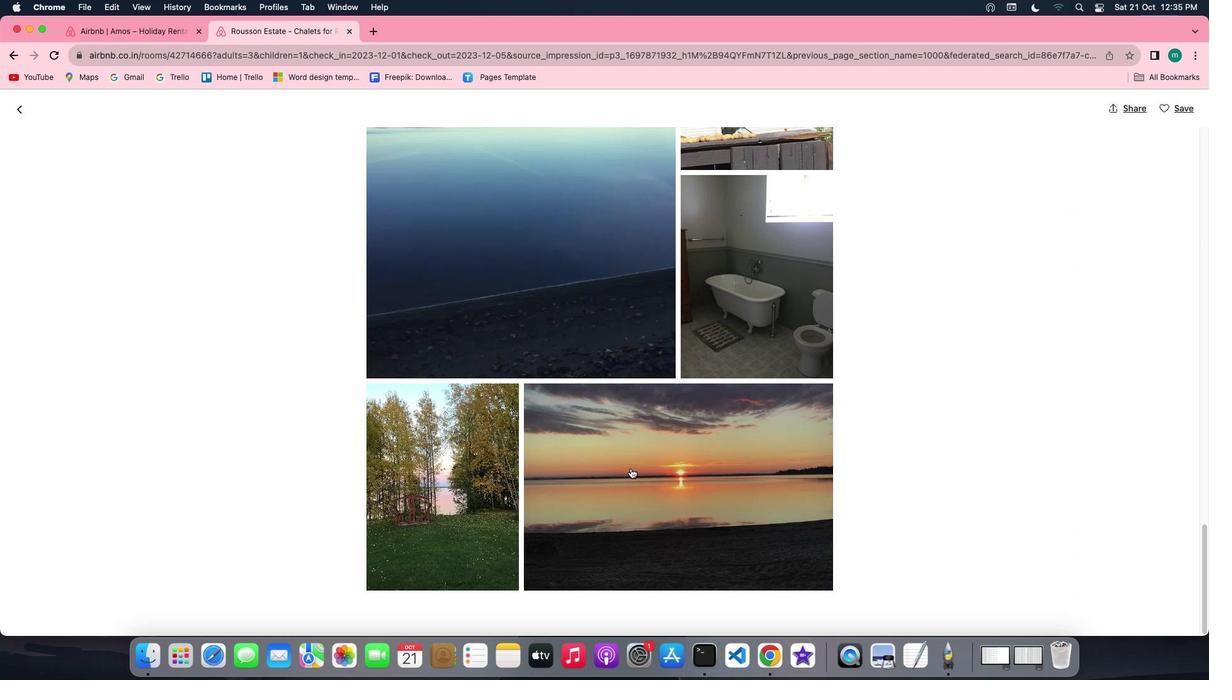 
Action: Mouse scrolled (630, 468) with delta (0, -1)
Screenshot: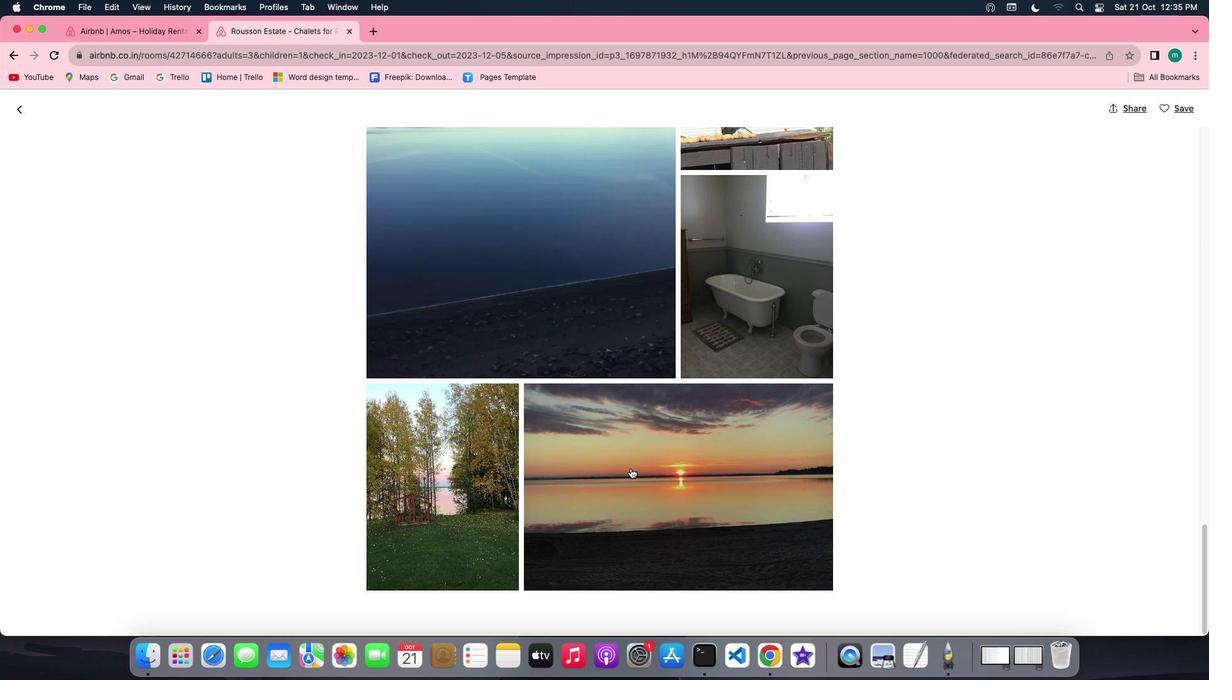 
Action: Mouse scrolled (630, 468) with delta (0, 0)
Screenshot: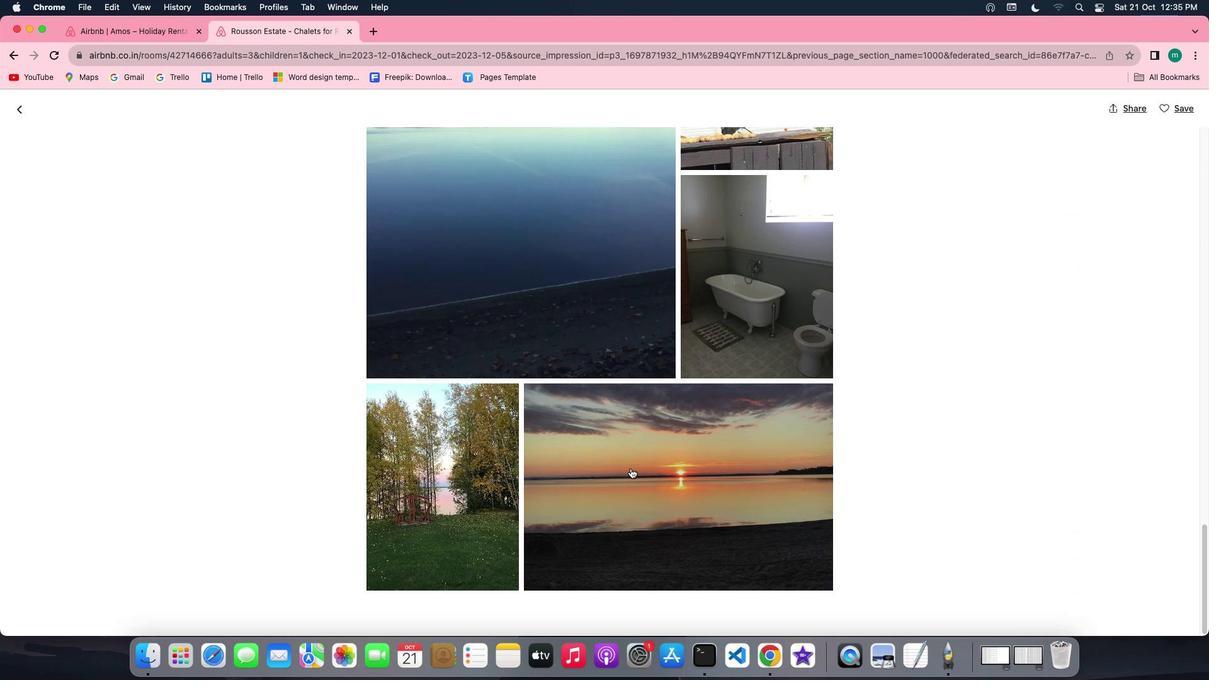 
Action: Mouse scrolled (630, 468) with delta (0, 0)
Screenshot: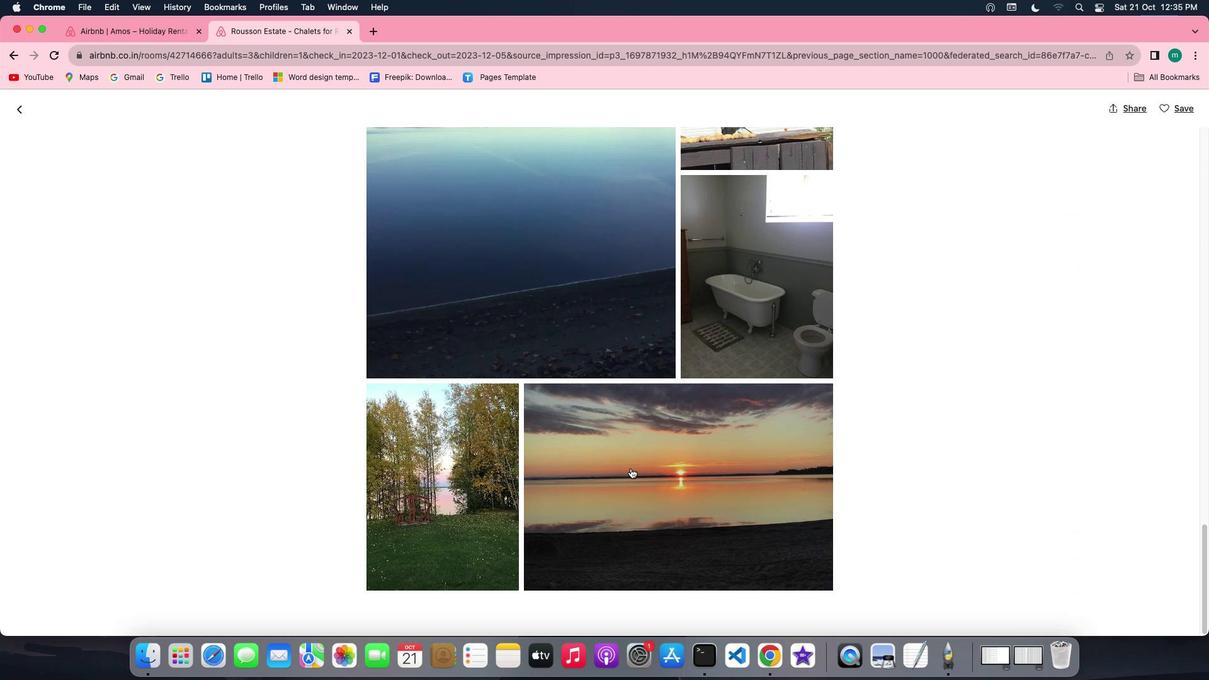 
Action: Mouse scrolled (630, 468) with delta (0, -1)
Screenshot: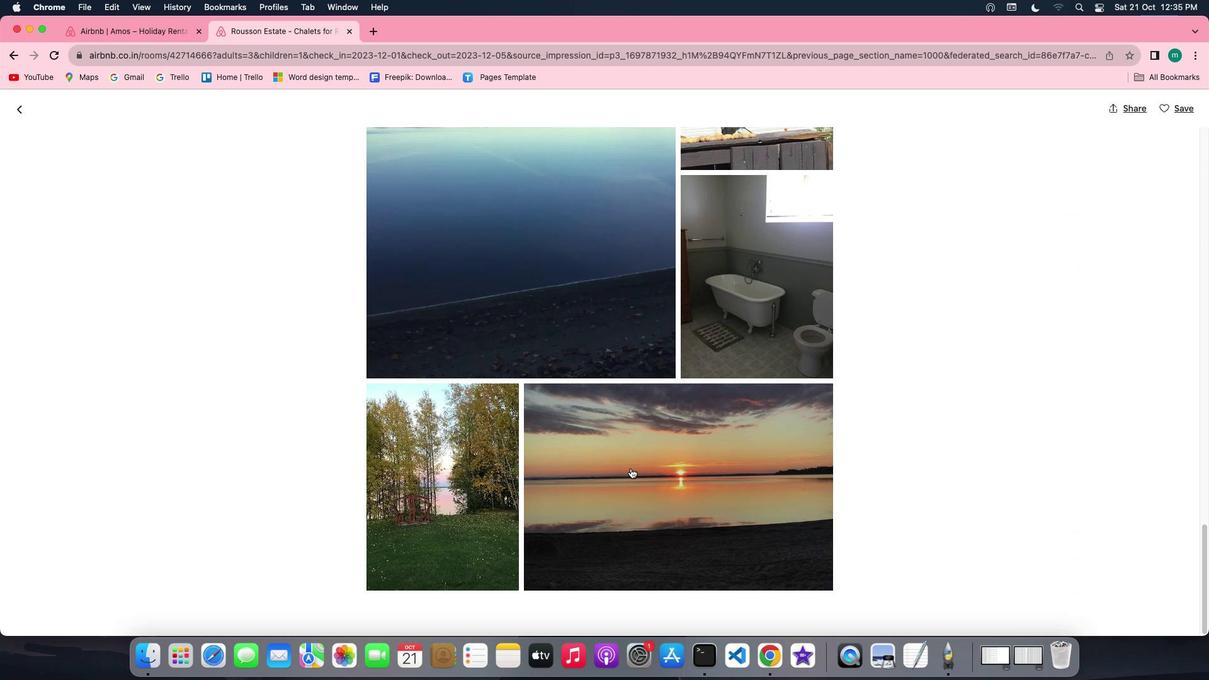 
Action: Mouse scrolled (630, 468) with delta (0, -1)
Screenshot: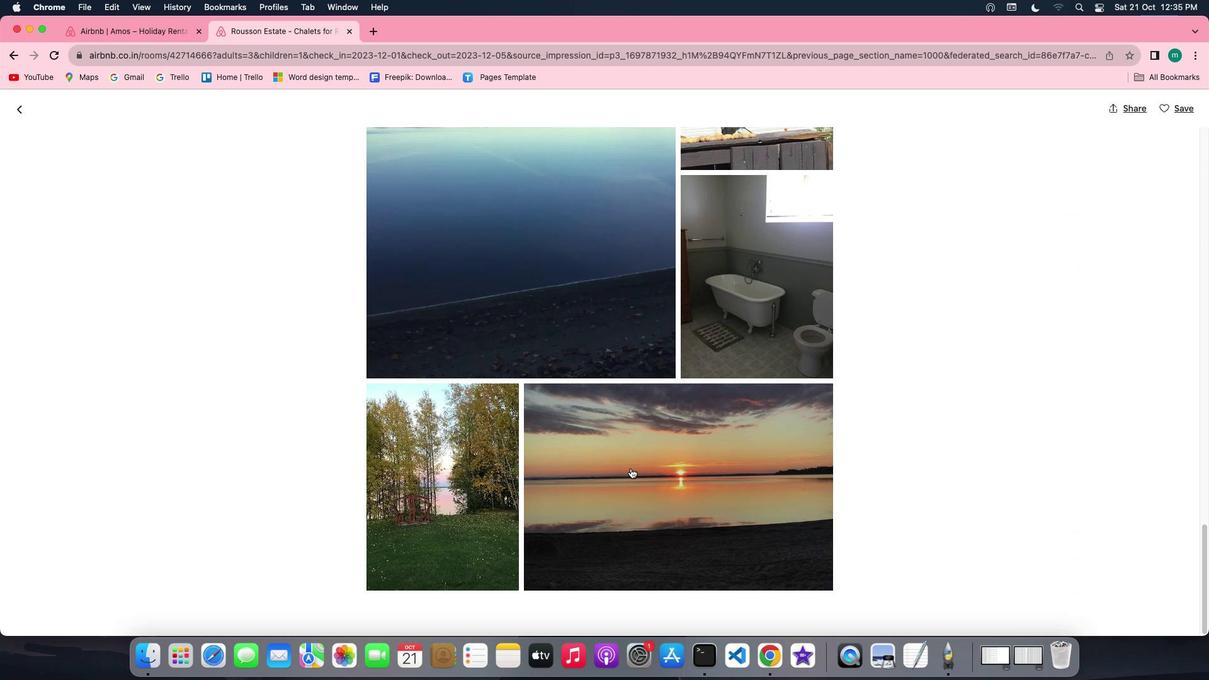 
Action: Mouse moved to (17, 105)
Screenshot: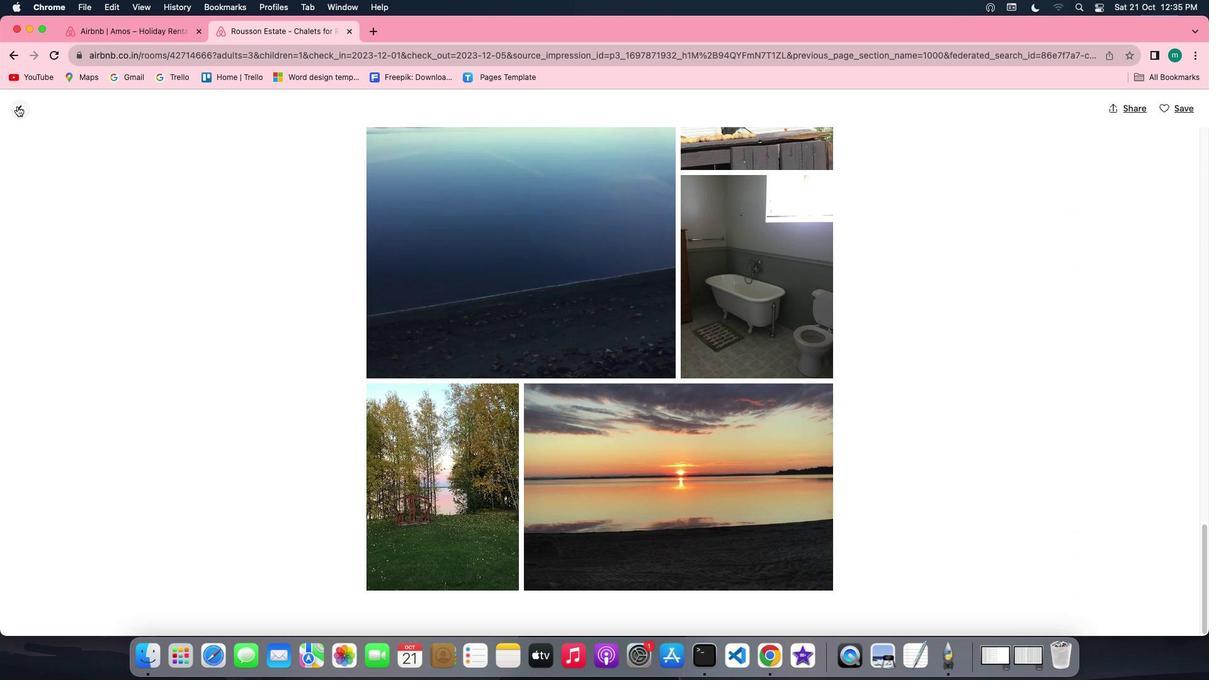 
Action: Mouse pressed left at (17, 105)
Screenshot: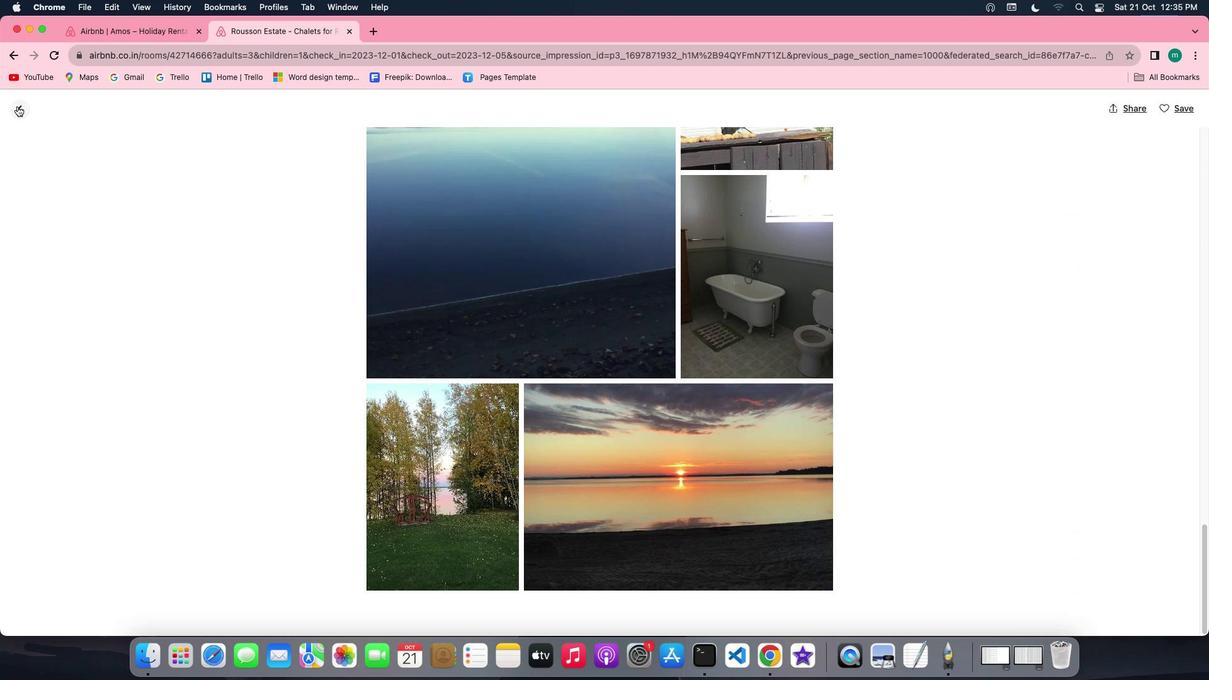 
Action: Mouse moved to (685, 506)
Screenshot: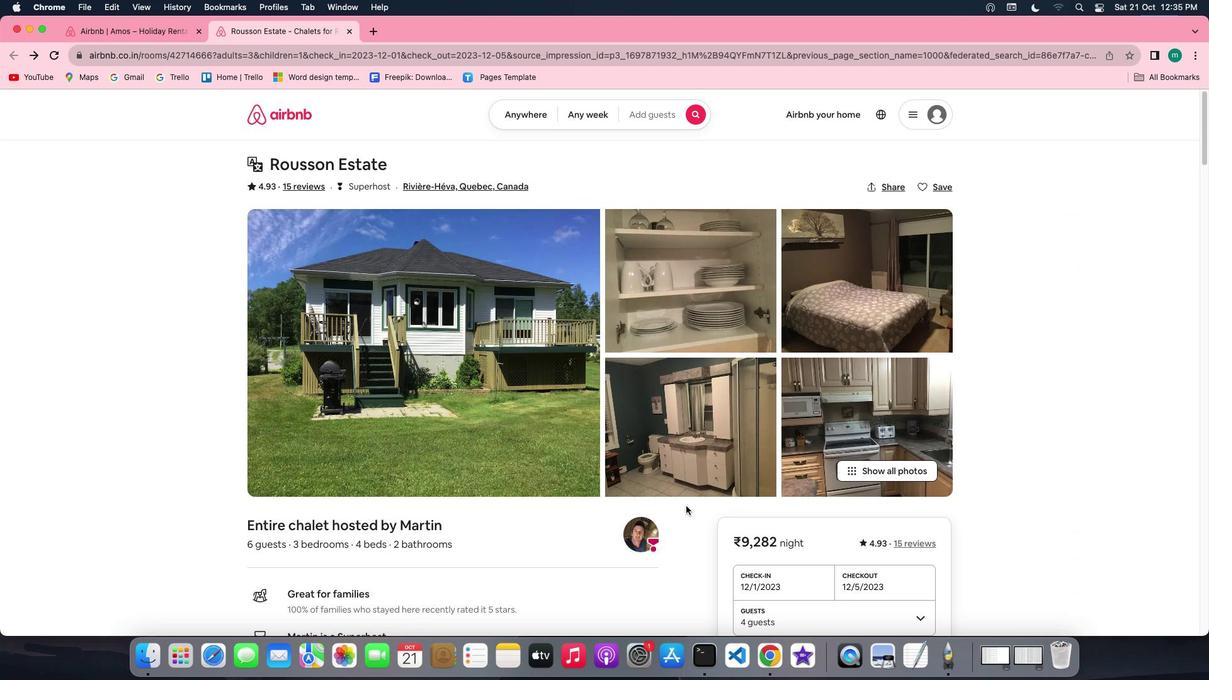 
Action: Mouse scrolled (685, 506) with delta (0, 0)
Screenshot: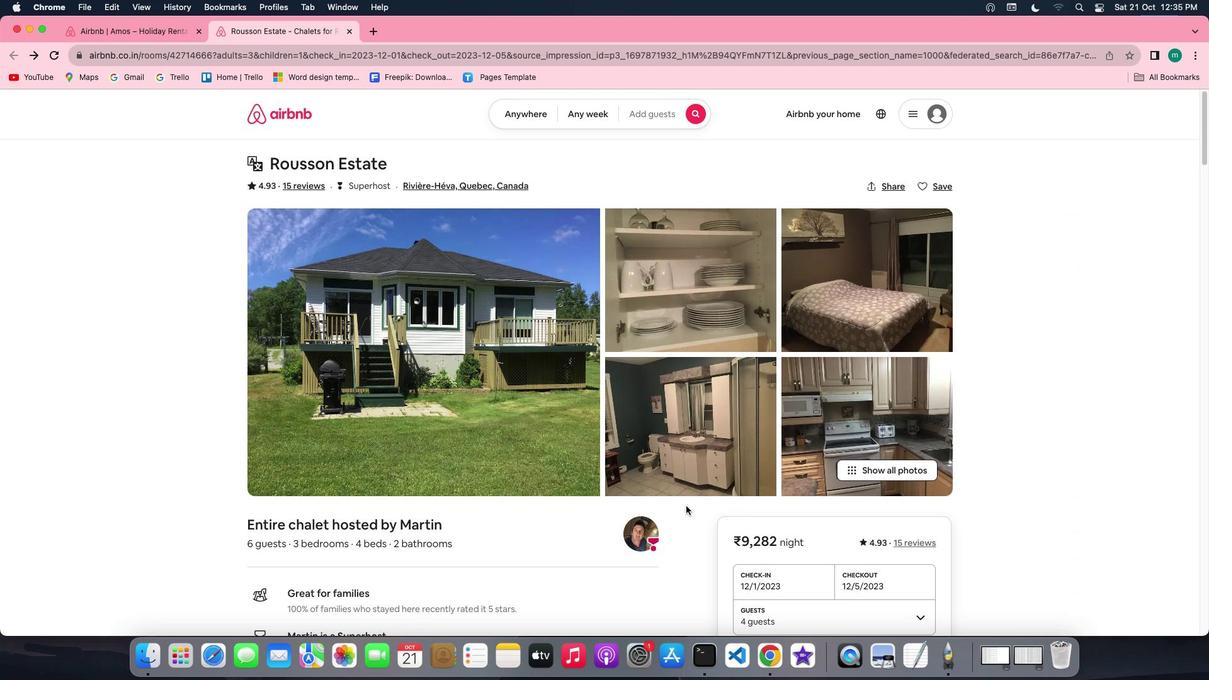 
Action: Mouse scrolled (685, 506) with delta (0, 0)
Screenshot: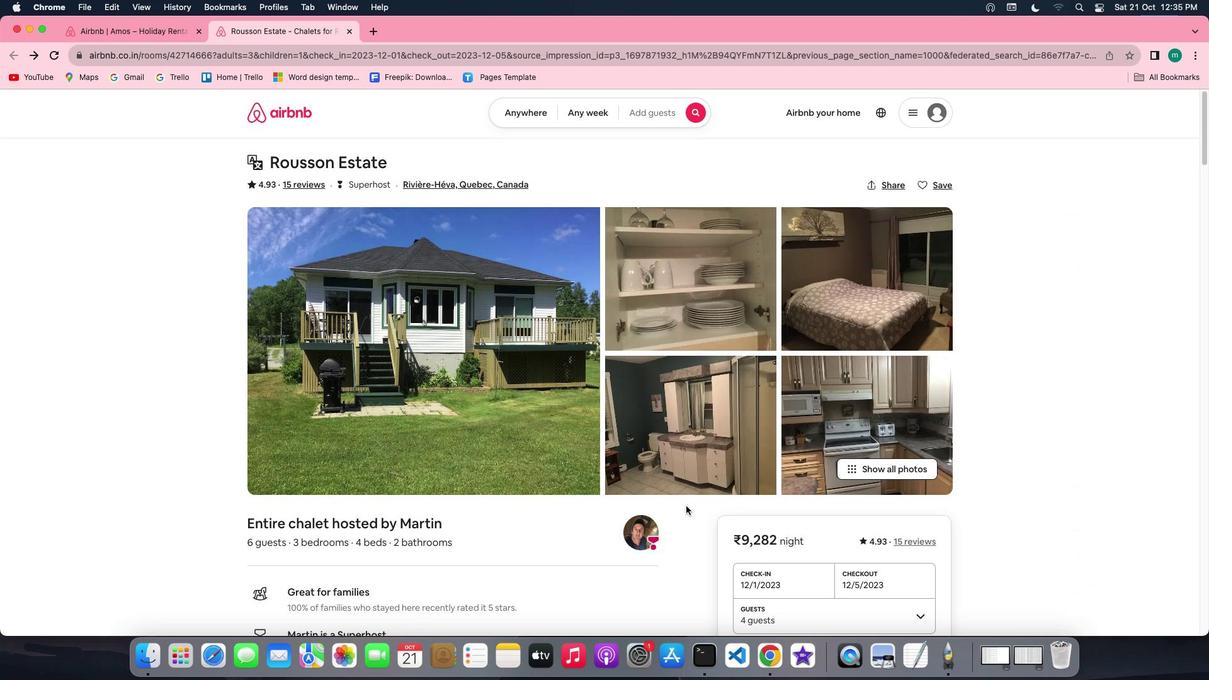 
Action: Mouse scrolled (685, 506) with delta (0, -1)
Screenshot: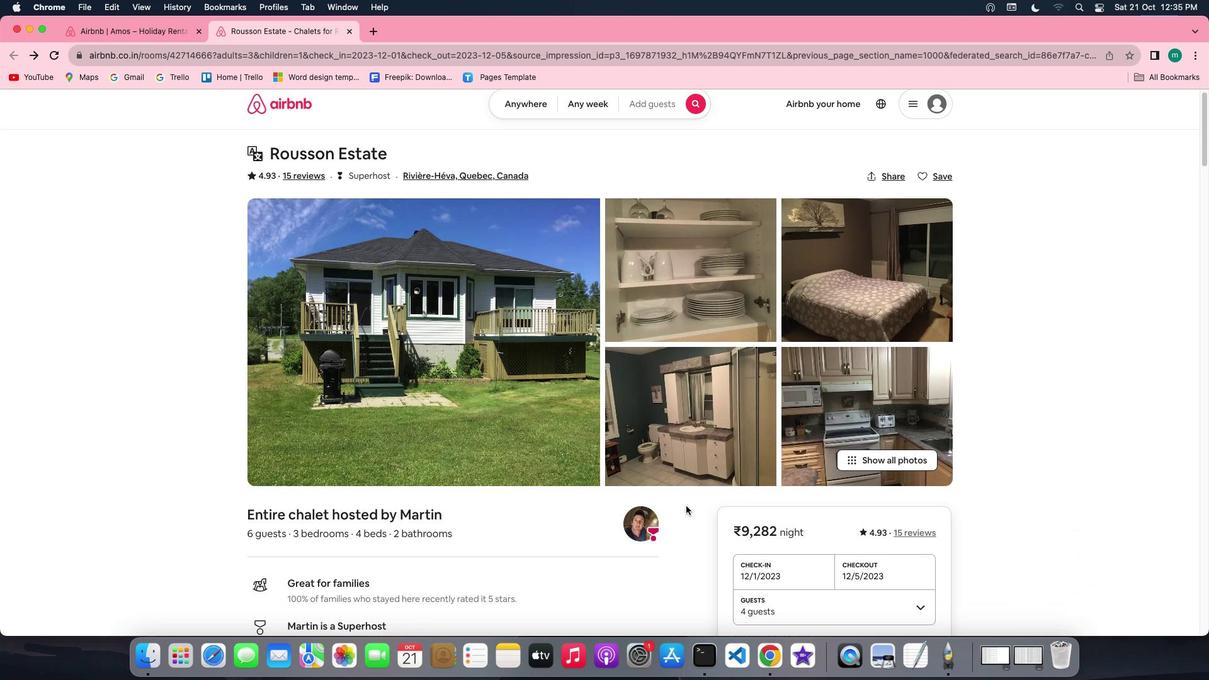 
Action: Mouse scrolled (685, 506) with delta (0, -1)
Screenshot: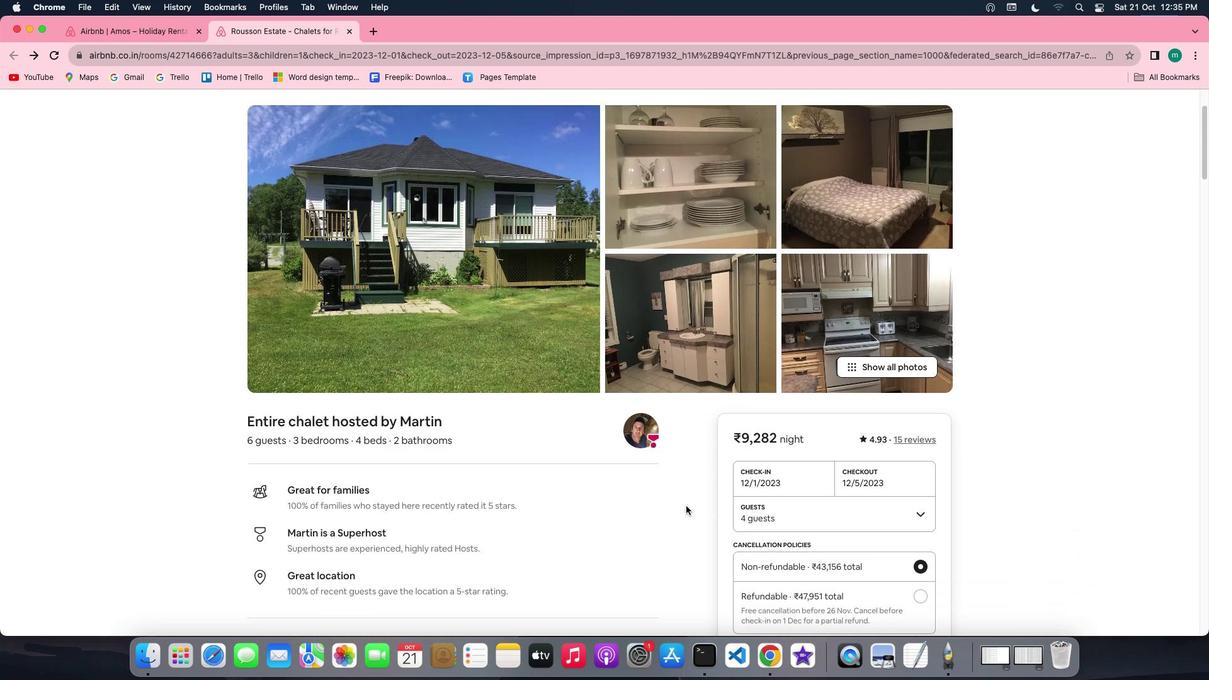 
Action: Mouse scrolled (685, 506) with delta (0, 0)
Screenshot: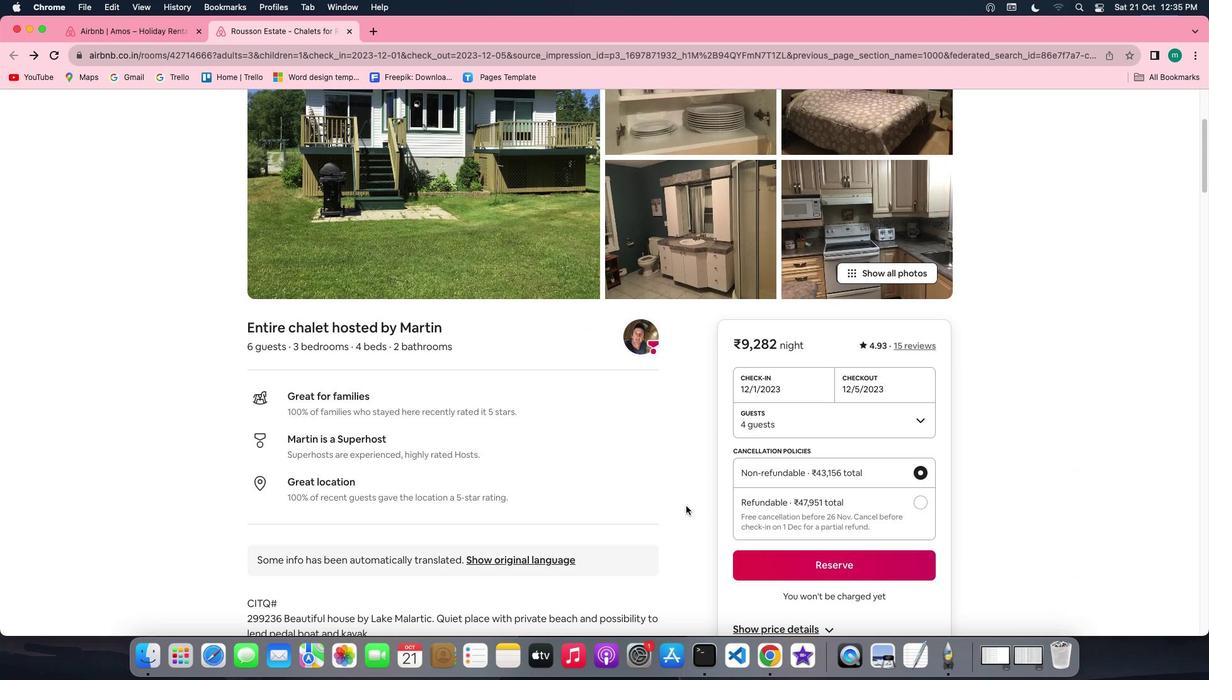 
Action: Mouse scrolled (685, 506) with delta (0, 0)
Screenshot: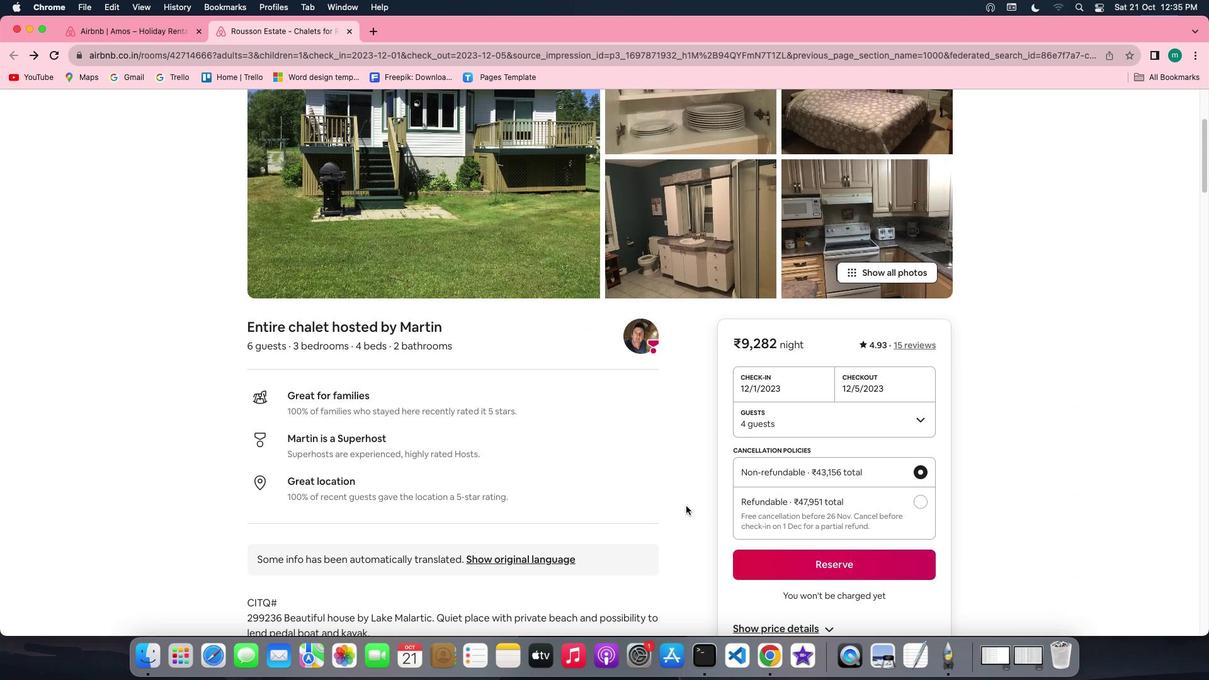 
Action: Mouse scrolled (685, 506) with delta (0, -1)
Screenshot: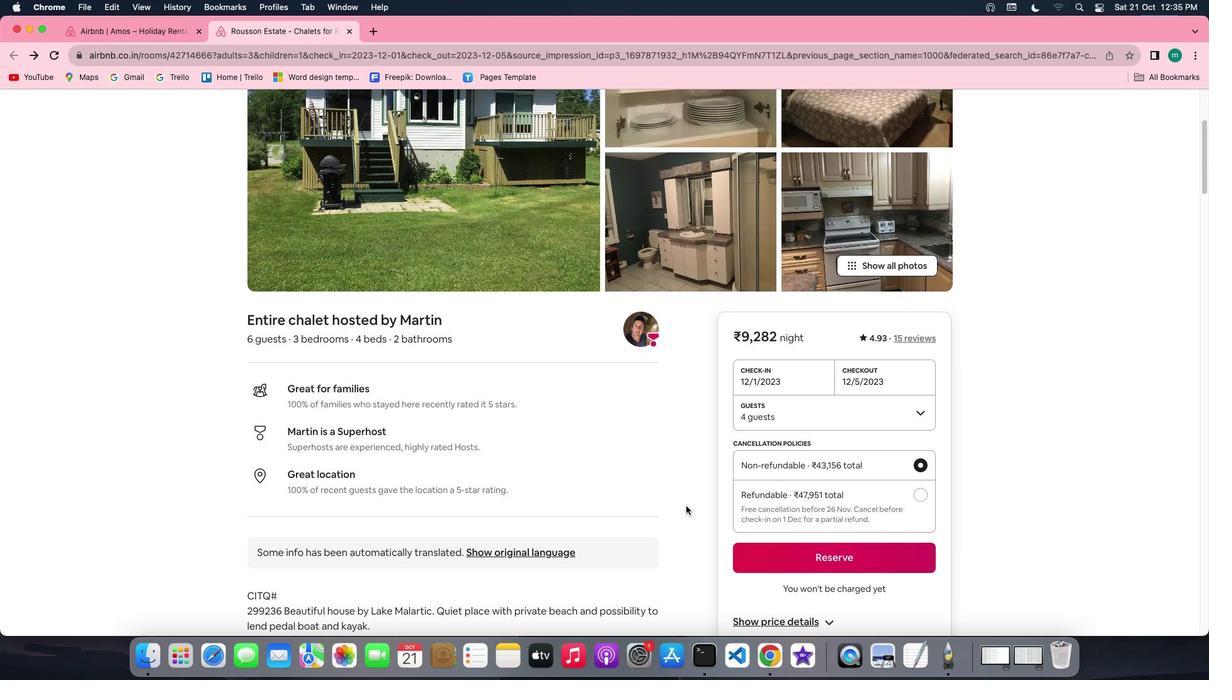 
Action: Mouse scrolled (685, 506) with delta (0, -1)
Screenshot: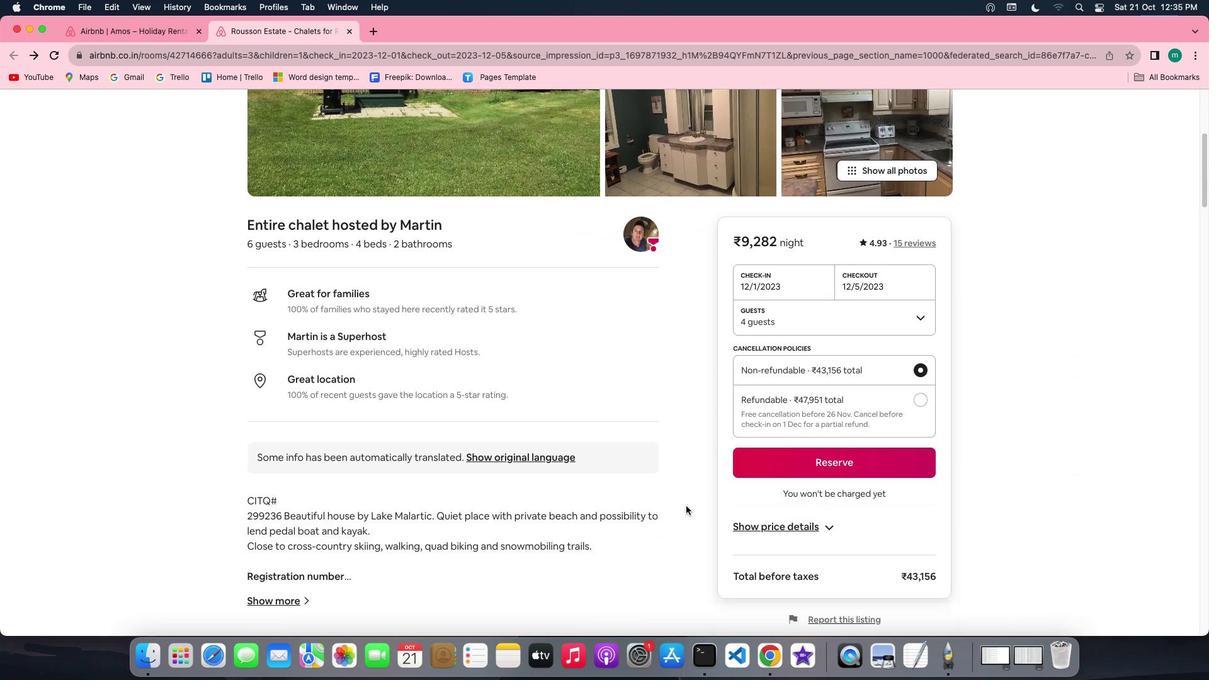 
Action: Mouse scrolled (685, 506) with delta (0, 0)
Screenshot: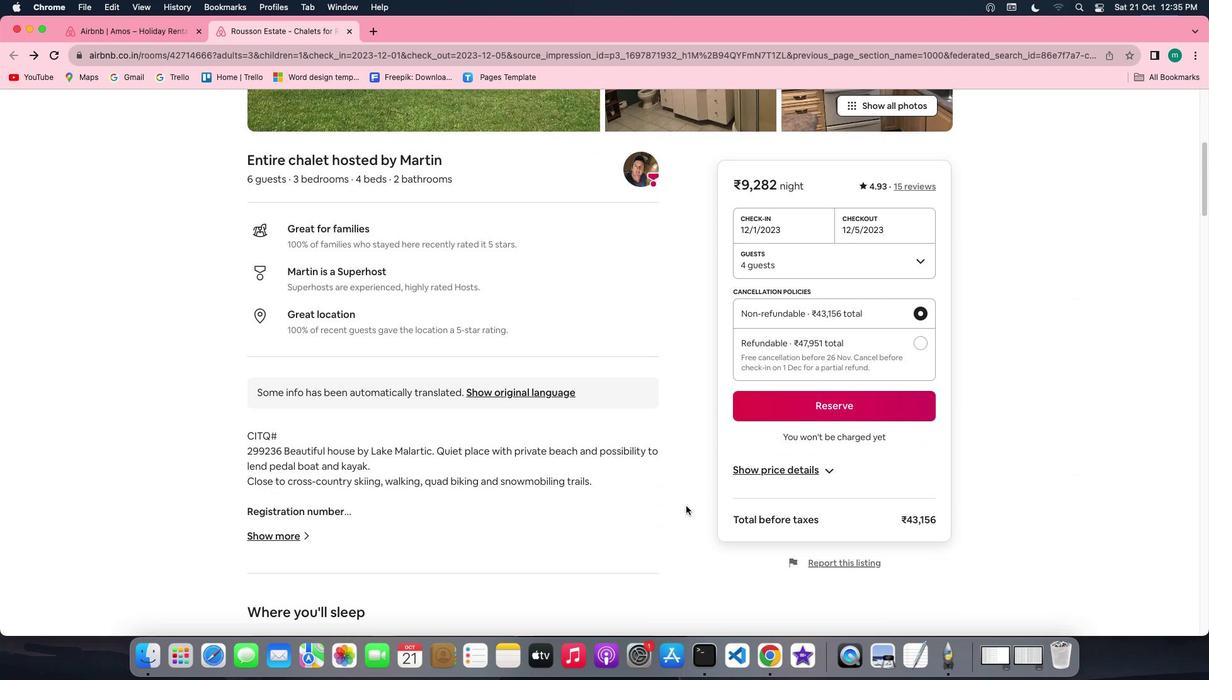 
Action: Mouse scrolled (685, 506) with delta (0, 0)
Screenshot: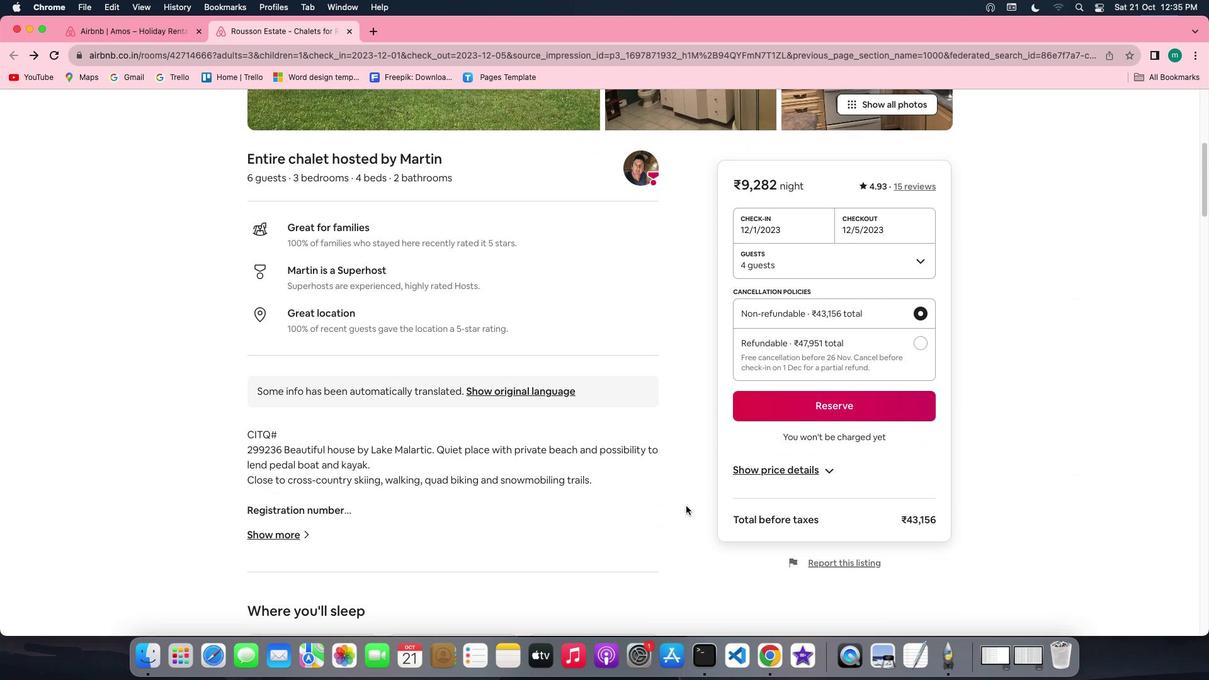 
Action: Mouse scrolled (685, 506) with delta (0, -1)
Screenshot: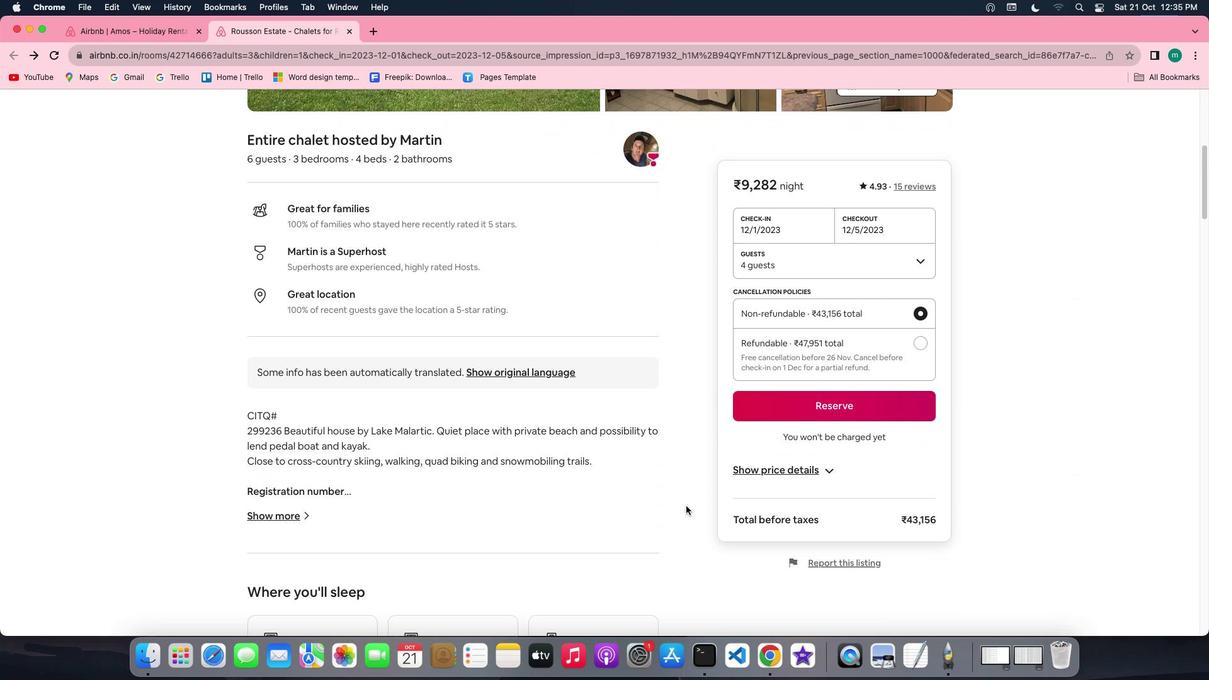 
Action: Mouse moved to (281, 448)
Screenshot: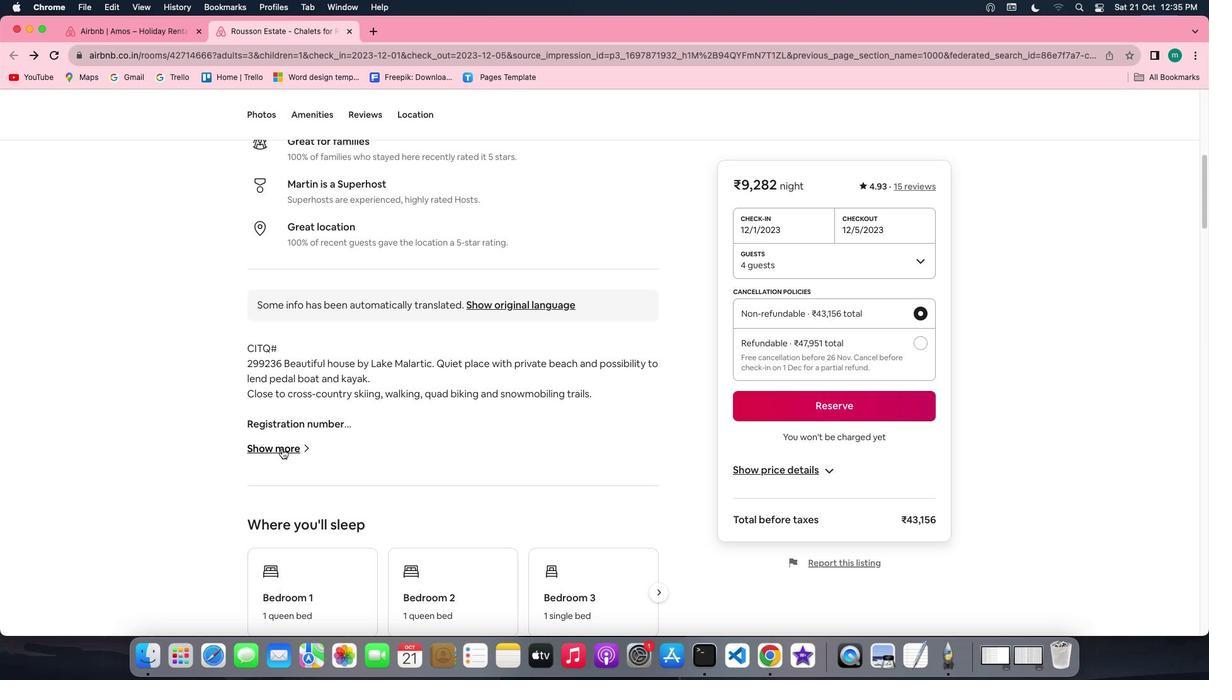 
Action: Mouse pressed left at (281, 448)
Screenshot: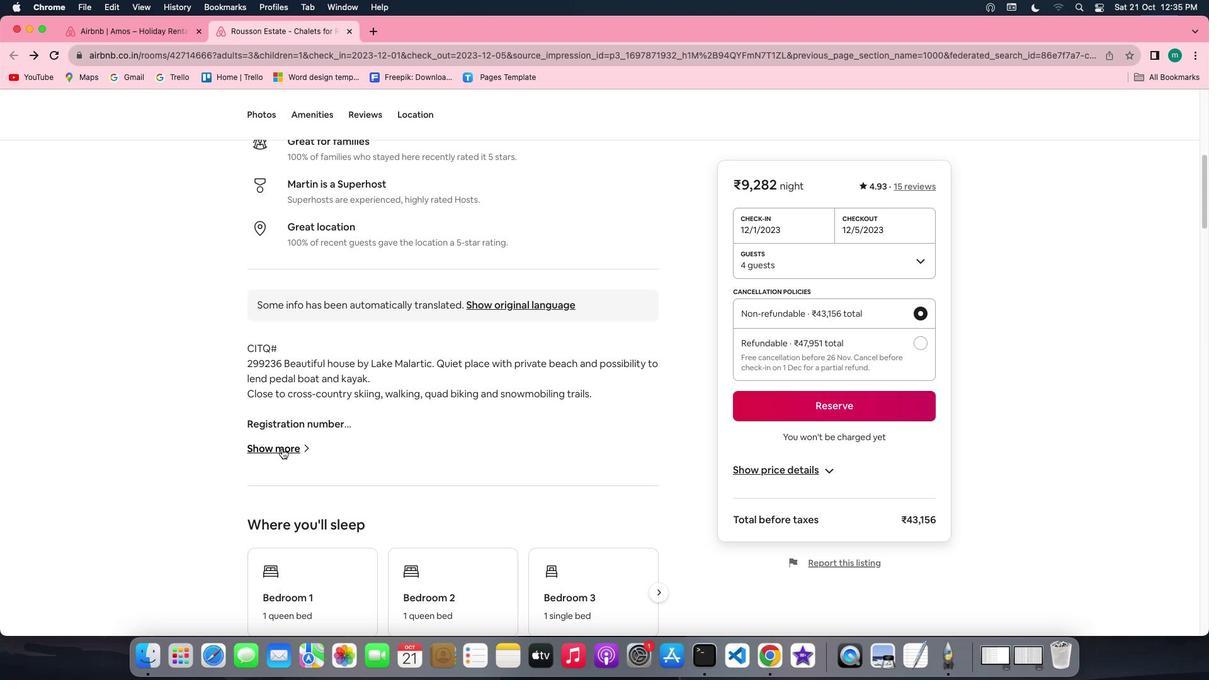 
Action: Mouse moved to (373, 267)
Screenshot: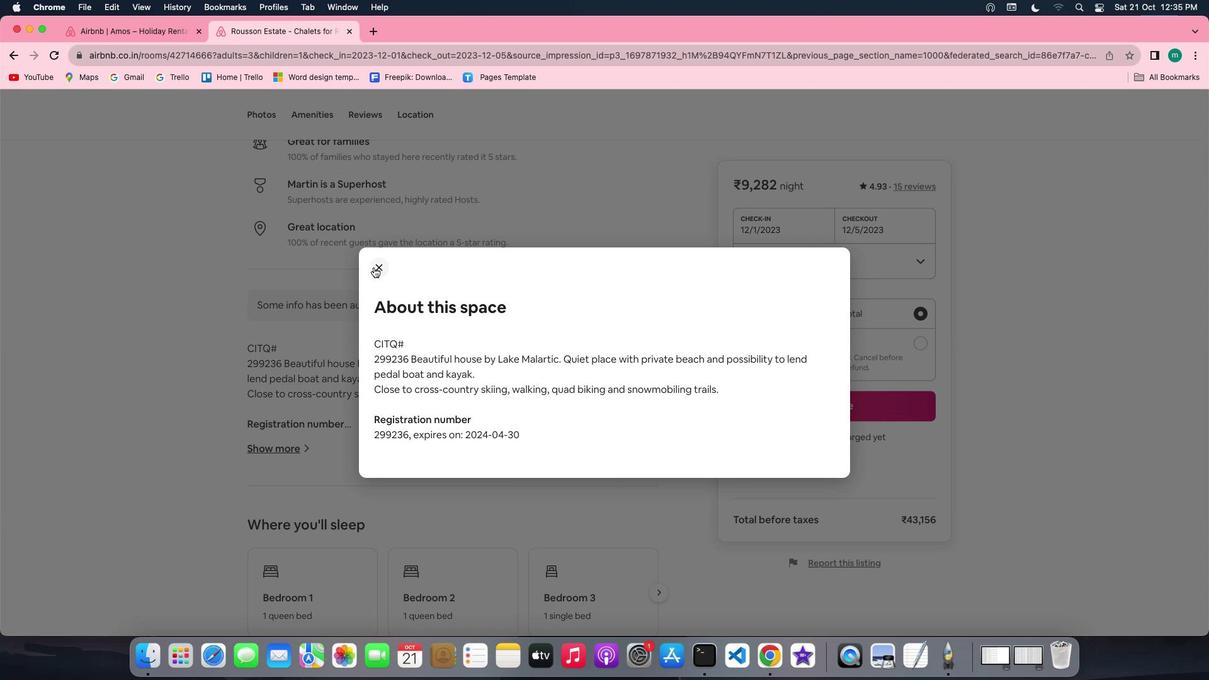 
Action: Mouse pressed left at (373, 267)
Screenshot: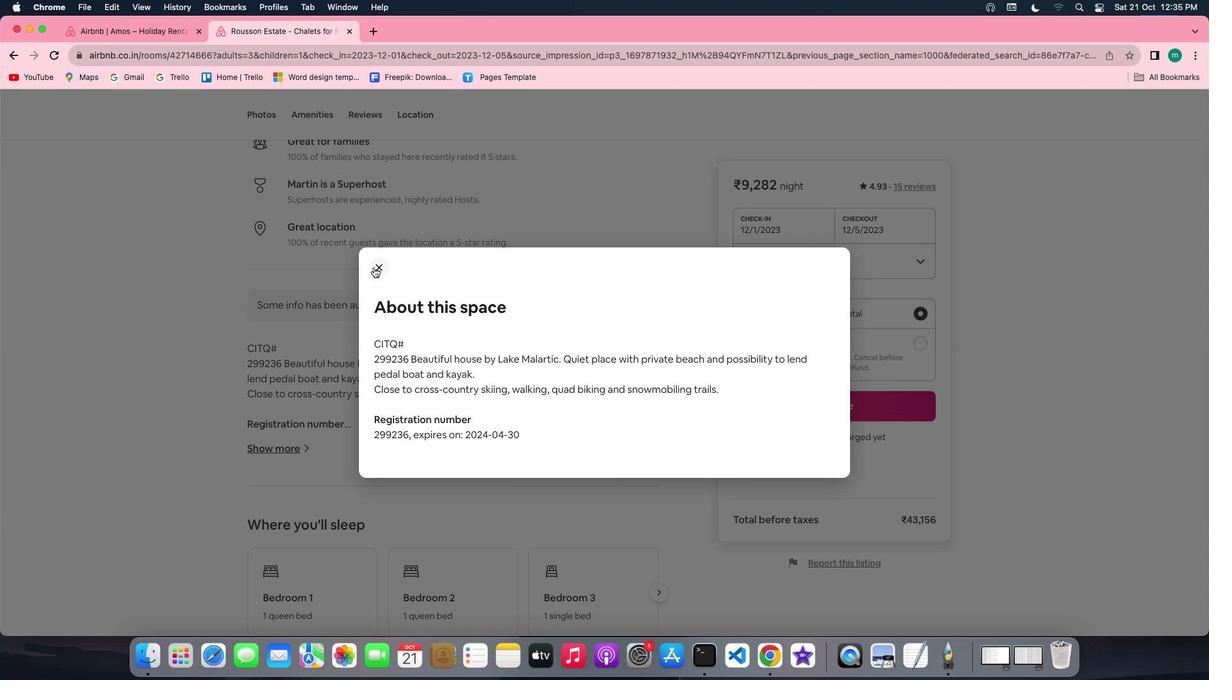 
Action: Mouse moved to (564, 511)
Screenshot: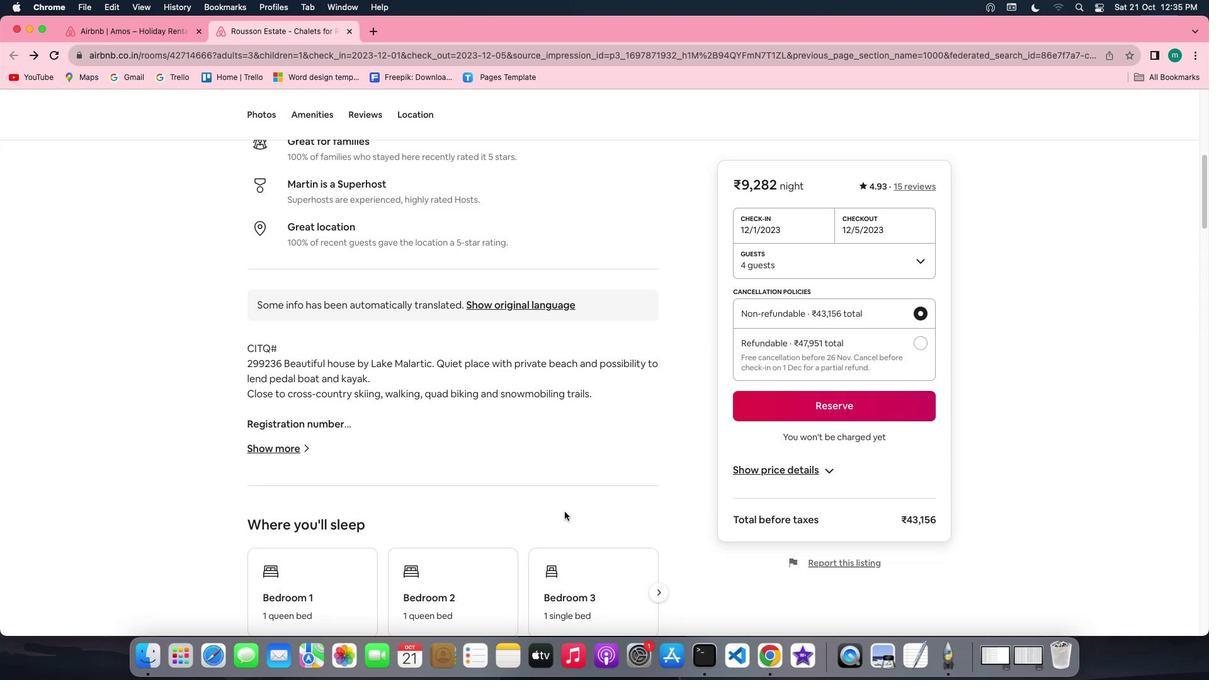 
Action: Mouse scrolled (564, 511) with delta (0, 0)
Screenshot: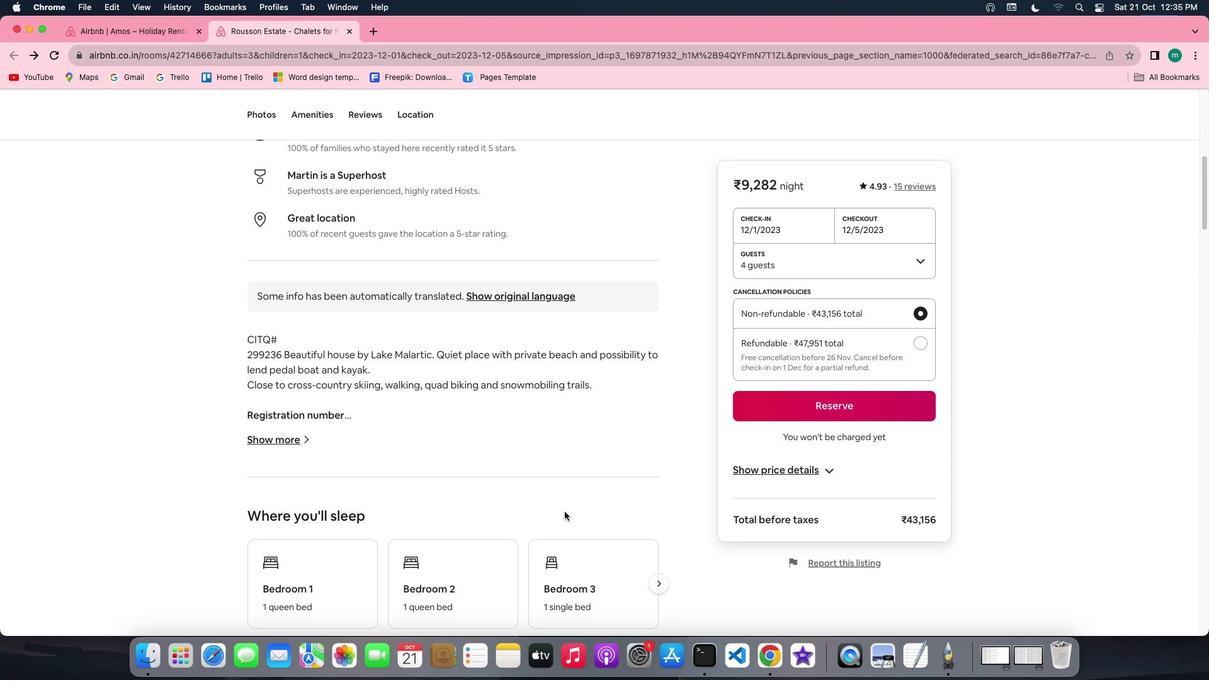 
Action: Mouse scrolled (564, 511) with delta (0, 0)
Screenshot: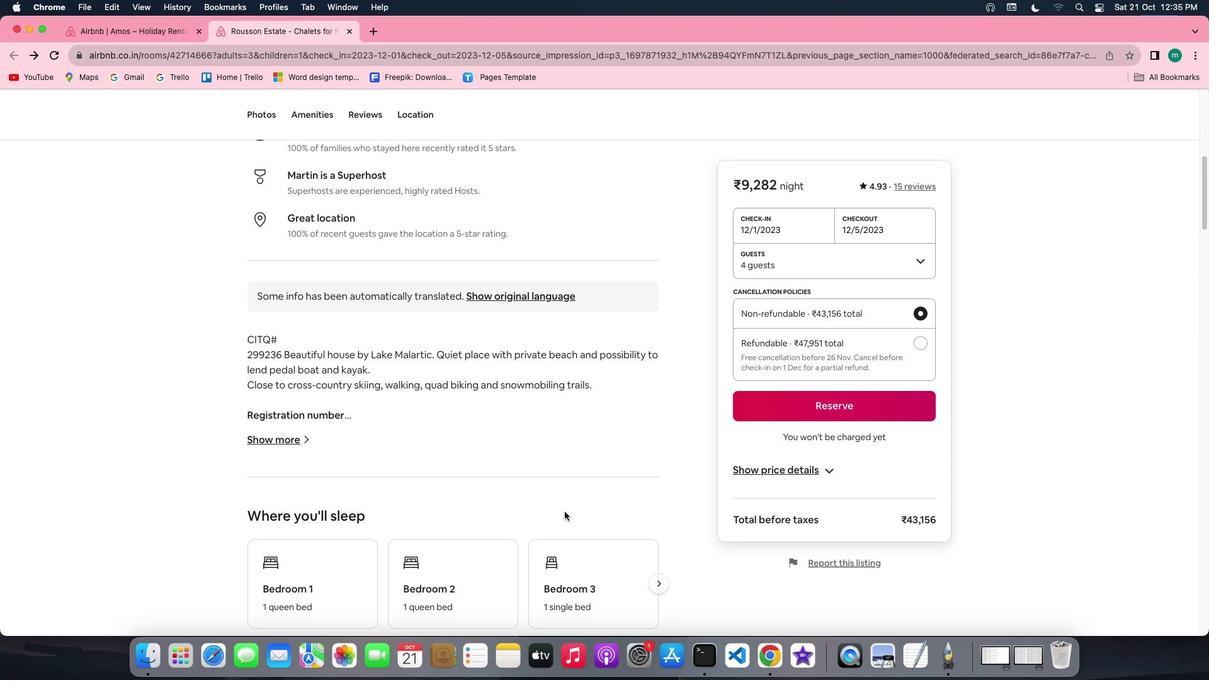 
Action: Mouse scrolled (564, 511) with delta (0, -1)
Screenshot: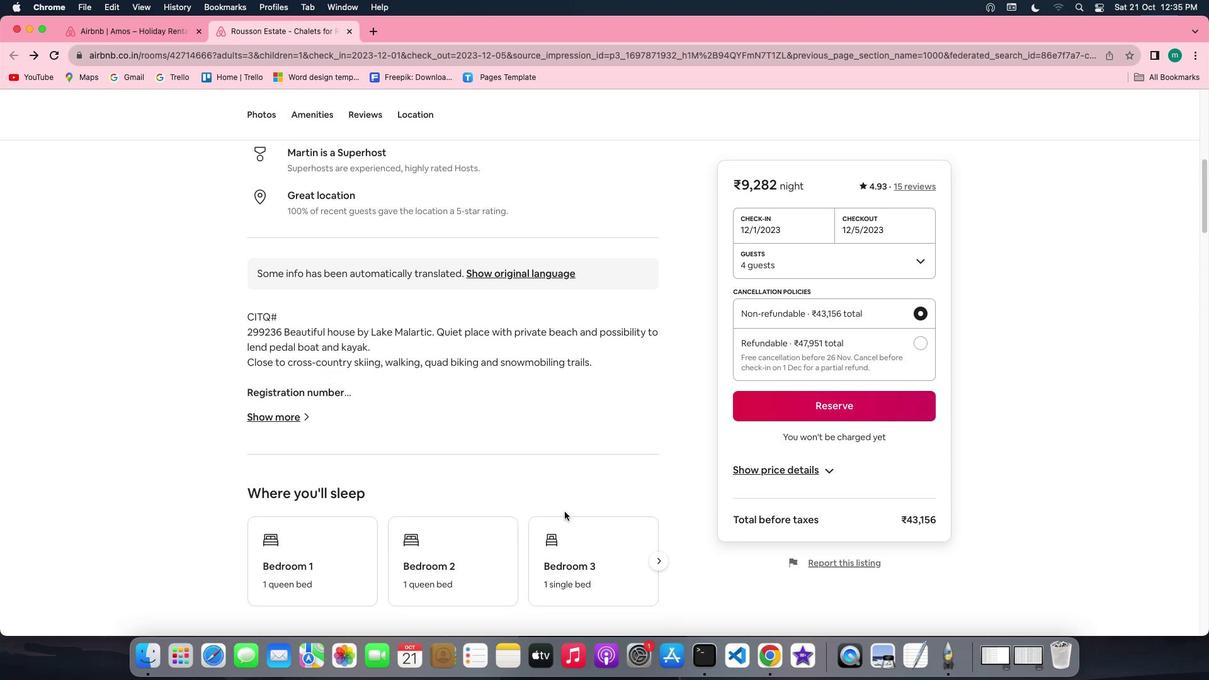 
Action: Mouse scrolled (564, 511) with delta (0, -2)
Screenshot: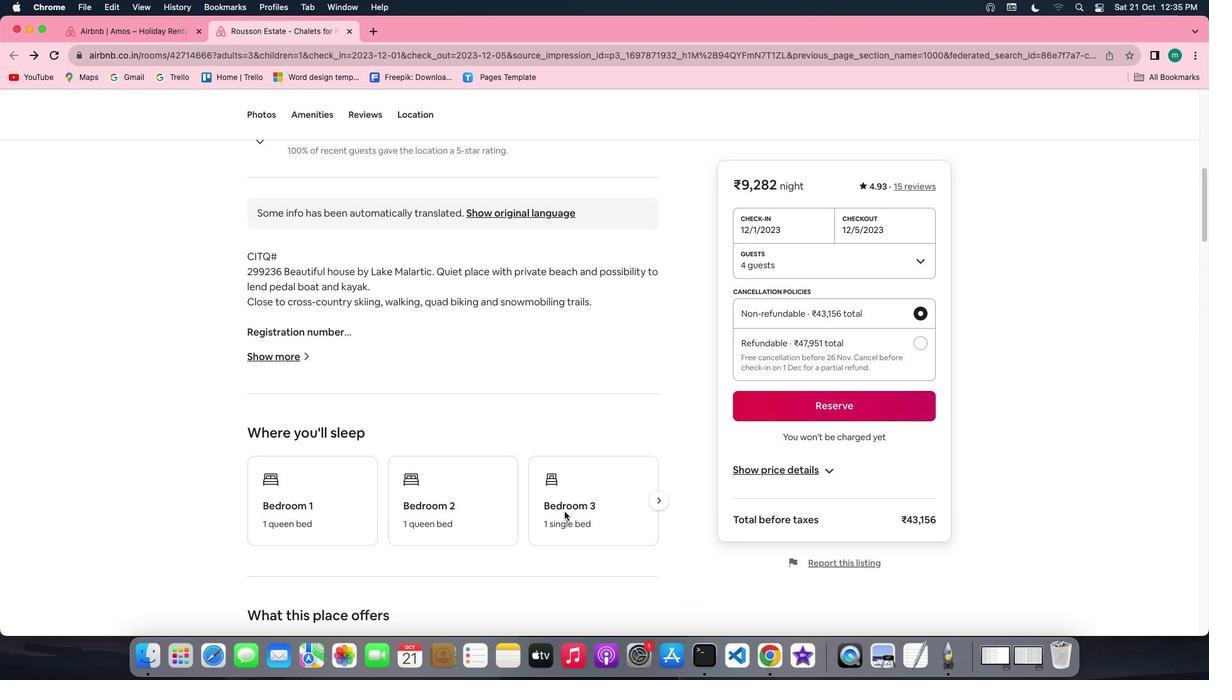 
Action: Mouse moved to (653, 352)
Screenshot: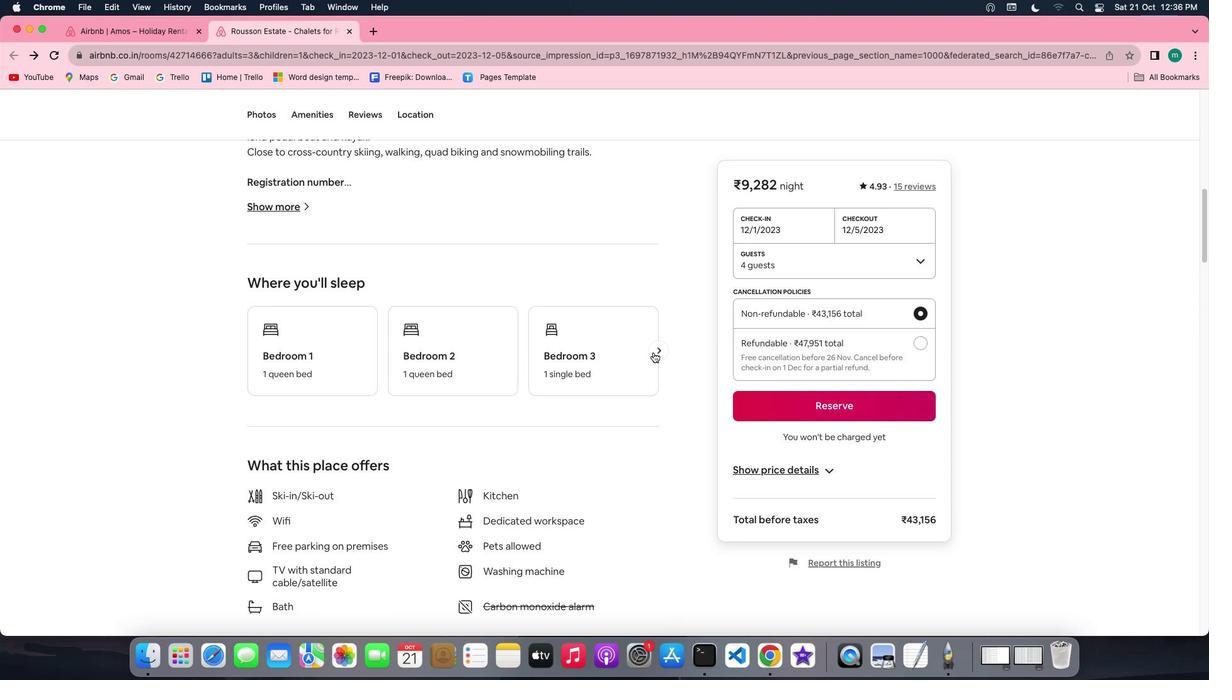 
Action: Mouse pressed left at (653, 352)
Screenshot: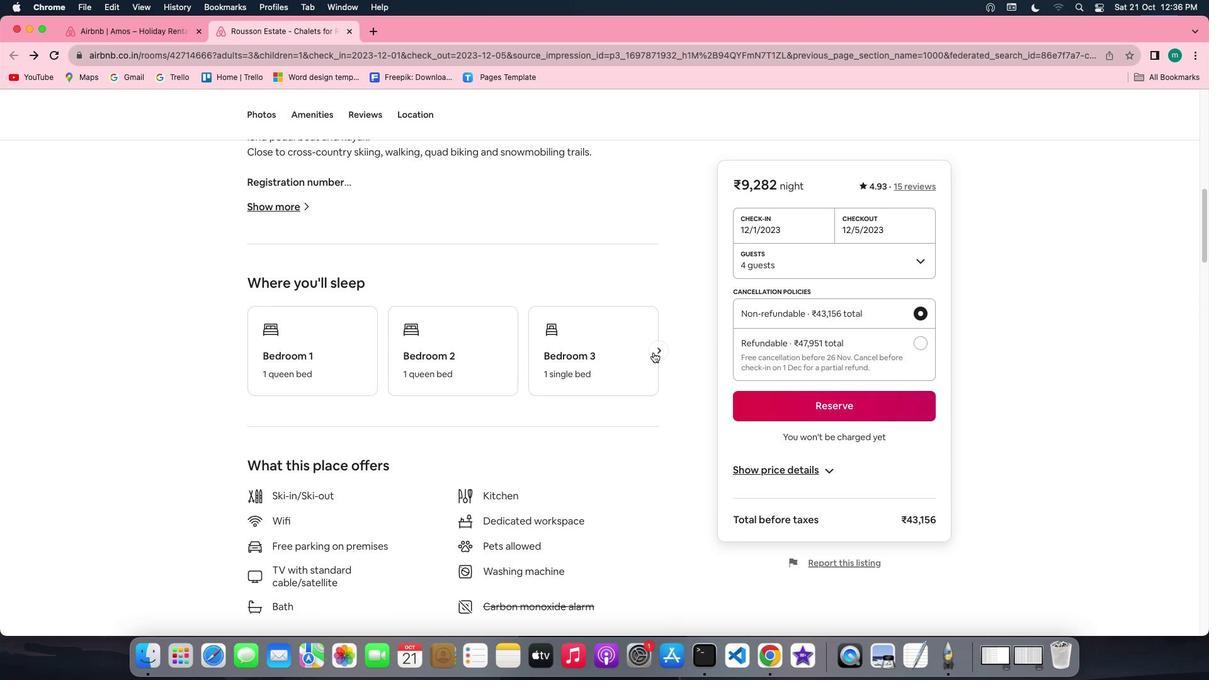 
Action: Mouse moved to (314, 490)
Screenshot: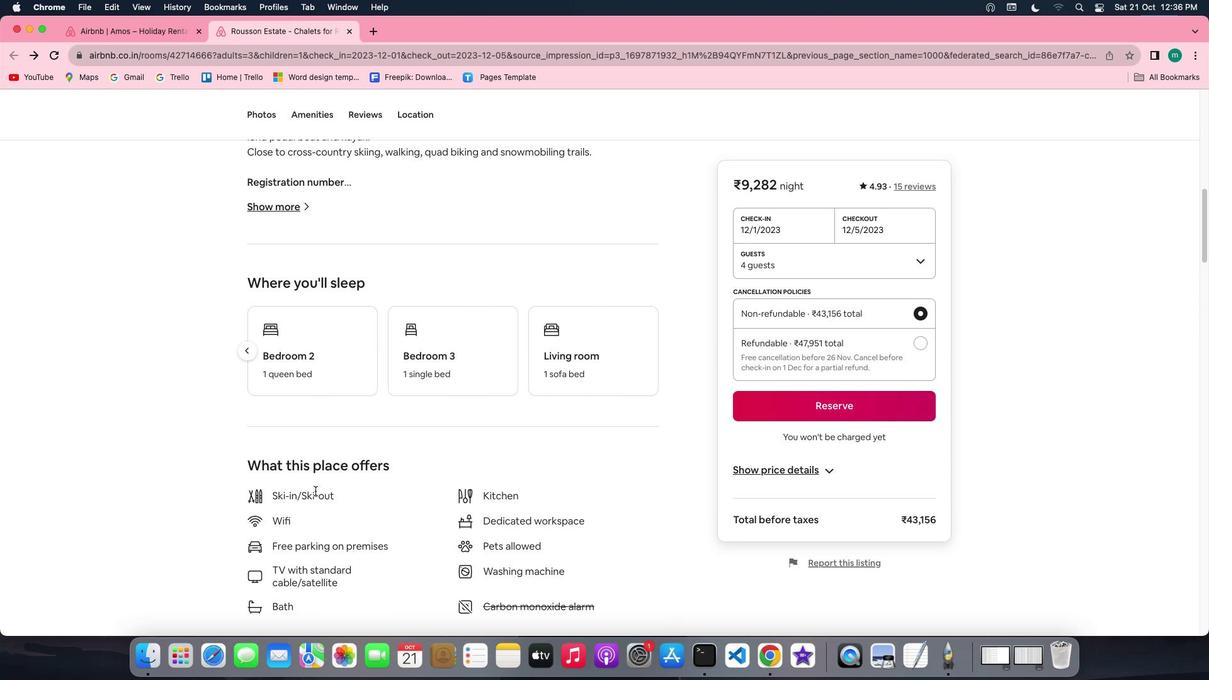 
Action: Mouse scrolled (314, 490) with delta (0, 0)
Screenshot: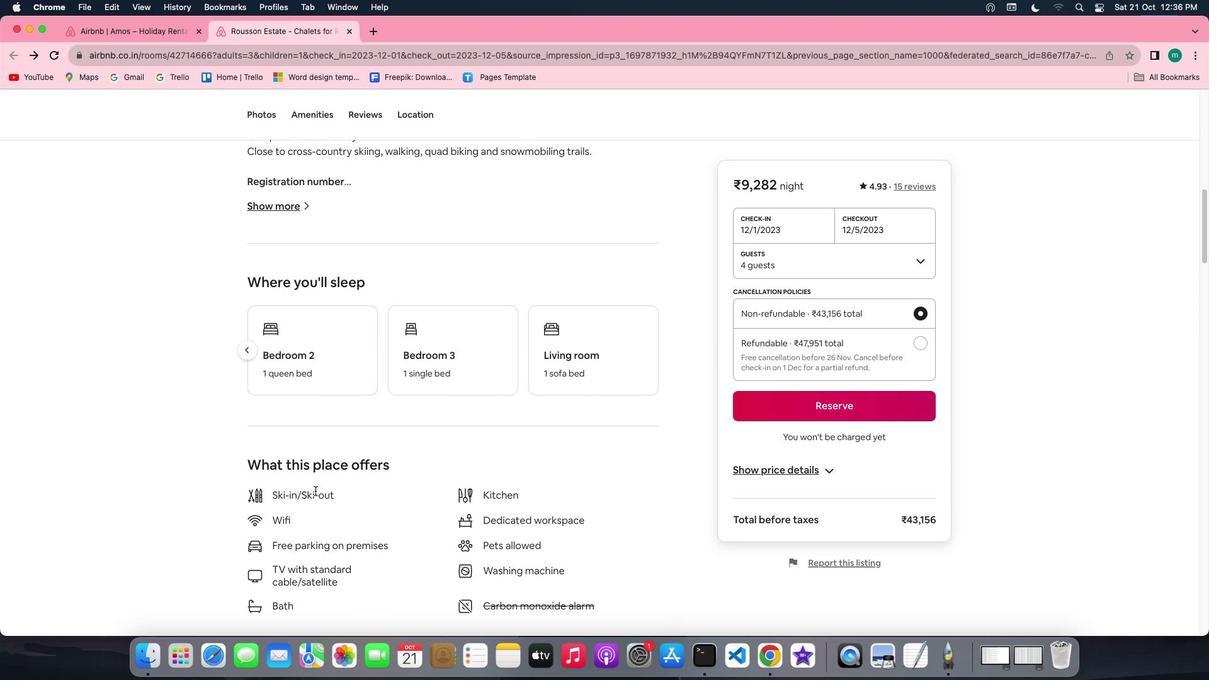 
Action: Mouse scrolled (314, 490) with delta (0, 0)
Screenshot: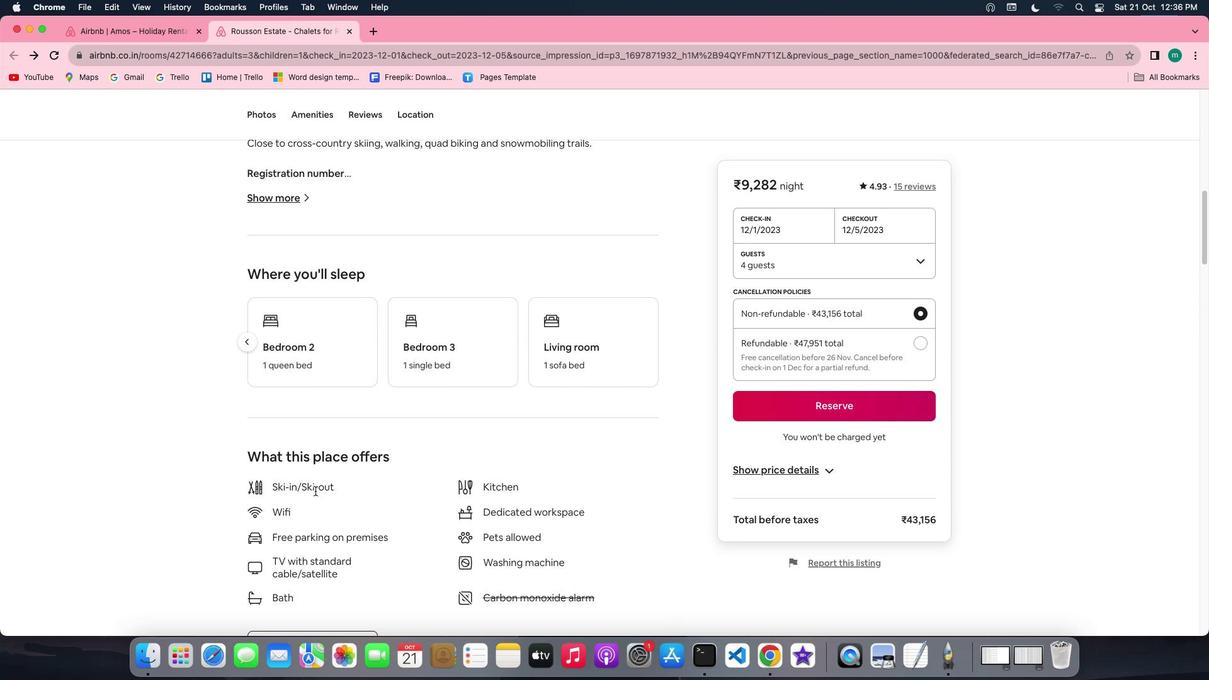 
Action: Mouse scrolled (314, 490) with delta (0, -1)
Screenshot: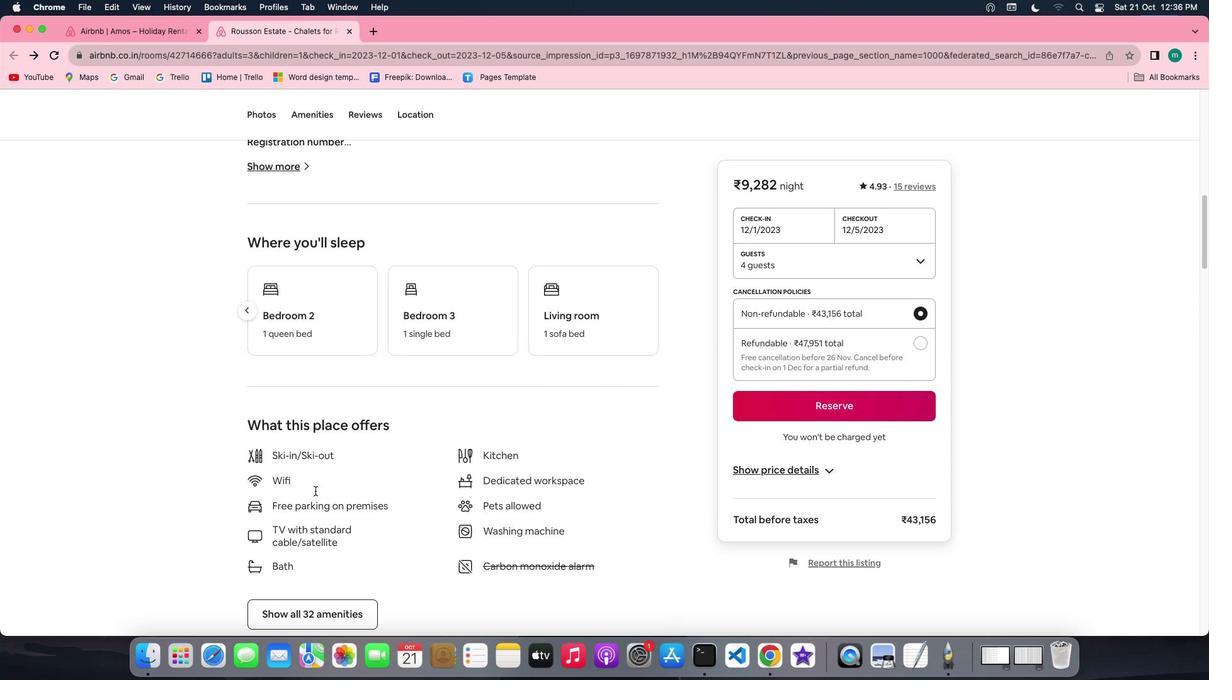 
Action: Mouse scrolled (314, 490) with delta (0, -2)
Screenshot: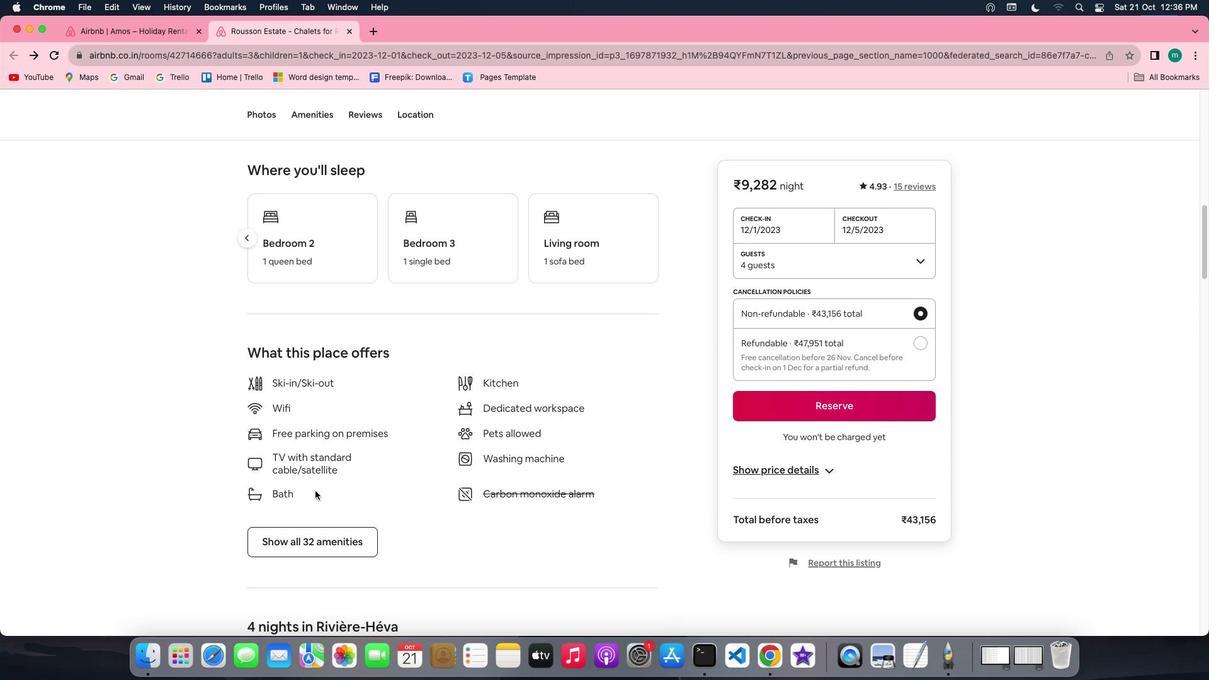 
Action: Mouse moved to (292, 411)
Screenshot: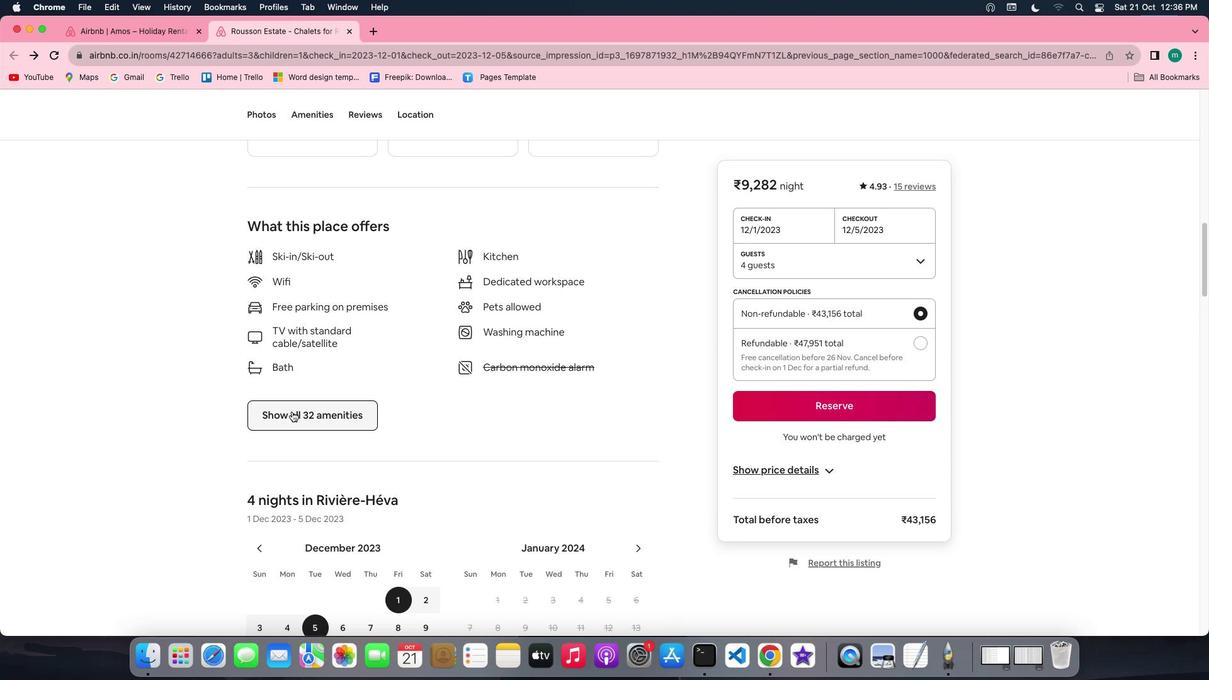 
Action: Mouse pressed left at (292, 411)
Screenshot: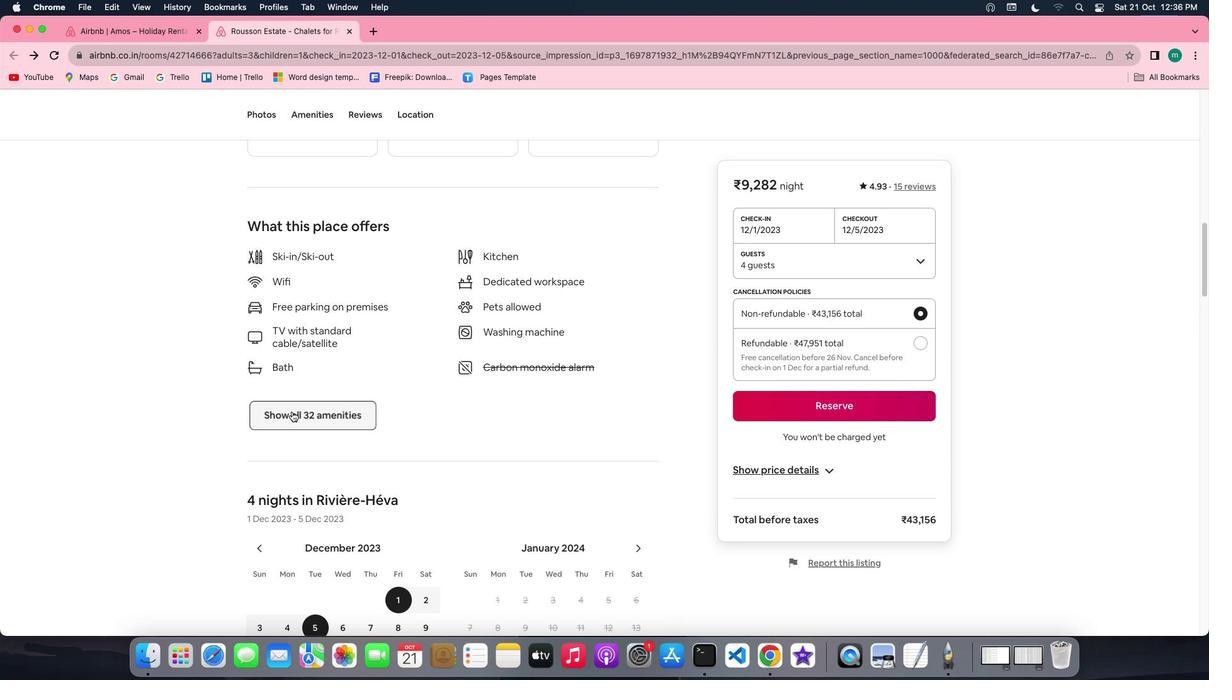 
Action: Mouse moved to (680, 489)
Screenshot: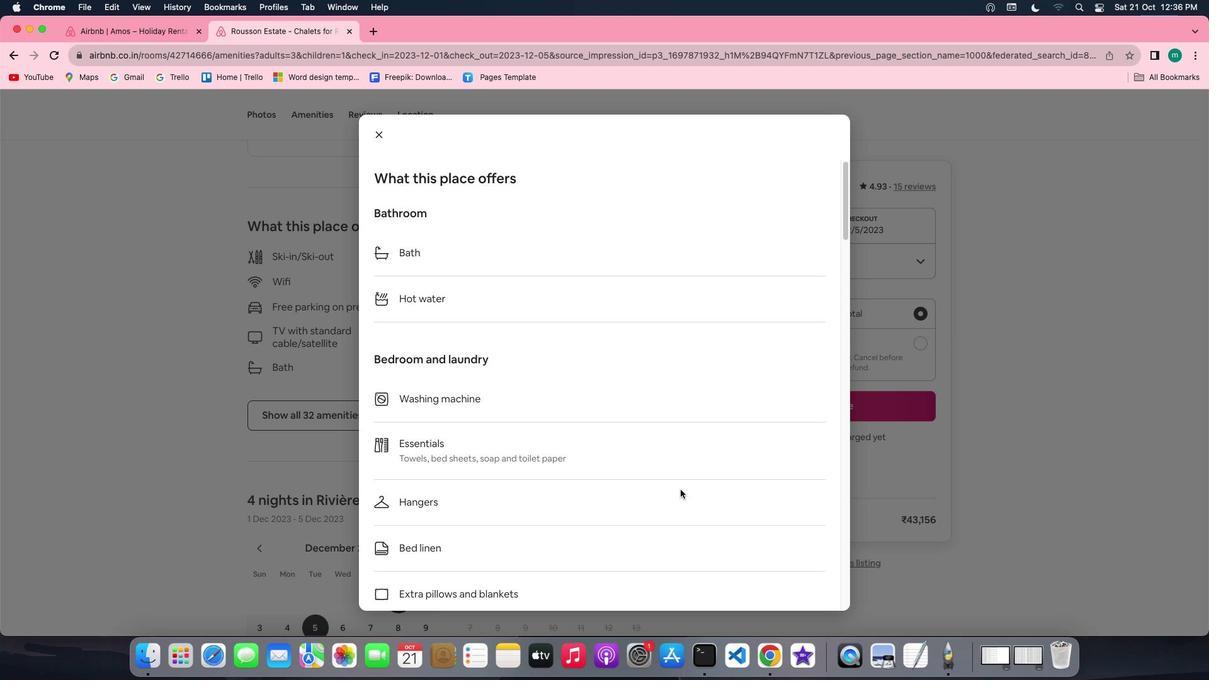 
Action: Mouse scrolled (680, 489) with delta (0, 0)
Screenshot: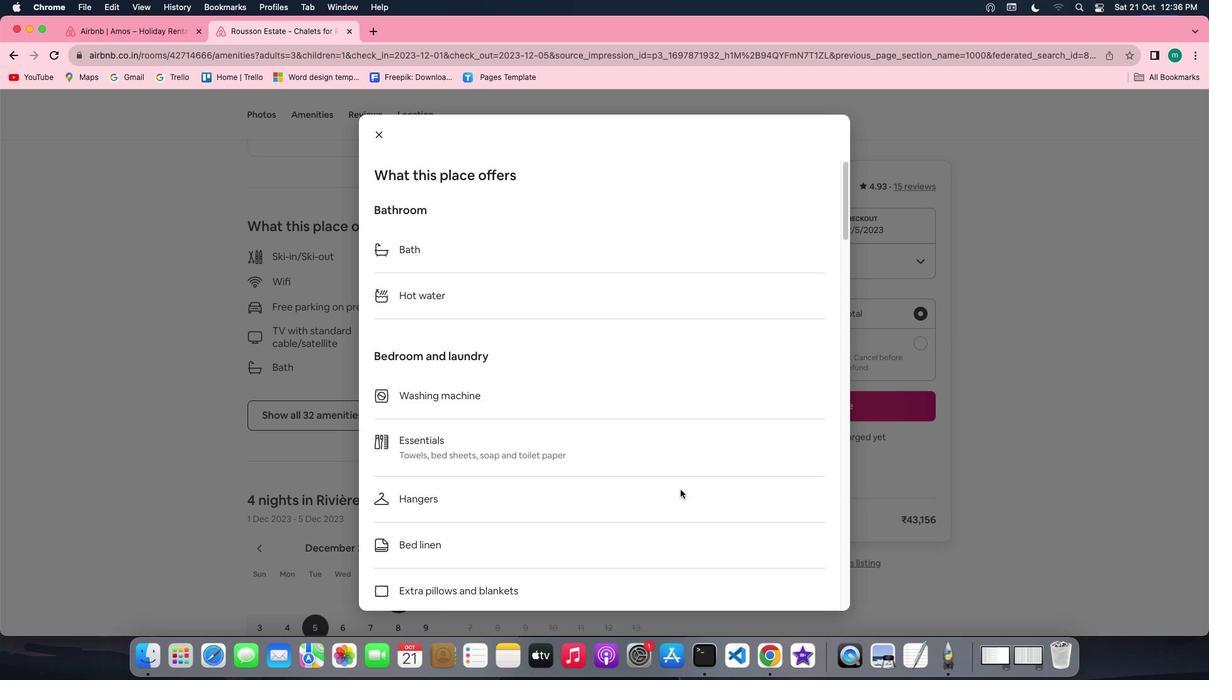 
Action: Mouse scrolled (680, 489) with delta (0, 0)
Screenshot: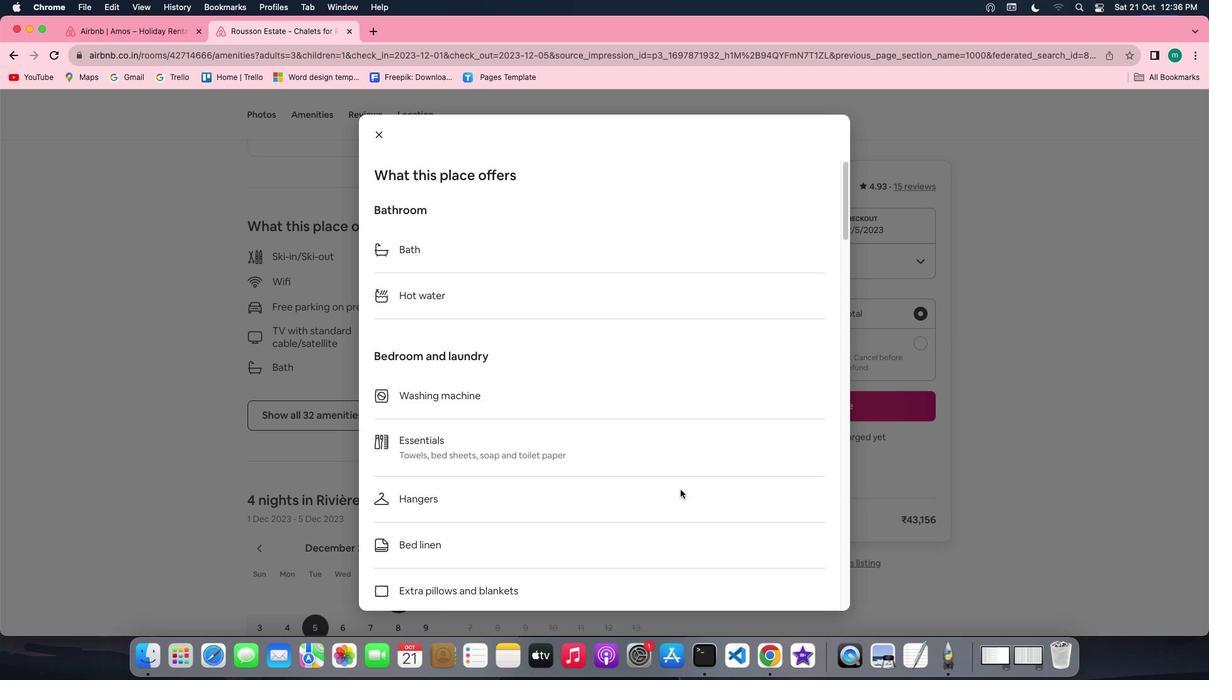 
Action: Mouse scrolled (680, 489) with delta (0, -1)
Screenshot: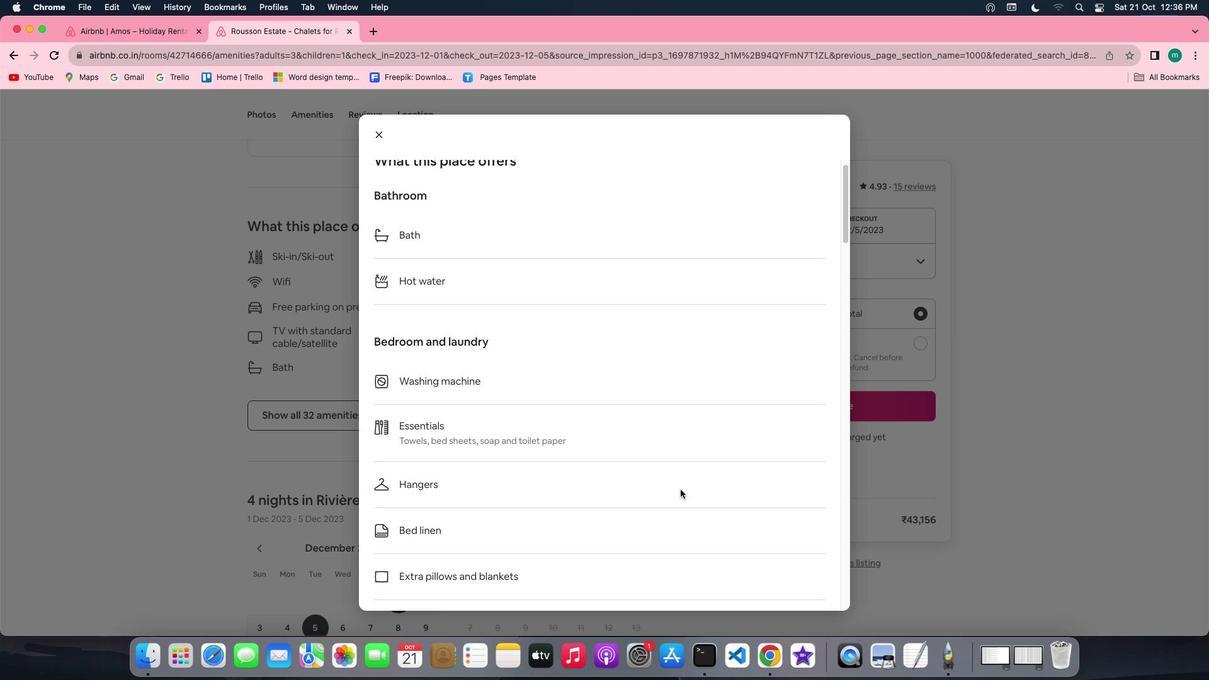 
Action: Mouse scrolled (680, 489) with delta (0, -2)
Screenshot: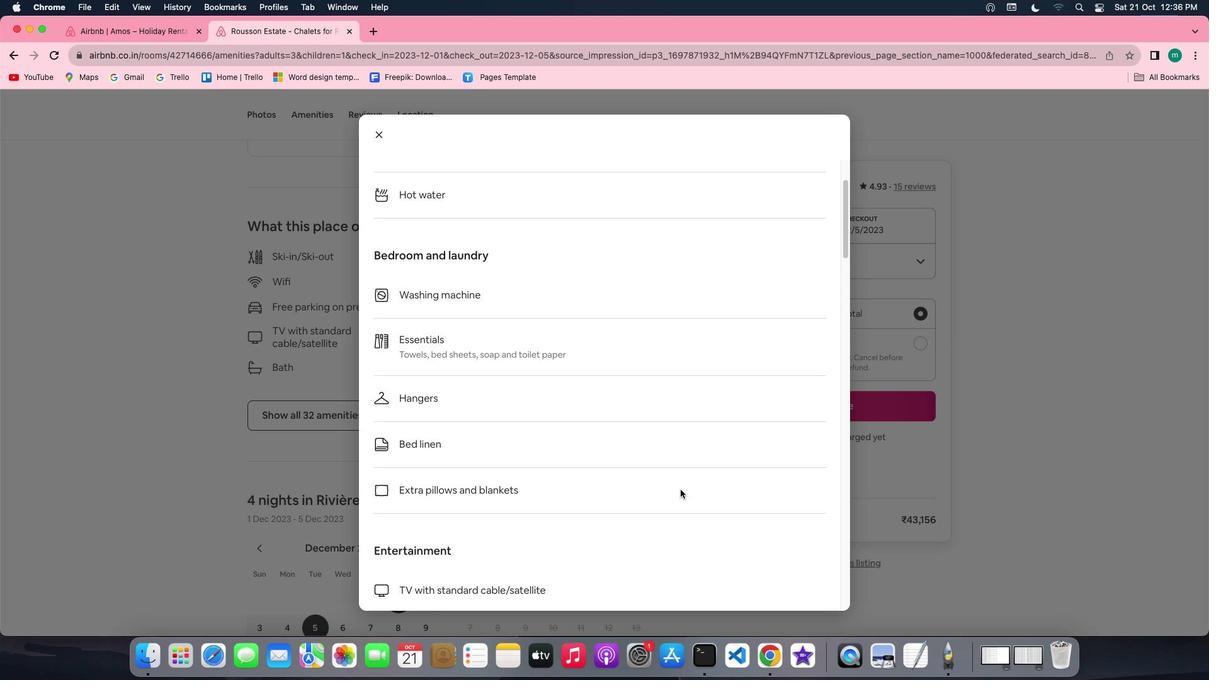 
Action: Mouse scrolled (680, 489) with delta (0, 0)
Screenshot: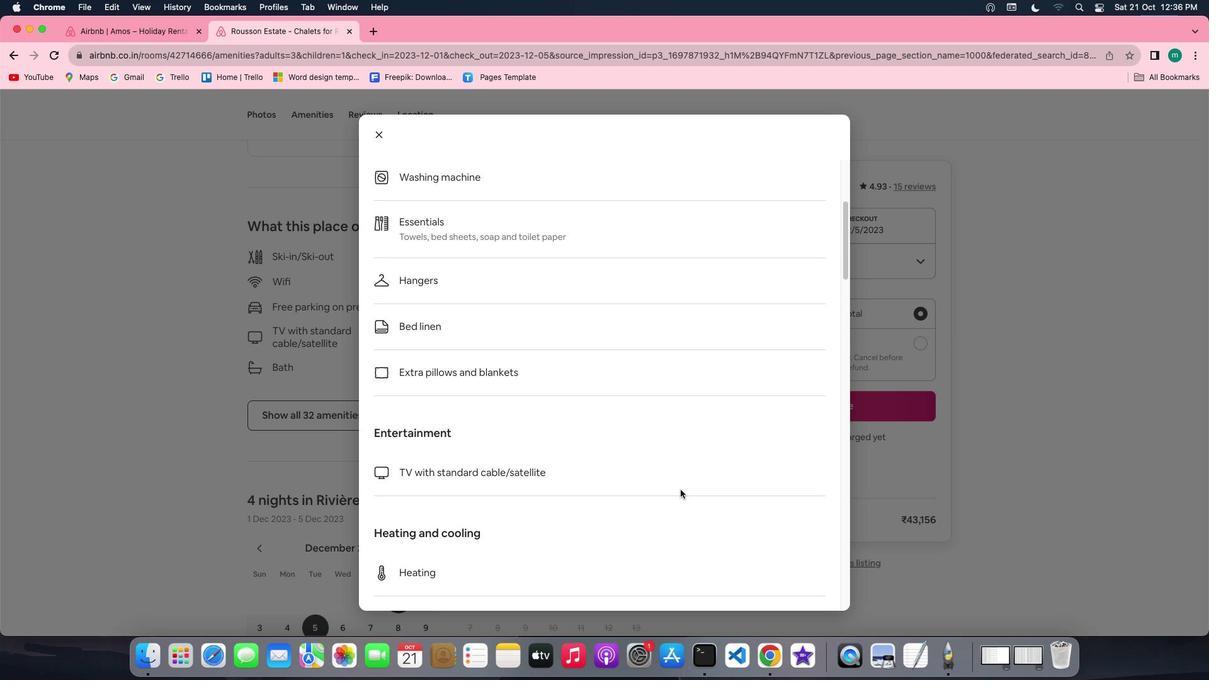 
Action: Mouse scrolled (680, 489) with delta (0, 0)
Screenshot: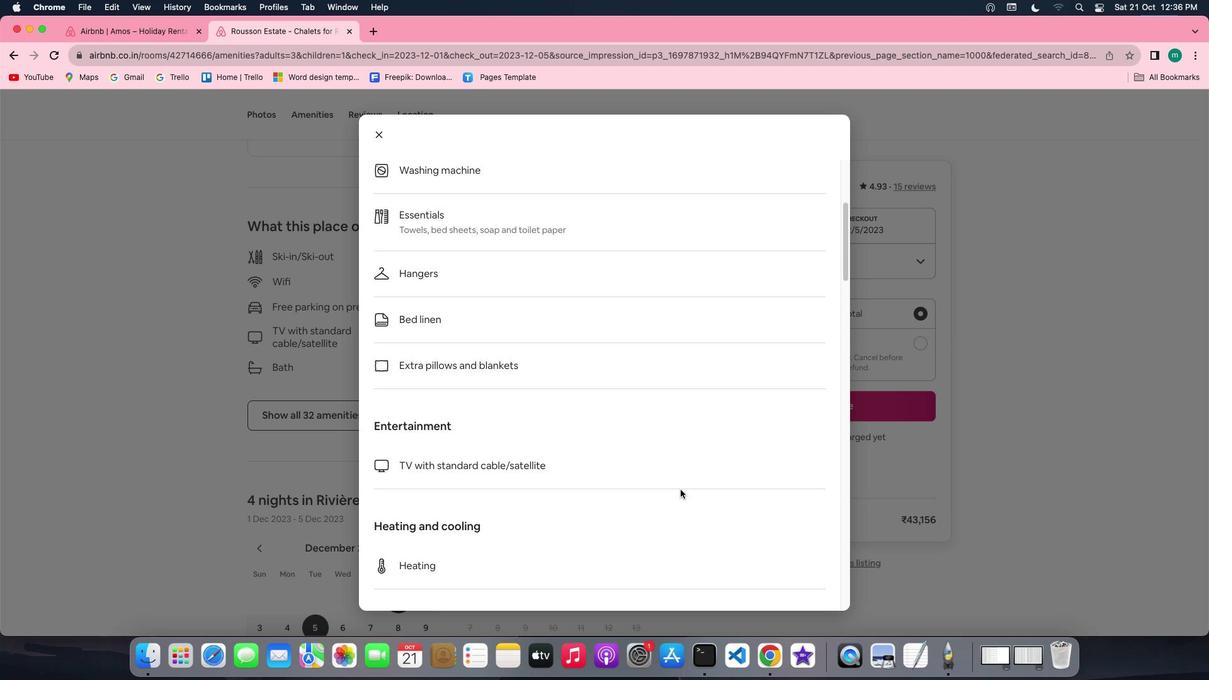 
Action: Mouse scrolled (680, 489) with delta (0, -1)
Screenshot: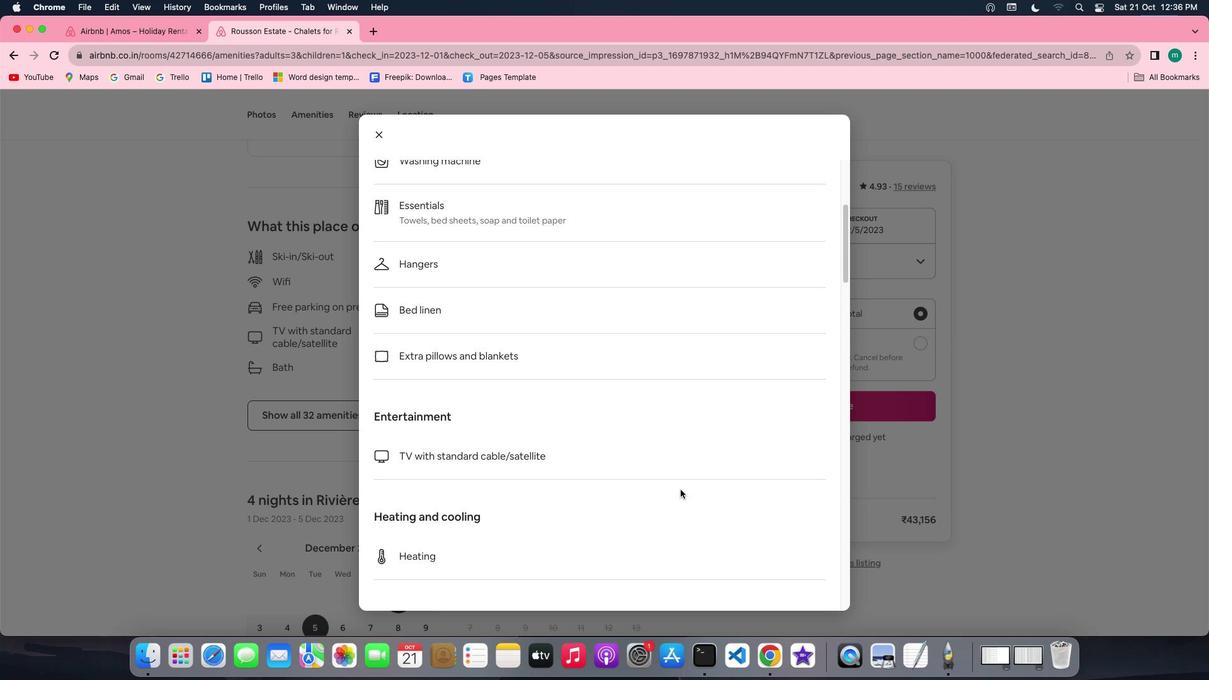 
Action: Mouse scrolled (680, 489) with delta (0, -1)
Screenshot: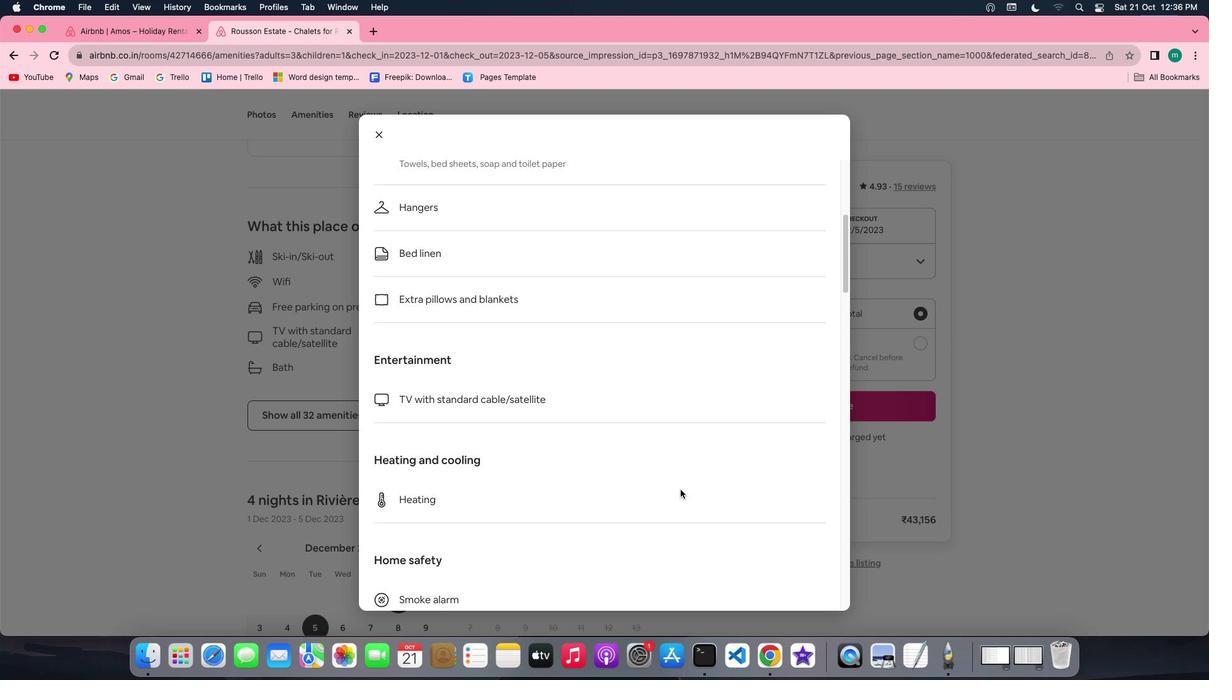 
Action: Mouse scrolled (680, 489) with delta (0, 0)
Screenshot: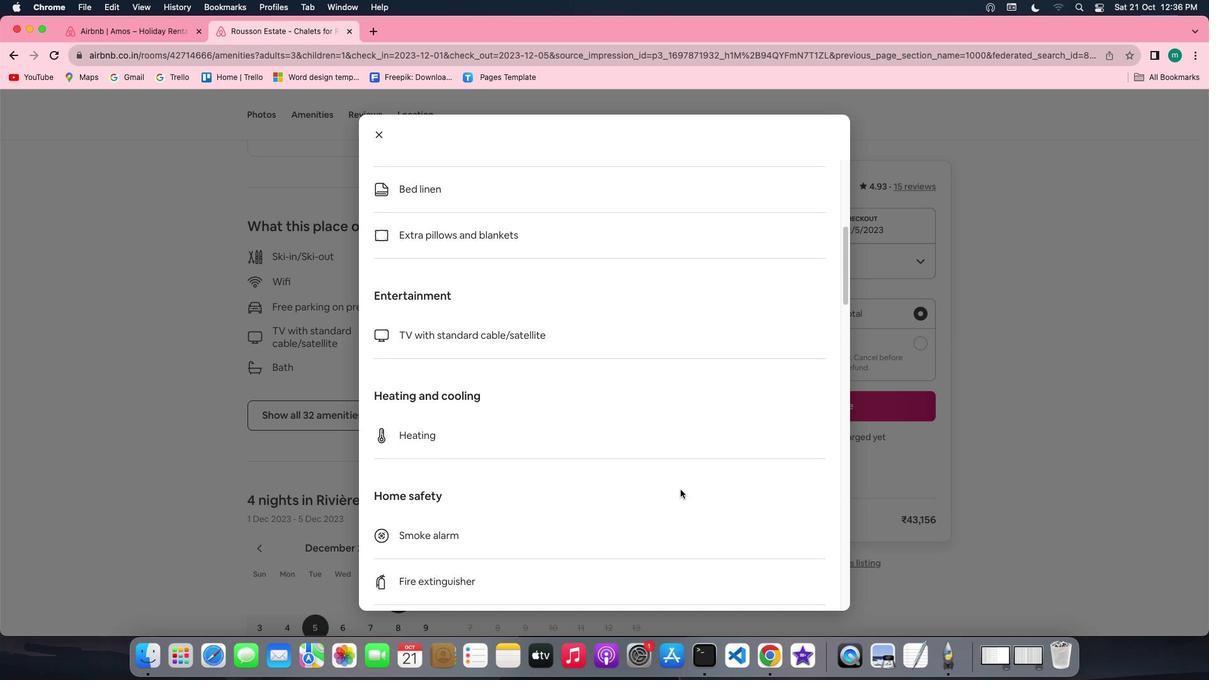 
Action: Mouse scrolled (680, 489) with delta (0, 0)
Screenshot: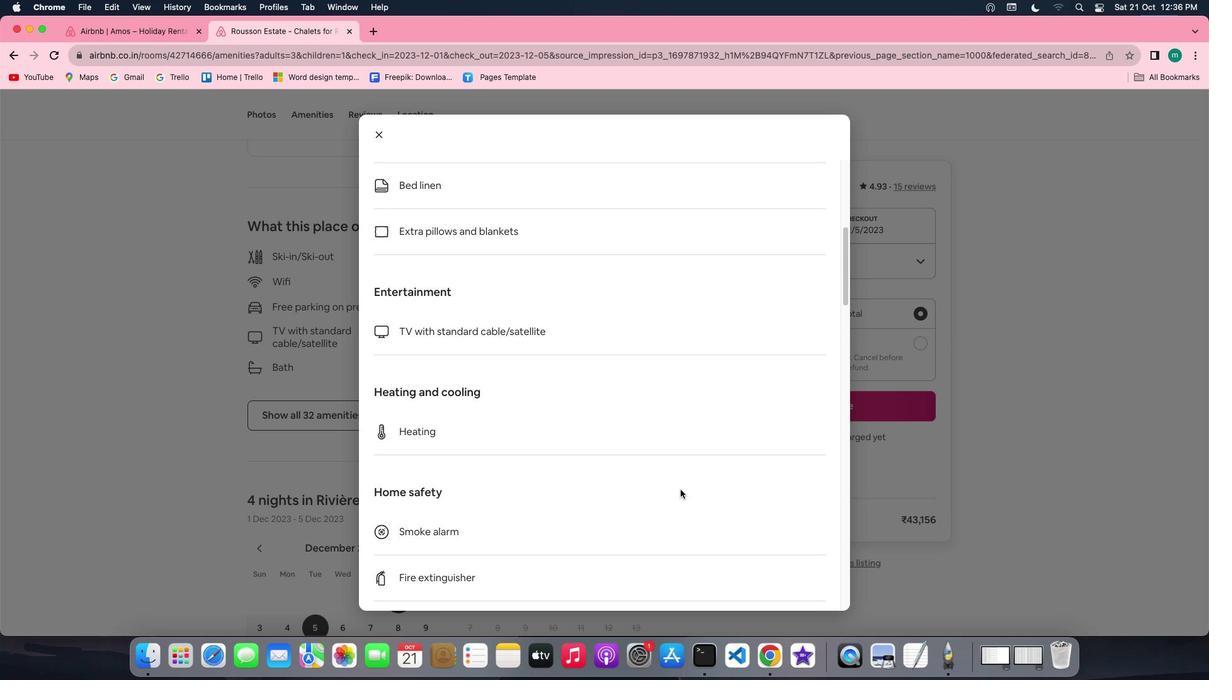 
Action: Mouse scrolled (680, 489) with delta (0, 0)
Screenshot: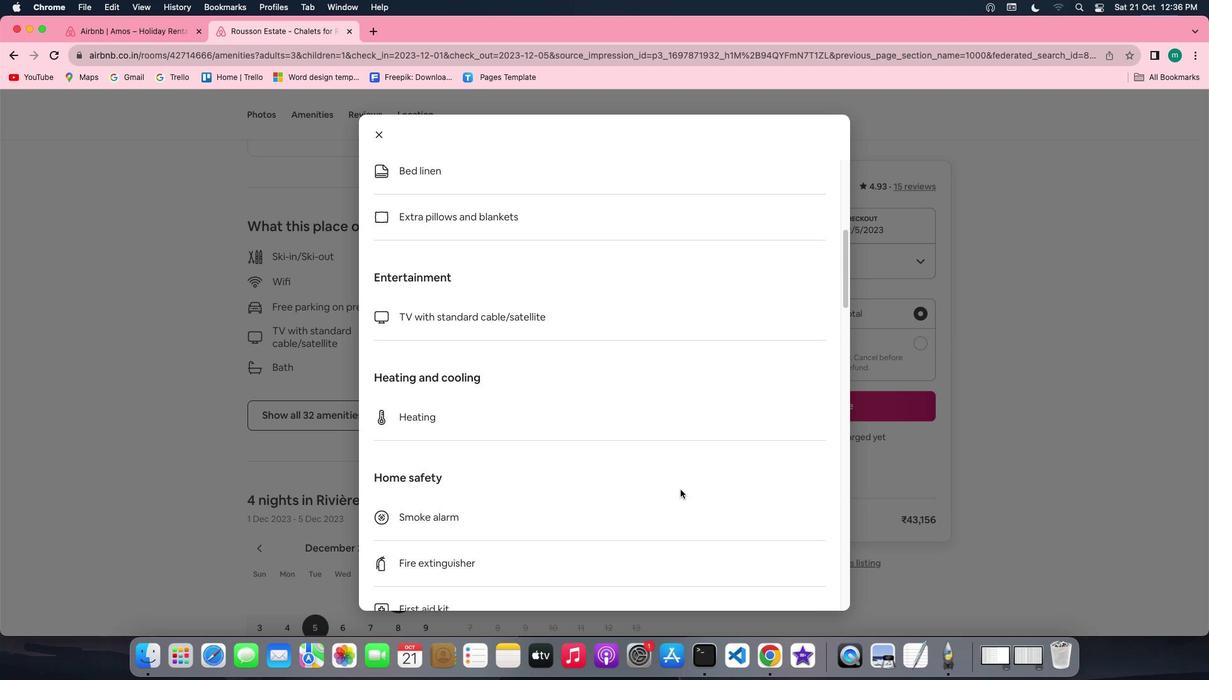 
Action: Mouse scrolled (680, 489) with delta (0, 0)
Screenshot: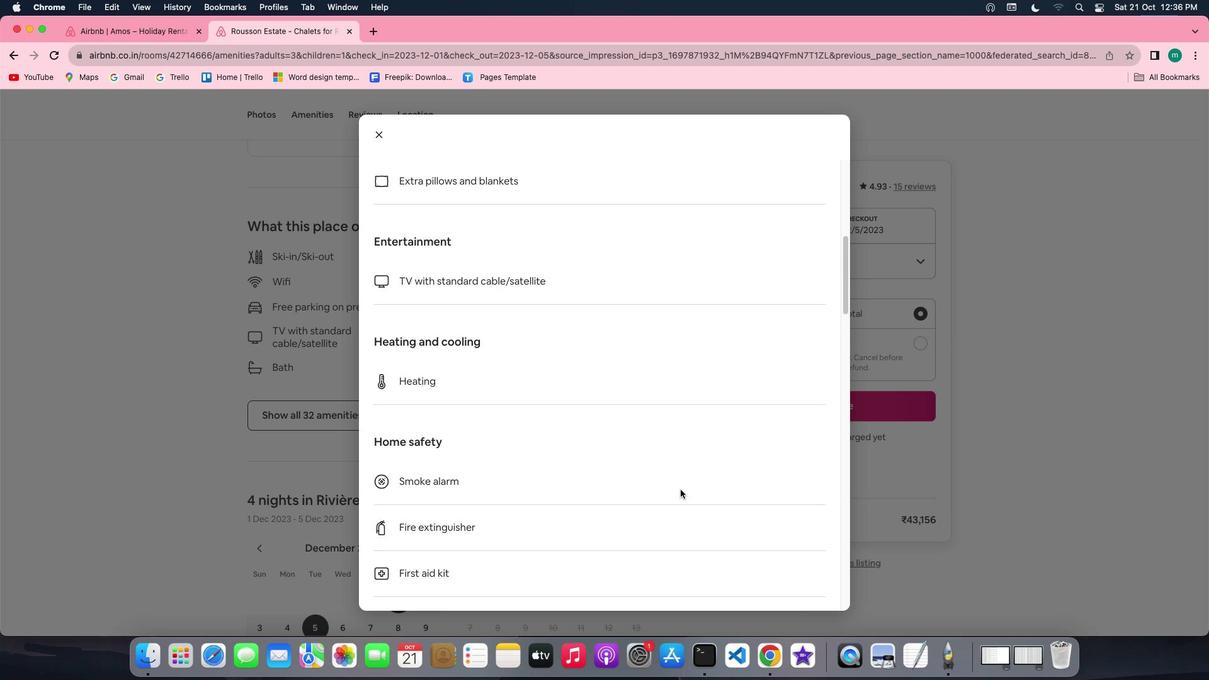 
Action: Mouse scrolled (680, 489) with delta (0, 0)
Screenshot: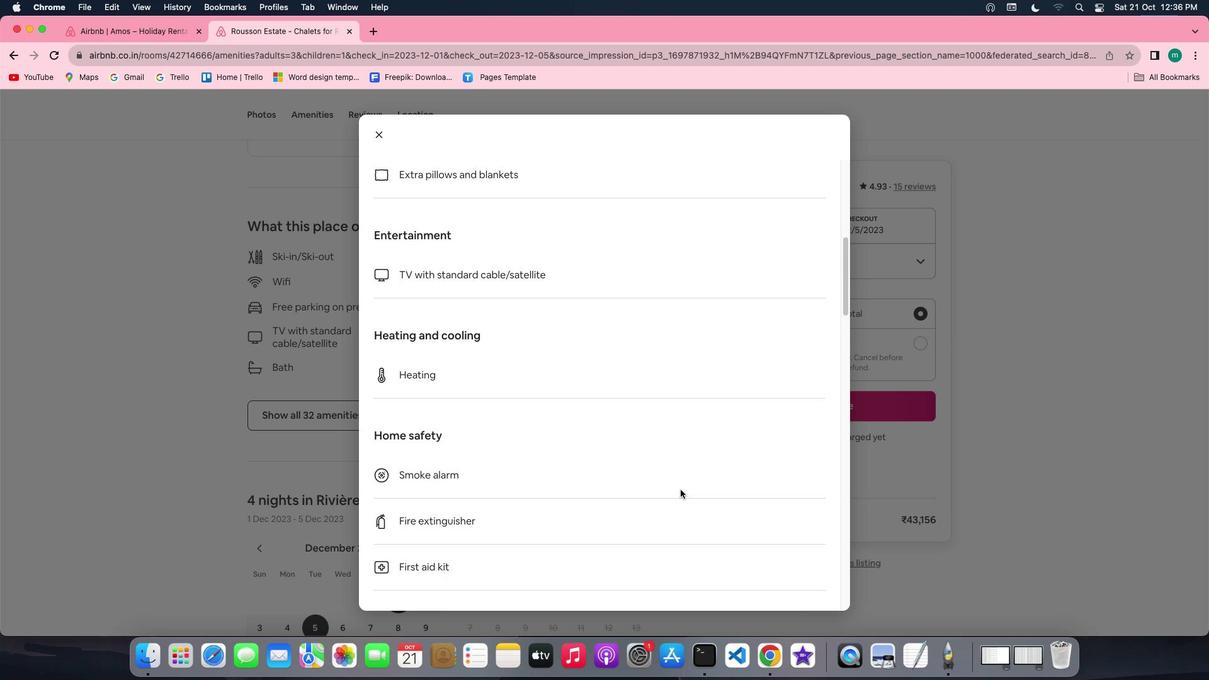 
Action: Mouse scrolled (680, 489) with delta (0, 0)
Screenshot: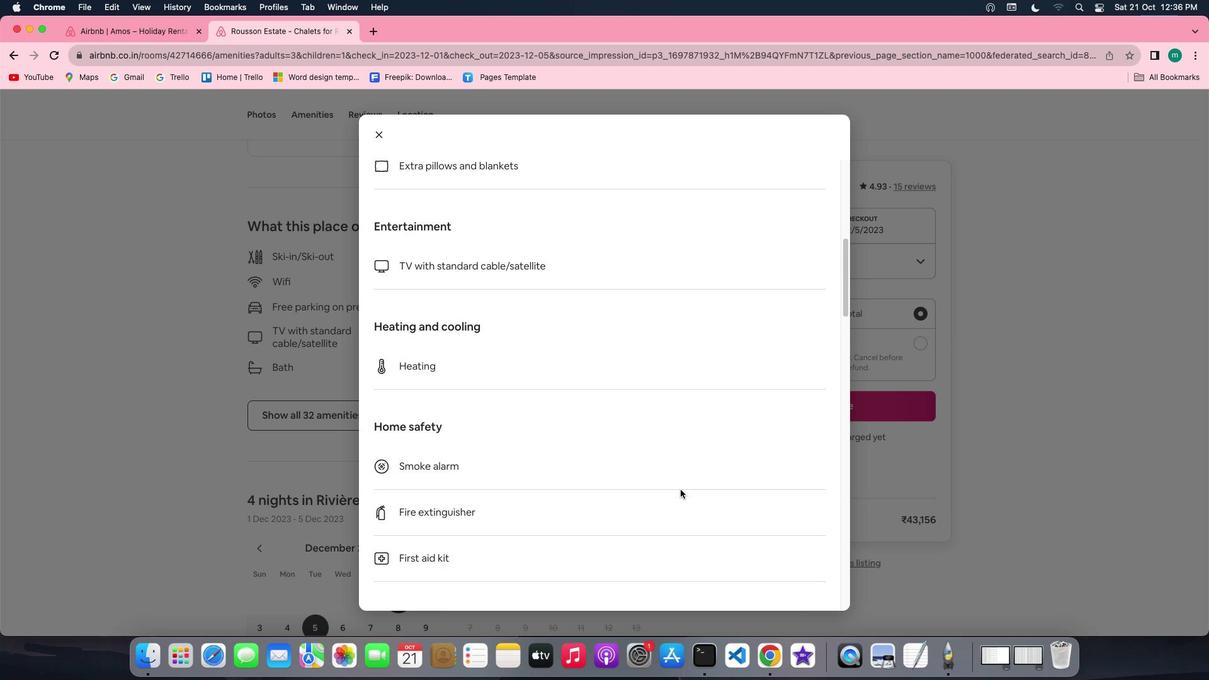
Action: Mouse scrolled (680, 489) with delta (0, 0)
Screenshot: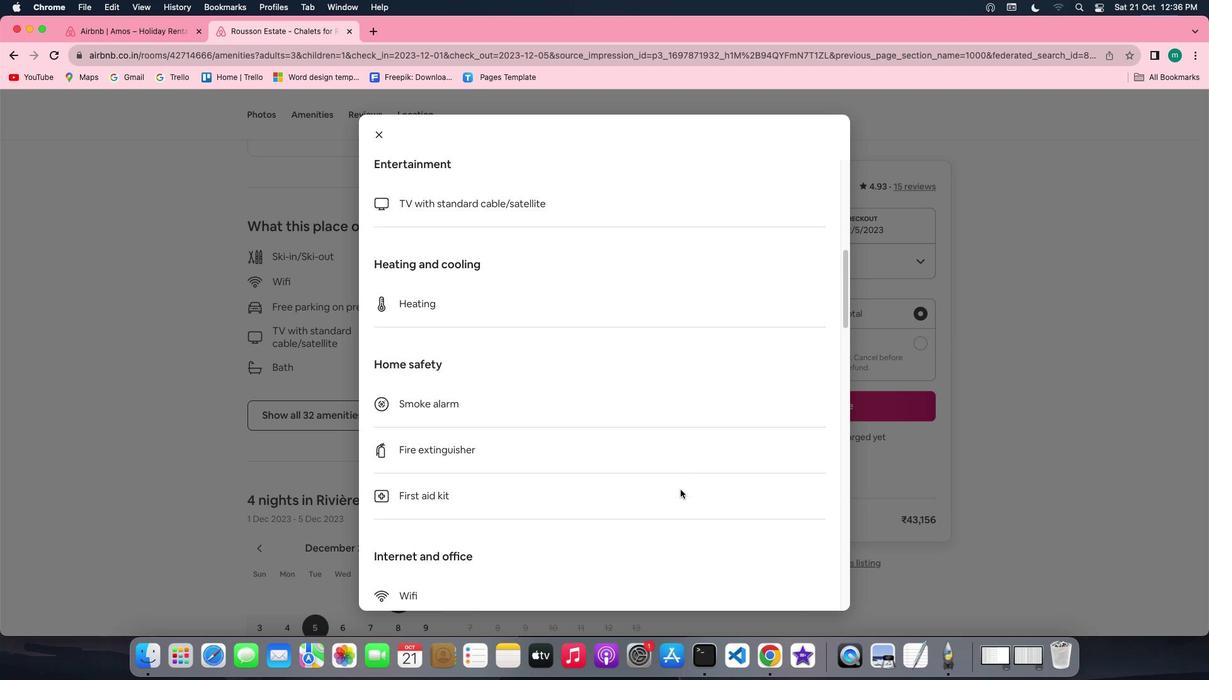 
Action: Mouse scrolled (680, 489) with delta (0, 0)
Screenshot: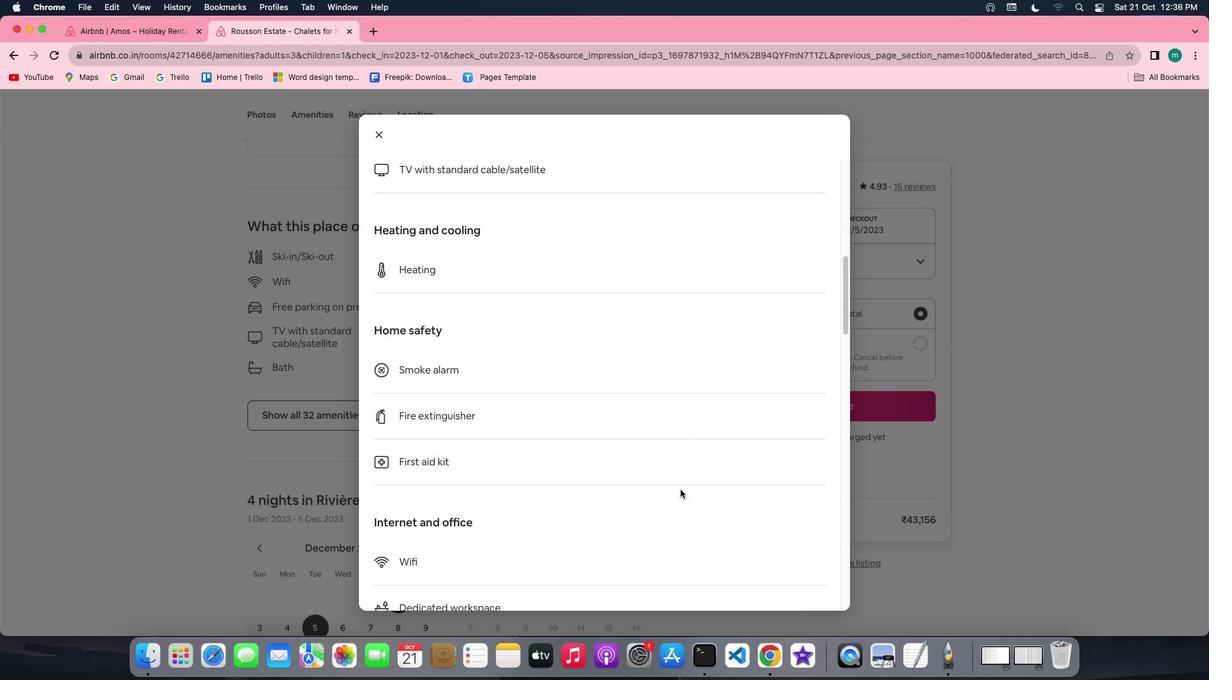 
Action: Mouse scrolled (680, 489) with delta (0, 0)
Screenshot: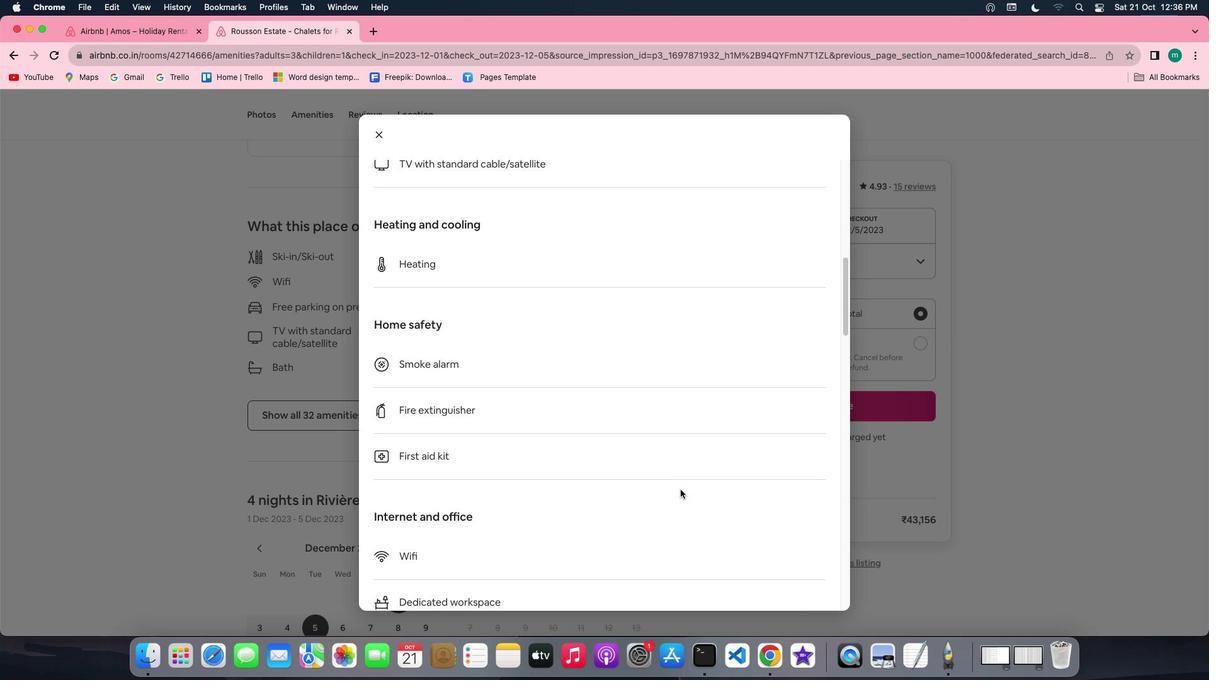 
Action: Mouse scrolled (680, 489) with delta (0, -1)
Screenshot: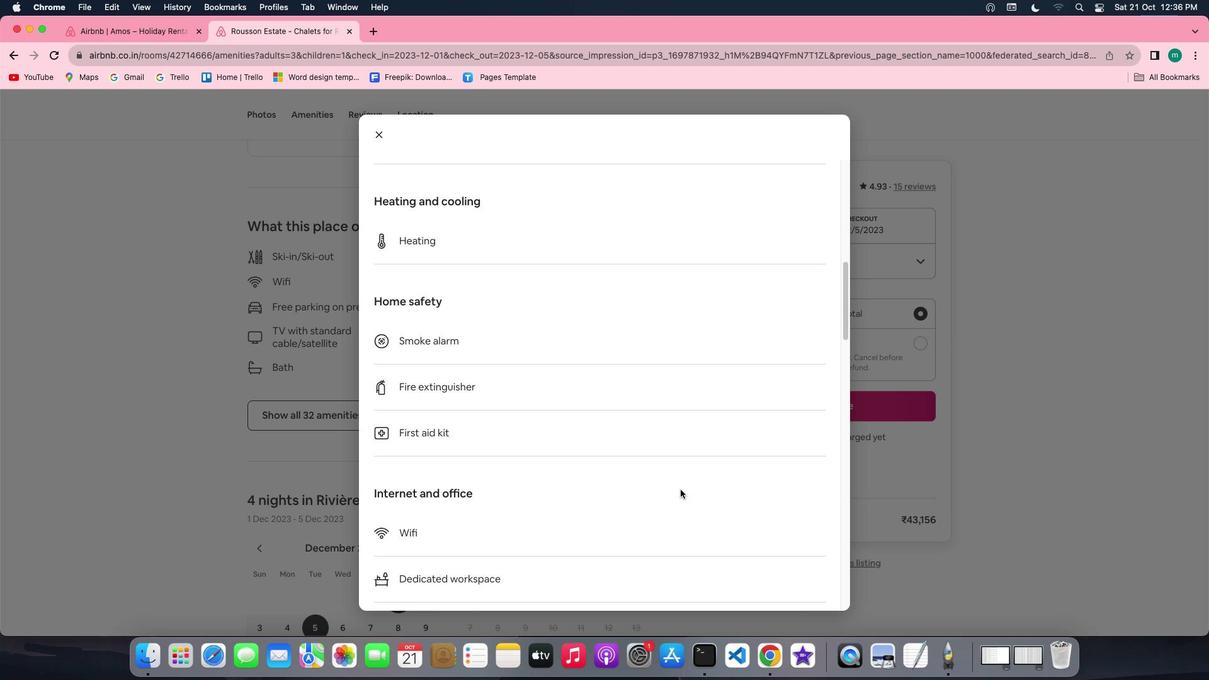 
Action: Mouse scrolled (680, 489) with delta (0, 0)
Screenshot: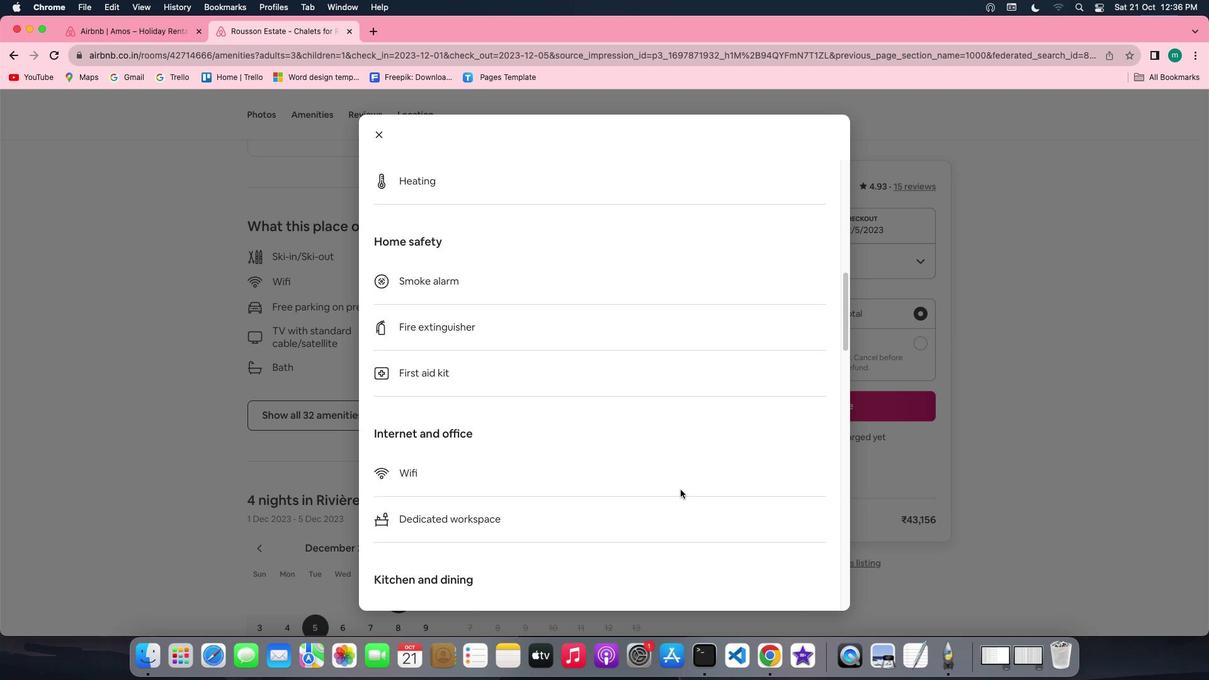 
Action: Mouse scrolled (680, 489) with delta (0, 0)
Screenshot: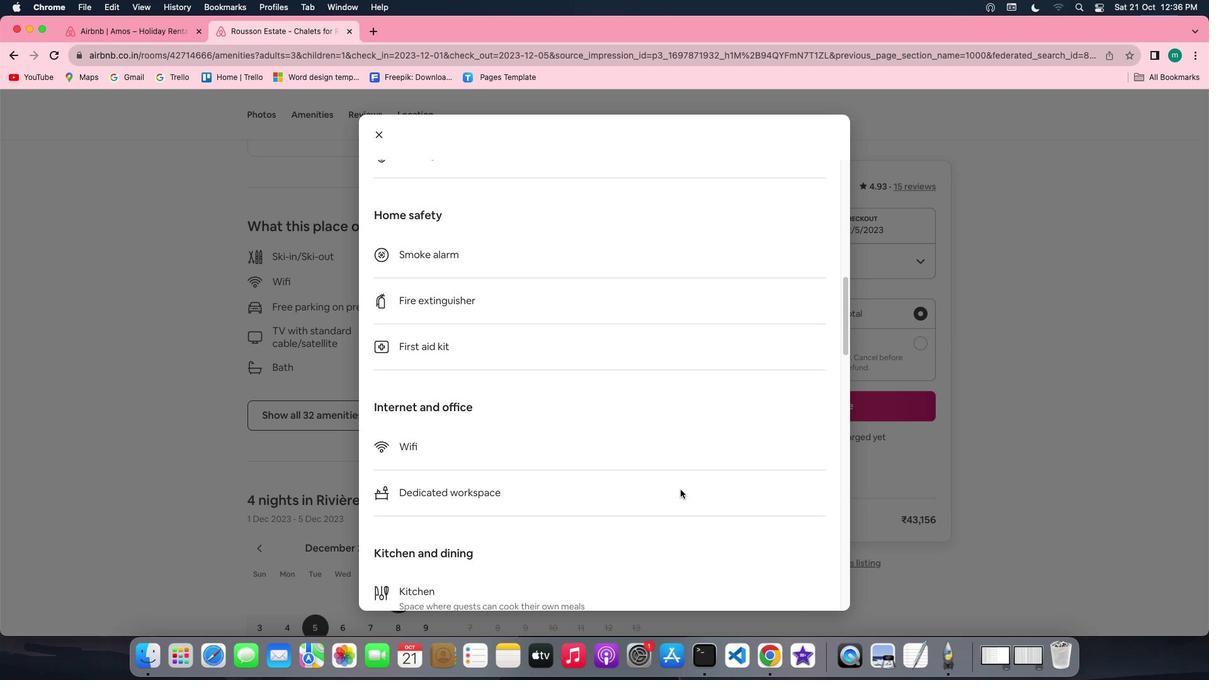 
Action: Mouse scrolled (680, 489) with delta (0, 0)
Screenshot: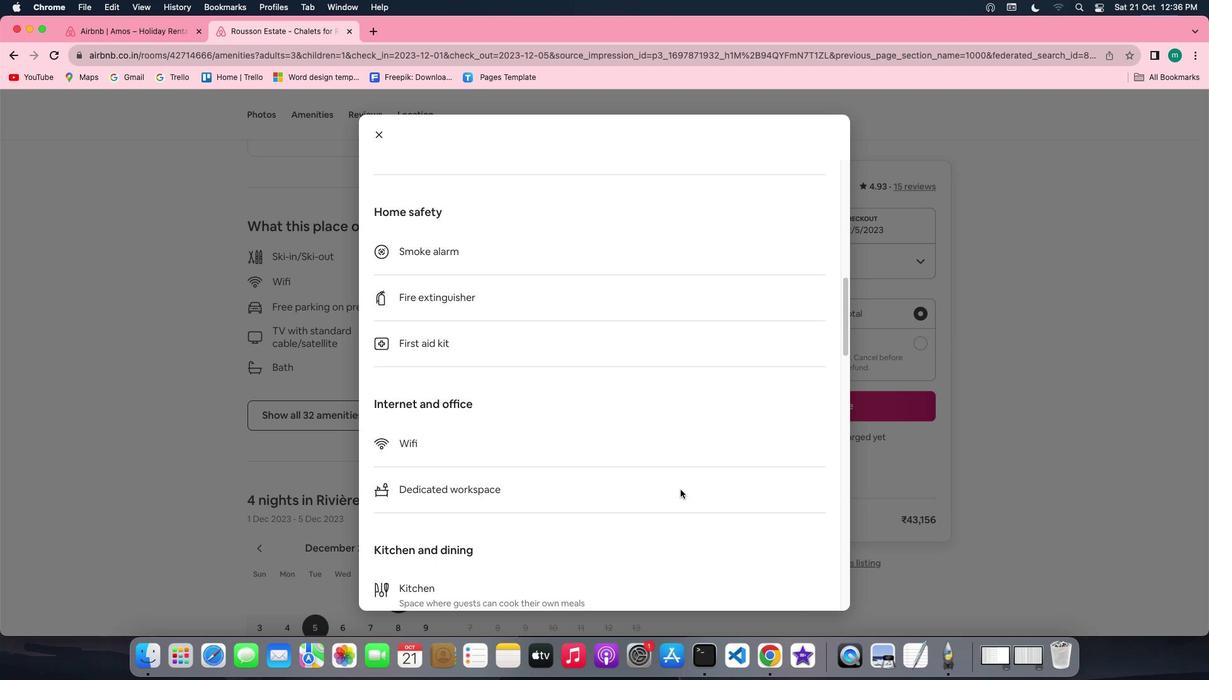 
Action: Mouse scrolled (680, 489) with delta (0, 0)
Screenshot: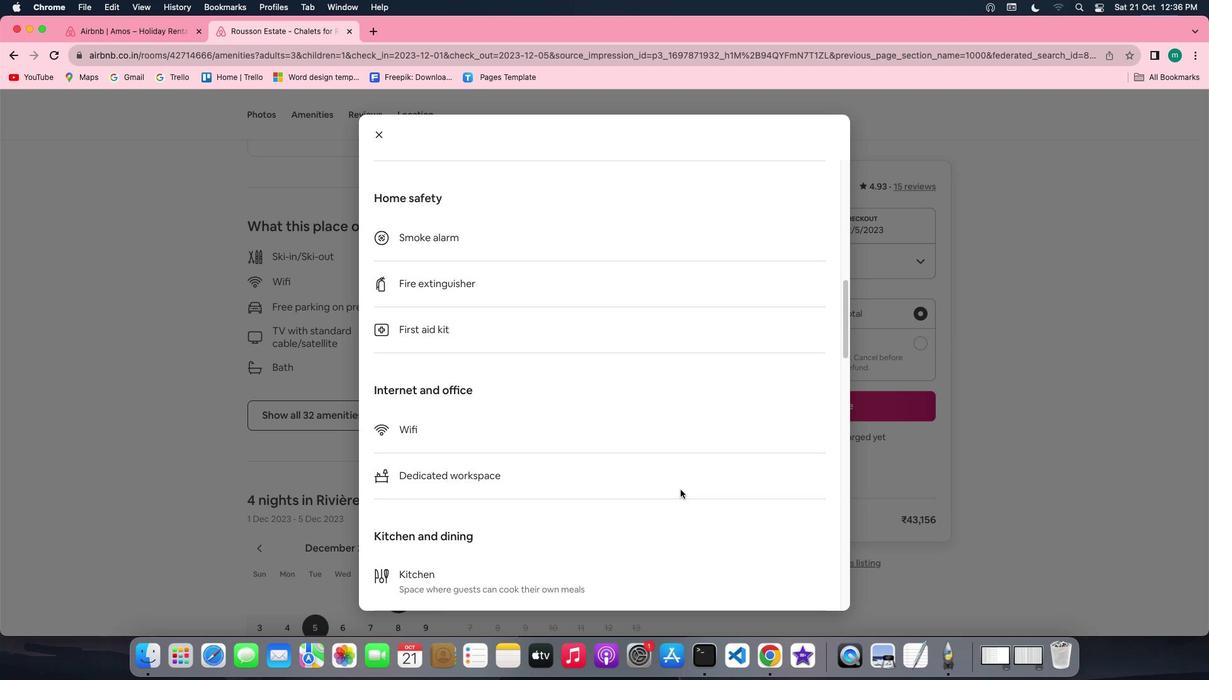 
Action: Mouse scrolled (680, 489) with delta (0, 0)
Screenshot: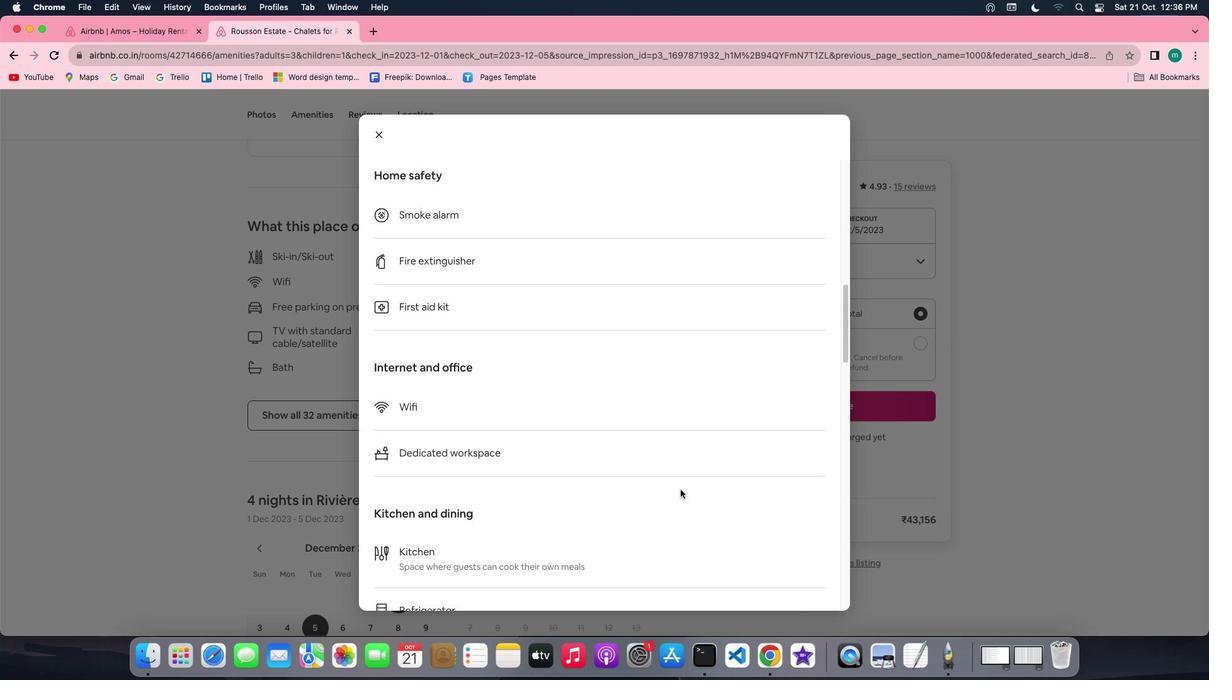 
Action: Mouse scrolled (680, 489) with delta (0, 0)
Screenshot: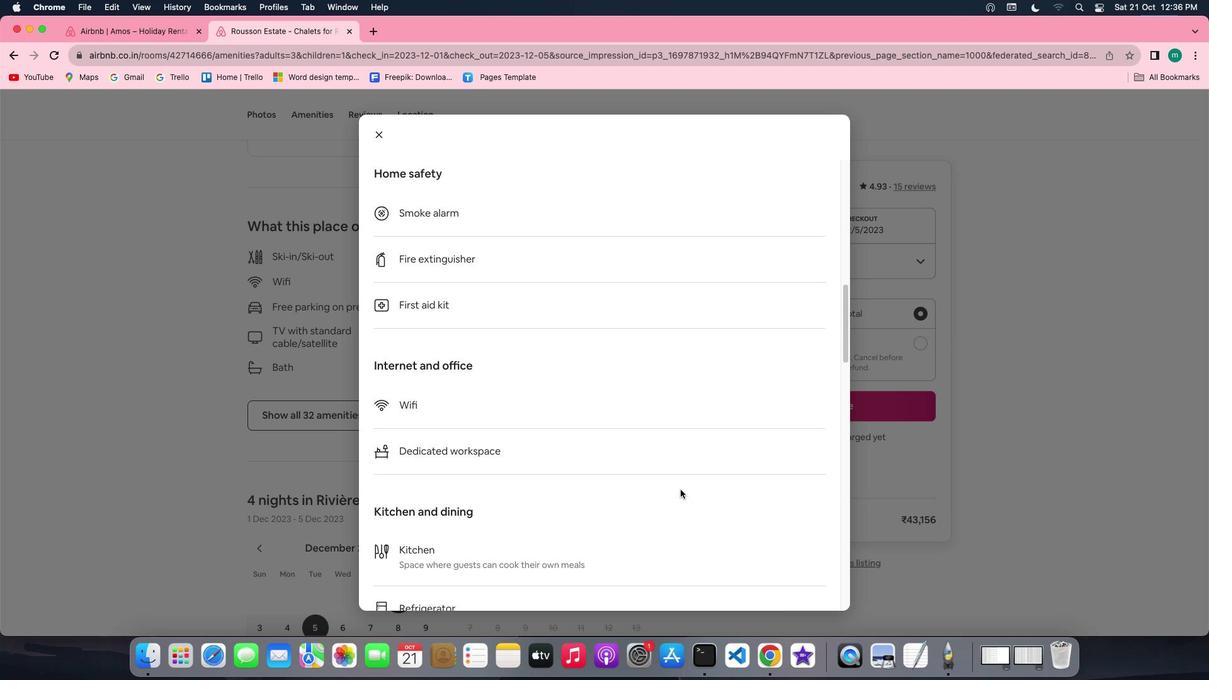 
Action: Mouse scrolled (680, 489) with delta (0, 0)
Screenshot: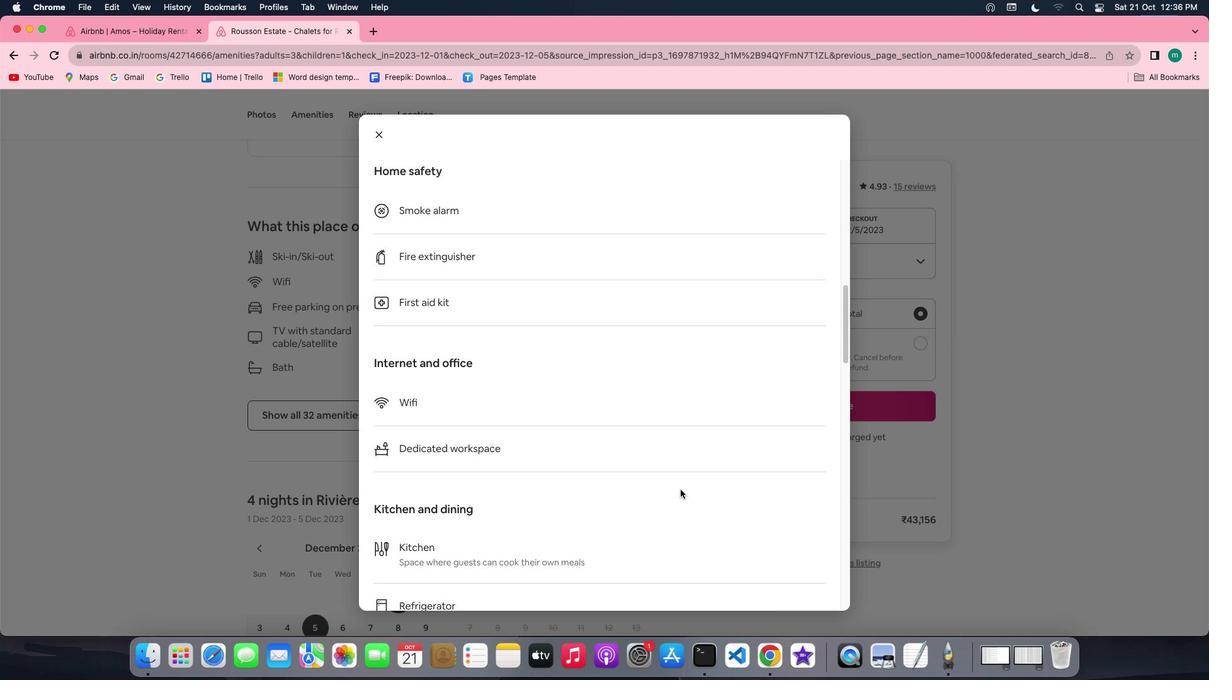 
Action: Mouse scrolled (680, 489) with delta (0, 0)
Screenshot: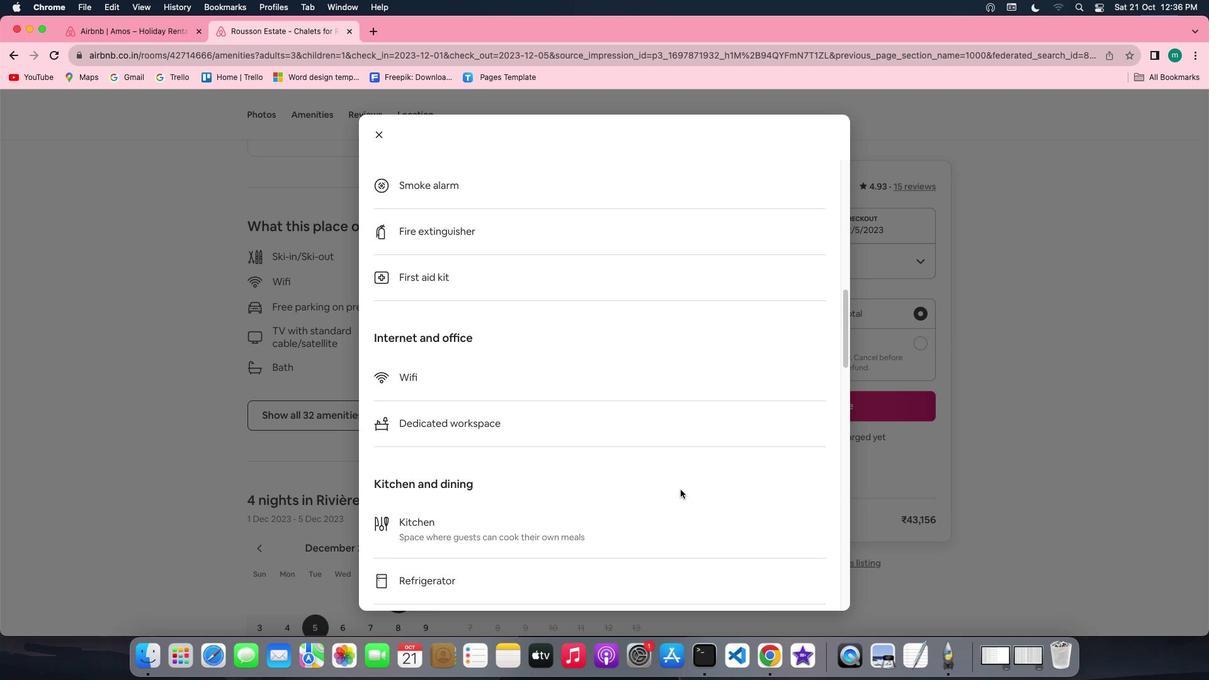 
Action: Mouse scrolled (680, 489) with delta (0, 0)
Screenshot: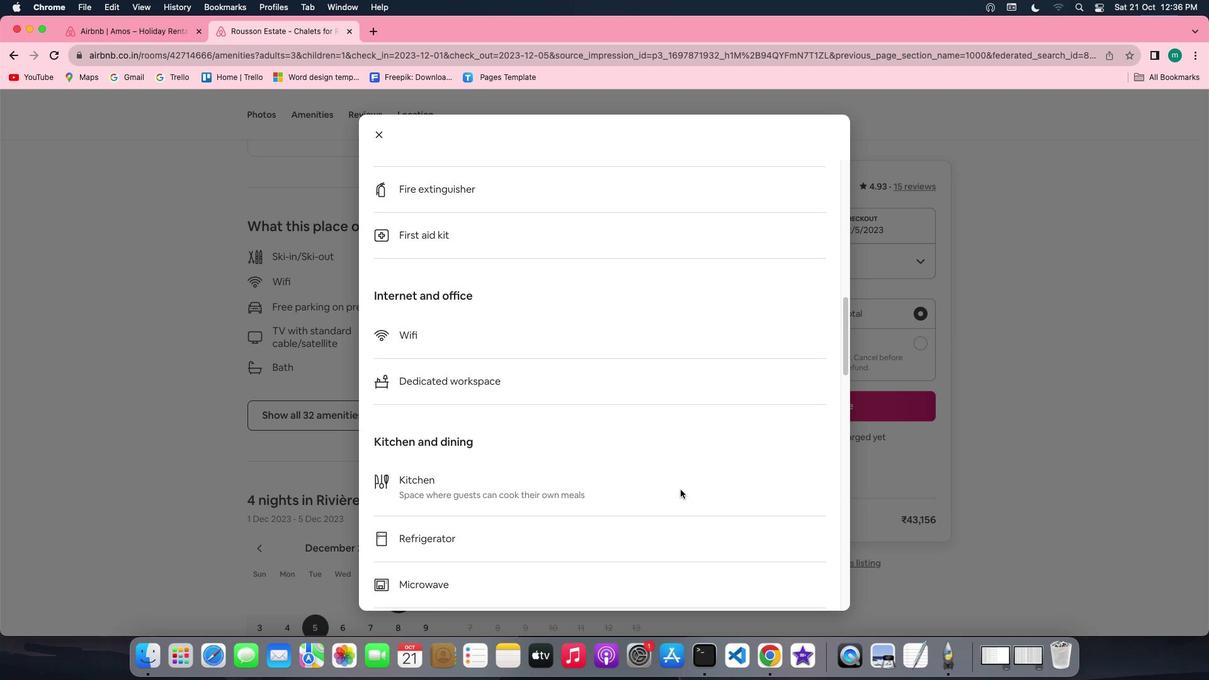 
Action: Mouse scrolled (680, 489) with delta (0, 0)
Screenshot: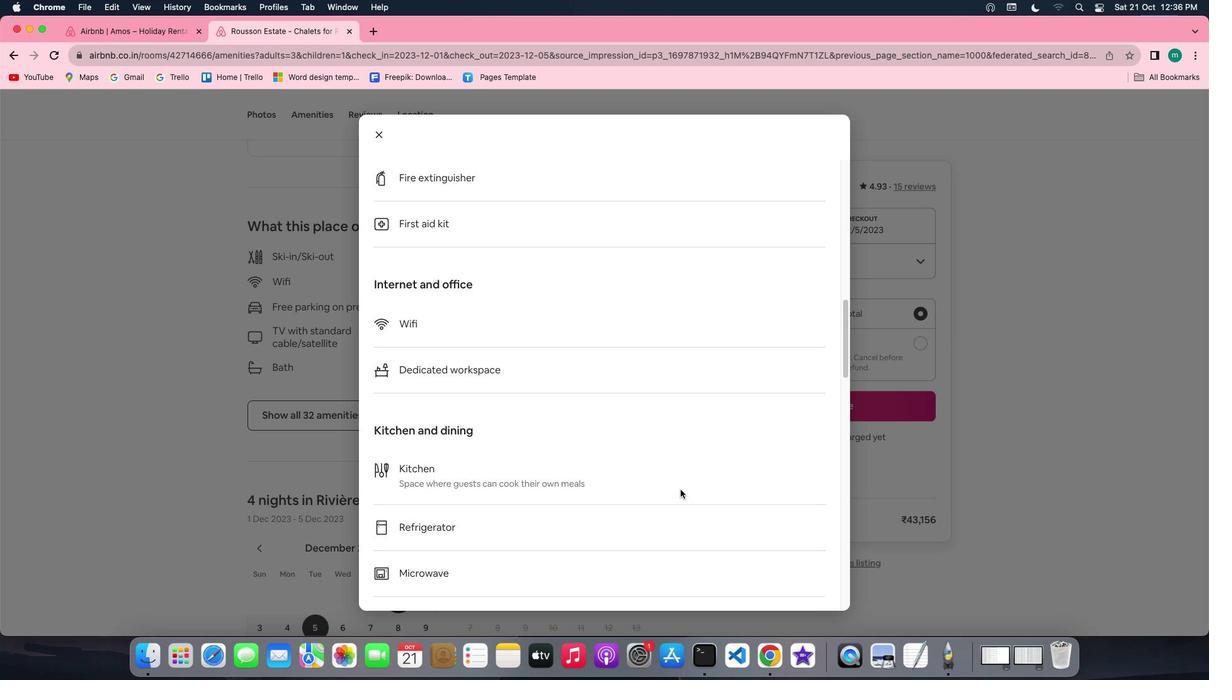 
Action: Mouse scrolled (680, 489) with delta (0, 0)
Screenshot: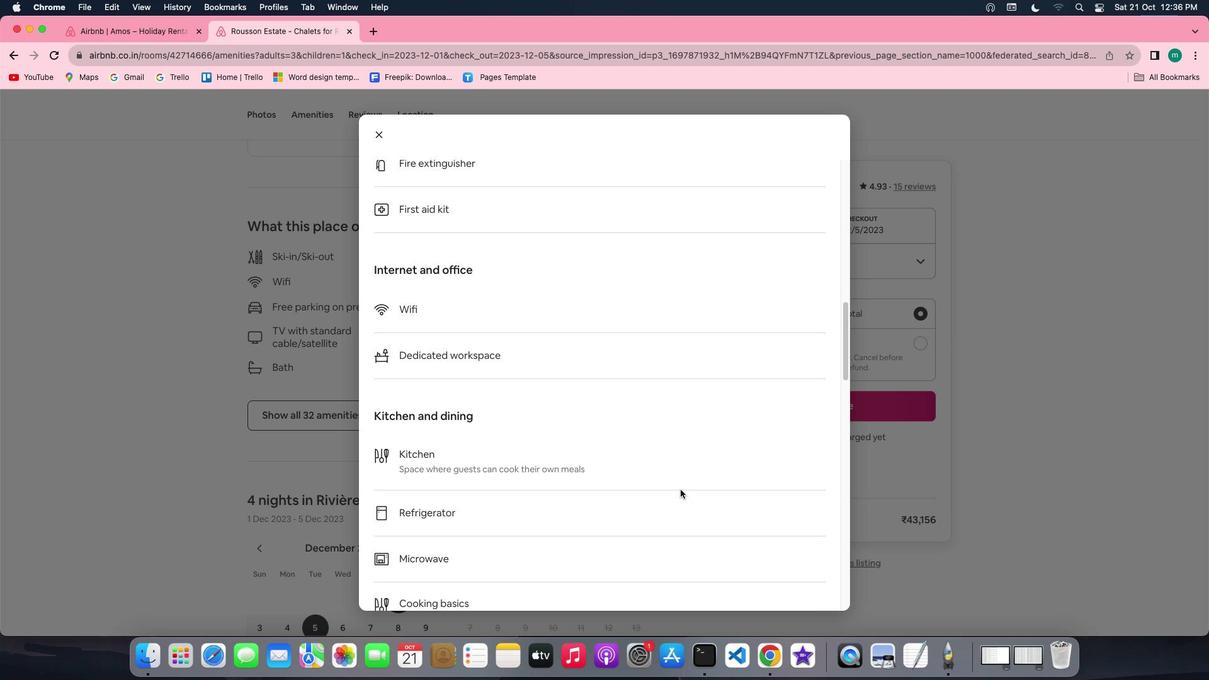 
Action: Mouse scrolled (680, 489) with delta (0, -1)
Screenshot: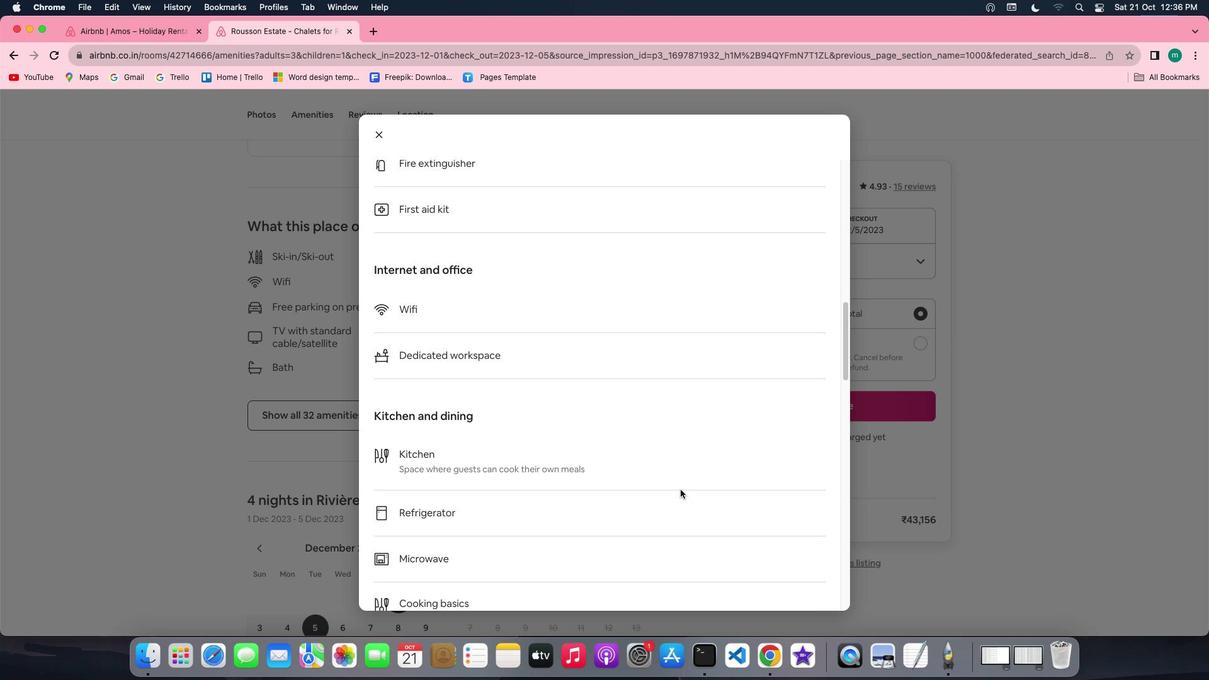 
Action: Mouse scrolled (680, 489) with delta (0, -2)
Screenshot: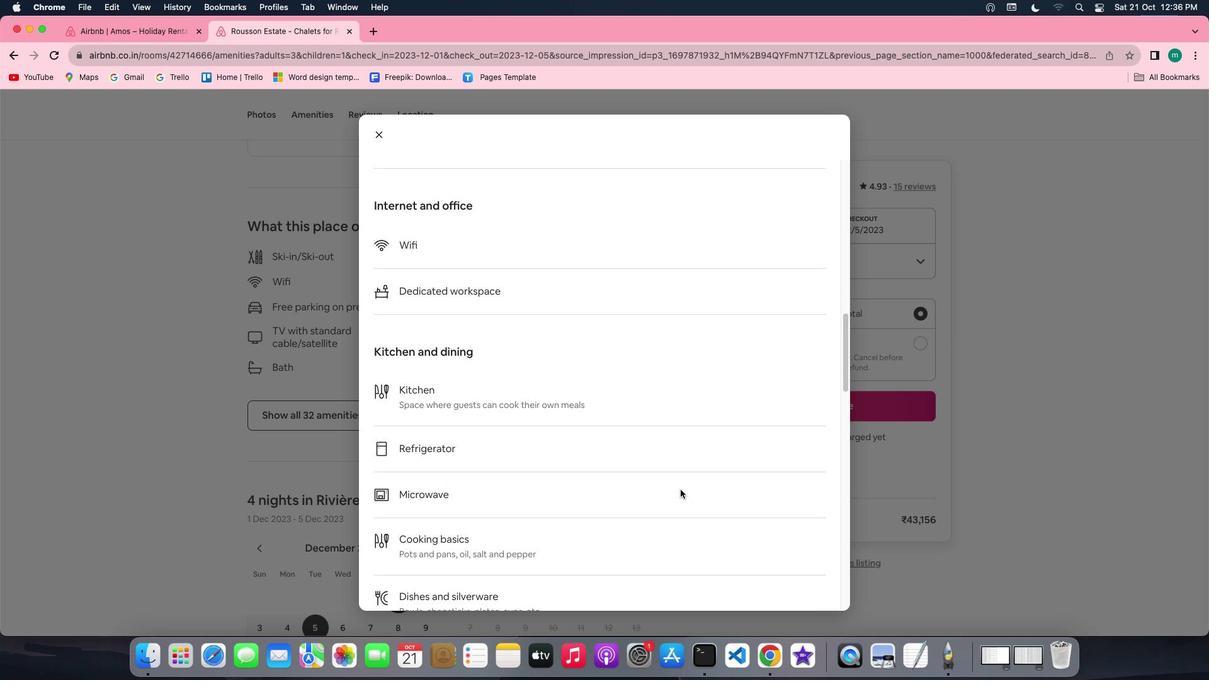 
Action: Mouse scrolled (680, 489) with delta (0, -2)
Screenshot: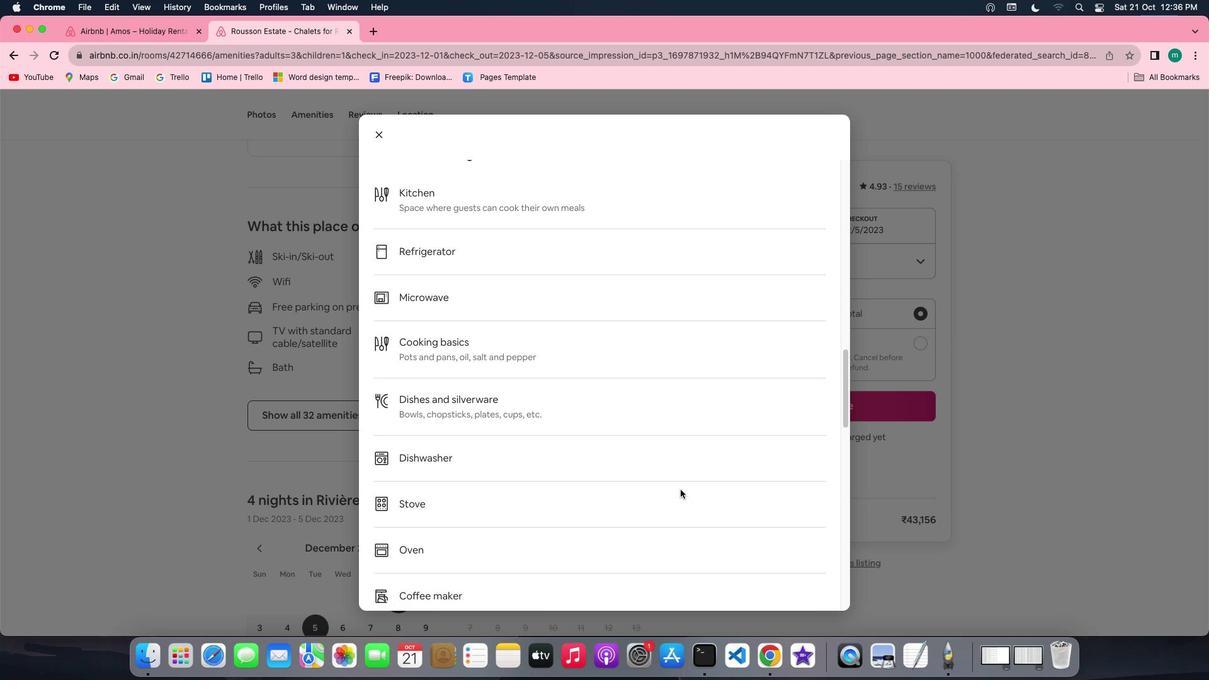 
Action: Mouse scrolled (680, 489) with delta (0, 0)
Screenshot: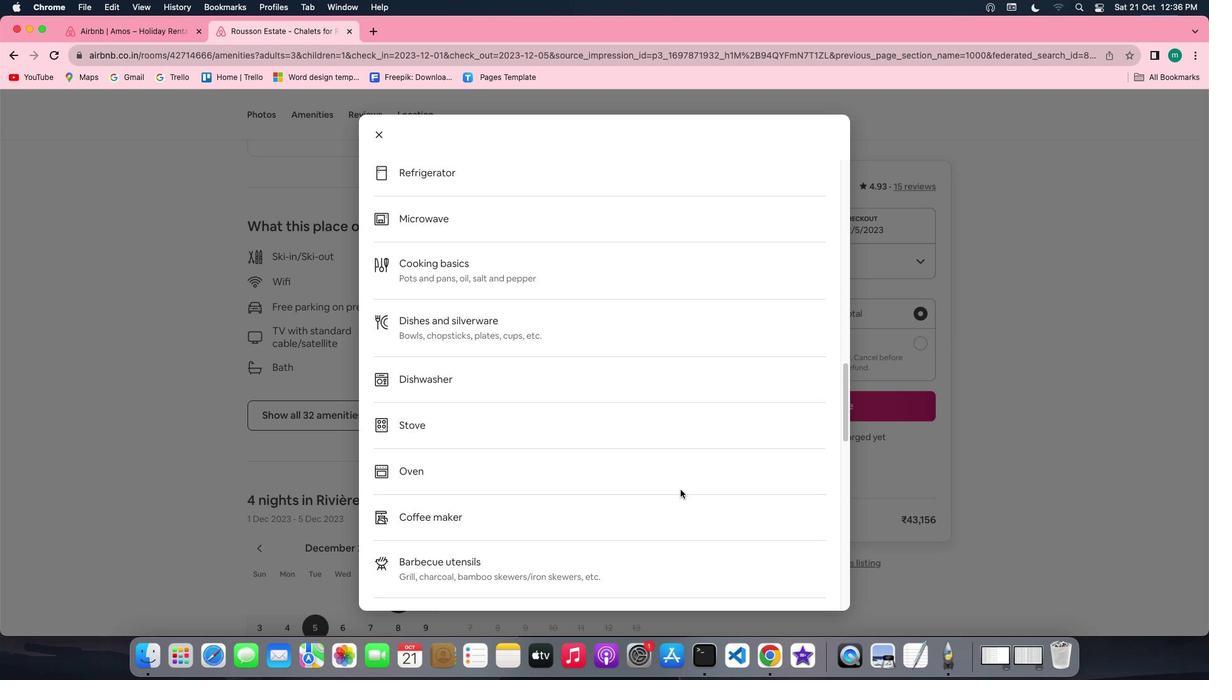 
Action: Mouse scrolled (680, 489) with delta (0, 0)
Screenshot: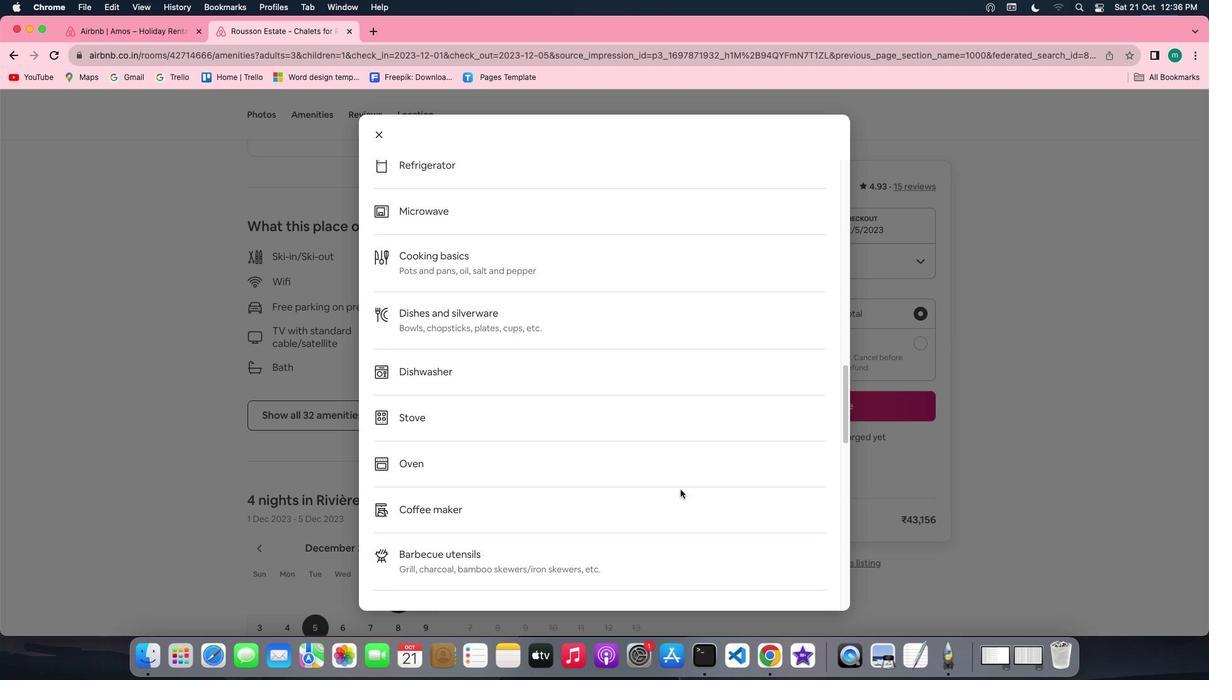 
Action: Mouse scrolled (680, 489) with delta (0, -1)
Screenshot: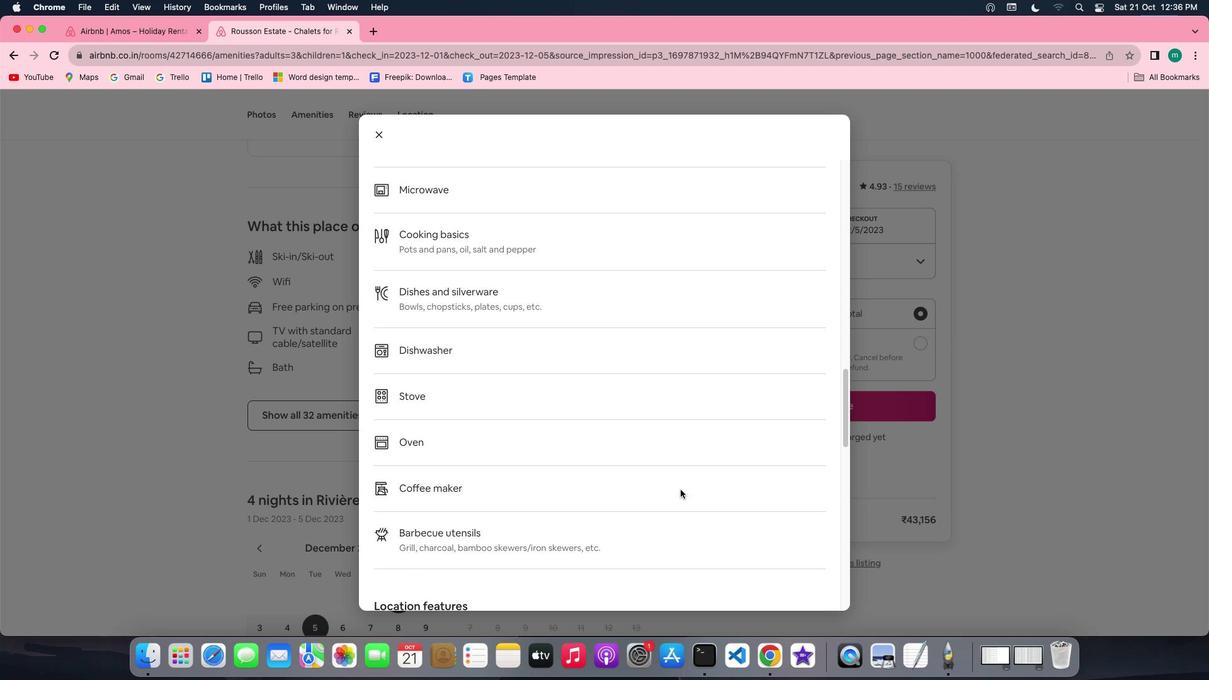 
Action: Mouse scrolled (680, 489) with delta (0, -2)
Screenshot: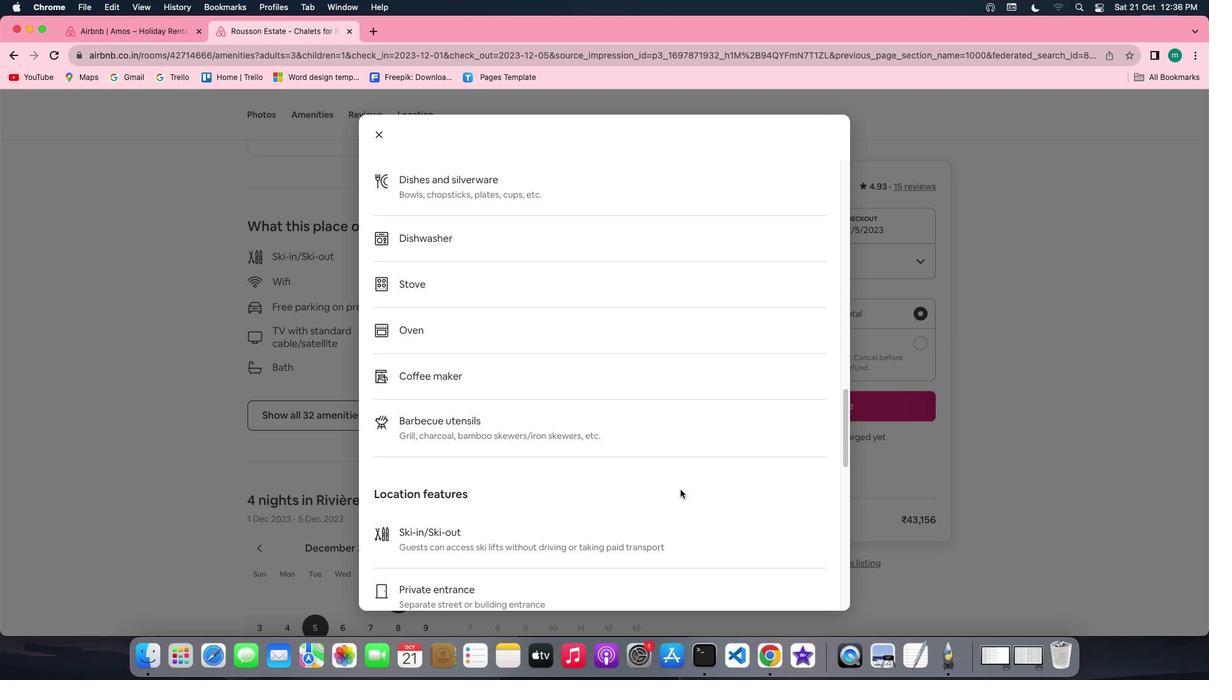 
Action: Mouse scrolled (680, 489) with delta (0, -2)
Screenshot: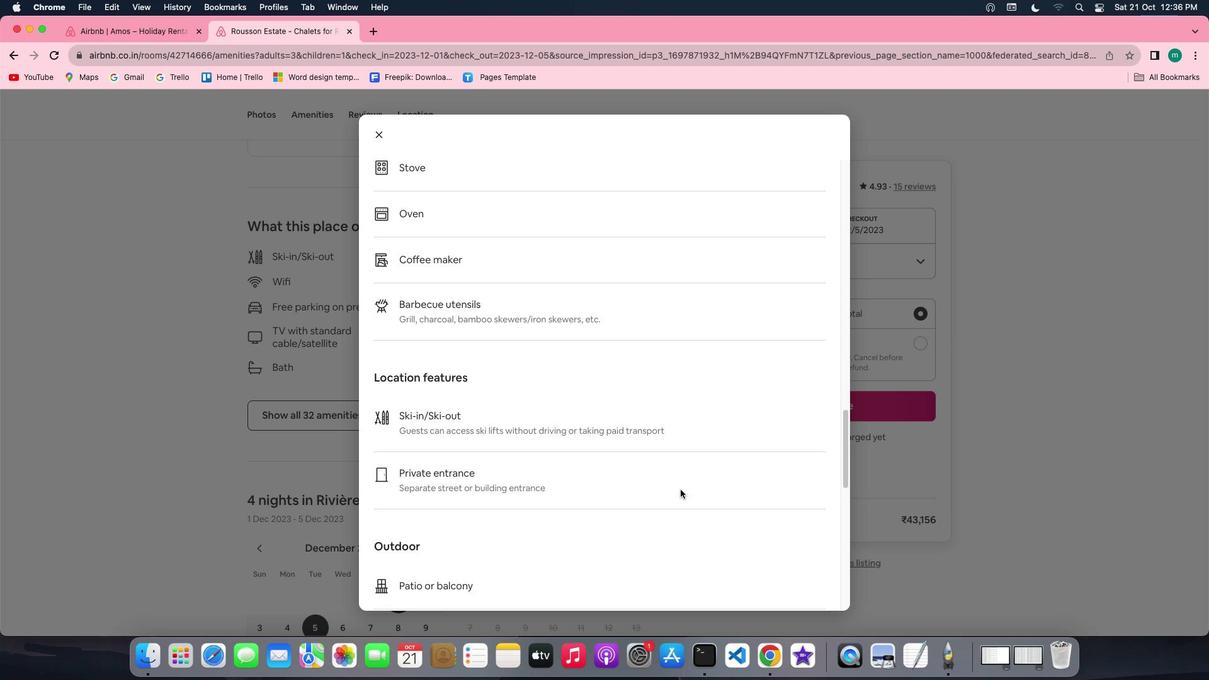 
Action: Mouse scrolled (680, 489) with delta (0, 0)
Screenshot: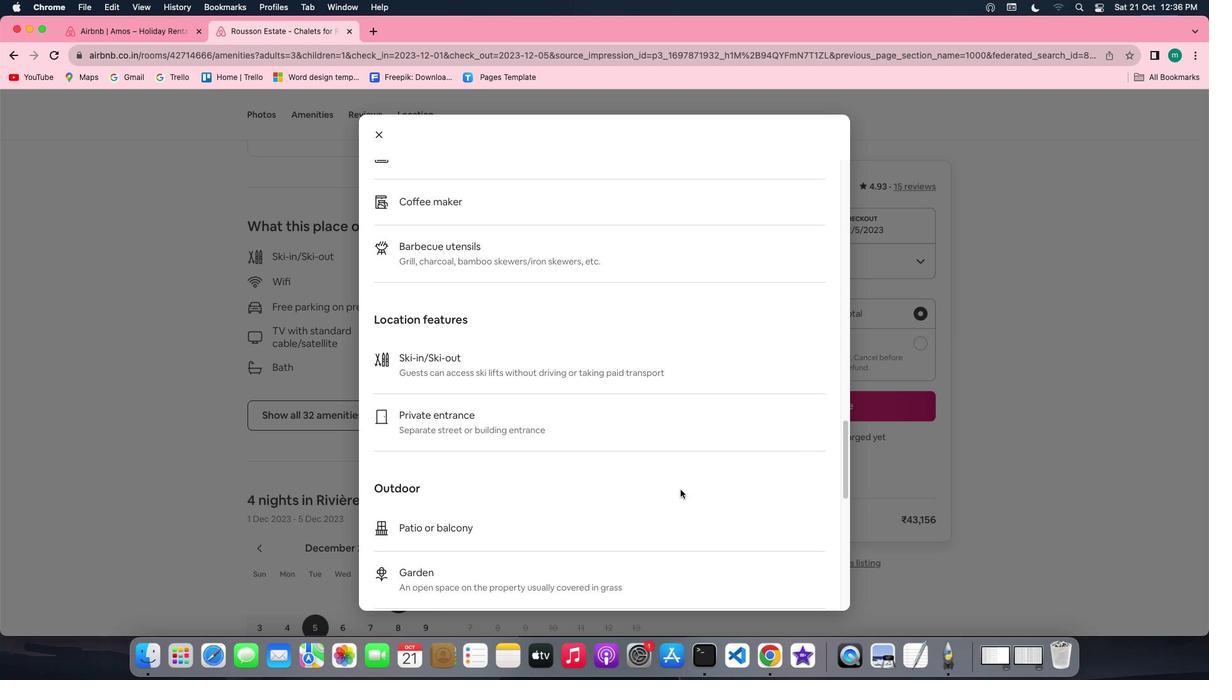 
Action: Mouse scrolled (680, 489) with delta (0, 0)
Screenshot: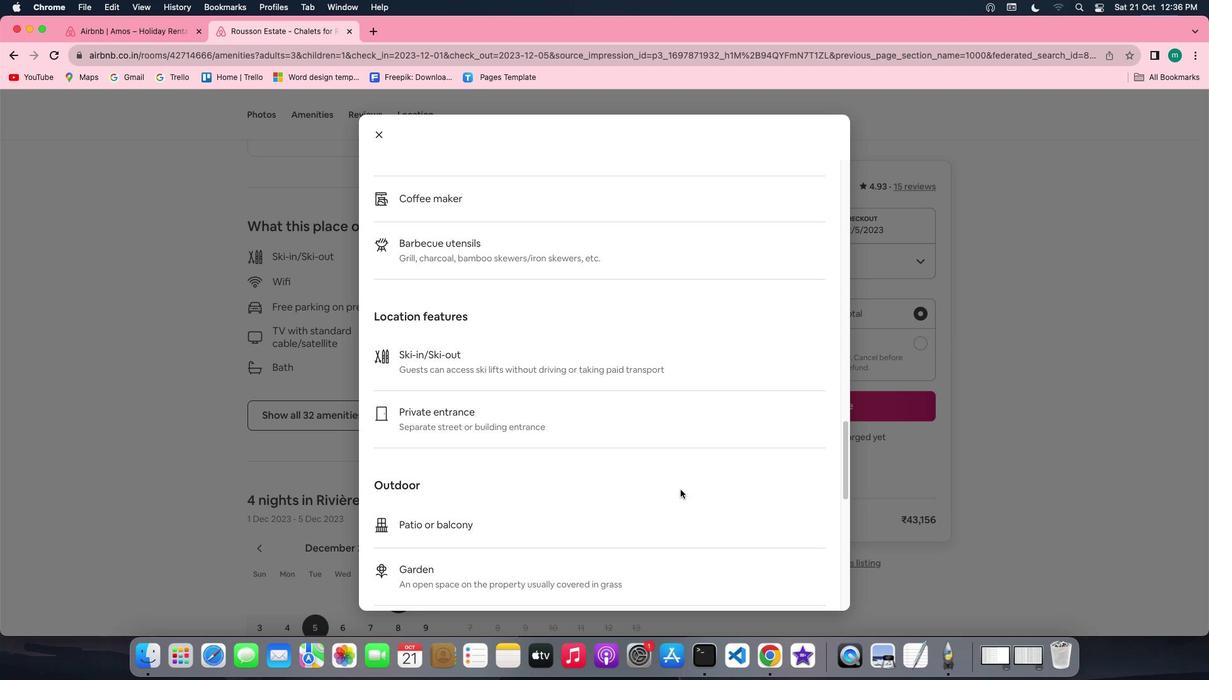 
Action: Mouse scrolled (680, 489) with delta (0, -1)
Screenshot: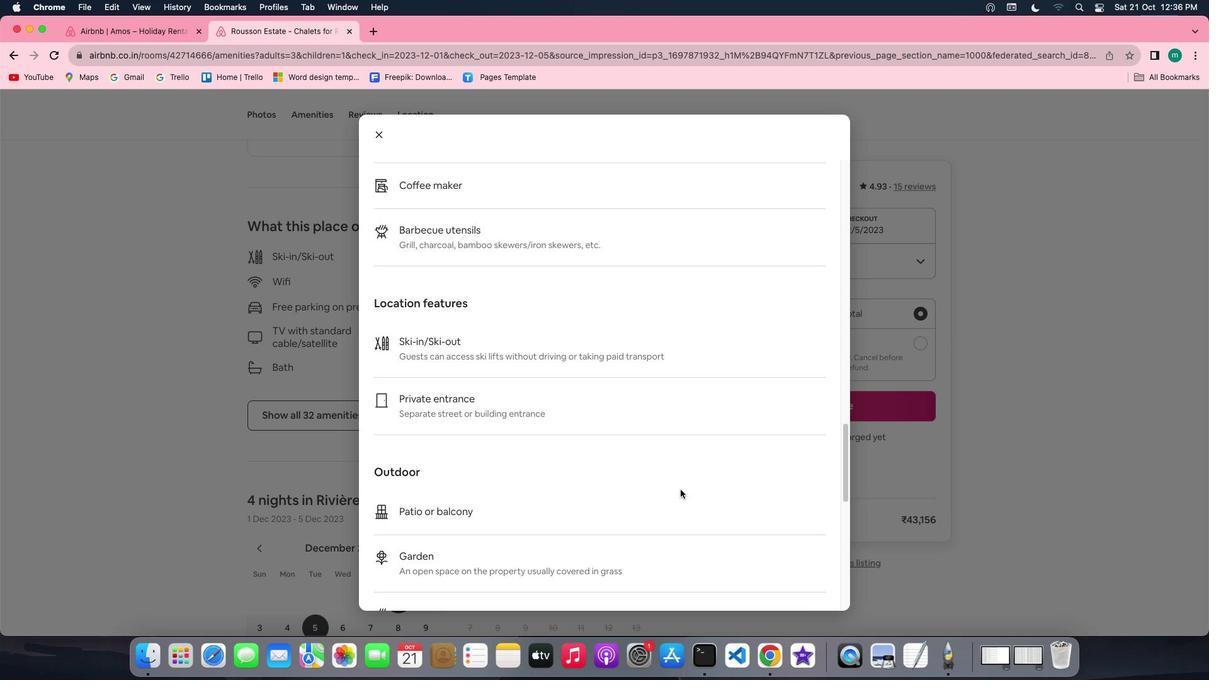 
Action: Mouse scrolled (680, 489) with delta (0, -2)
Screenshot: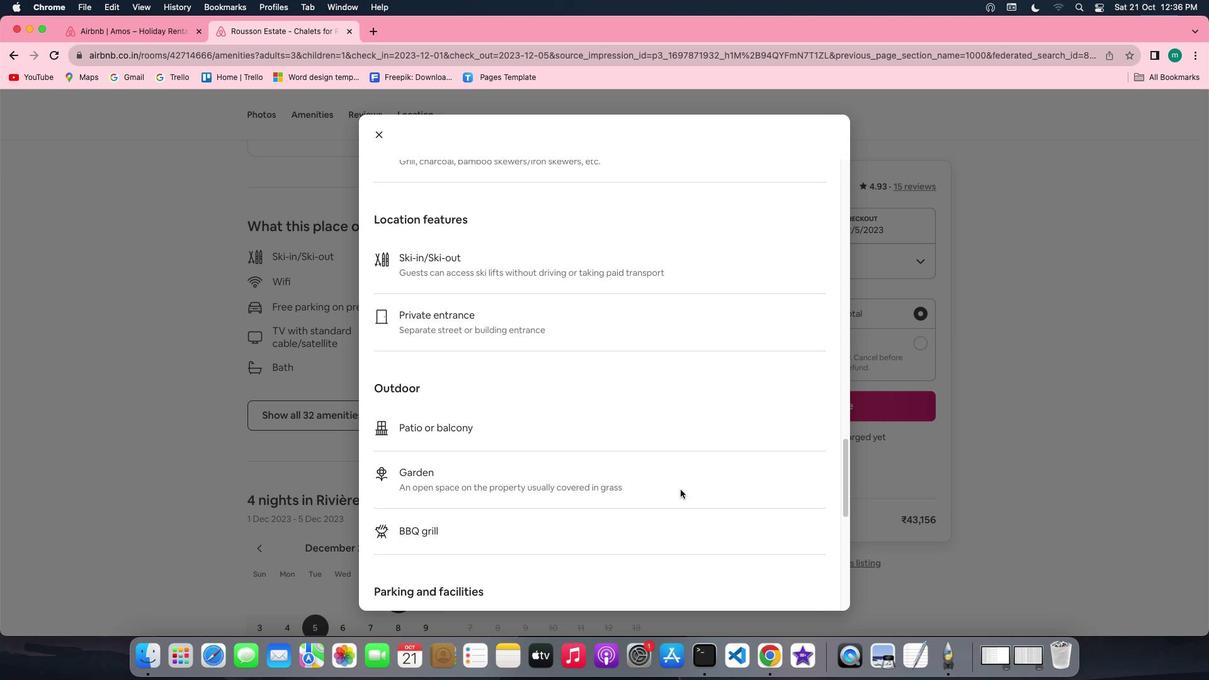 
Action: Mouse scrolled (680, 489) with delta (0, 0)
Screenshot: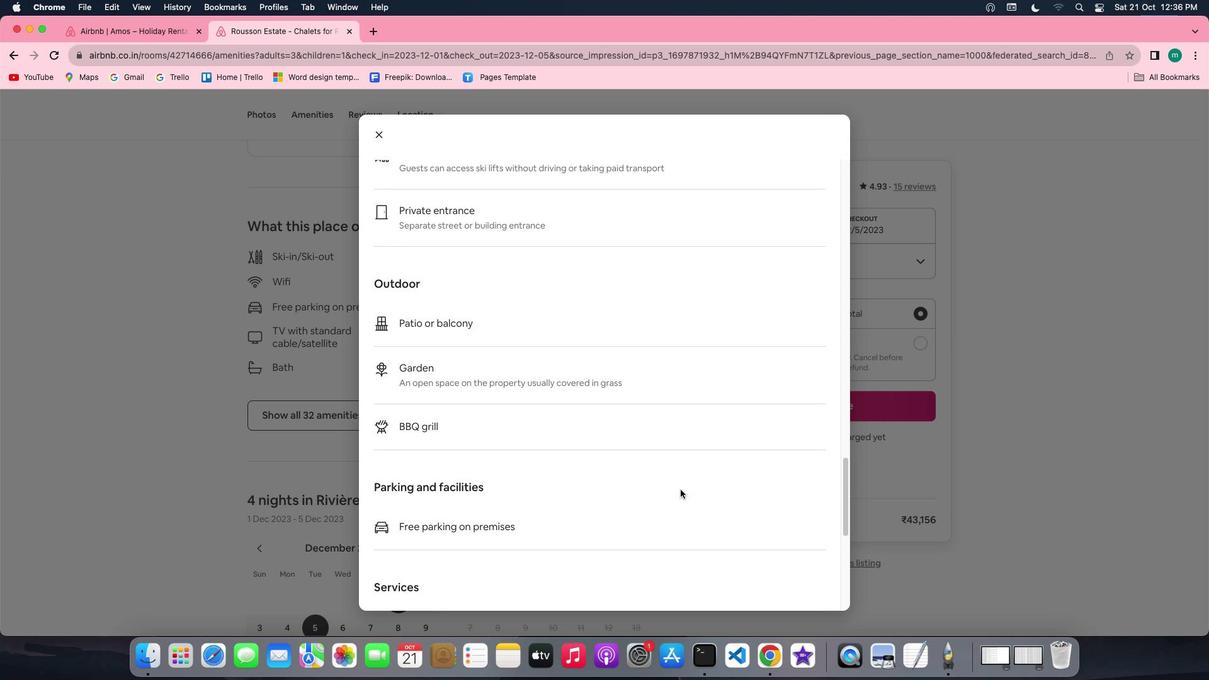
Action: Mouse scrolled (680, 489) with delta (0, 0)
Screenshot: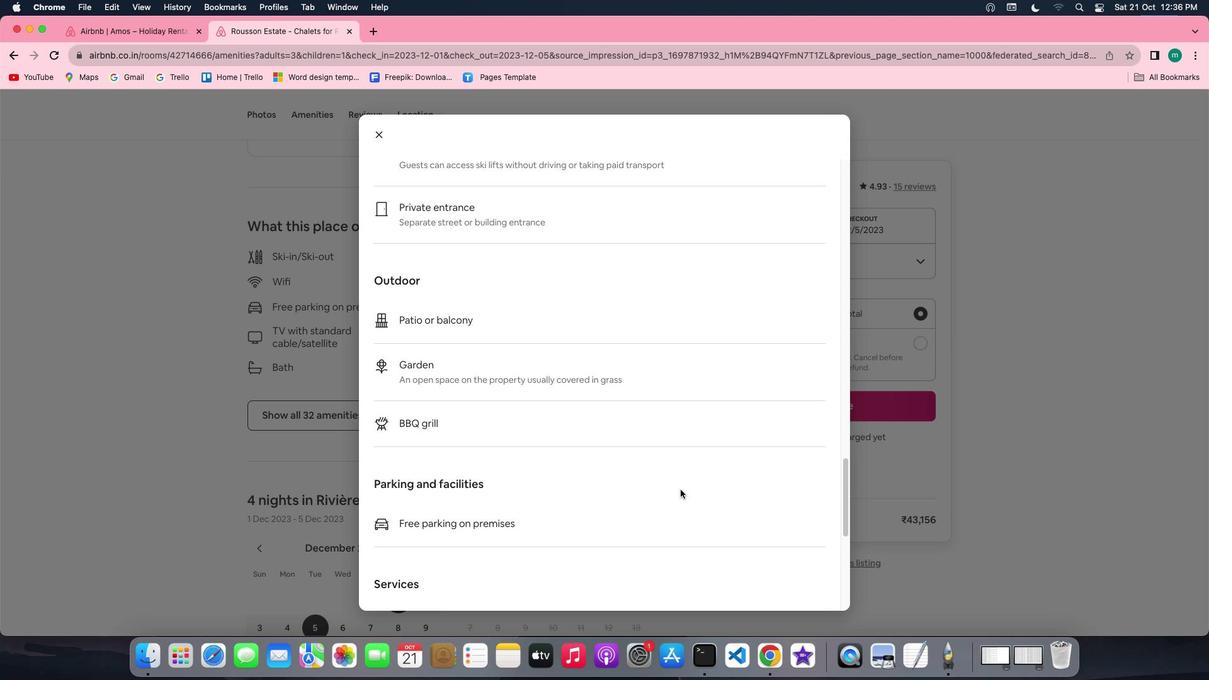 
Action: Mouse scrolled (680, 489) with delta (0, 0)
Screenshot: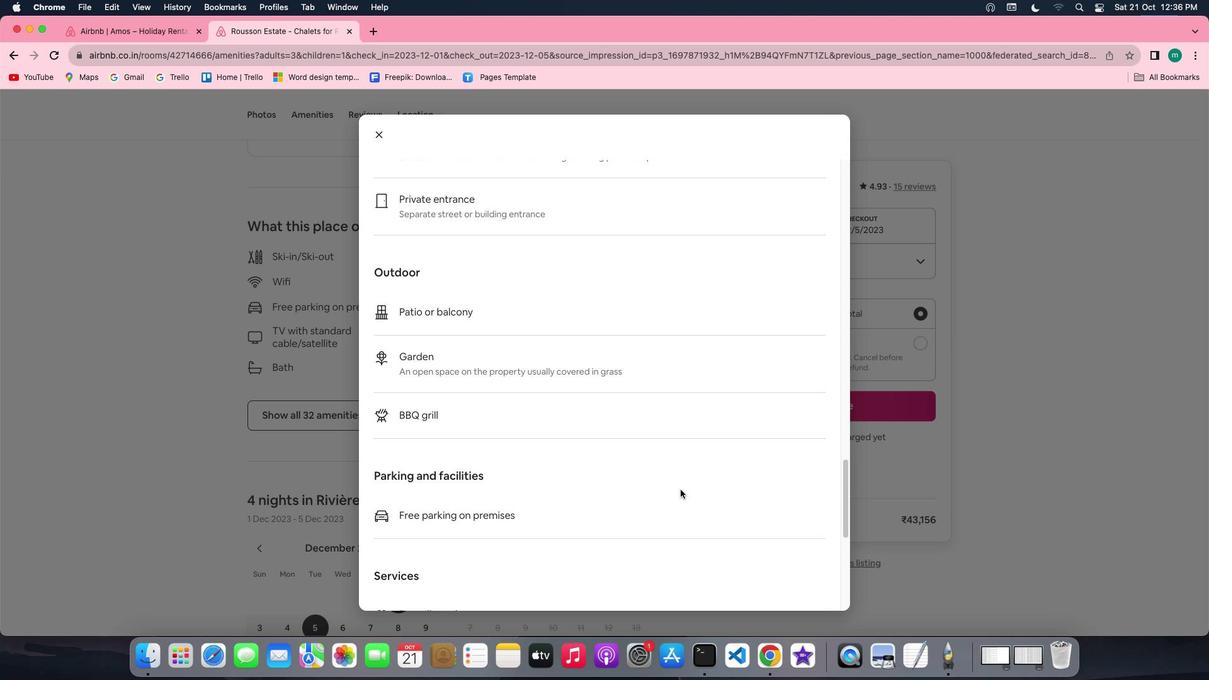 
Action: Mouse scrolled (680, 489) with delta (0, -1)
Screenshot: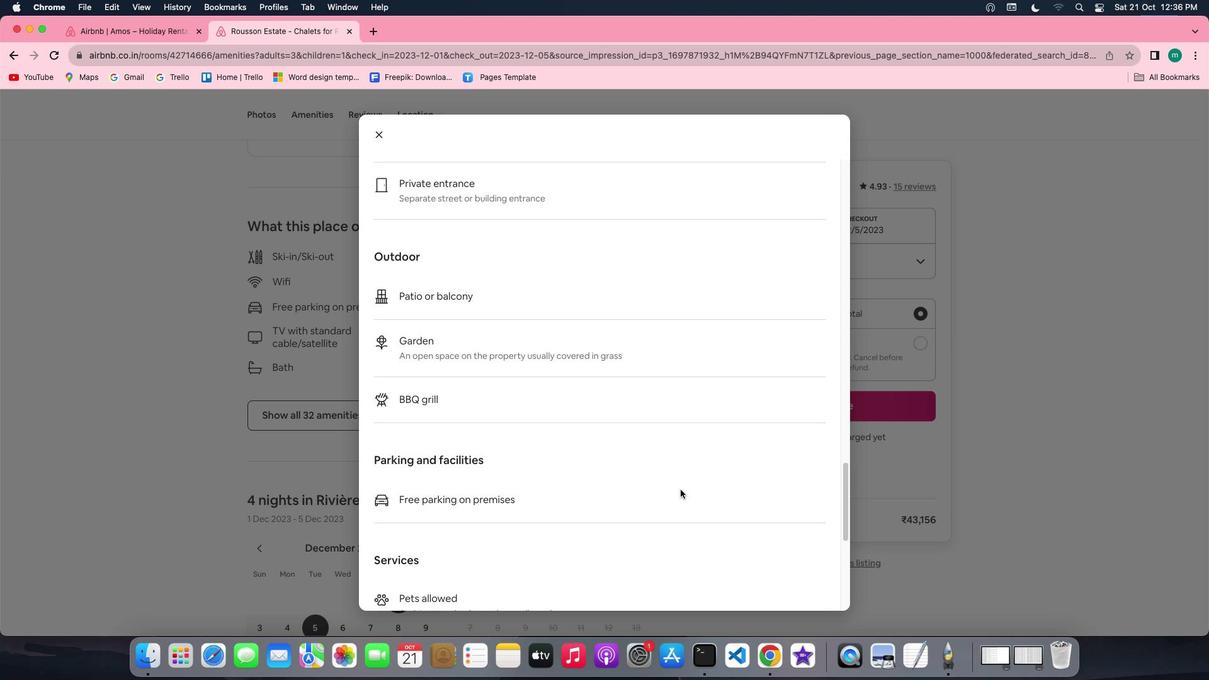 
Action: Mouse scrolled (680, 489) with delta (0, -1)
Screenshot: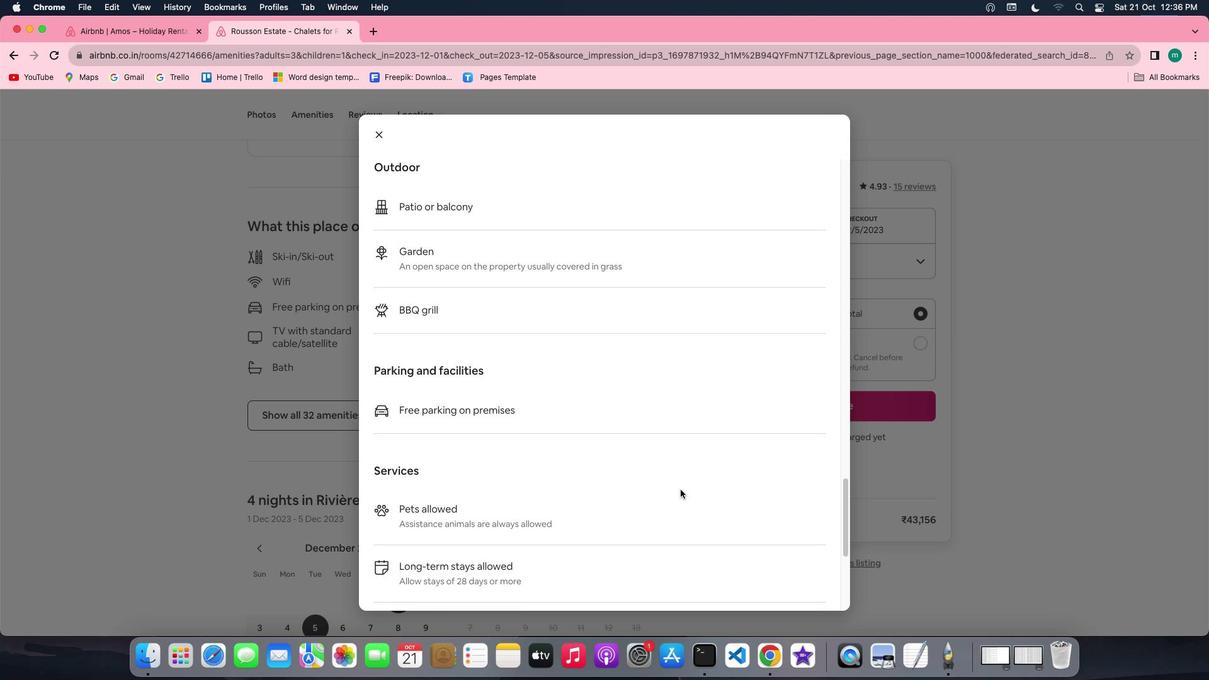 
Action: Mouse scrolled (680, 489) with delta (0, 0)
Screenshot: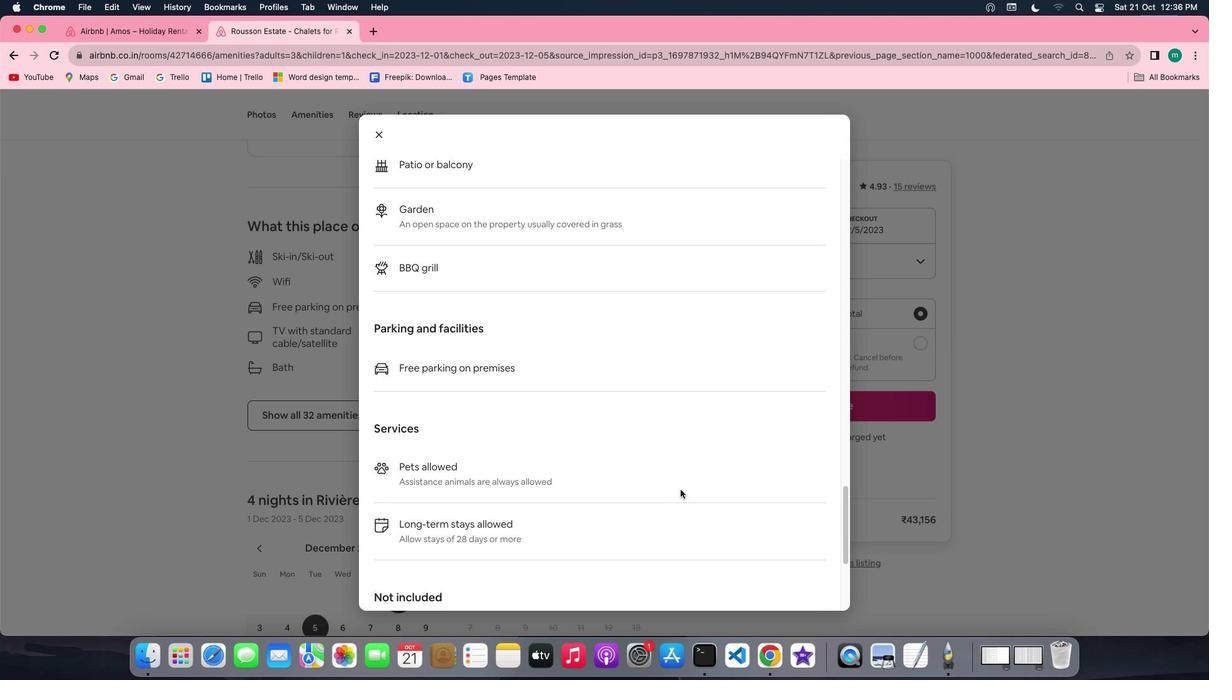 
Action: Mouse scrolled (680, 489) with delta (0, 0)
